 Task: Research Airbnb options in Bella Vista, United States from 2nd December, 2023 to 10th December, 2023 for 1 adult.1  bedroom having 1 bed and 1 bathroom. Property type can be hotel. Booking option can be shelf check-in. Look for 4 properties as per requirement.
Action: Mouse moved to (539, 74)
Screenshot: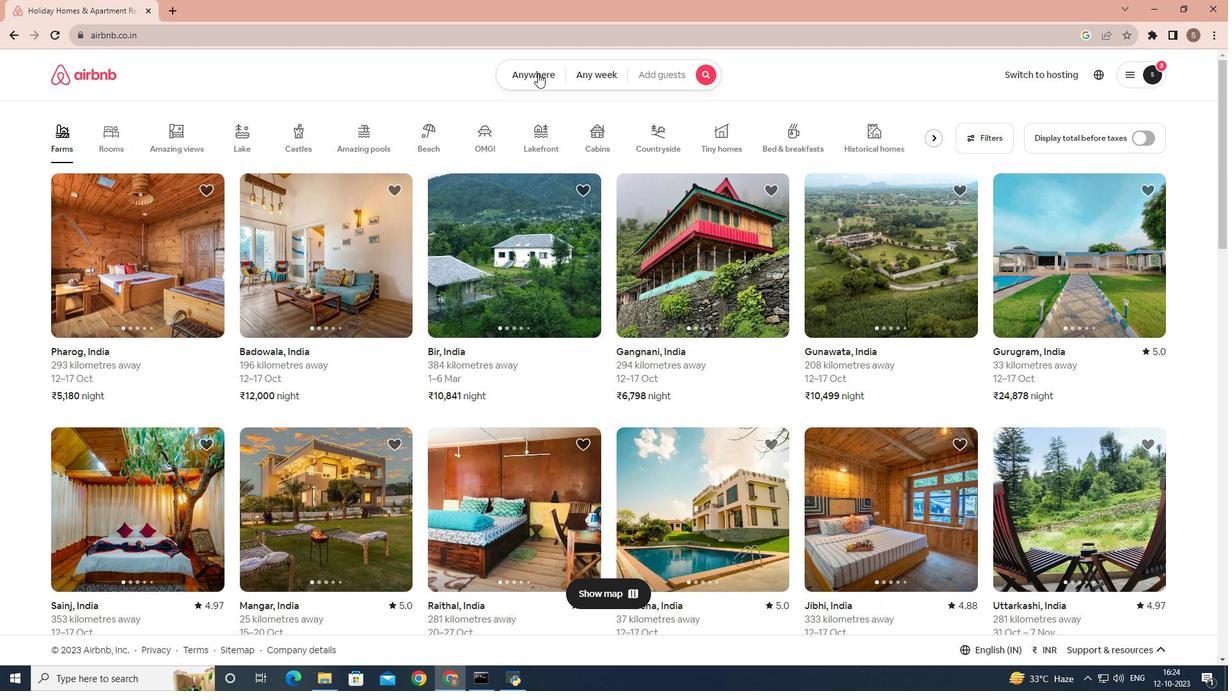 
Action: Mouse pressed left at (539, 74)
Screenshot: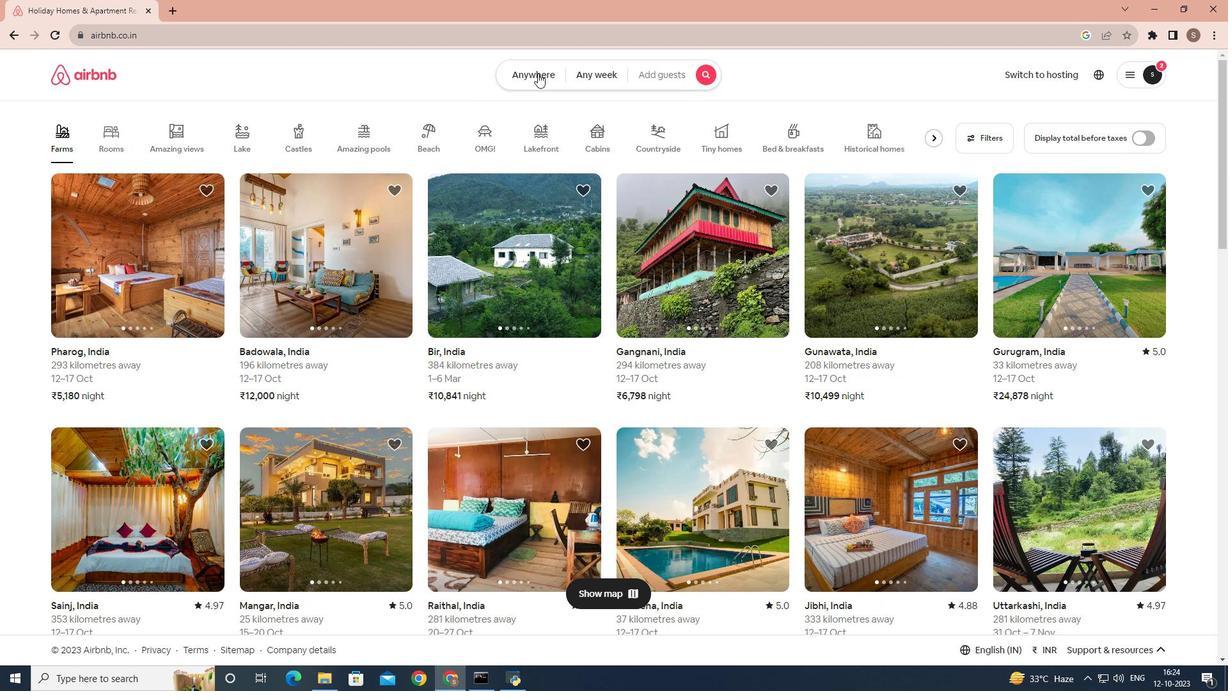 
Action: Mouse moved to (385, 128)
Screenshot: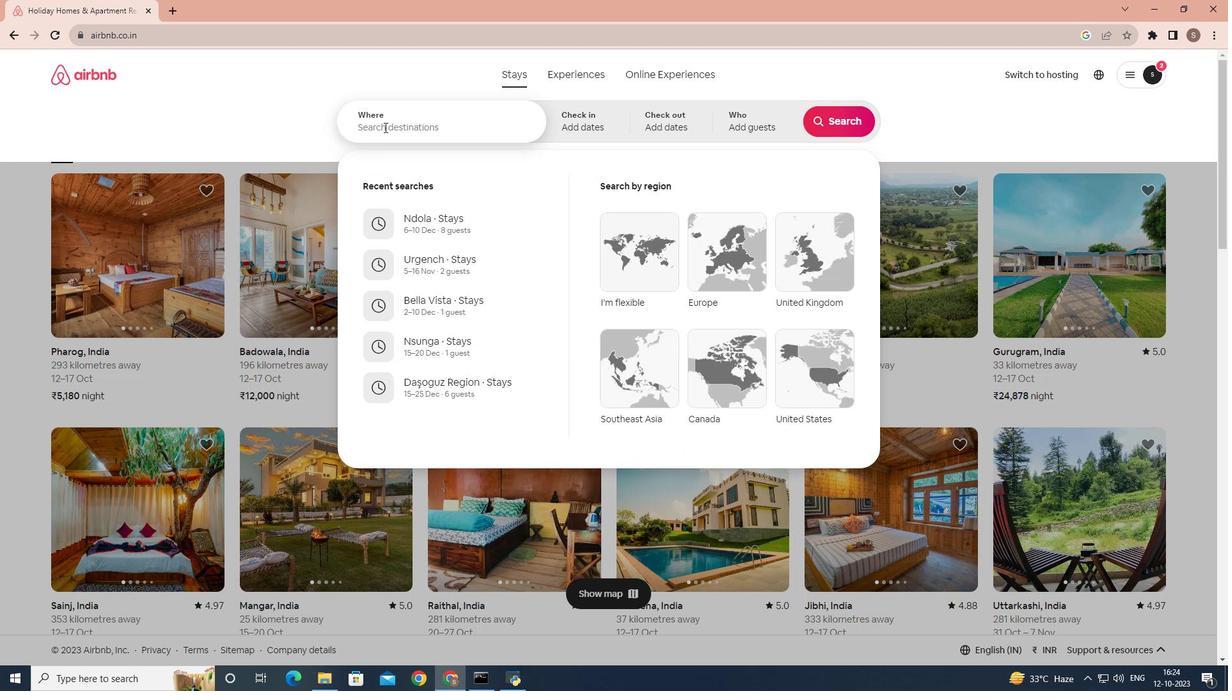 
Action: Mouse pressed left at (385, 128)
Screenshot: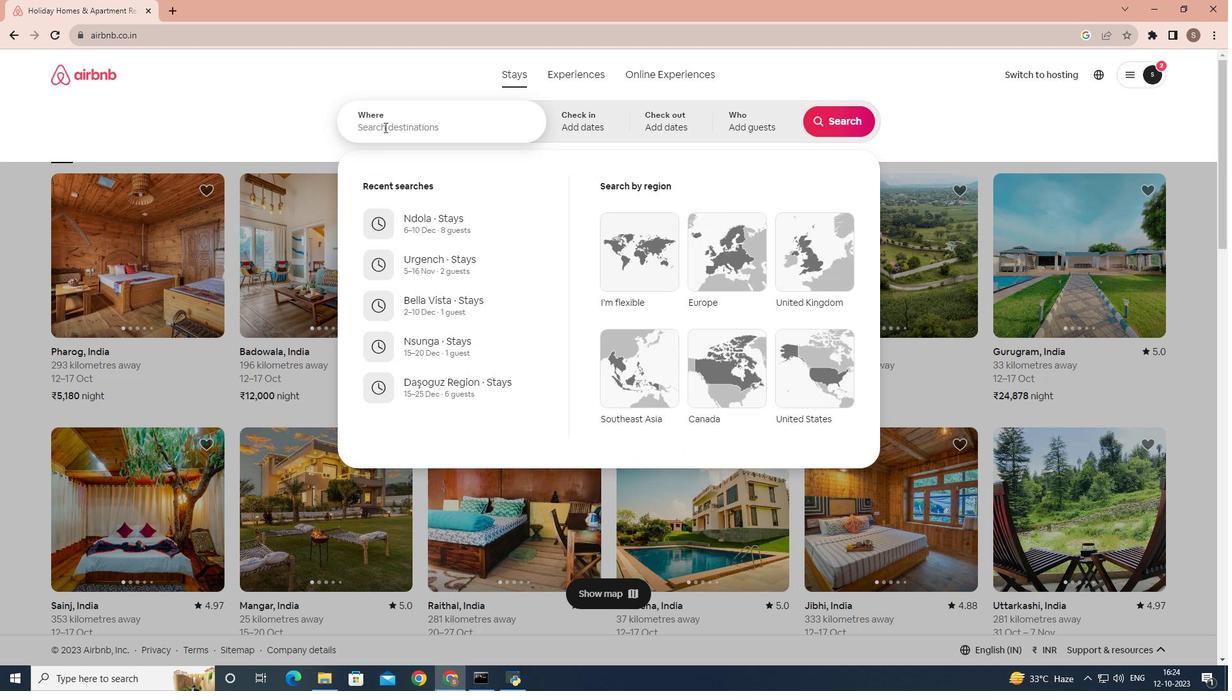 
Action: Key pressed bella<Key.space>vista
Screenshot: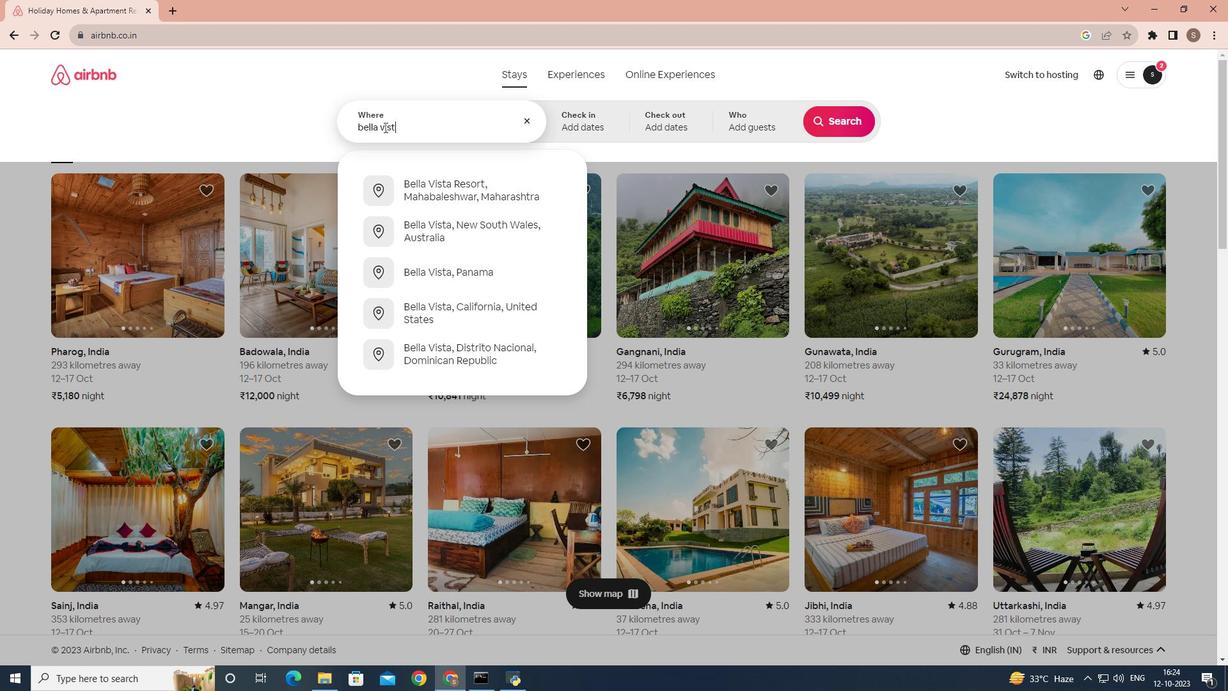 
Action: Mouse moved to (437, 277)
Screenshot: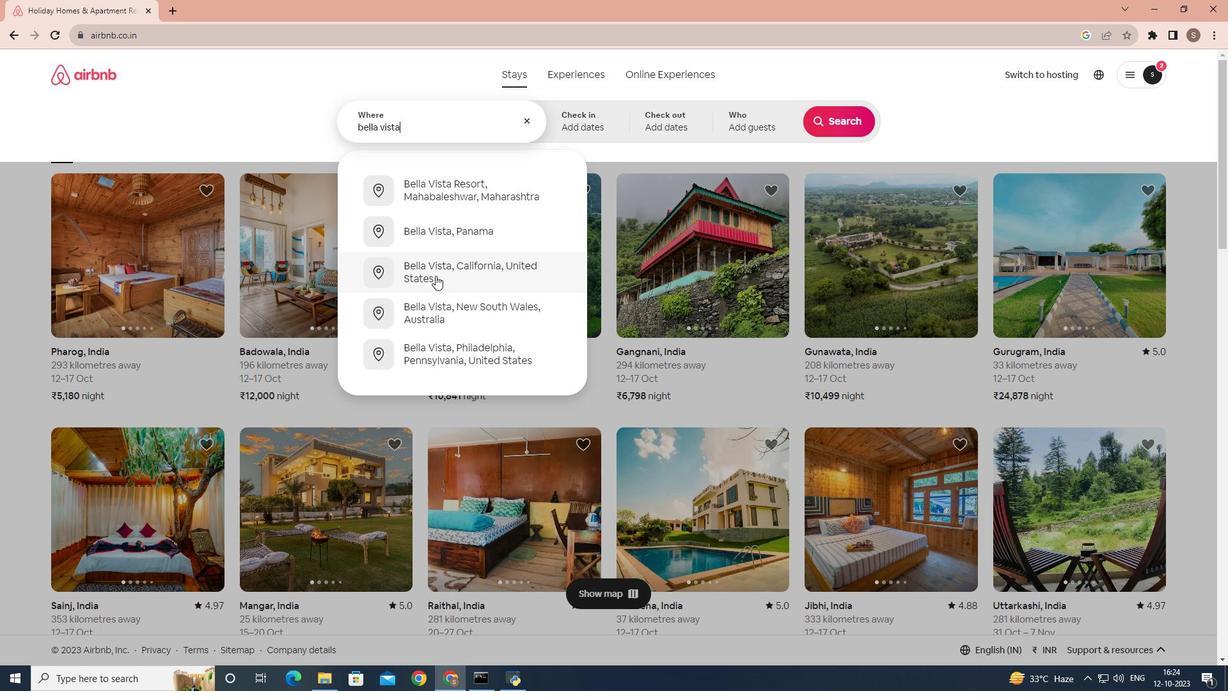 
Action: Mouse pressed left at (437, 277)
Screenshot: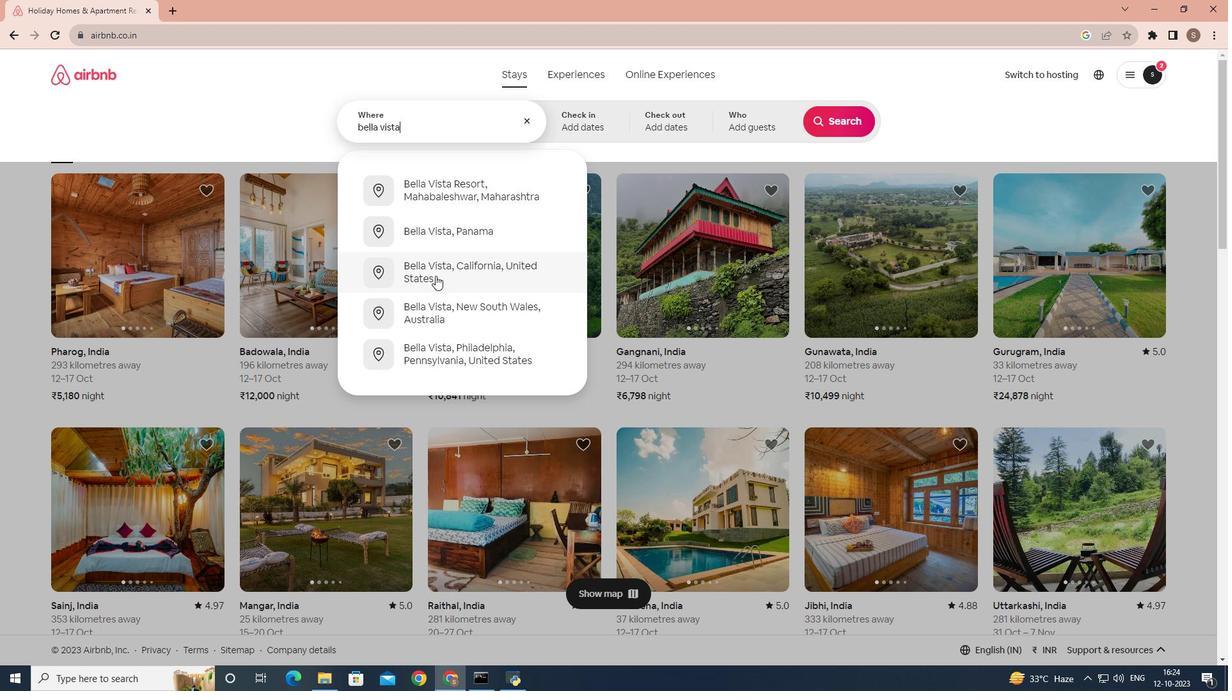 
Action: Mouse moved to (841, 228)
Screenshot: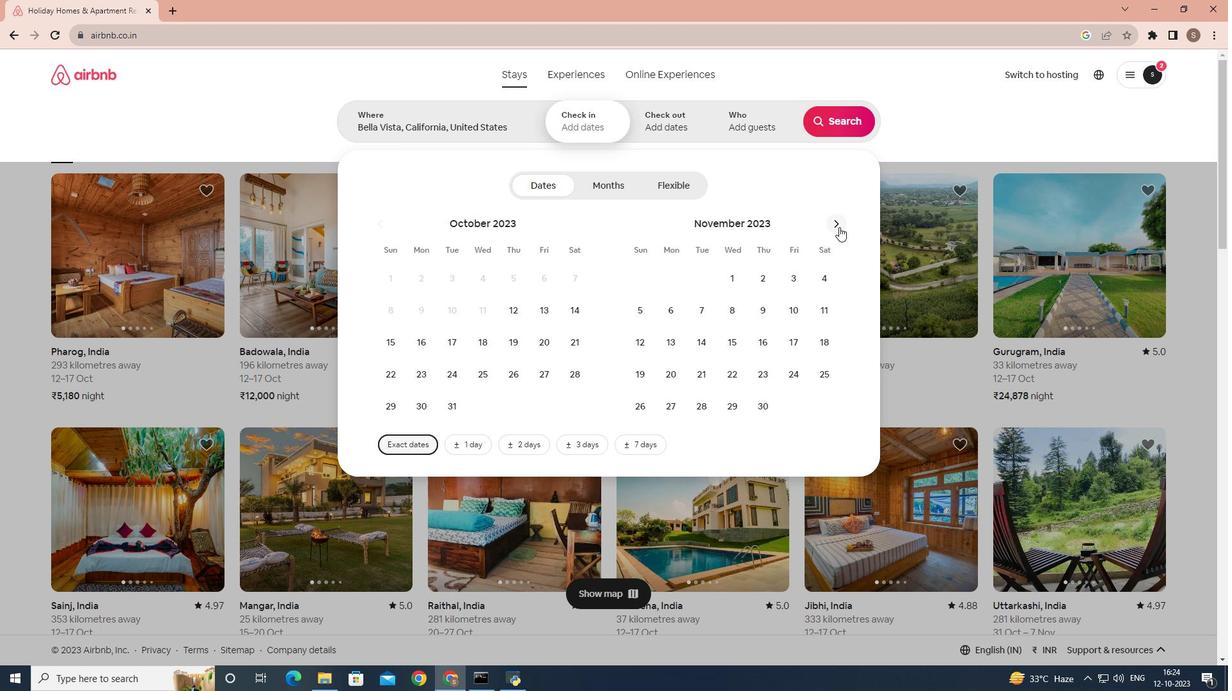 
Action: Mouse pressed left at (841, 228)
Screenshot: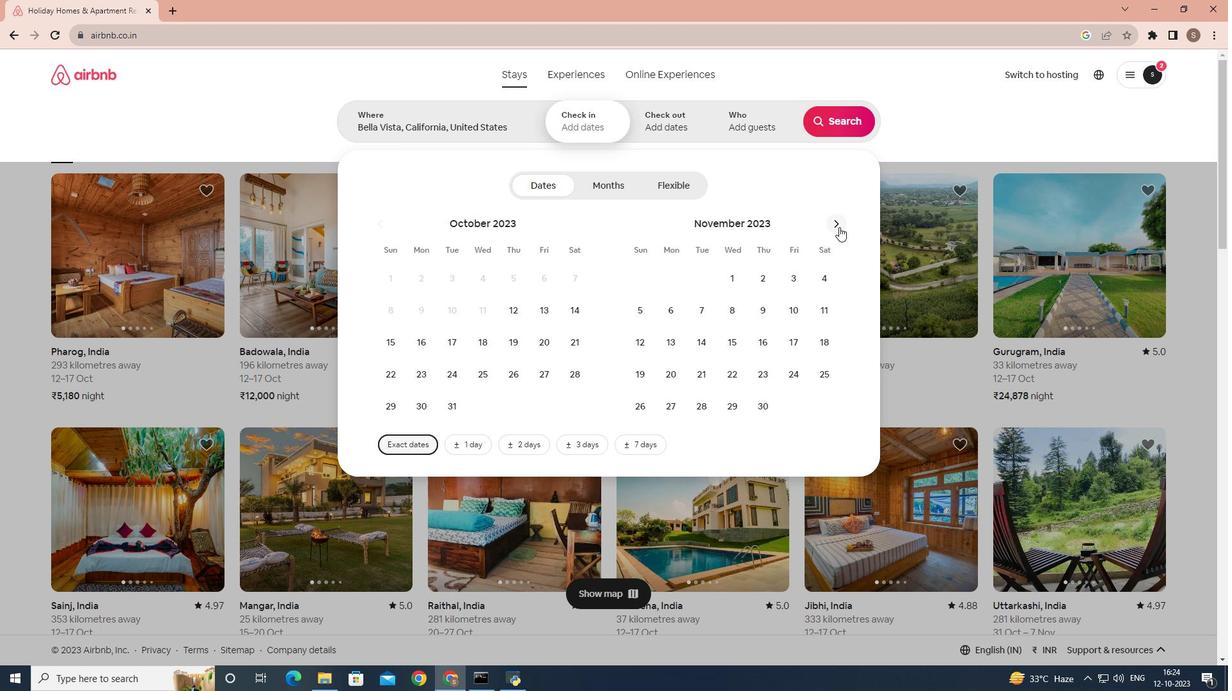 
Action: Mouse moved to (811, 286)
Screenshot: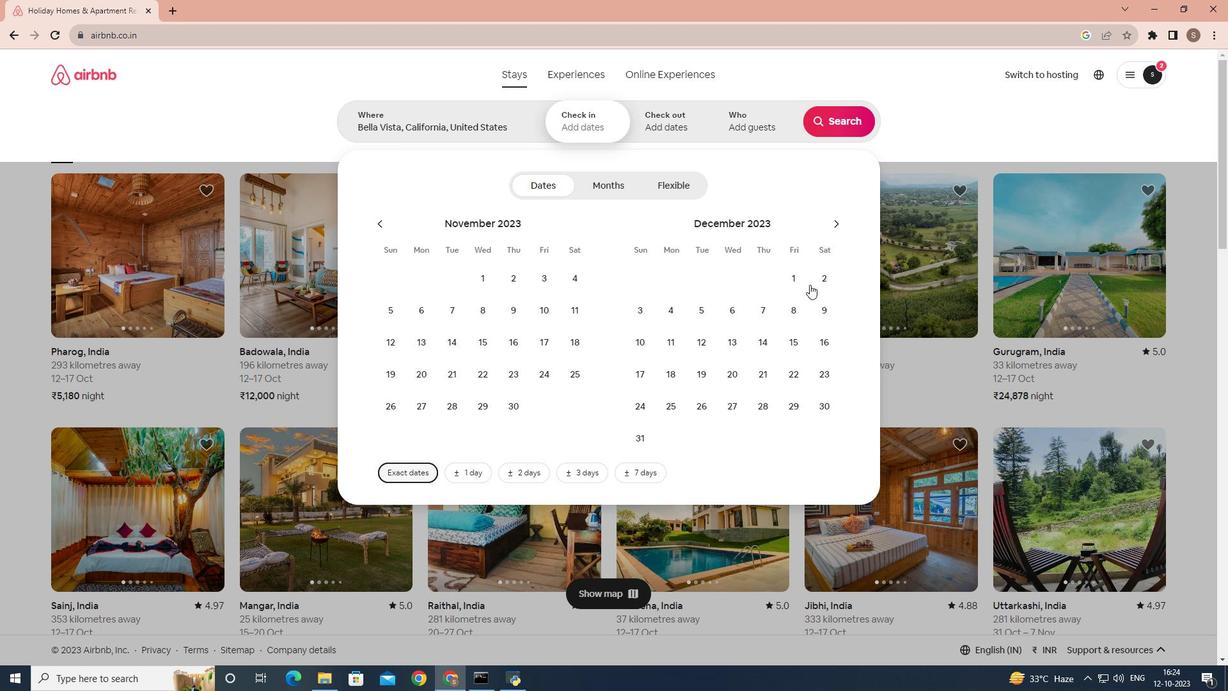 
Action: Mouse pressed left at (811, 286)
Screenshot: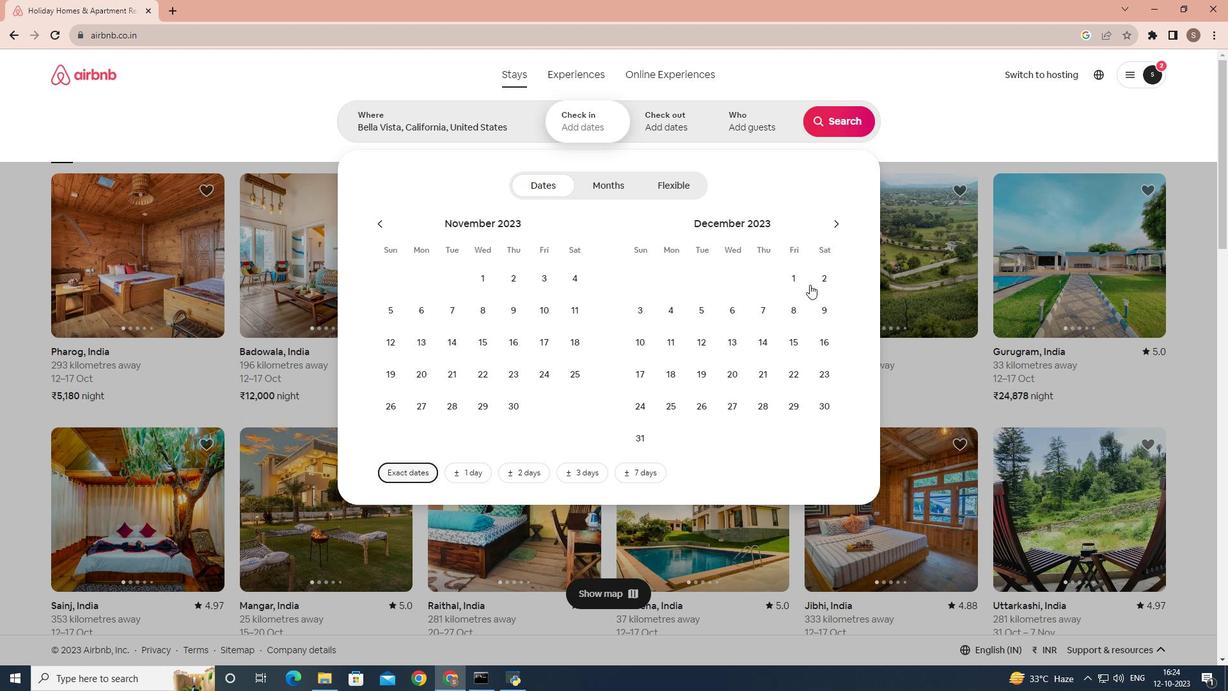 
Action: Mouse moved to (812, 286)
Screenshot: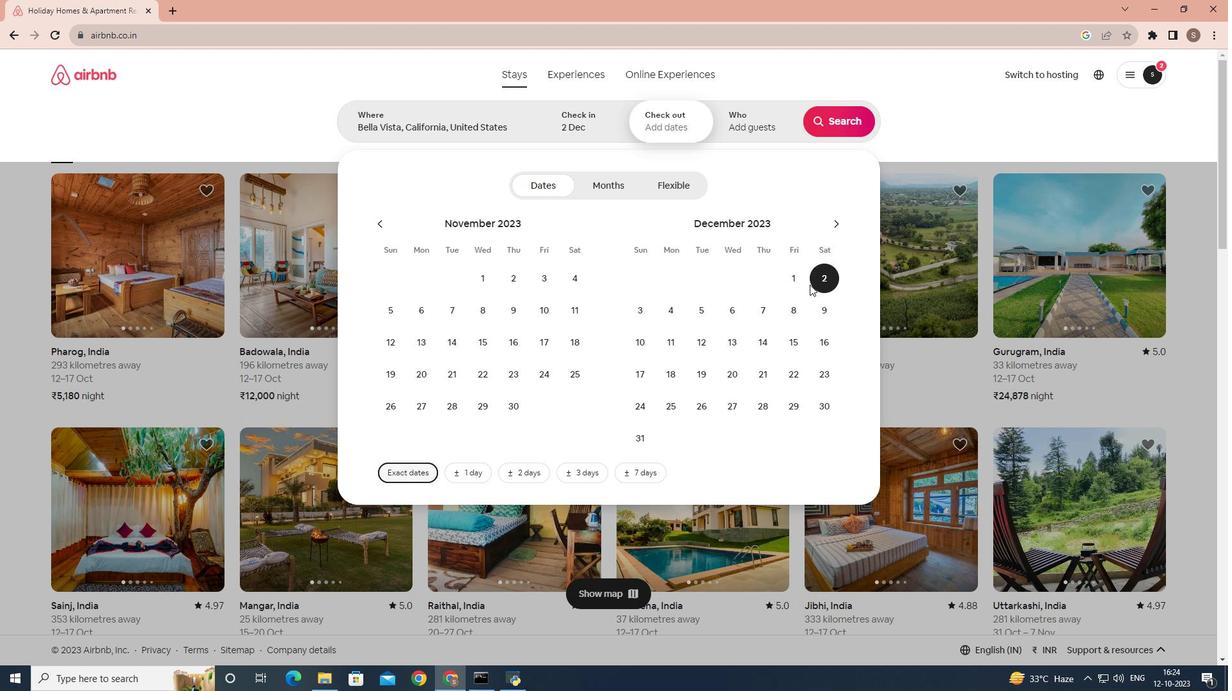 
Action: Mouse pressed left at (812, 286)
Screenshot: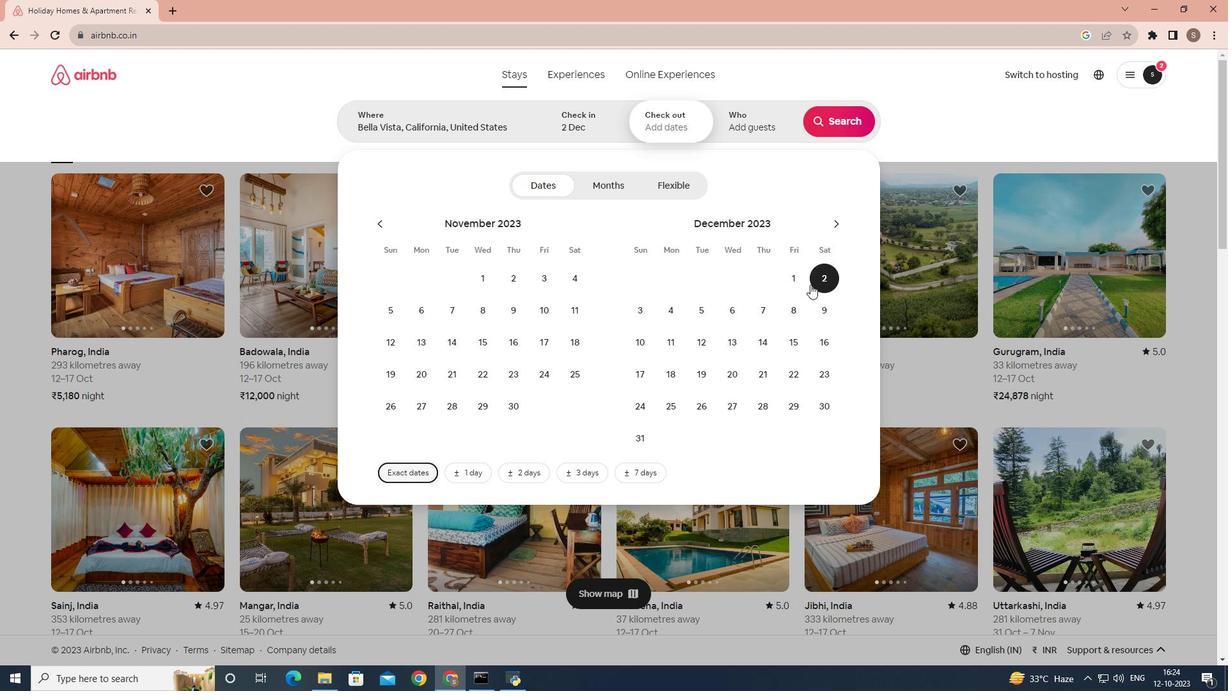 
Action: Mouse moved to (638, 345)
Screenshot: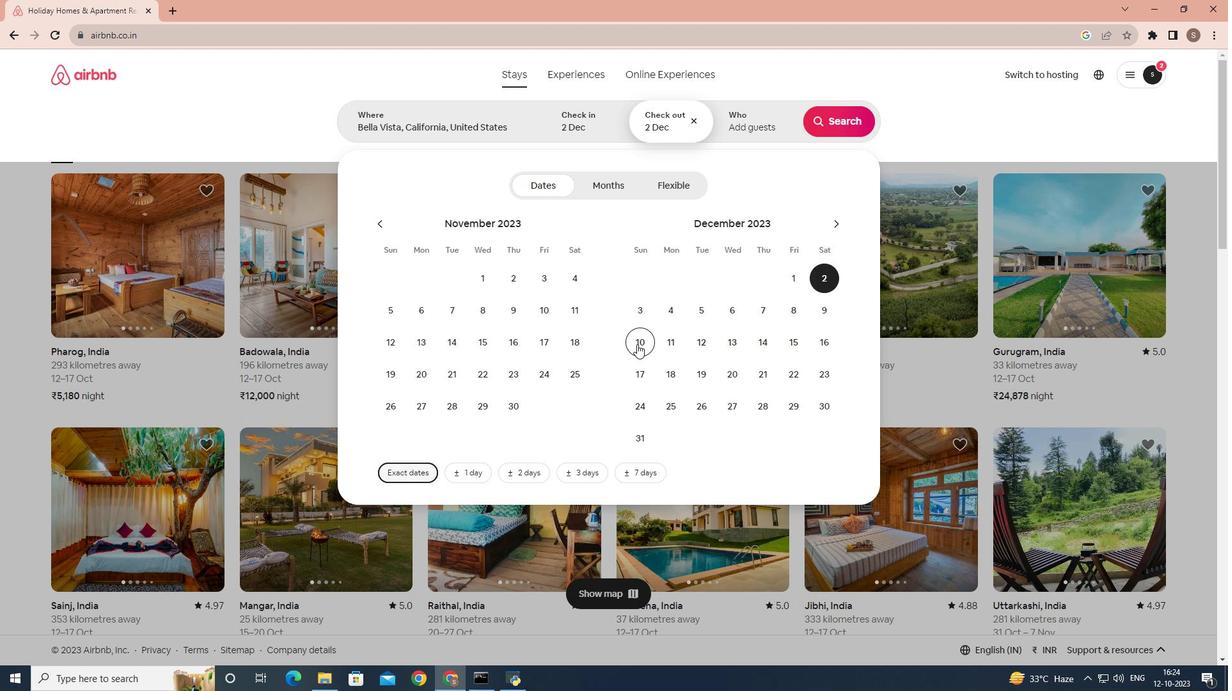 
Action: Mouse pressed left at (638, 345)
Screenshot: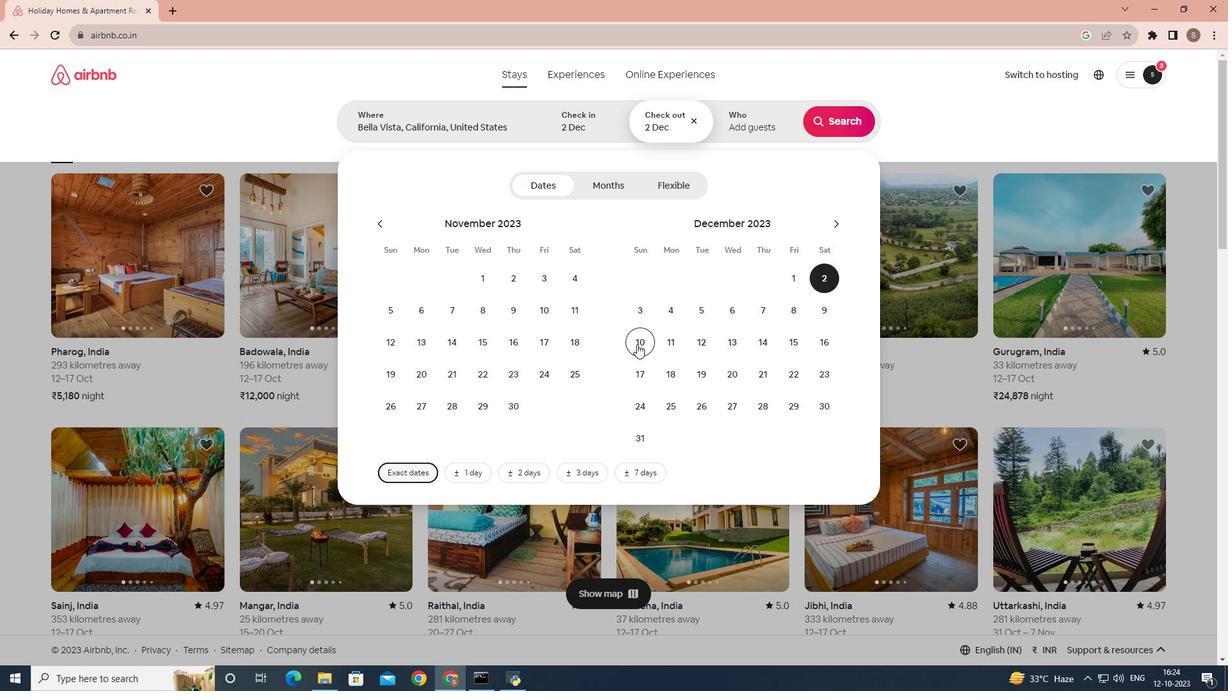 
Action: Mouse moved to (761, 139)
Screenshot: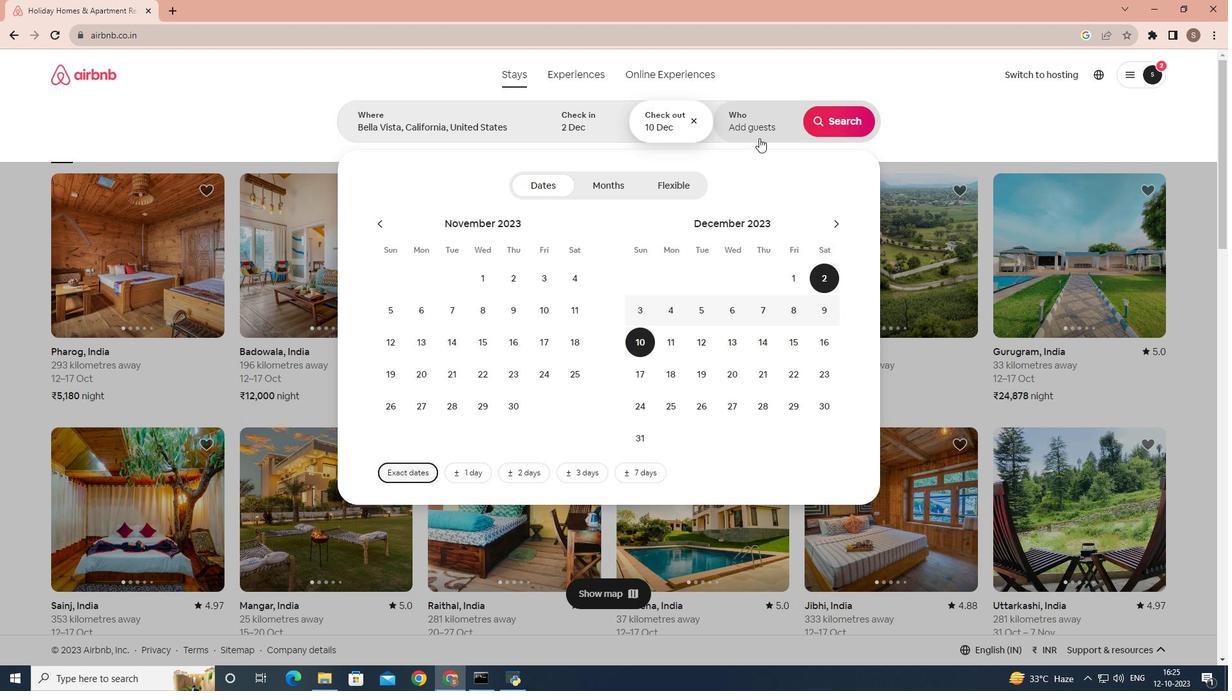 
Action: Mouse pressed left at (761, 139)
Screenshot: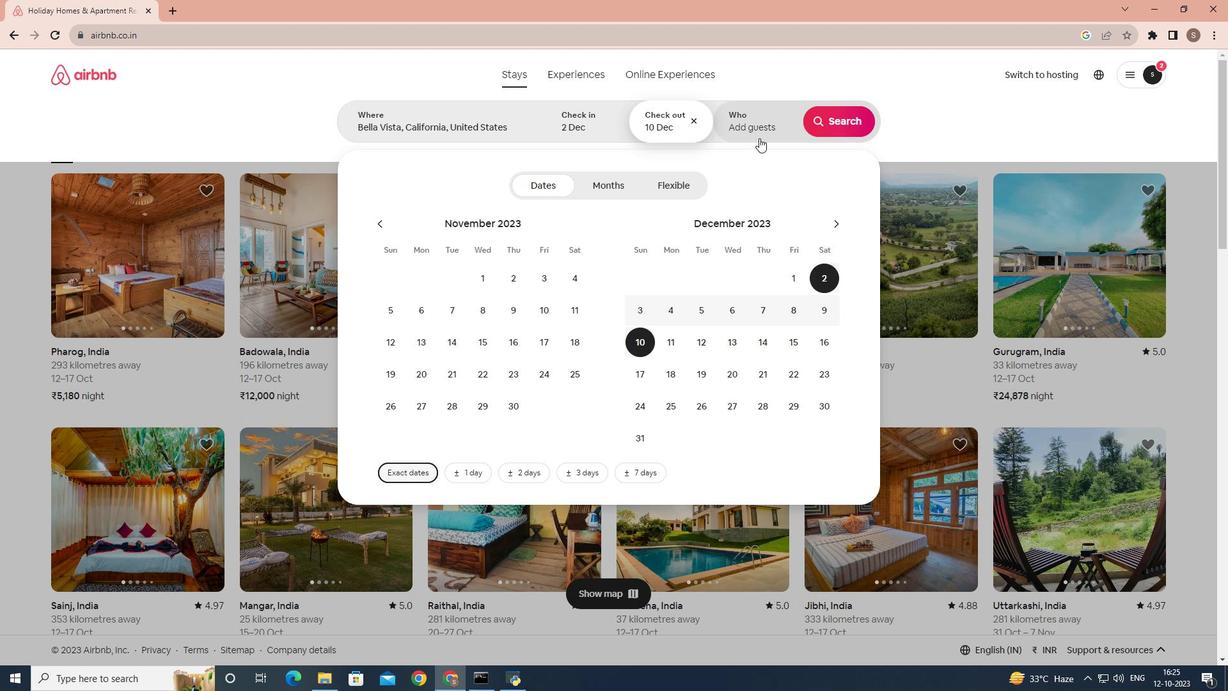 
Action: Mouse moved to (839, 193)
Screenshot: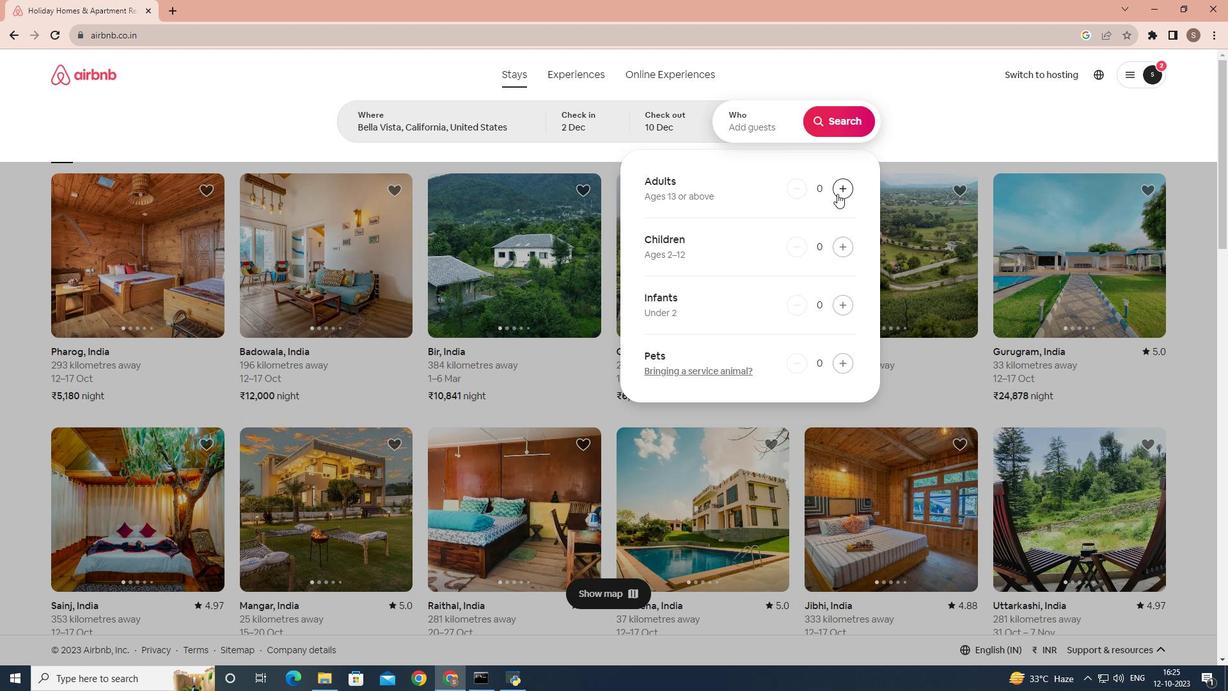 
Action: Mouse pressed left at (839, 193)
Screenshot: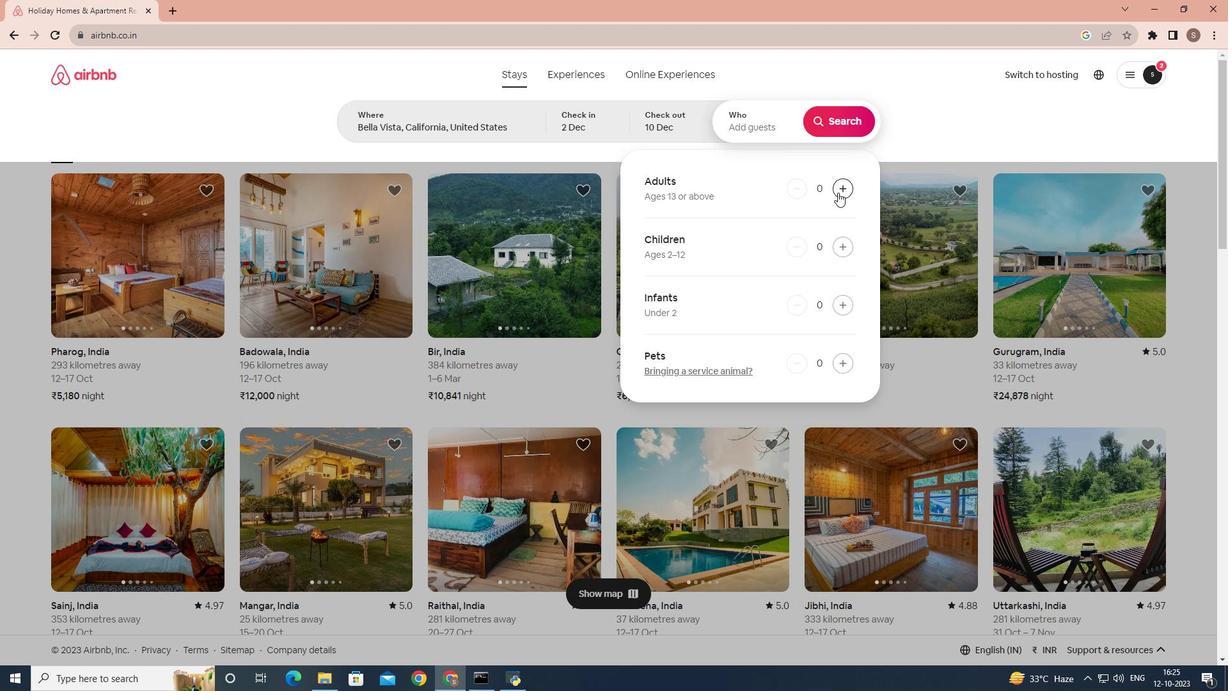 
Action: Mouse moved to (862, 125)
Screenshot: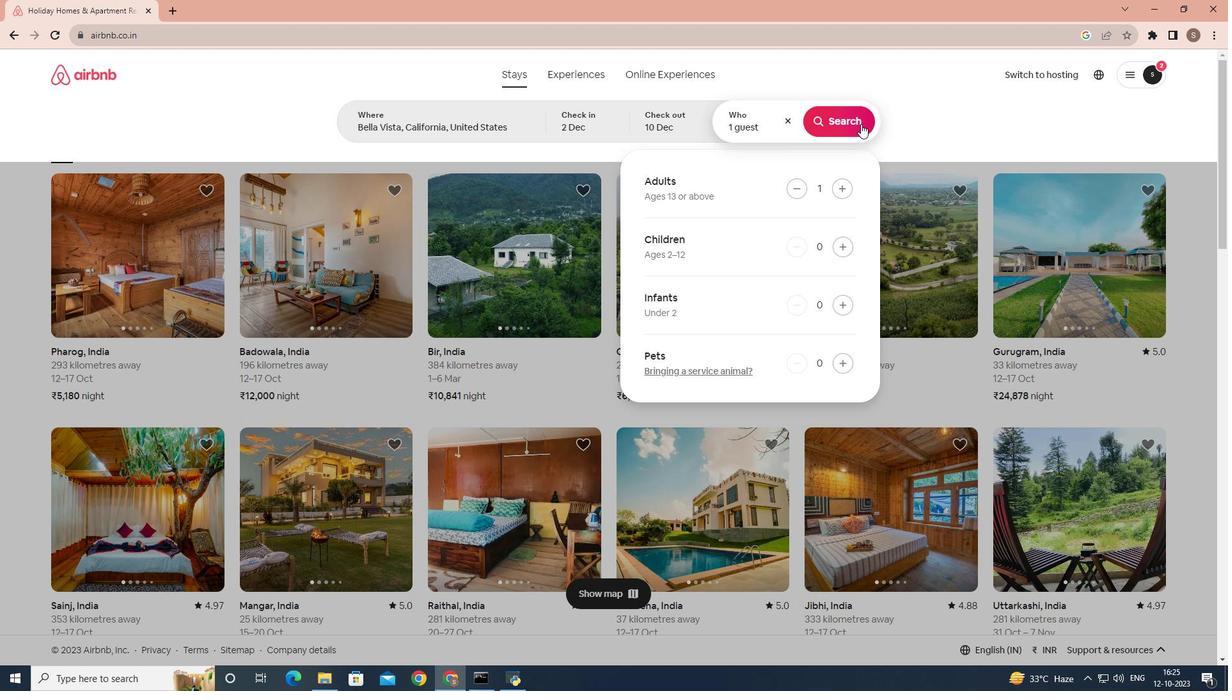 
Action: Mouse pressed left at (862, 125)
Screenshot: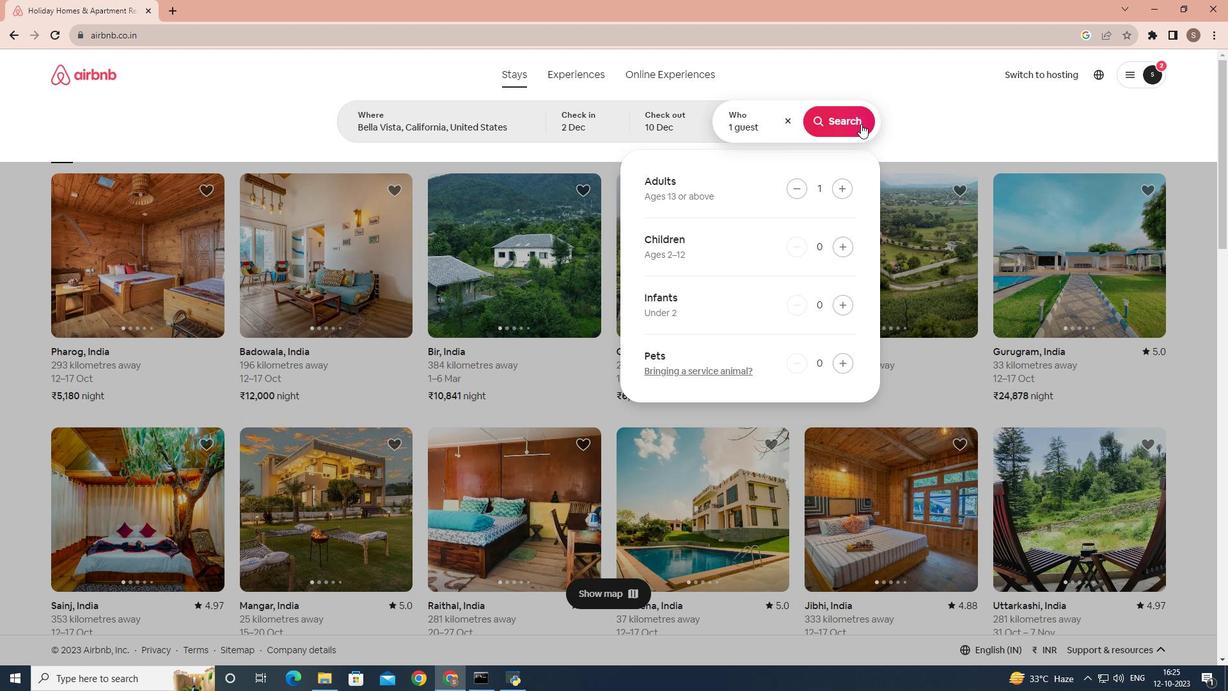 
Action: Mouse moved to (1026, 142)
Screenshot: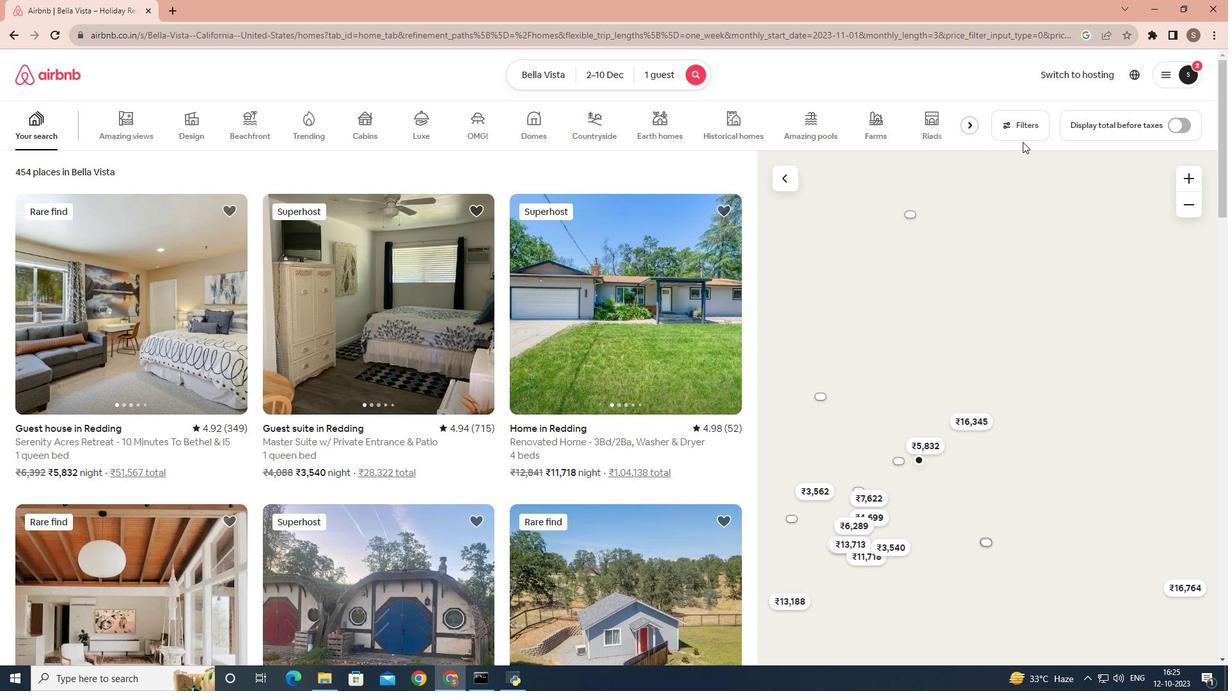 
Action: Mouse pressed left at (1026, 142)
Screenshot: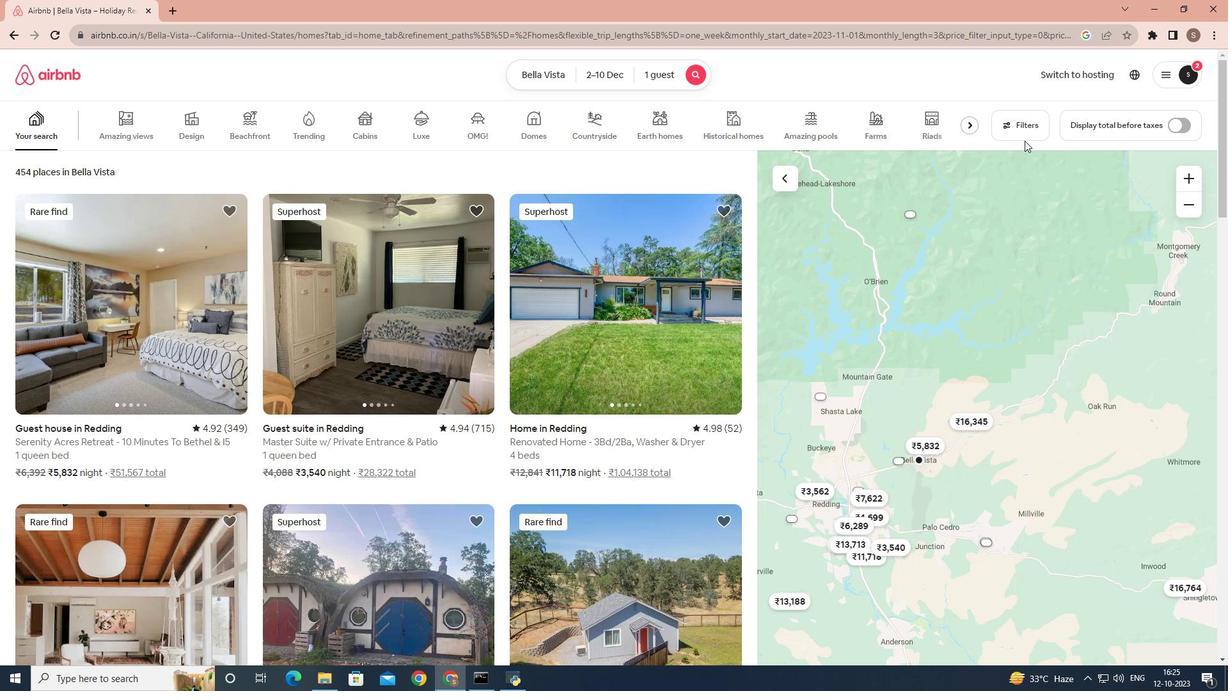 
Action: Mouse moved to (1030, 128)
Screenshot: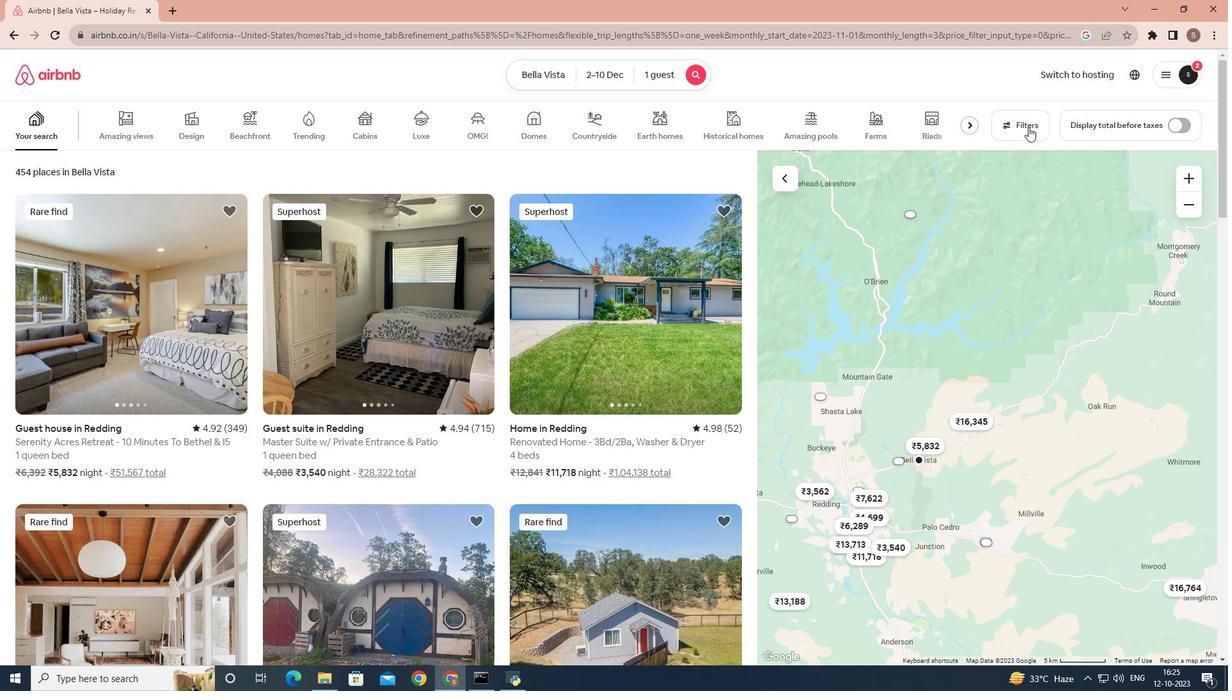
Action: Mouse pressed left at (1030, 128)
Screenshot: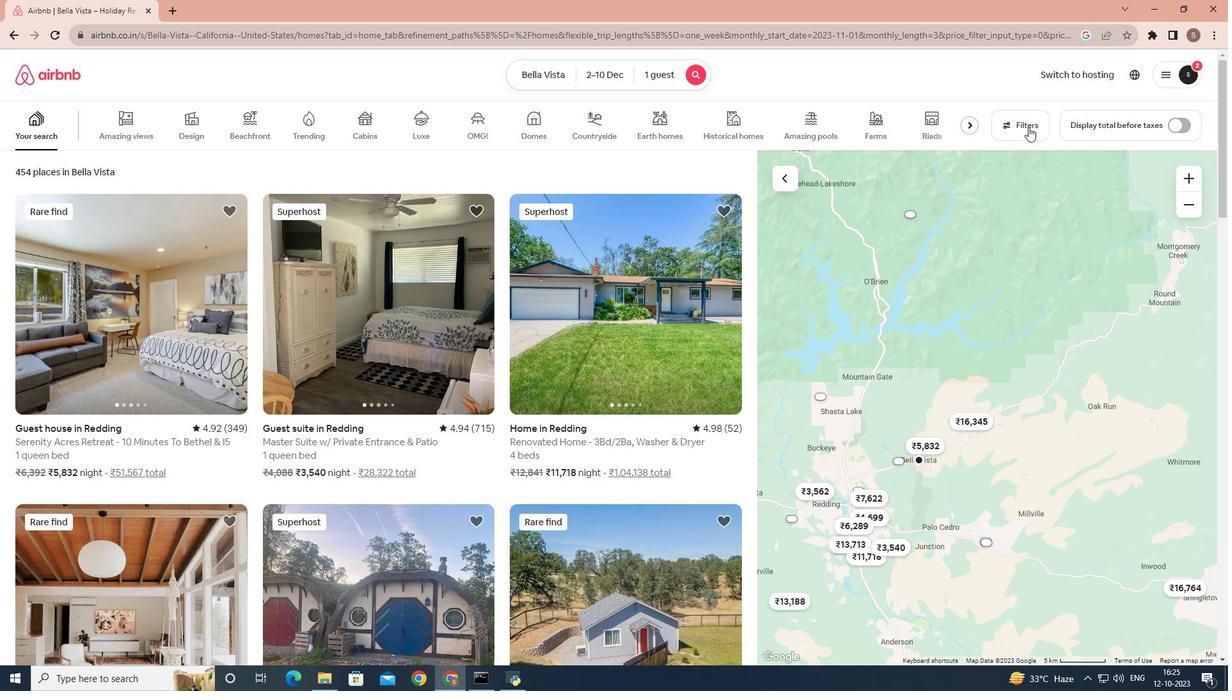 
Action: Mouse moved to (589, 314)
Screenshot: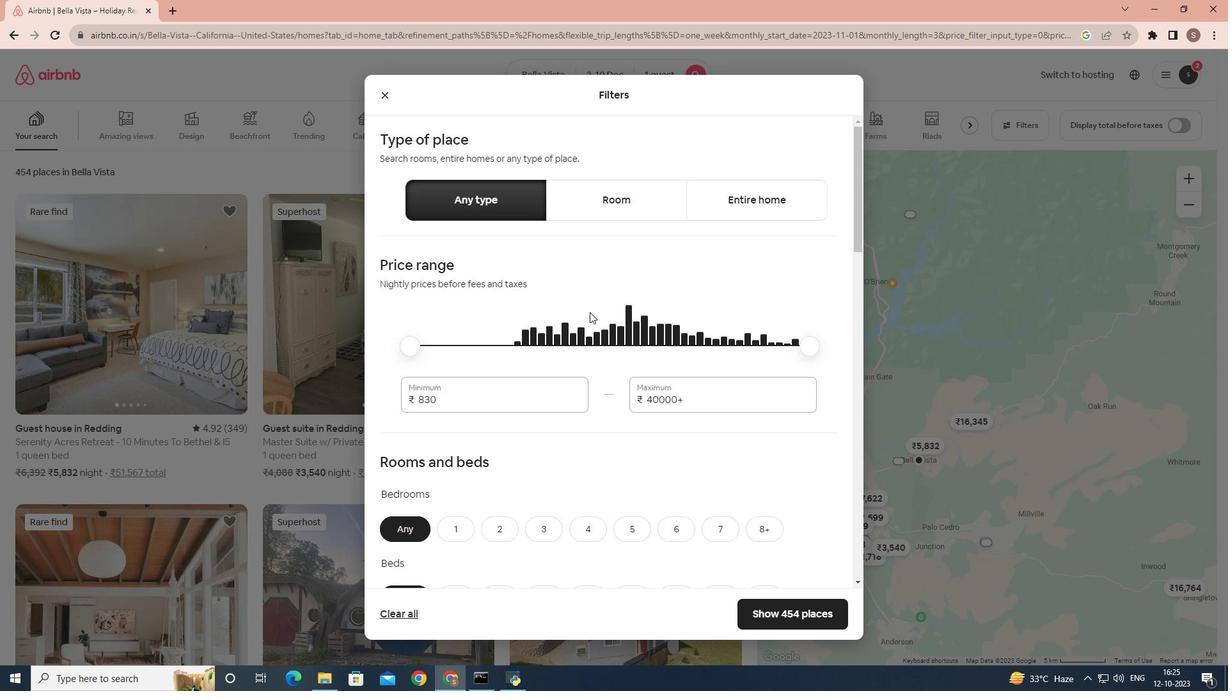
Action: Mouse scrolled (589, 314) with delta (0, 0)
Screenshot: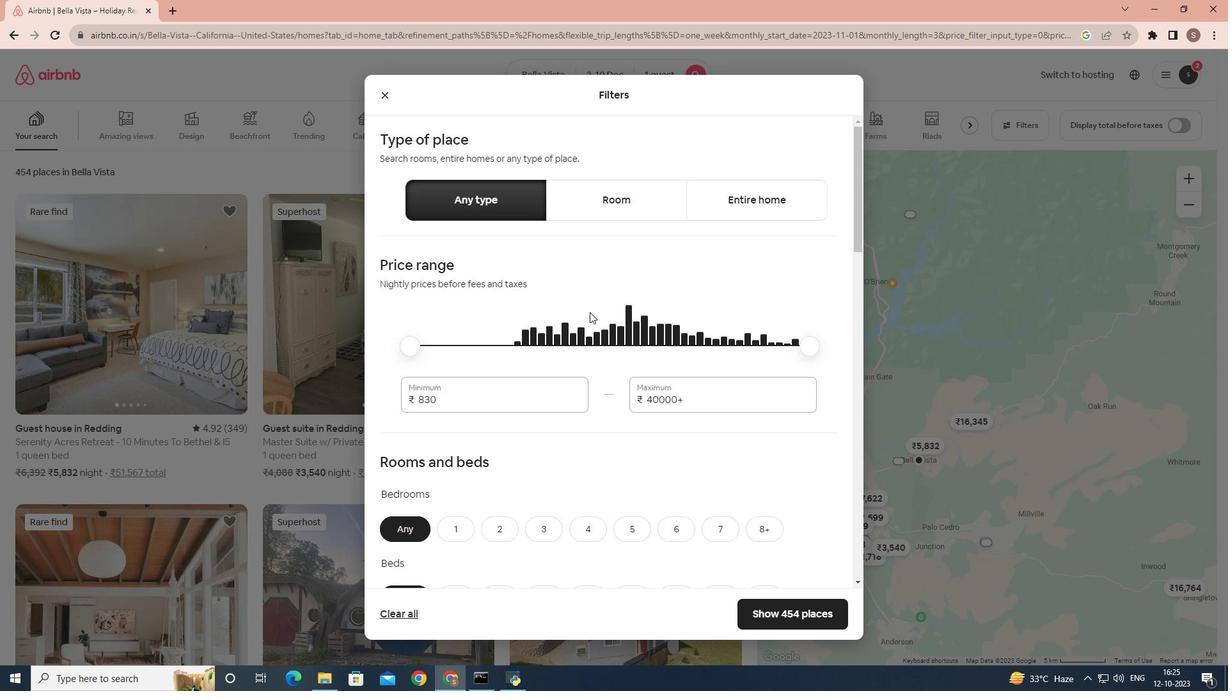 
Action: Mouse moved to (586, 315)
Screenshot: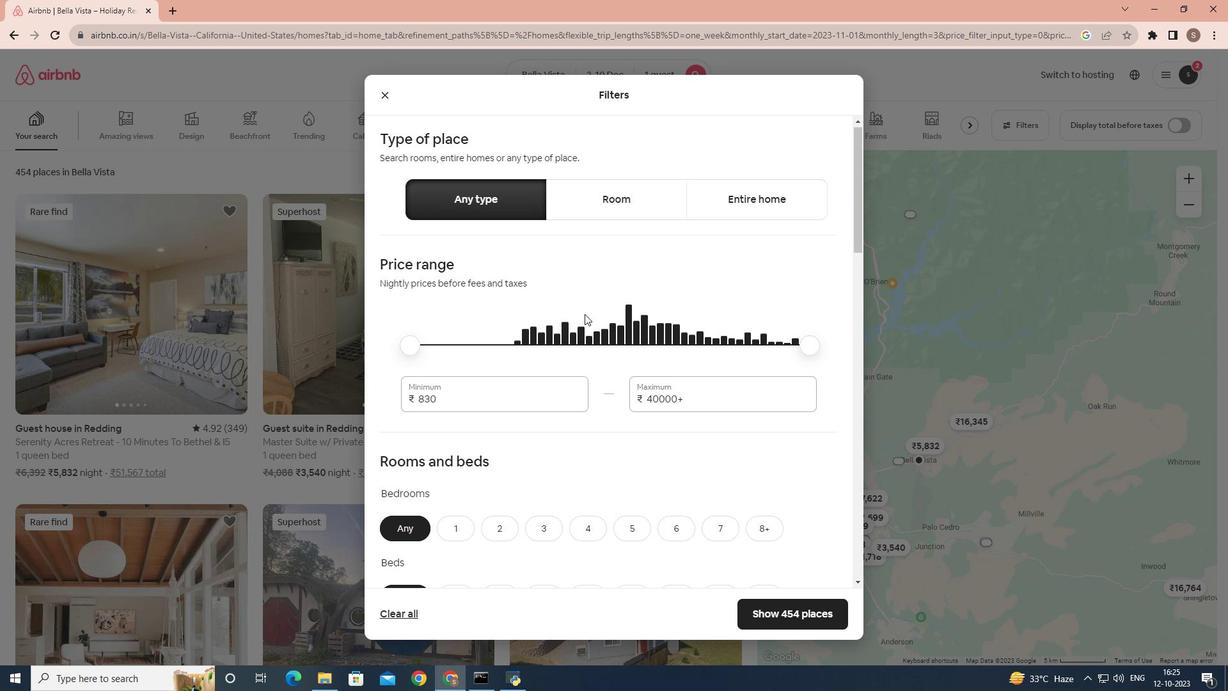 
Action: Mouse scrolled (586, 314) with delta (0, 0)
Screenshot: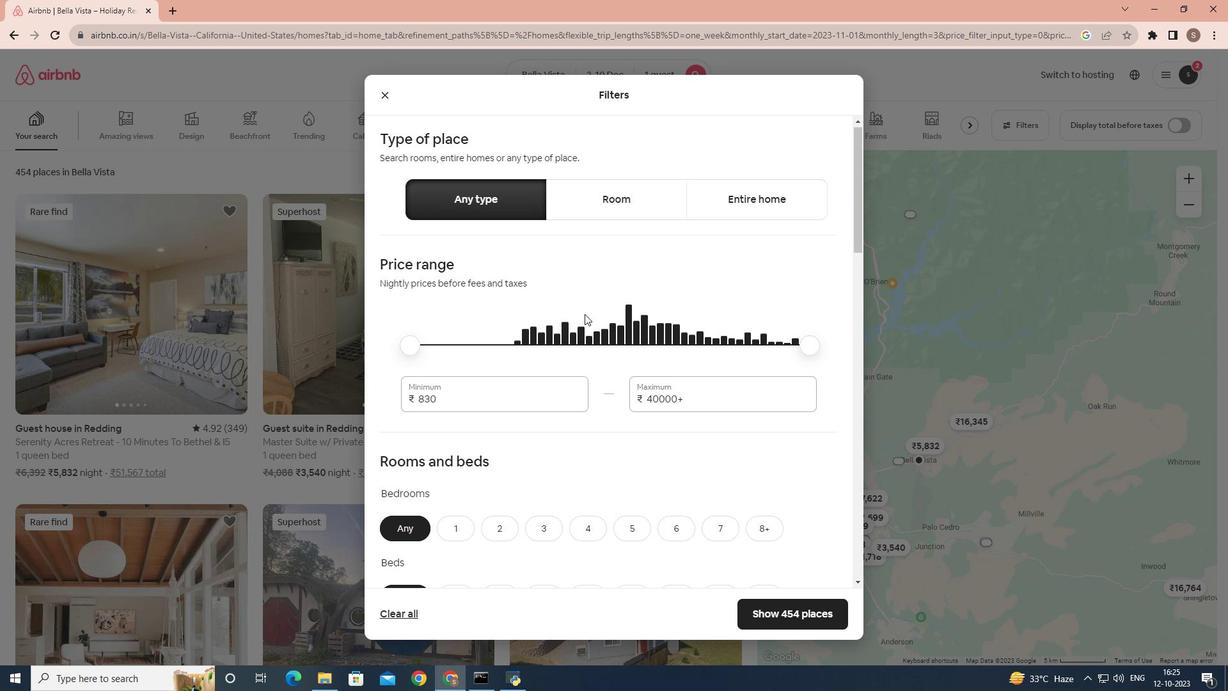 
Action: Mouse scrolled (586, 314) with delta (0, 0)
Screenshot: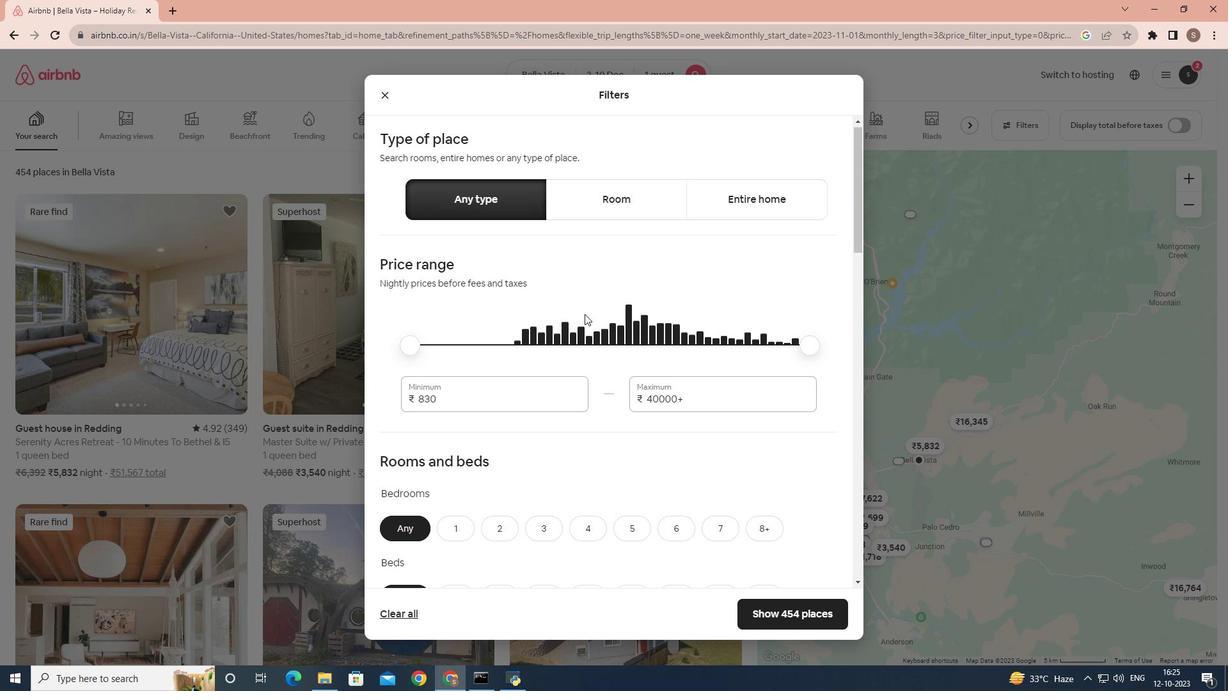 
Action: Mouse scrolled (586, 314) with delta (0, 0)
Screenshot: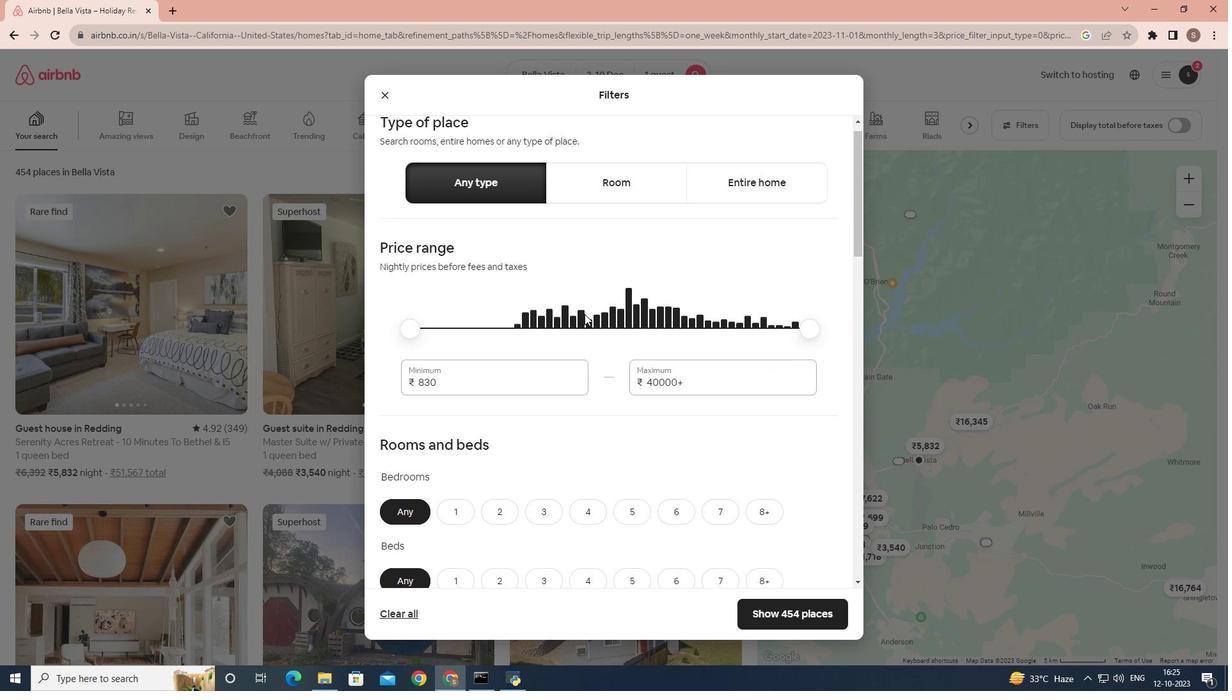 
Action: Mouse moved to (465, 279)
Screenshot: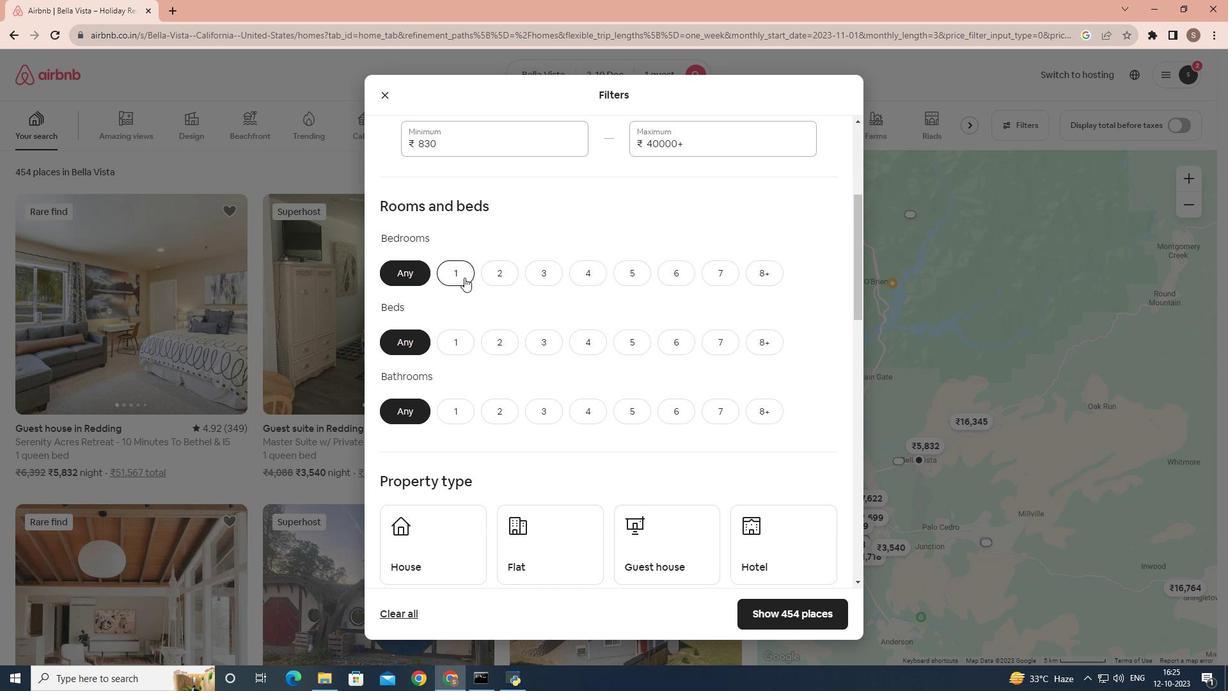 
Action: Mouse pressed left at (465, 279)
Screenshot: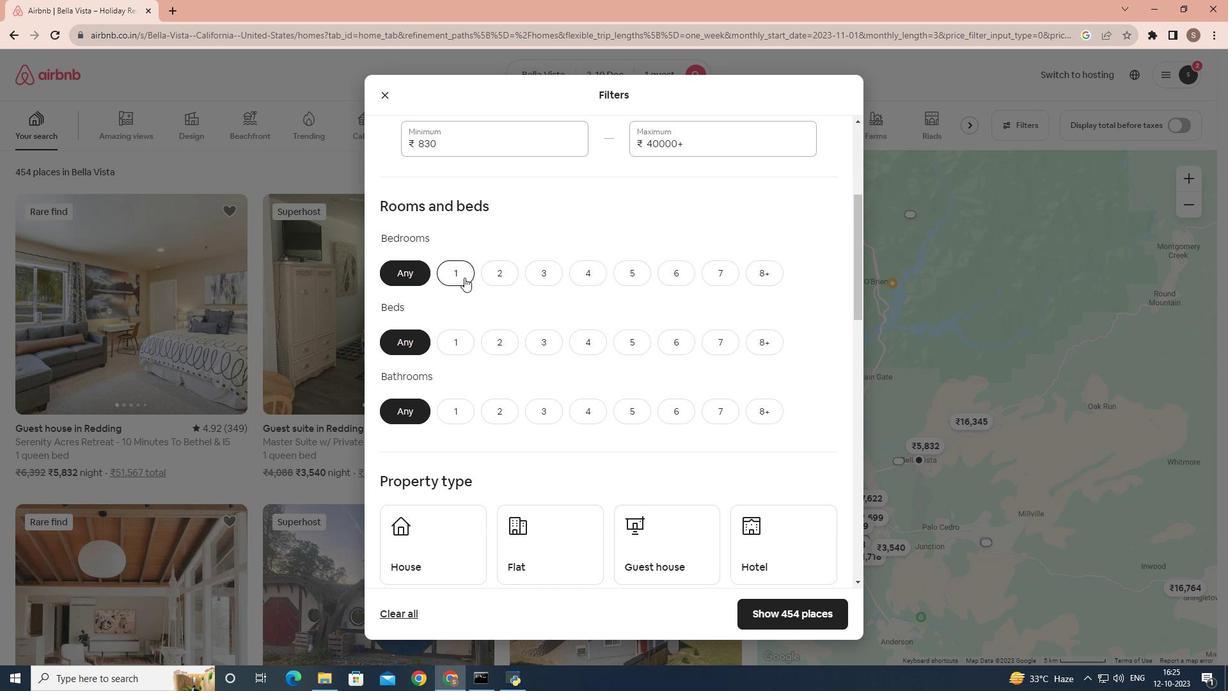 
Action: Mouse moved to (463, 350)
Screenshot: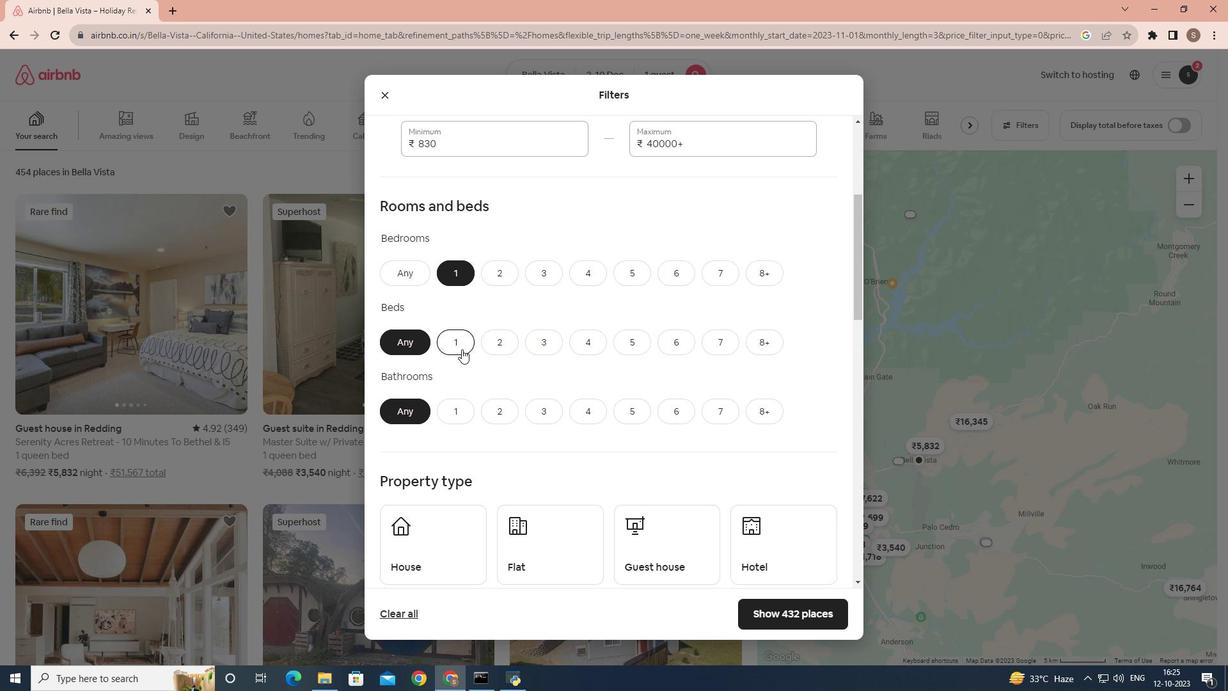 
Action: Mouse pressed left at (463, 350)
Screenshot: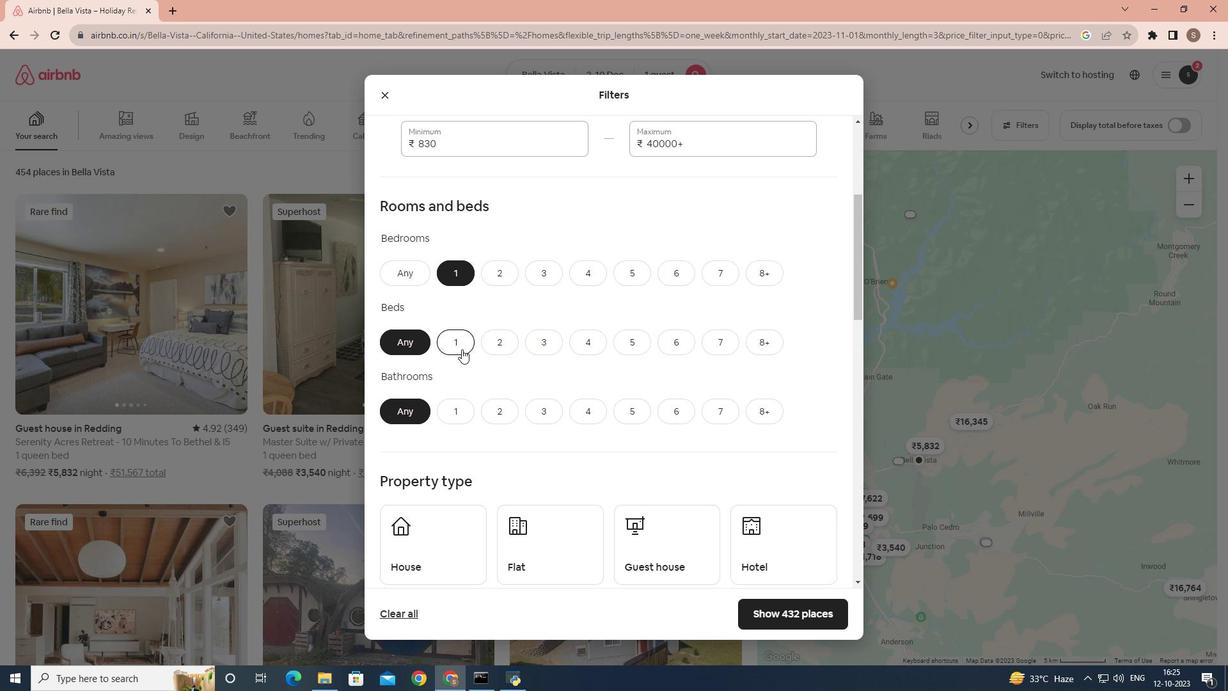 
Action: Mouse moved to (452, 403)
Screenshot: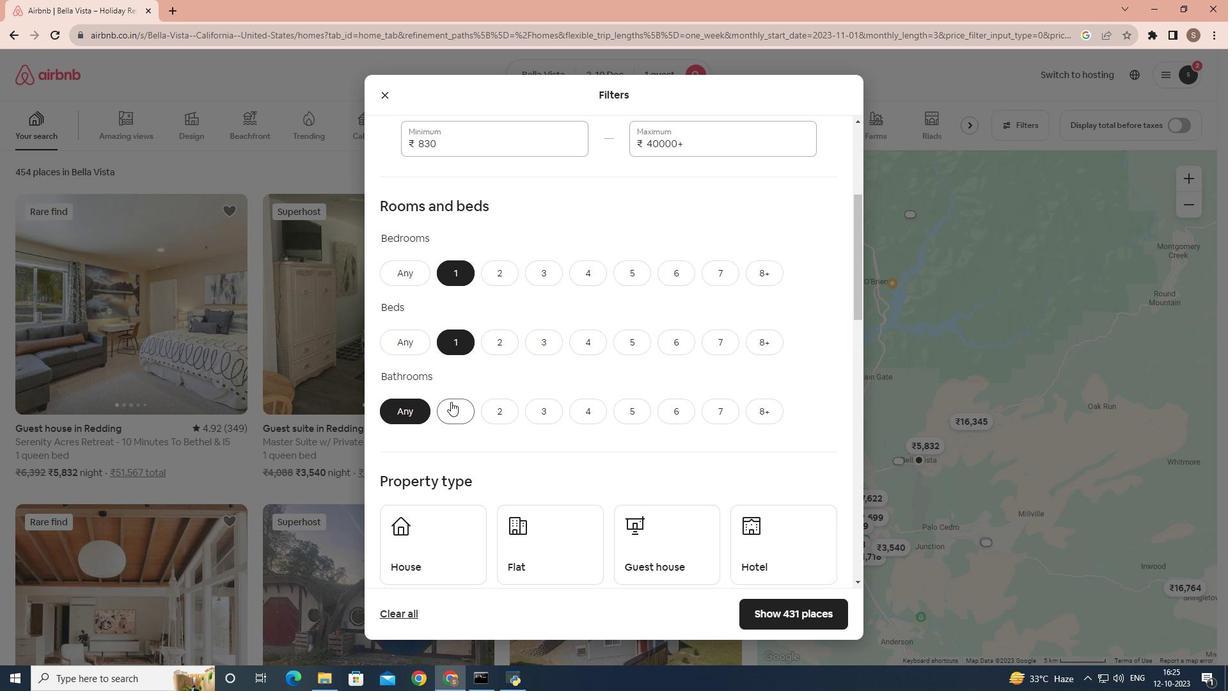
Action: Mouse pressed left at (452, 403)
Screenshot: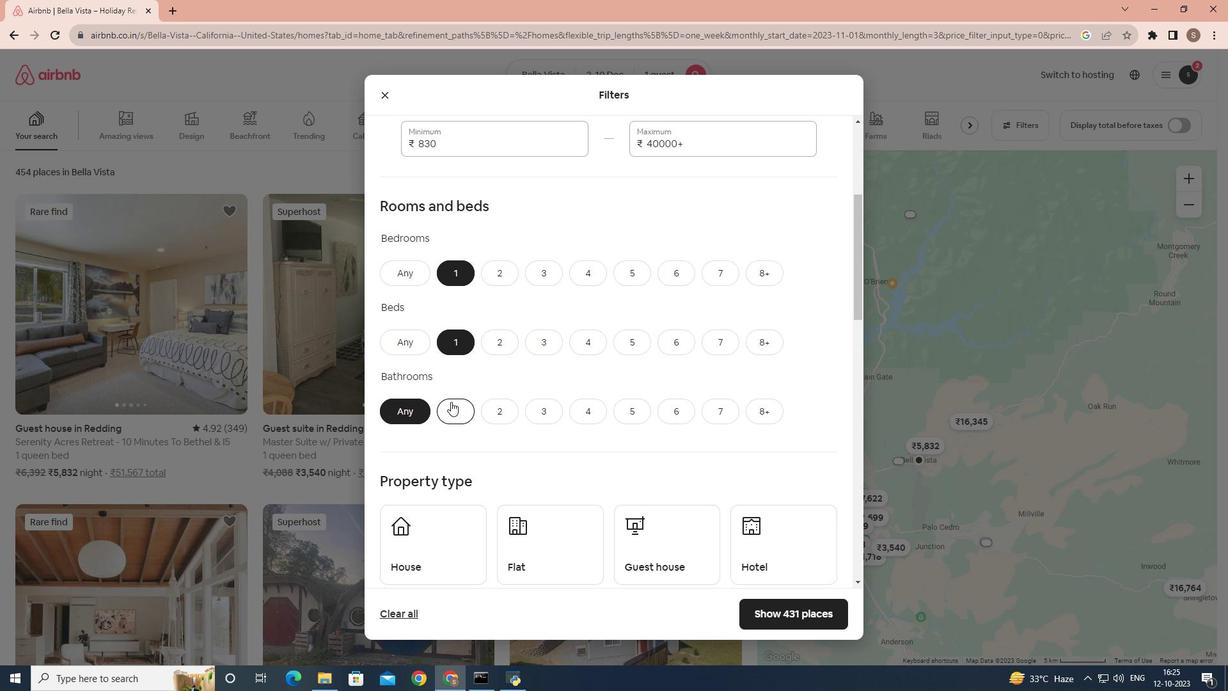 
Action: Mouse moved to (472, 382)
Screenshot: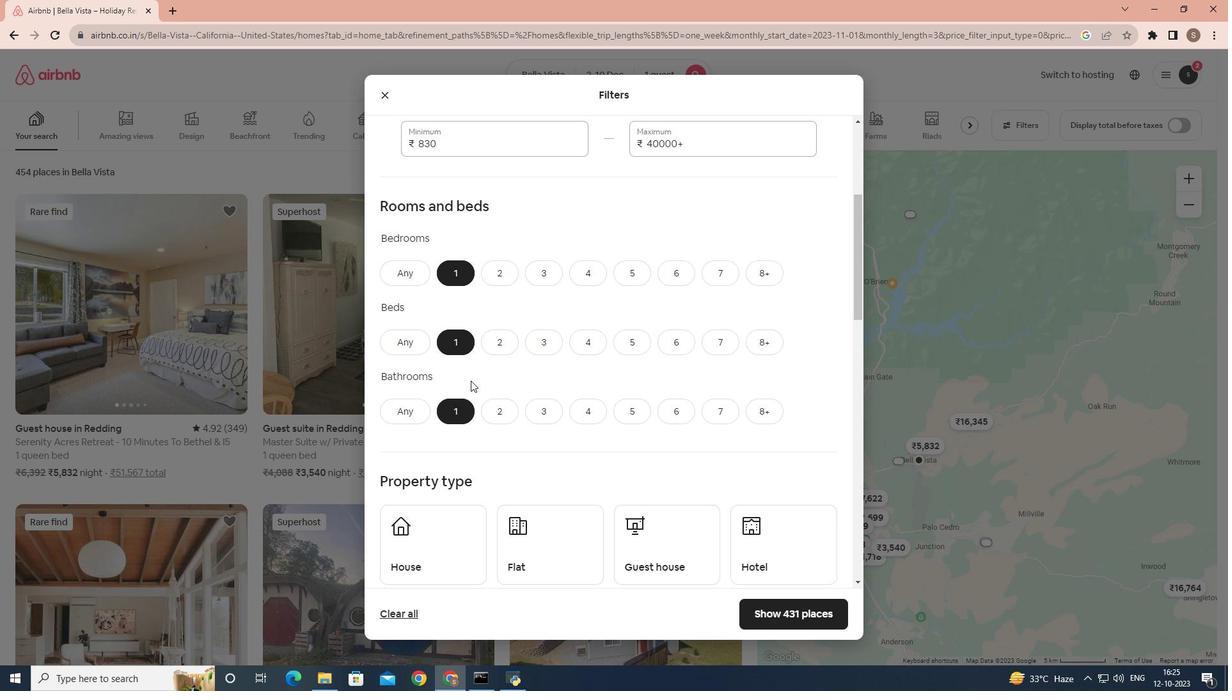 
Action: Mouse scrolled (472, 381) with delta (0, 0)
Screenshot: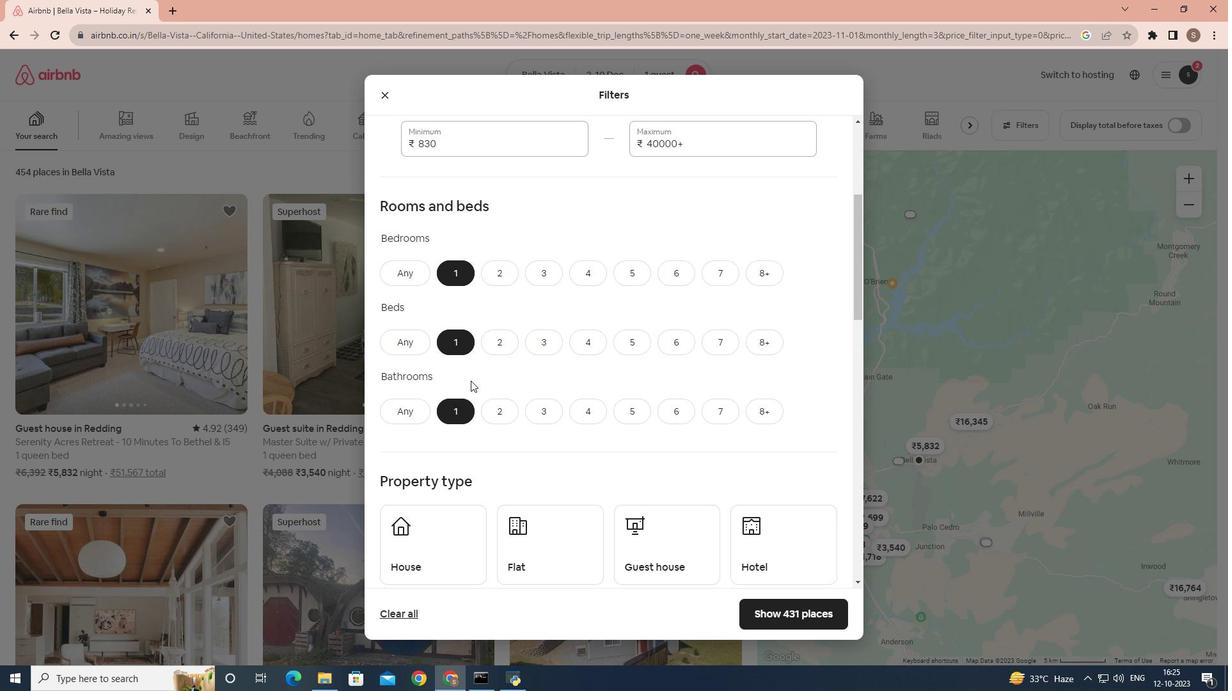 
Action: Mouse scrolled (472, 381) with delta (0, 0)
Screenshot: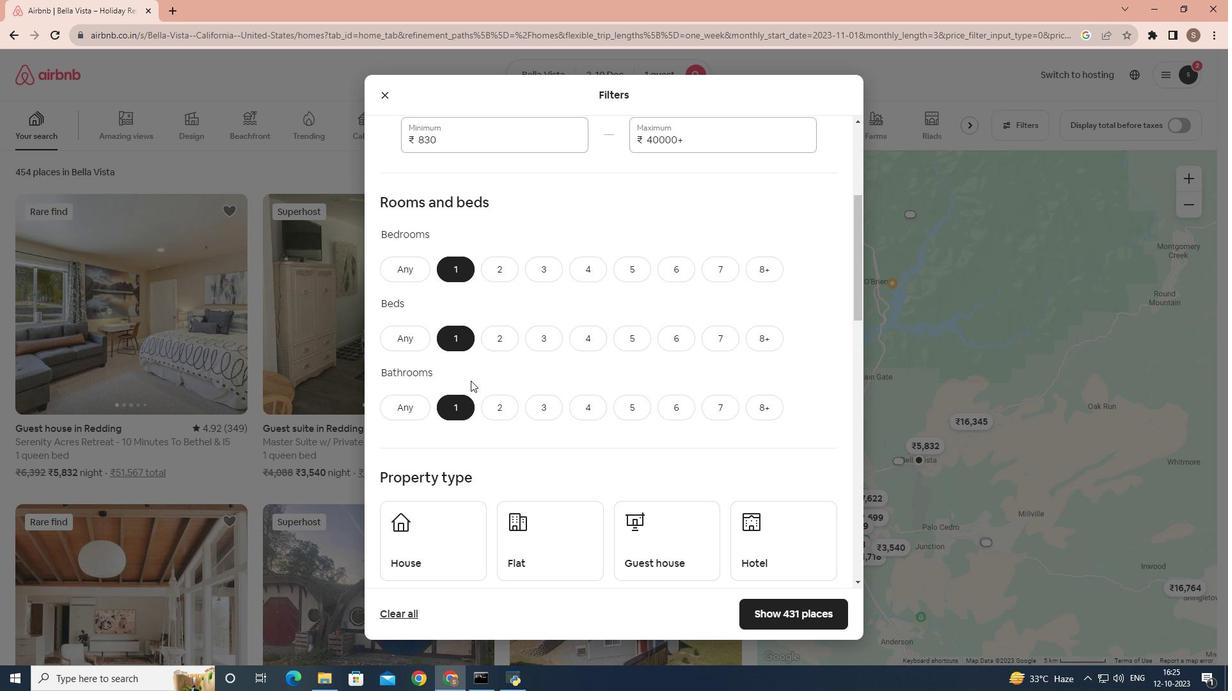
Action: Mouse scrolled (472, 381) with delta (0, 0)
Screenshot: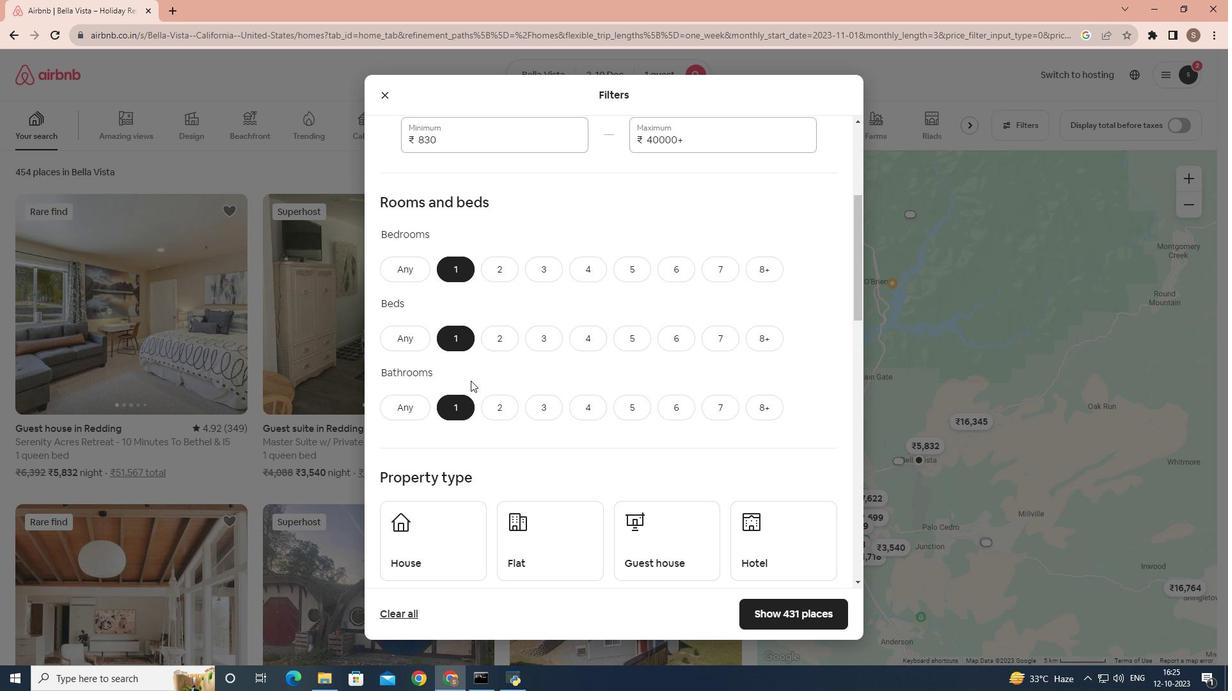 
Action: Mouse scrolled (472, 381) with delta (0, 0)
Screenshot: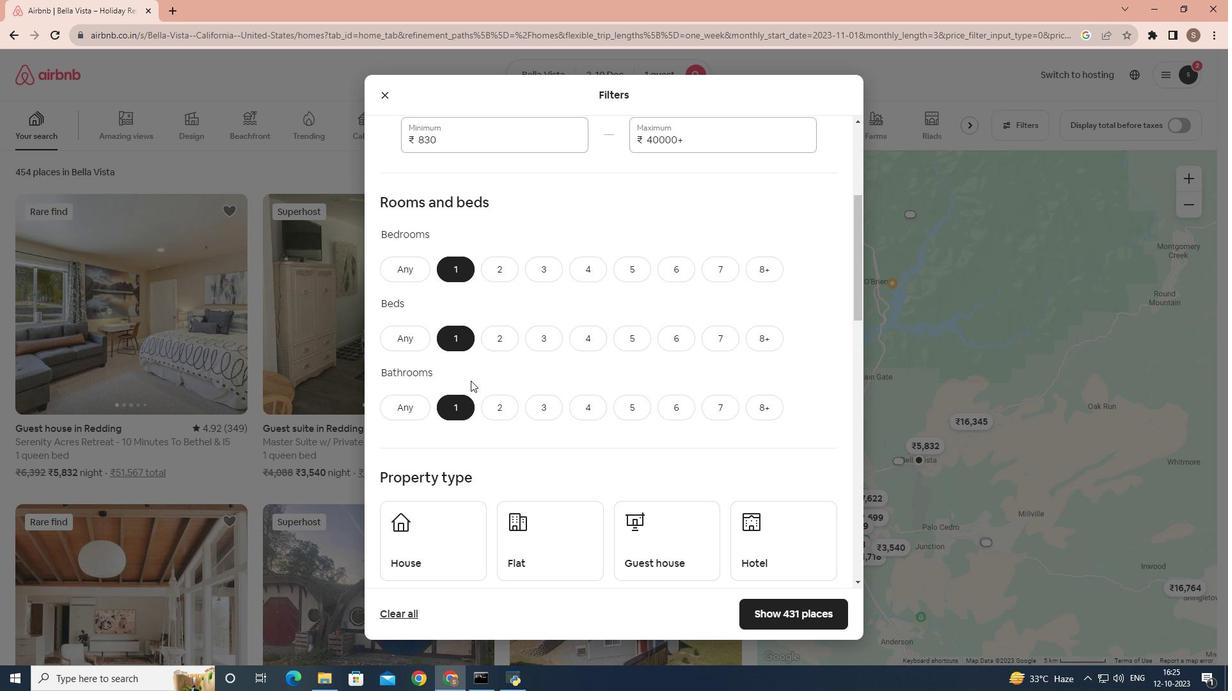 
Action: Mouse scrolled (472, 381) with delta (0, 0)
Screenshot: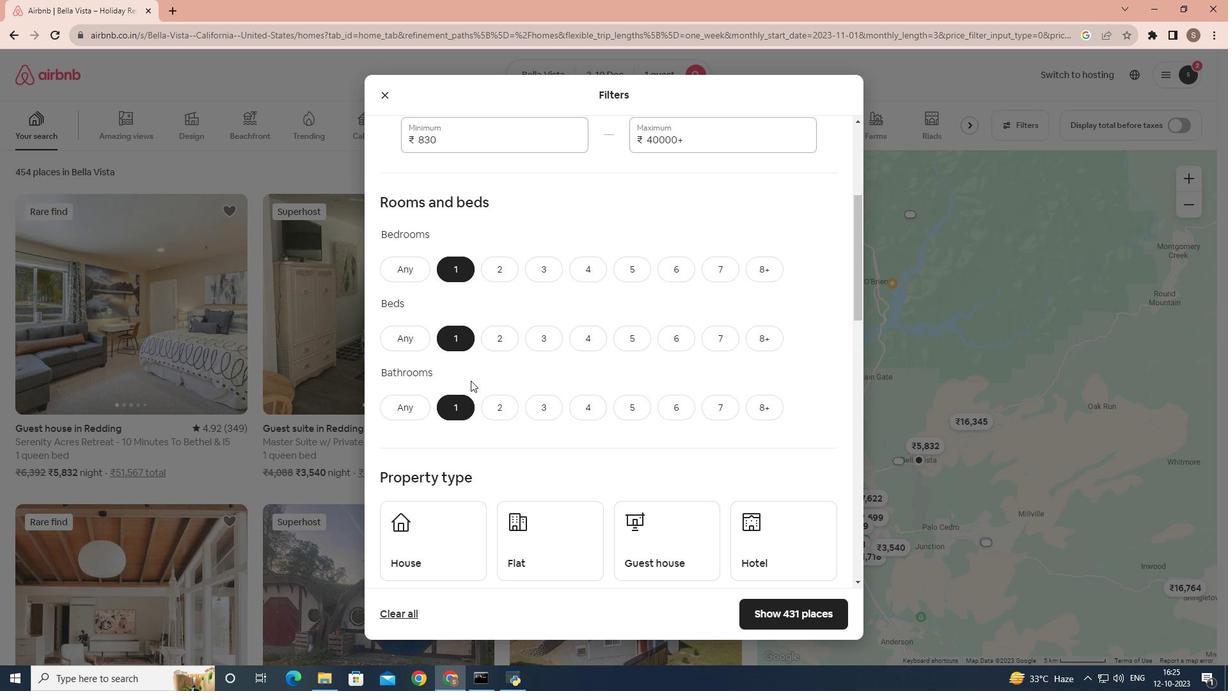 
Action: Mouse scrolled (472, 381) with delta (0, 0)
Screenshot: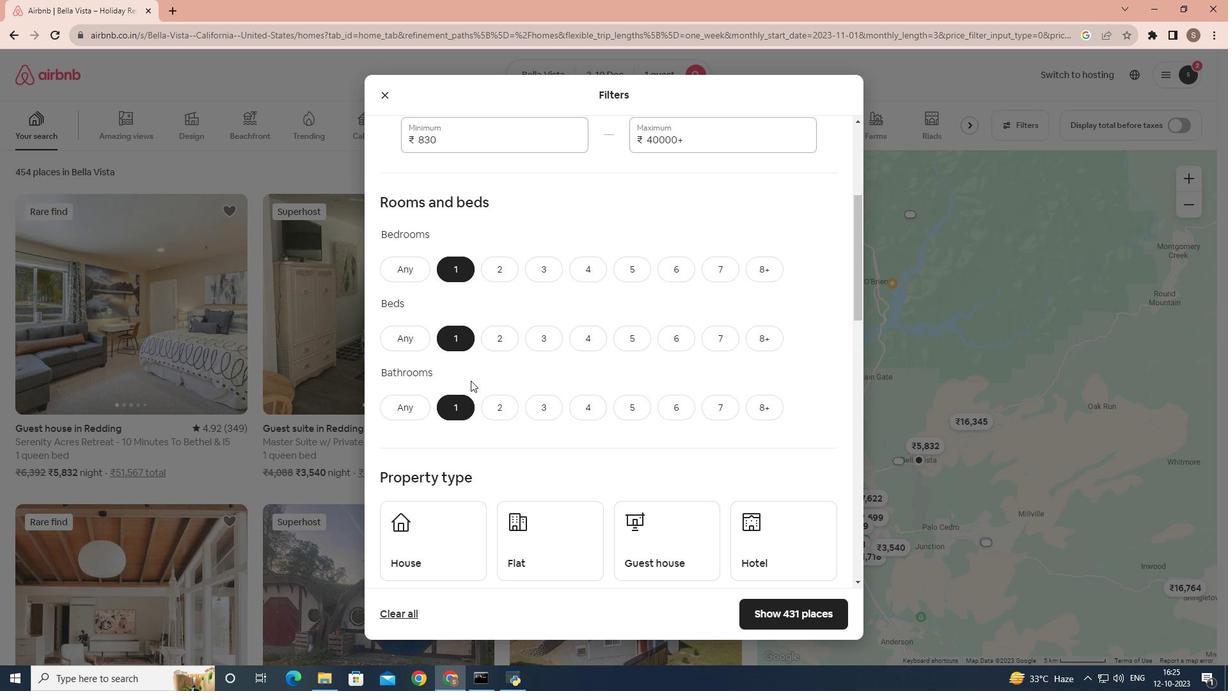 
Action: Mouse moved to (474, 366)
Screenshot: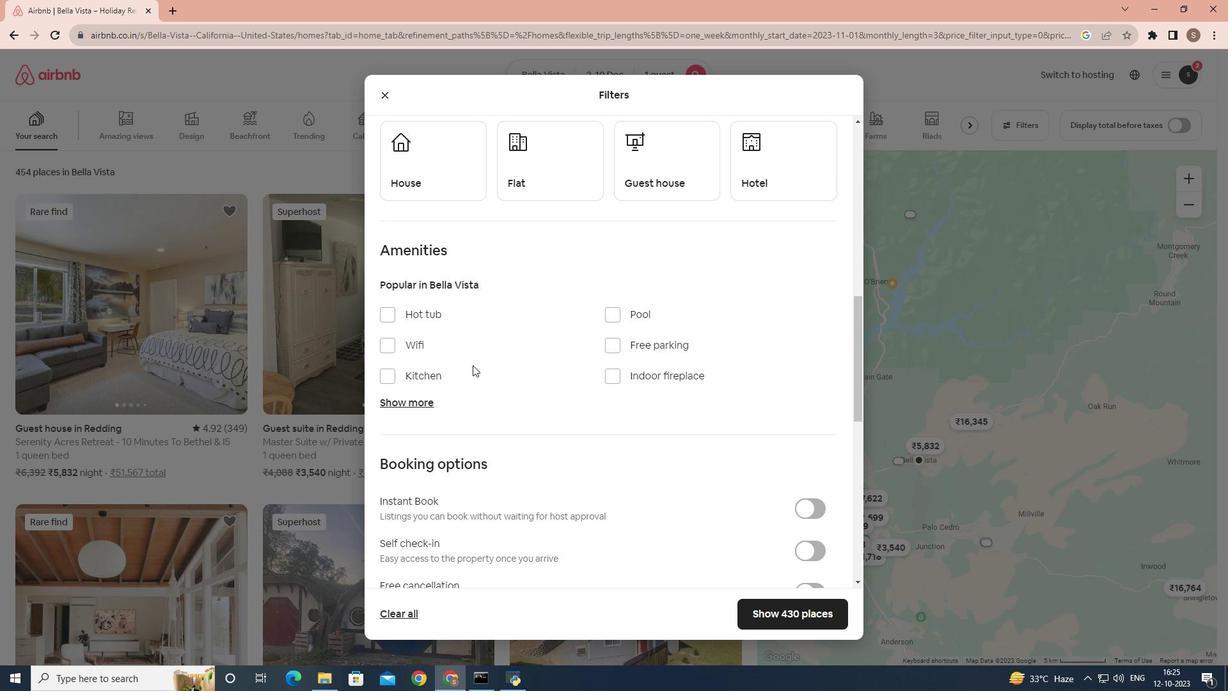 
Action: Mouse scrolled (474, 367) with delta (0, 0)
Screenshot: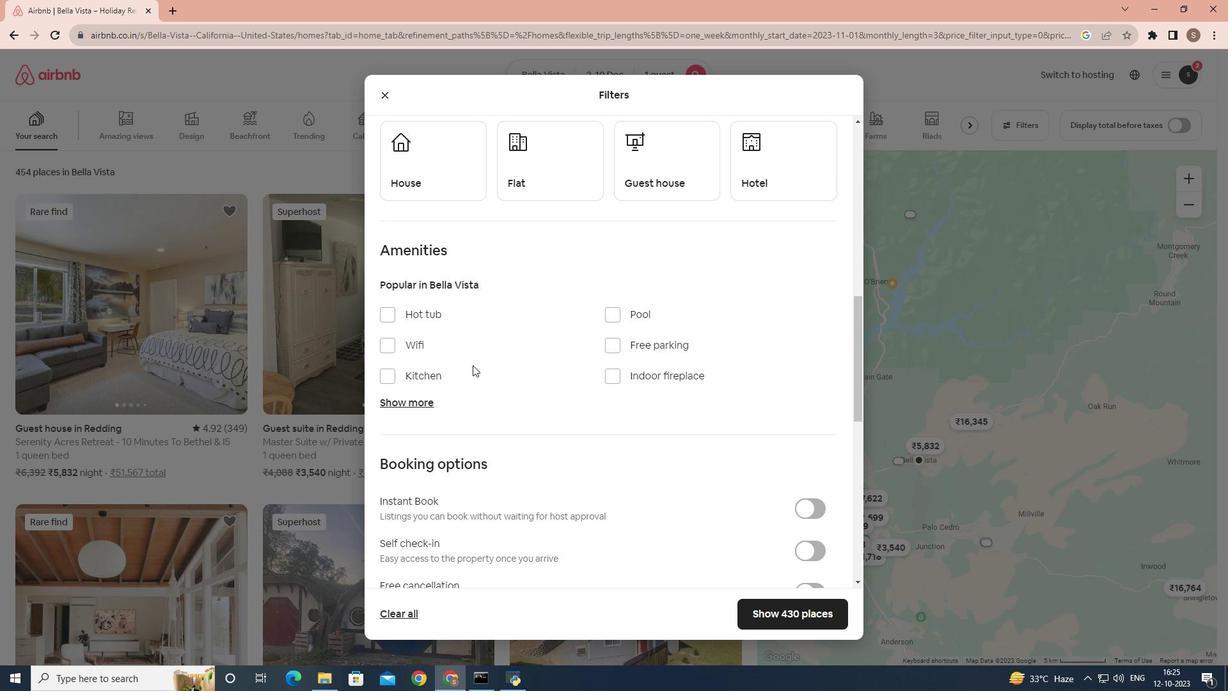 
Action: Mouse scrolled (474, 367) with delta (0, 0)
Screenshot: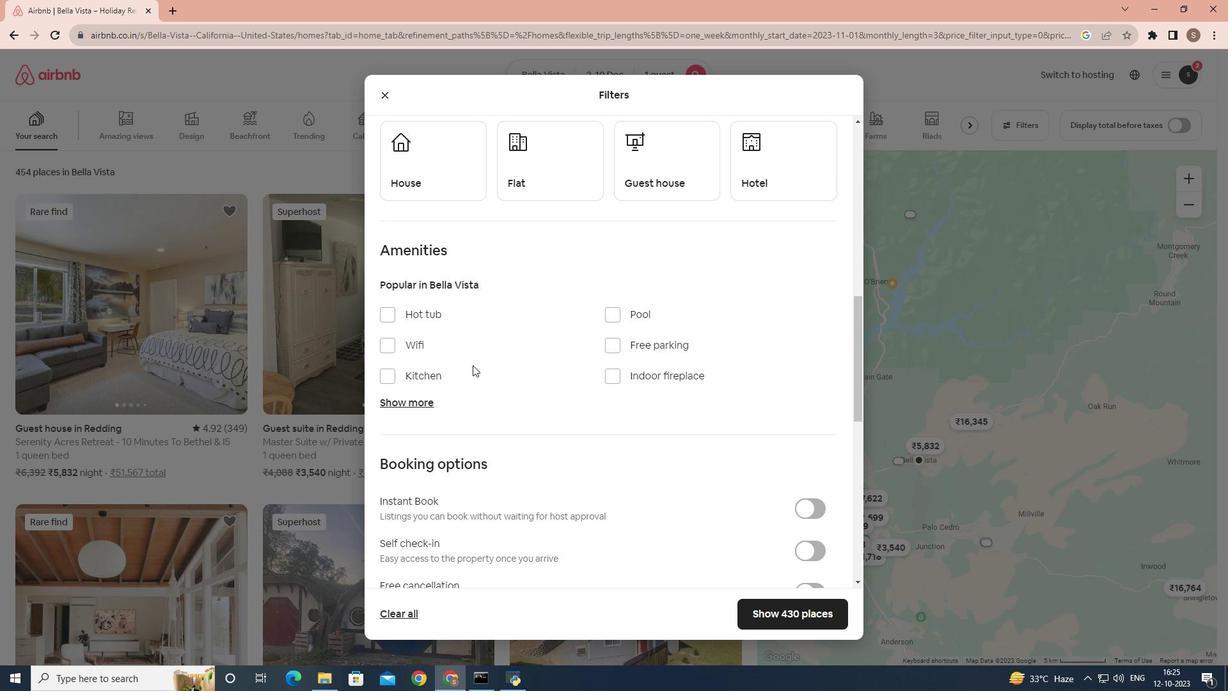 
Action: Mouse scrolled (474, 366) with delta (0, 0)
Screenshot: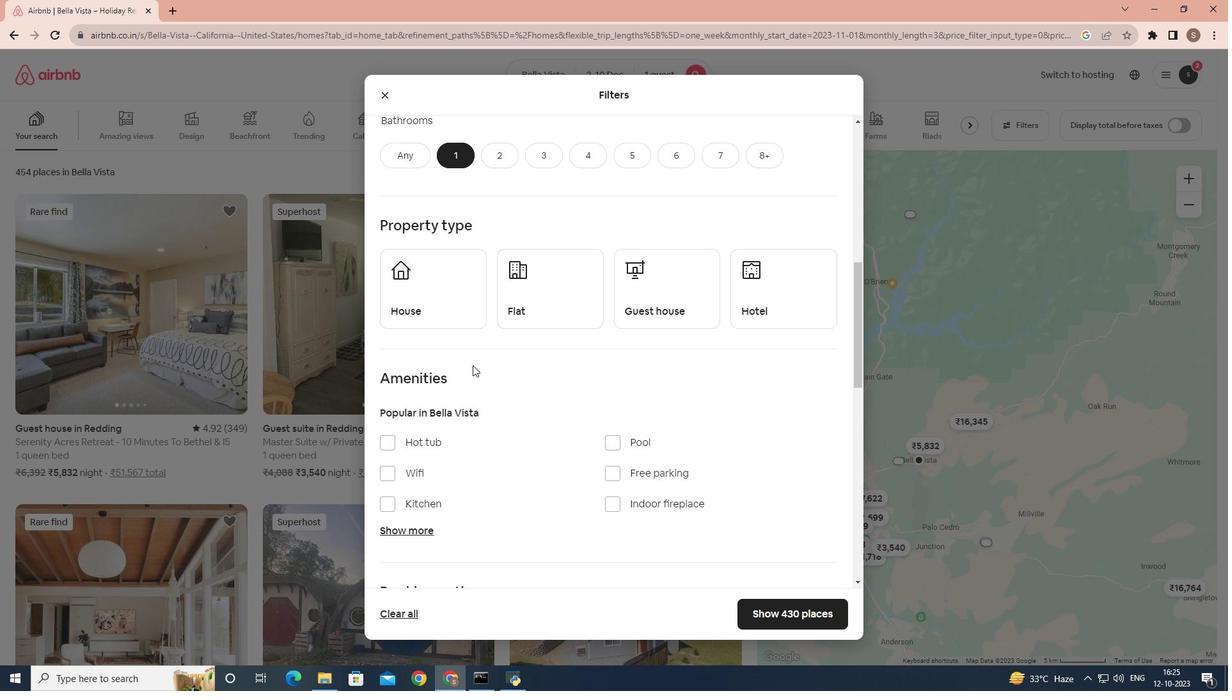 
Action: Mouse scrolled (474, 366) with delta (0, 0)
Screenshot: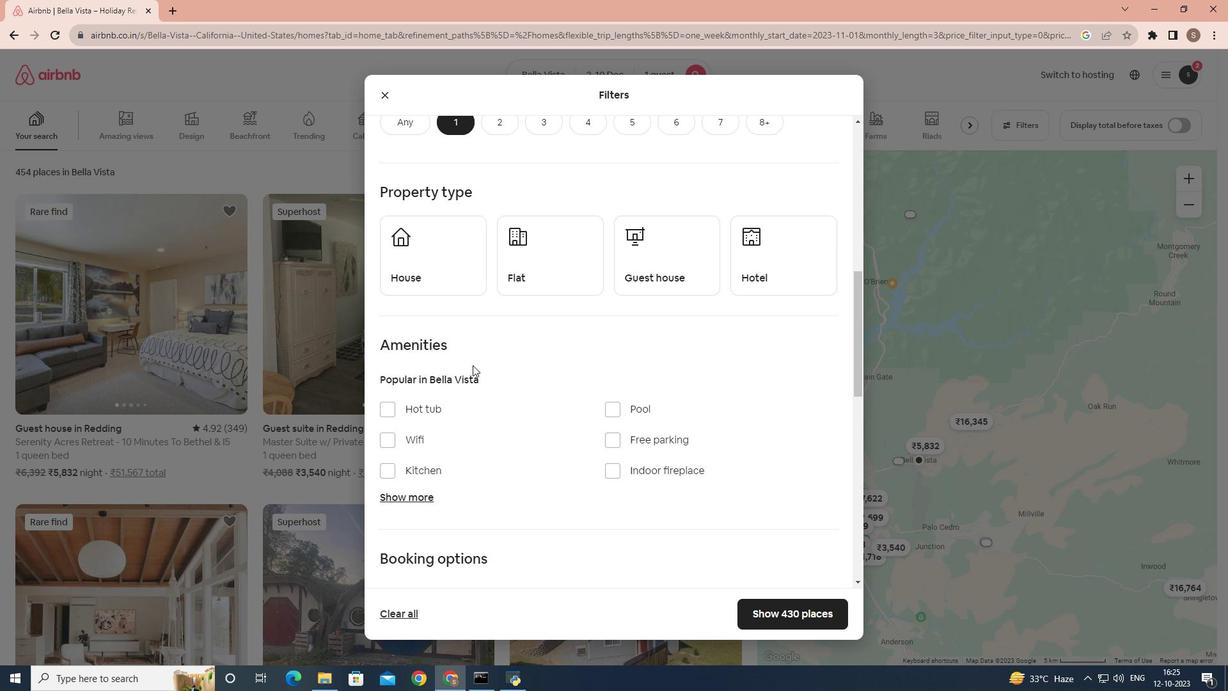 
Action: Mouse scrolled (474, 366) with delta (0, 0)
Screenshot: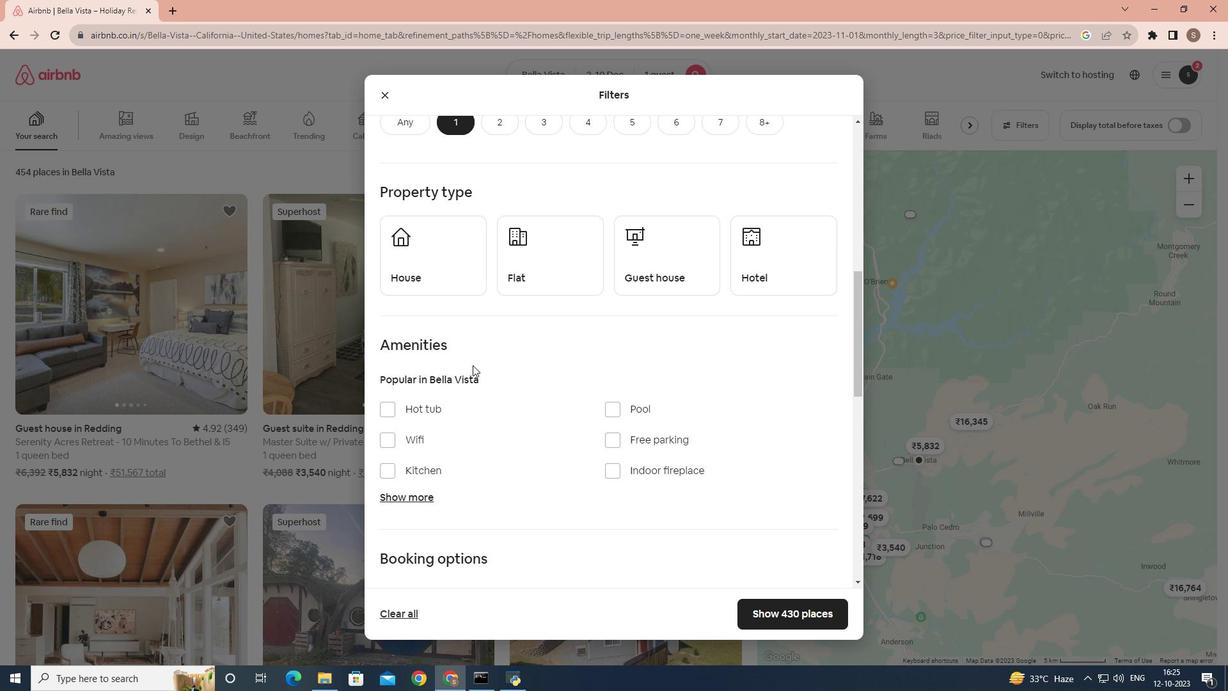 
Action: Mouse moved to (532, 194)
Screenshot: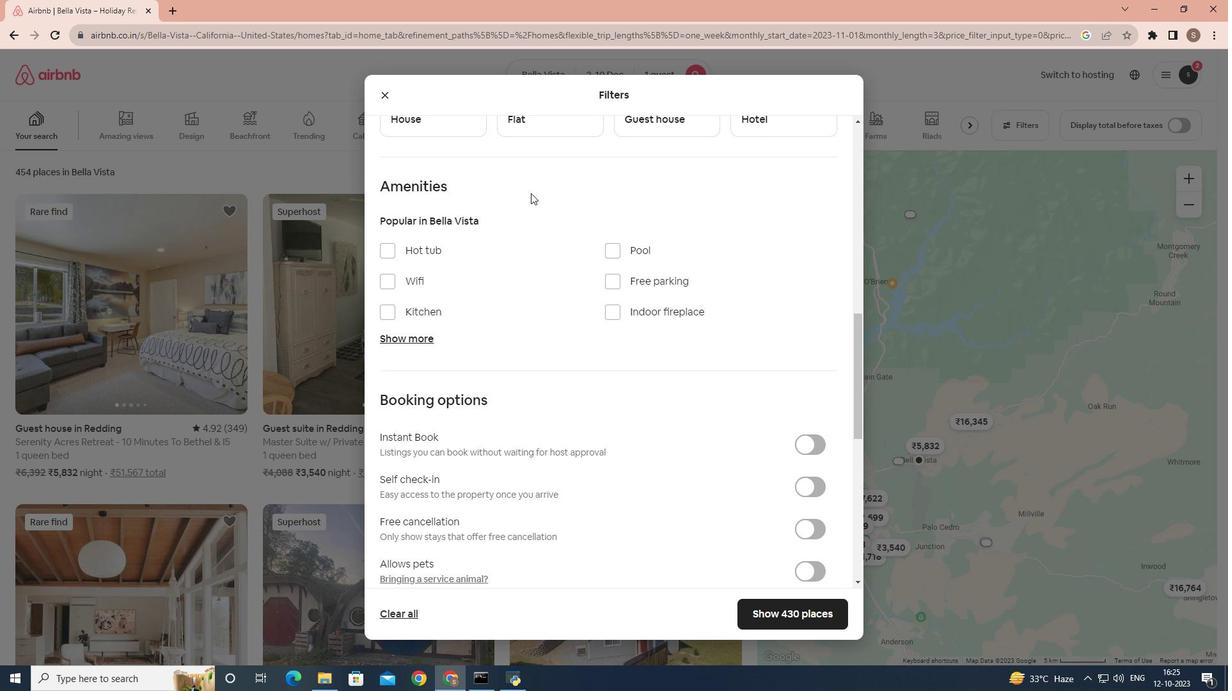 
Action: Mouse scrolled (532, 195) with delta (0, 0)
Screenshot: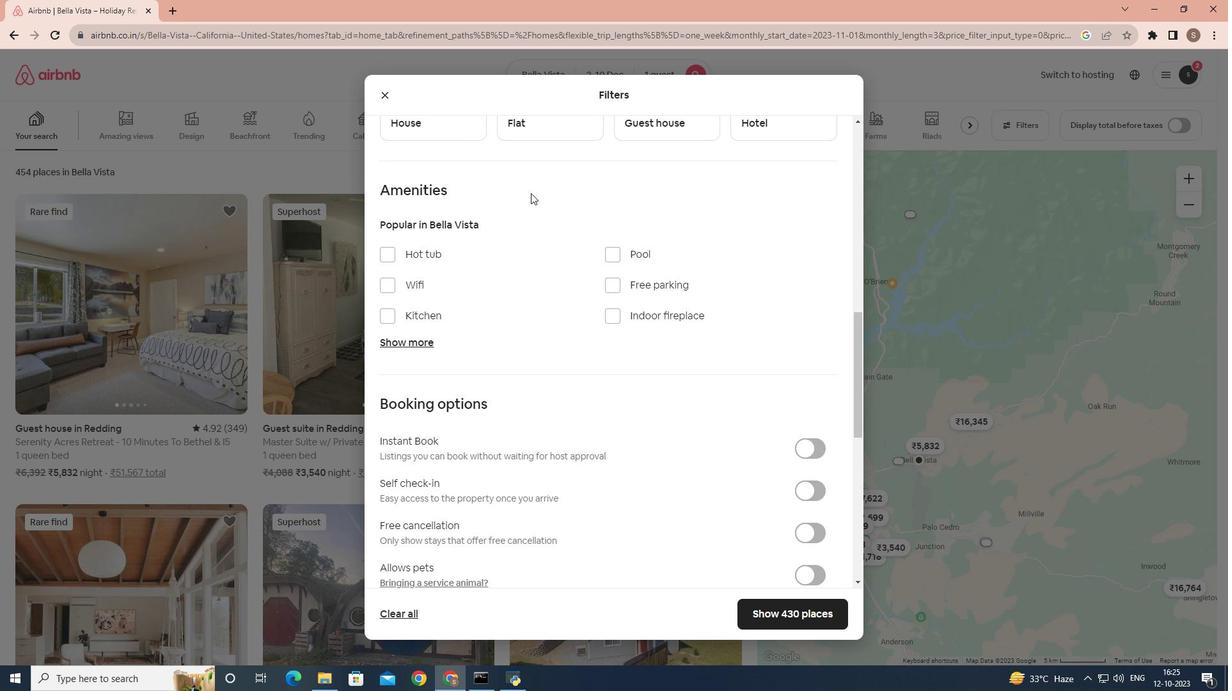 
Action: Mouse scrolled (532, 195) with delta (0, 0)
Screenshot: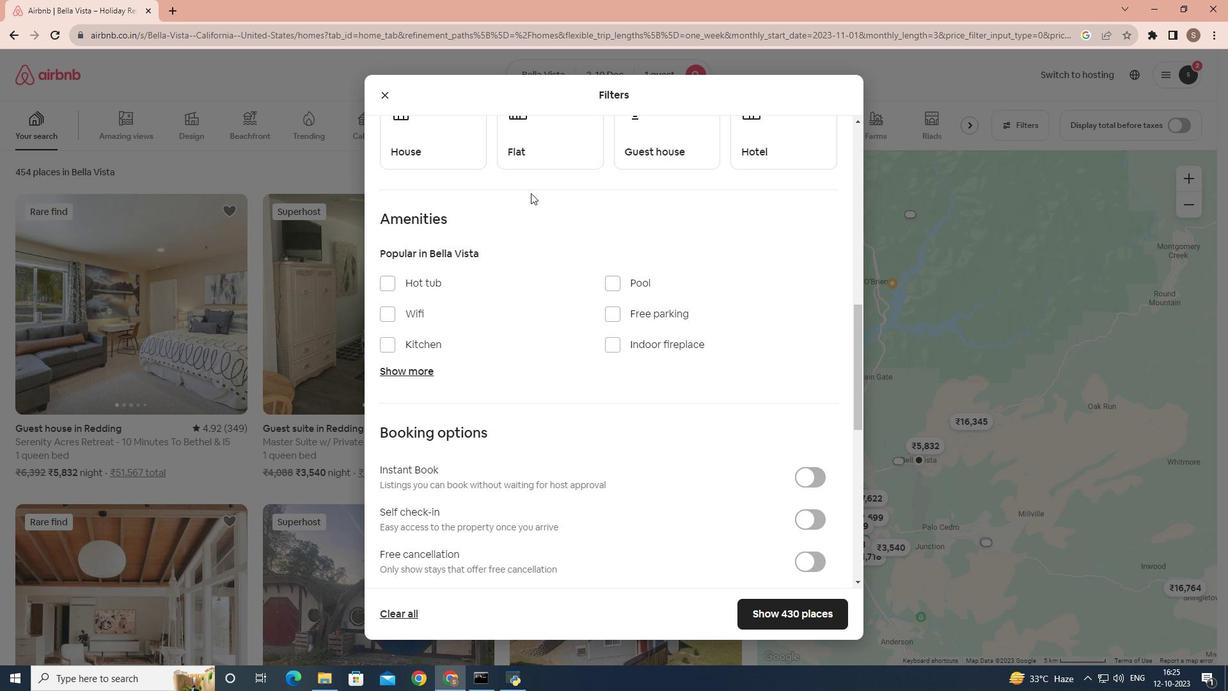 
Action: Mouse moved to (800, 230)
Screenshot: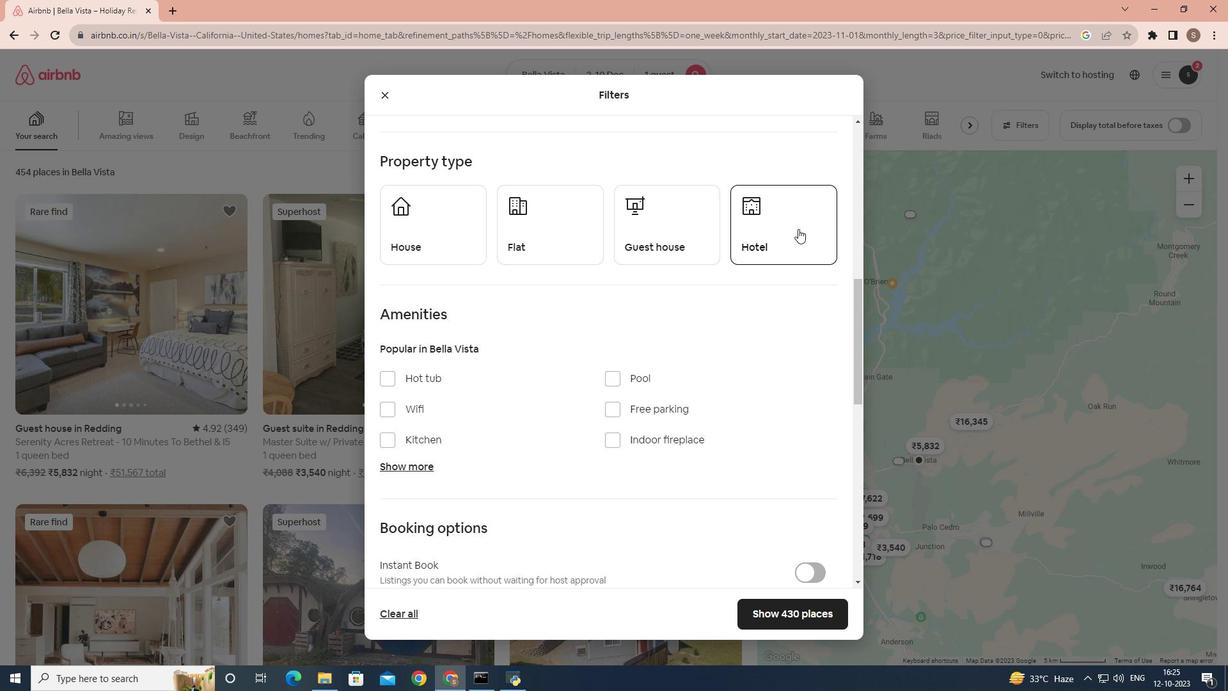 
Action: Mouse pressed left at (800, 230)
Screenshot: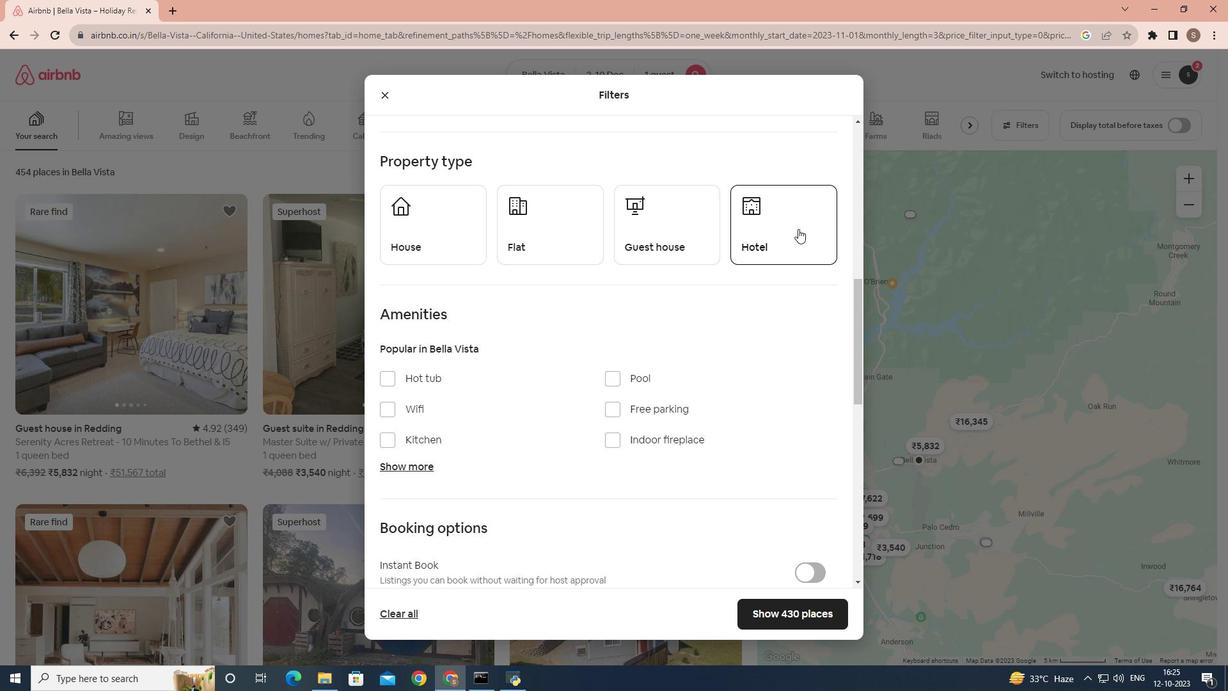 
Action: Mouse moved to (576, 362)
Screenshot: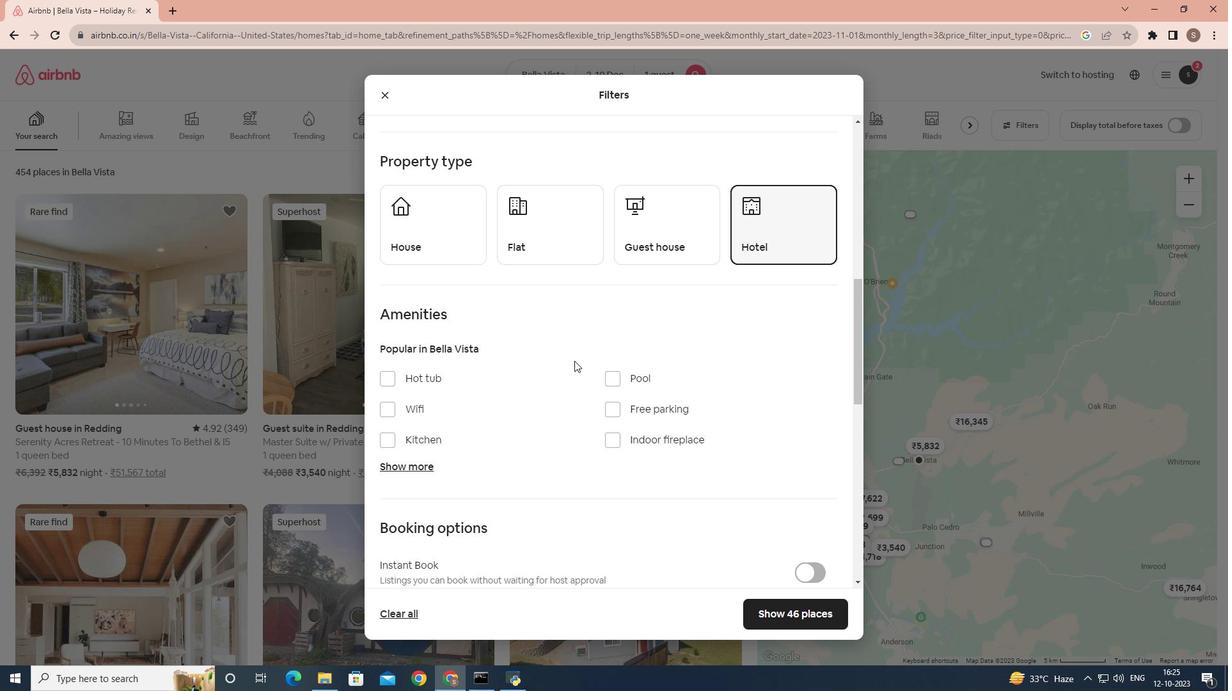 
Action: Mouse scrolled (576, 361) with delta (0, 0)
Screenshot: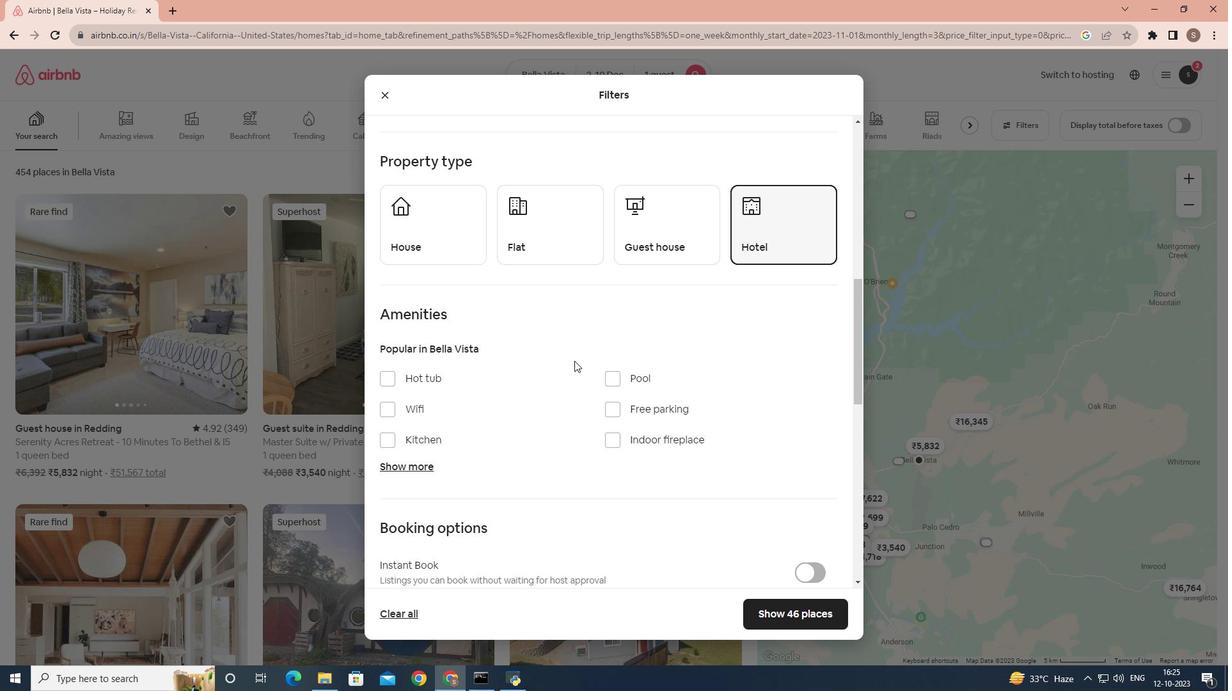 
Action: Mouse scrolled (576, 361) with delta (0, 0)
Screenshot: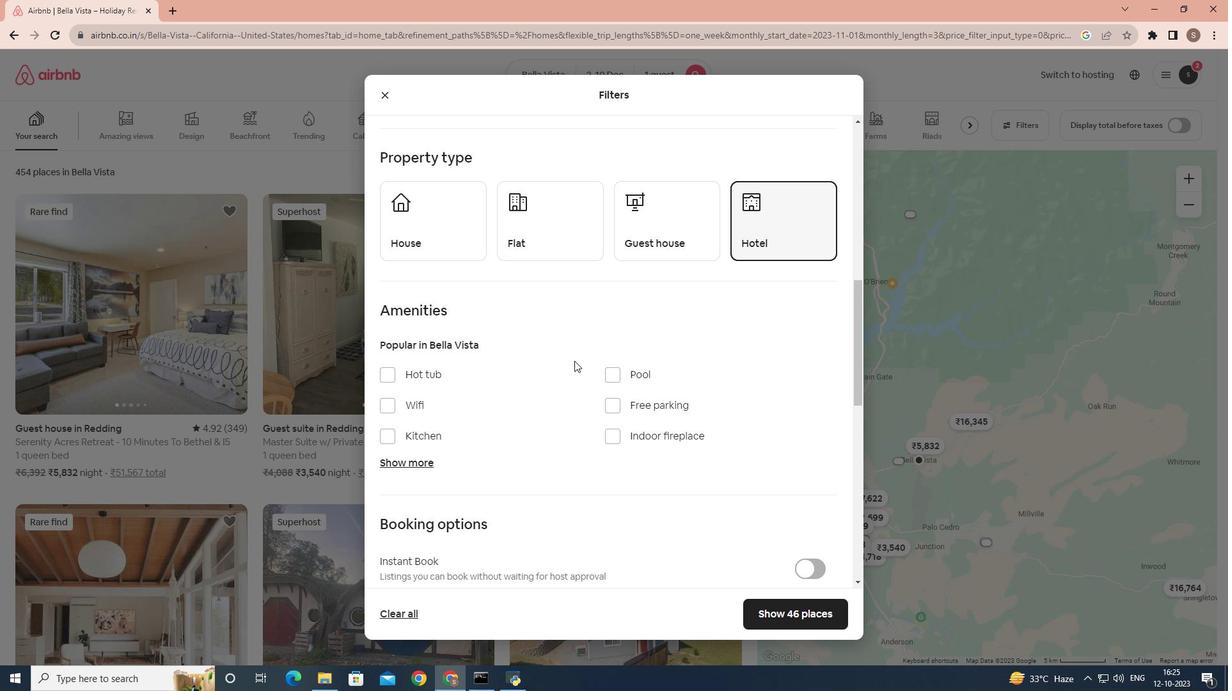 
Action: Mouse scrolled (576, 361) with delta (0, 0)
Screenshot: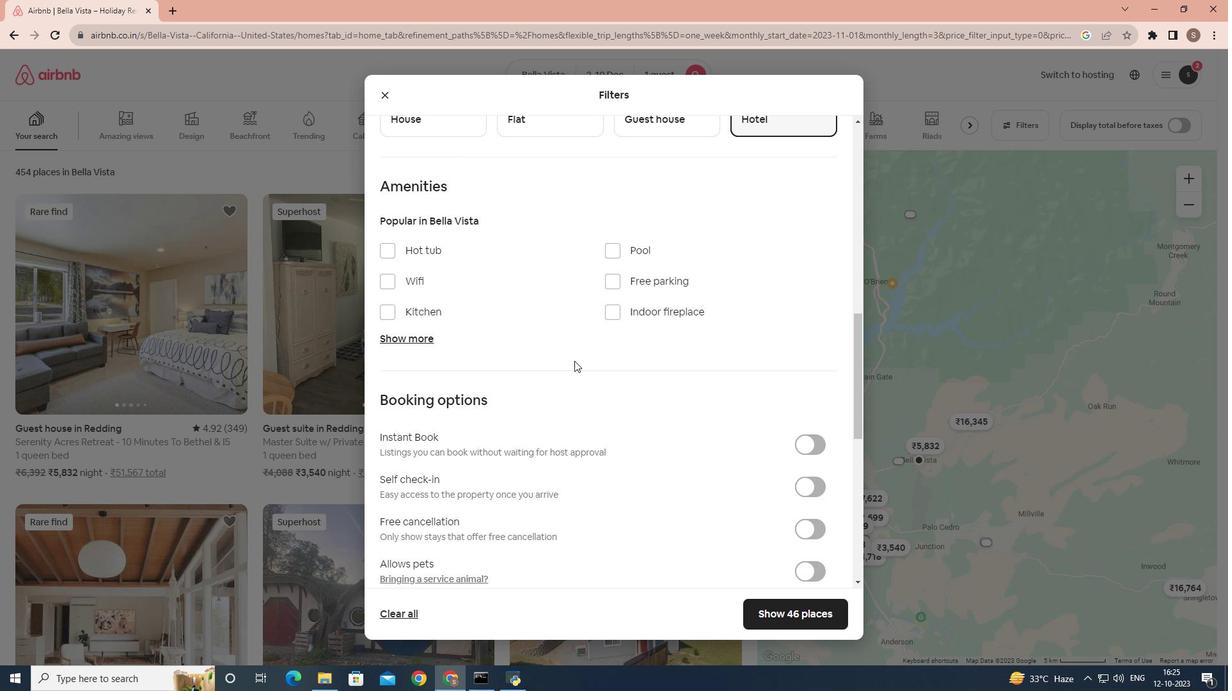 
Action: Mouse scrolled (576, 361) with delta (0, 0)
Screenshot: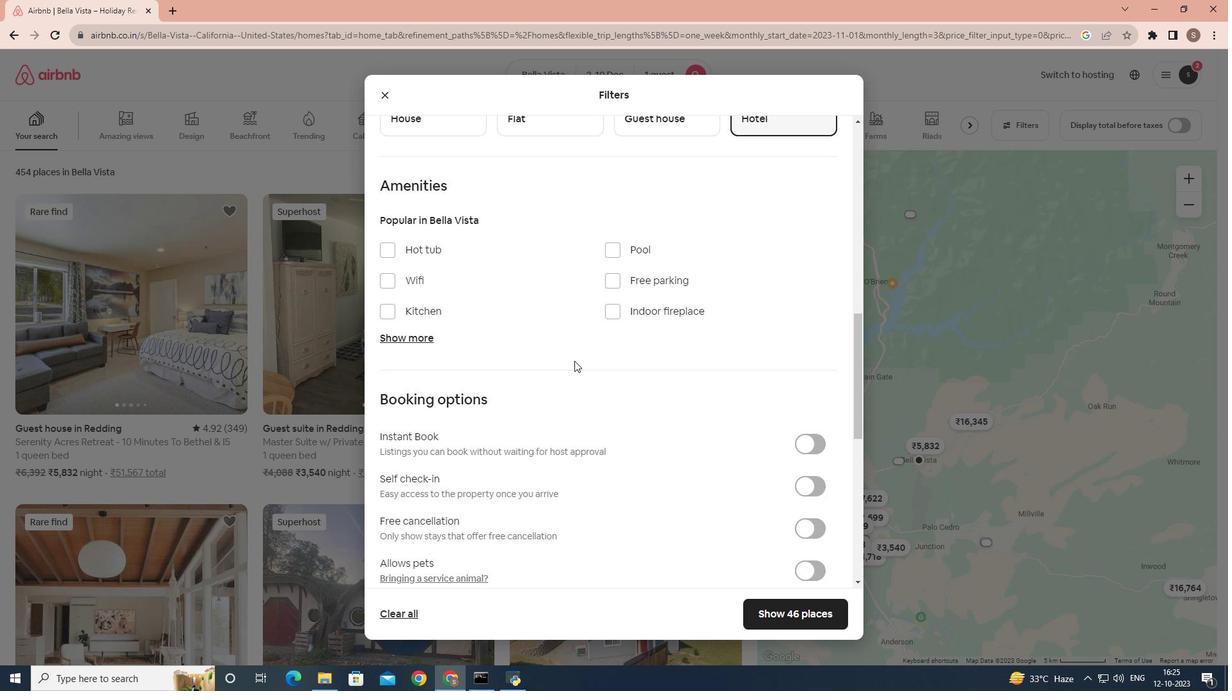 
Action: Mouse scrolled (576, 361) with delta (0, 0)
Screenshot: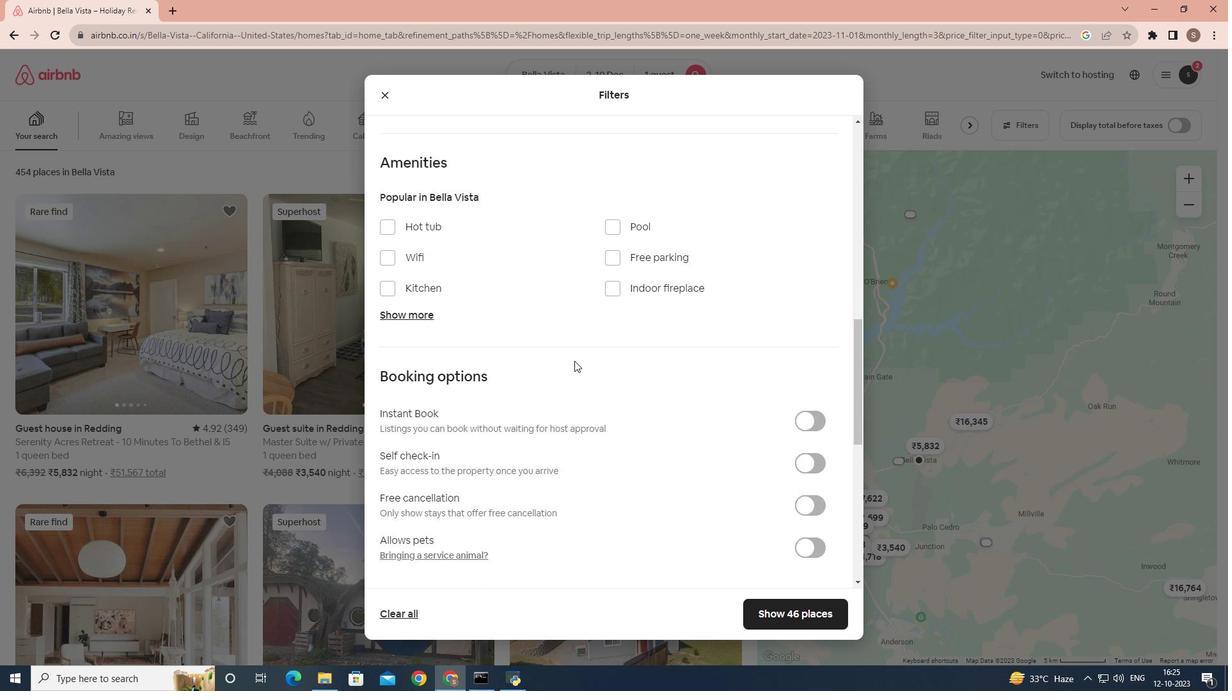 
Action: Mouse scrolled (576, 361) with delta (0, 0)
Screenshot: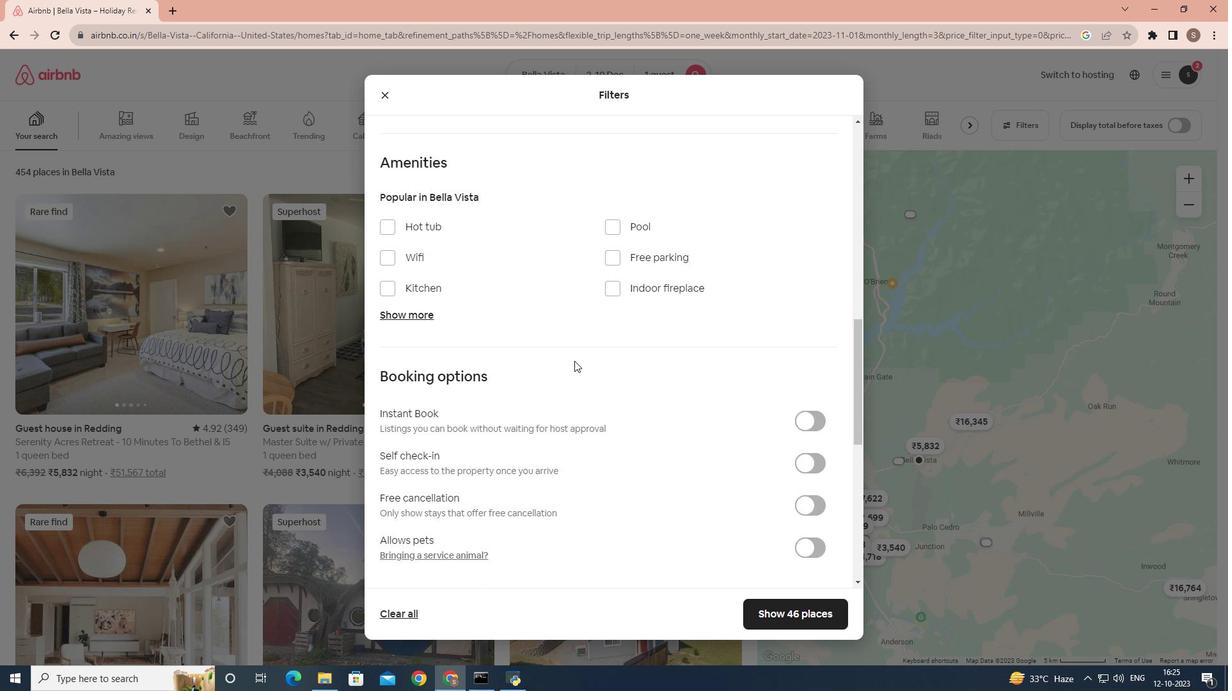 
Action: Mouse scrolled (576, 361) with delta (0, 0)
Screenshot: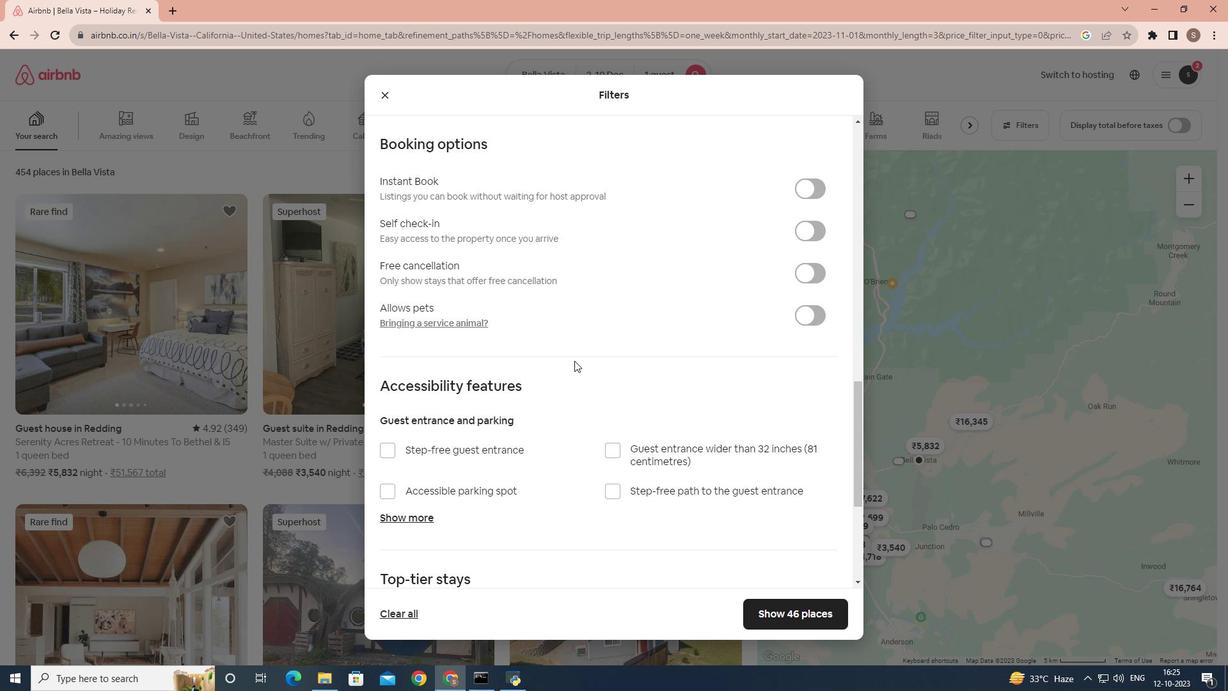 
Action: Mouse scrolled (576, 361) with delta (0, 0)
Screenshot: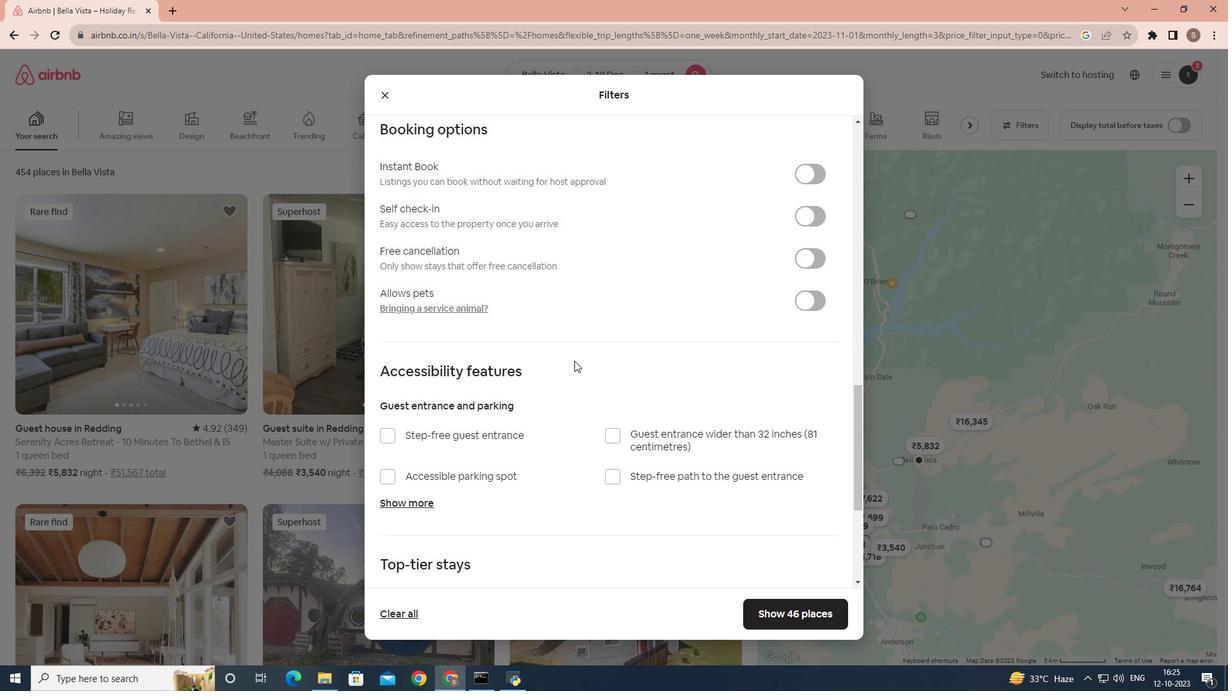 
Action: Mouse scrolled (576, 361) with delta (0, 0)
Screenshot: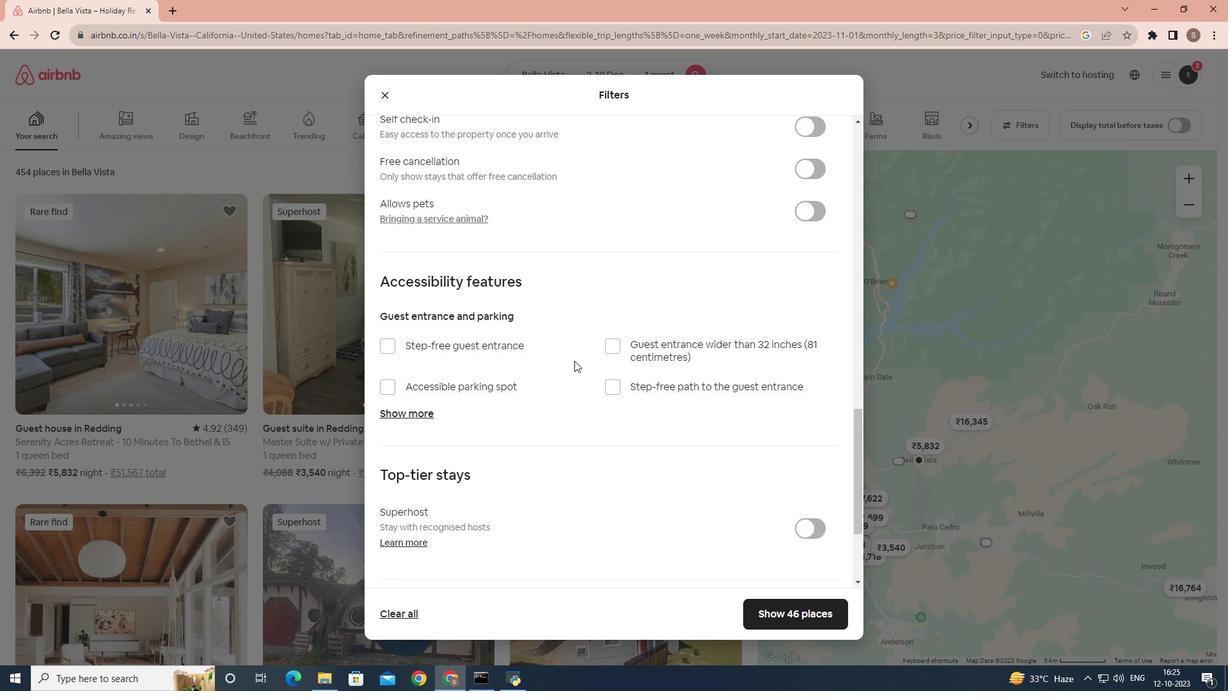 
Action: Mouse moved to (574, 360)
Screenshot: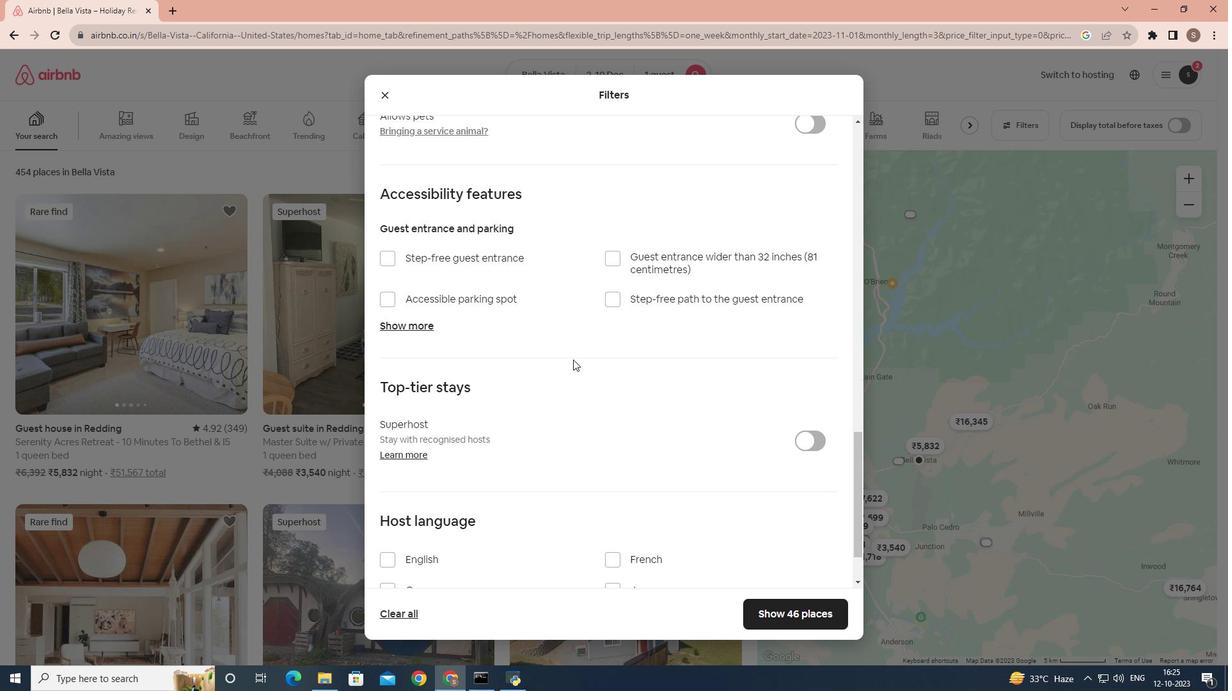 
Action: Mouse scrolled (574, 360) with delta (0, 0)
Screenshot: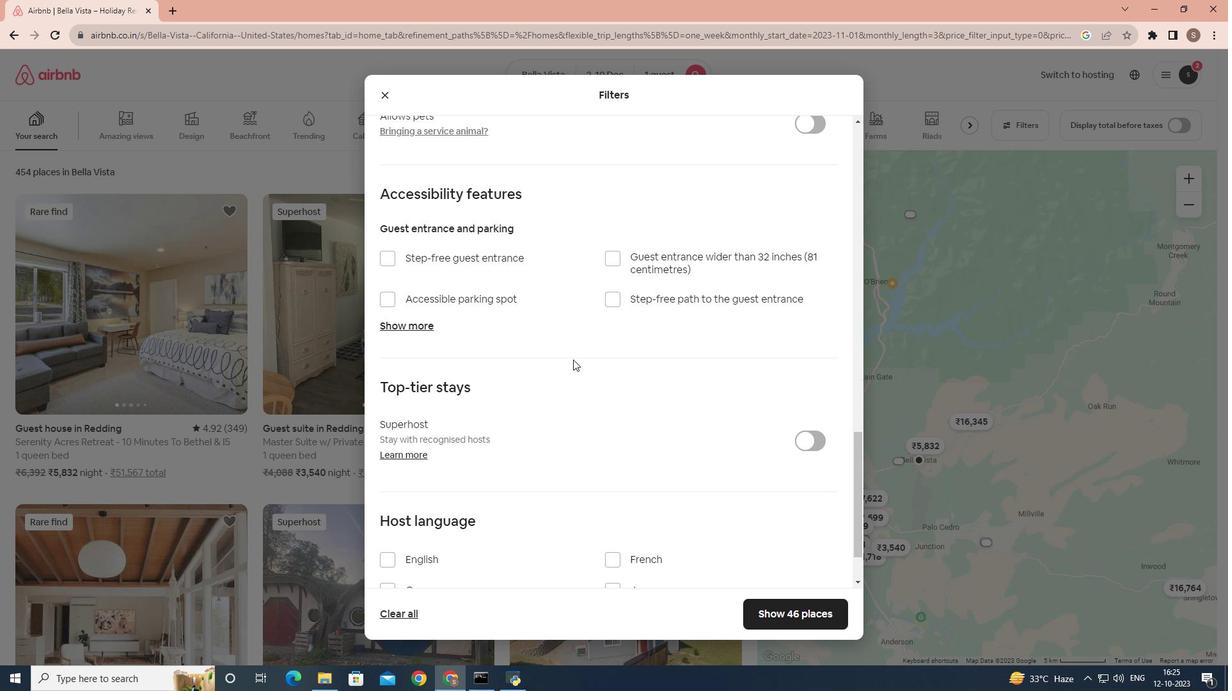 
Action: Mouse scrolled (574, 360) with delta (0, 0)
Screenshot: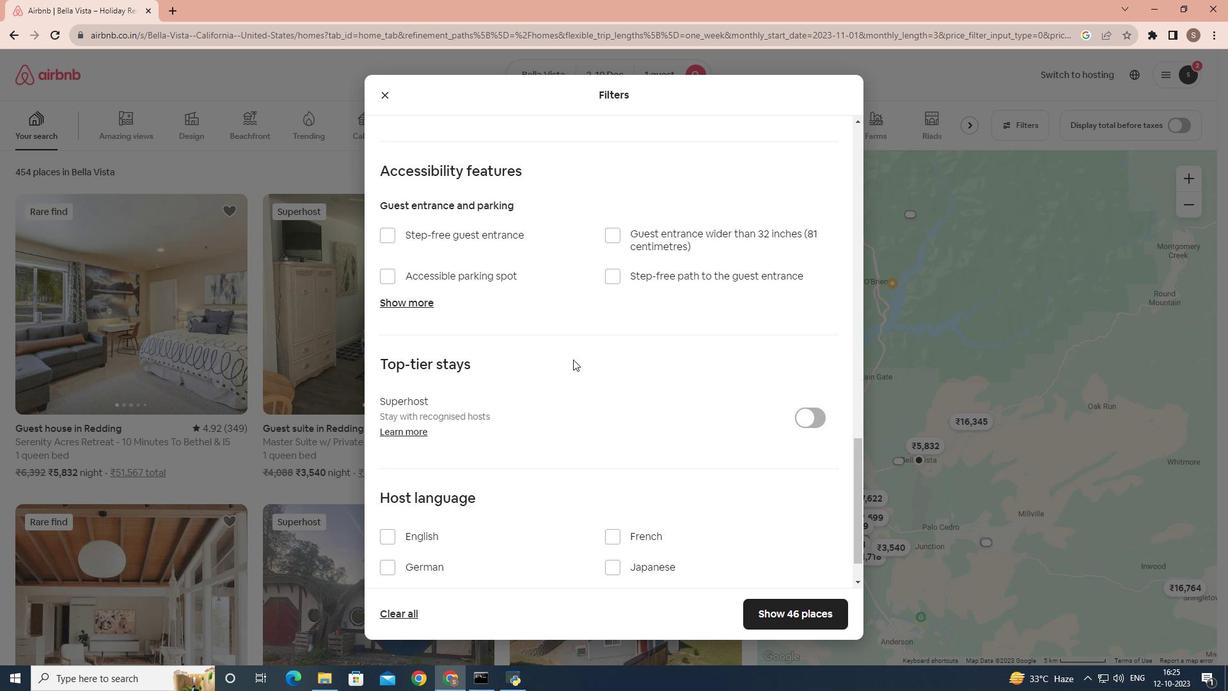 
Action: Mouse scrolled (574, 360) with delta (0, 0)
Screenshot: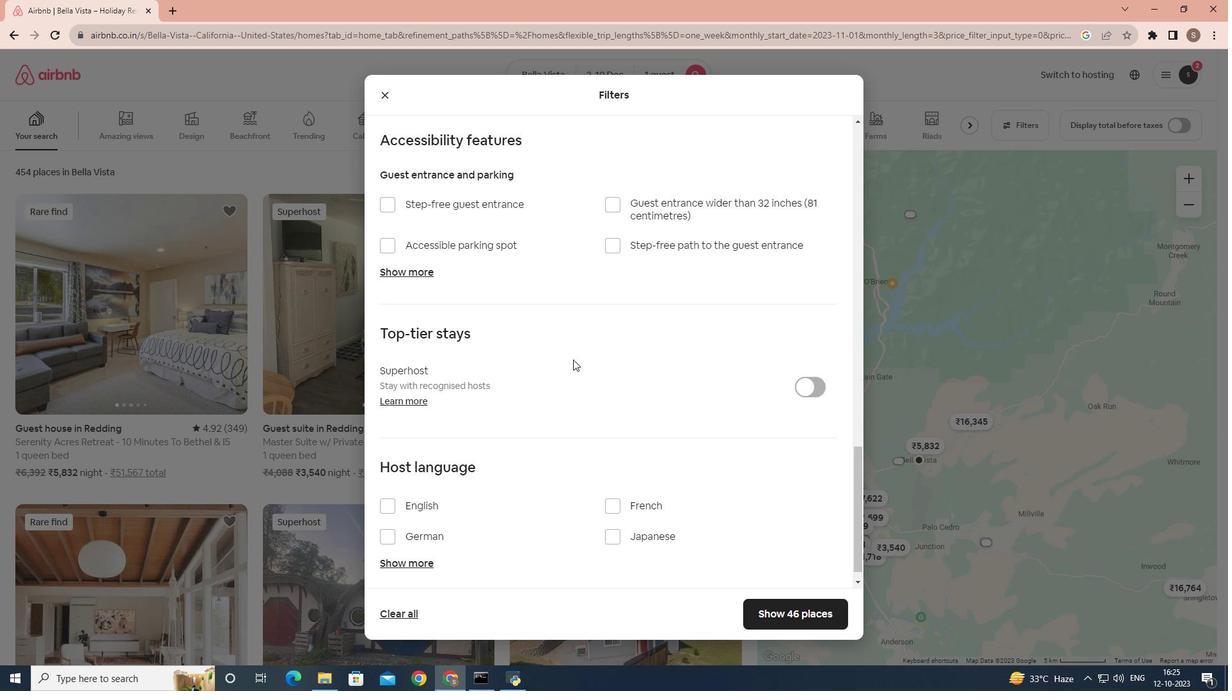 
Action: Mouse moved to (574, 360)
Screenshot: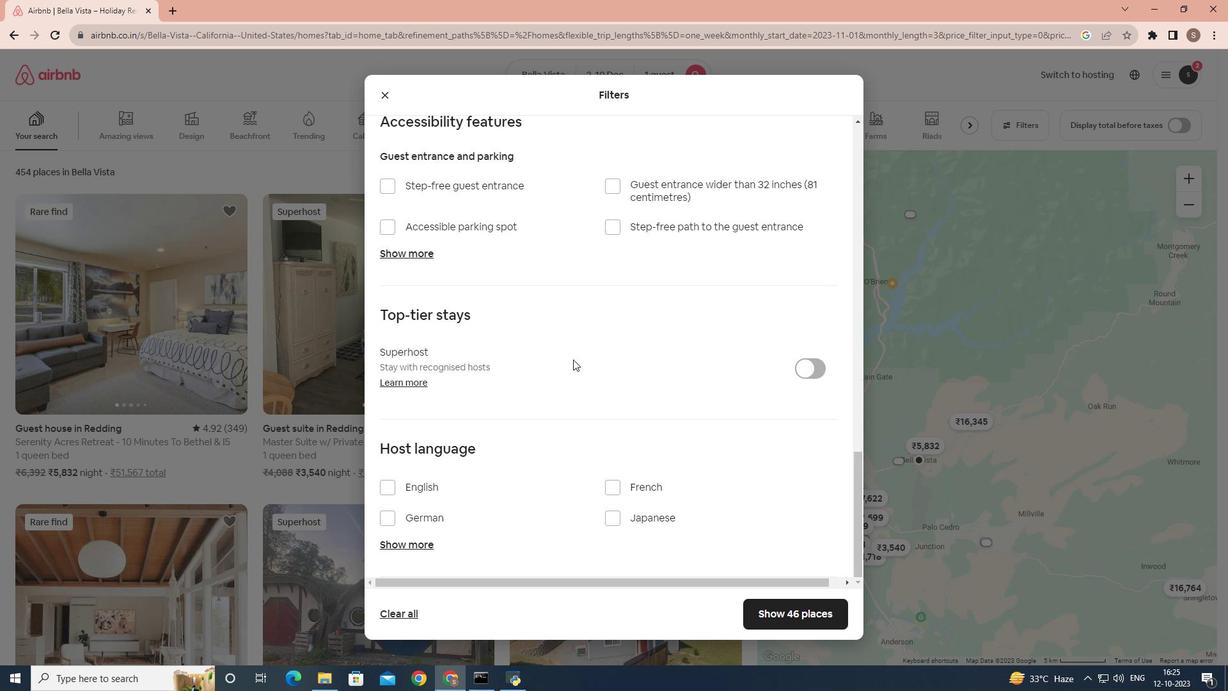 
Action: Mouse scrolled (574, 360) with delta (0, 0)
Screenshot: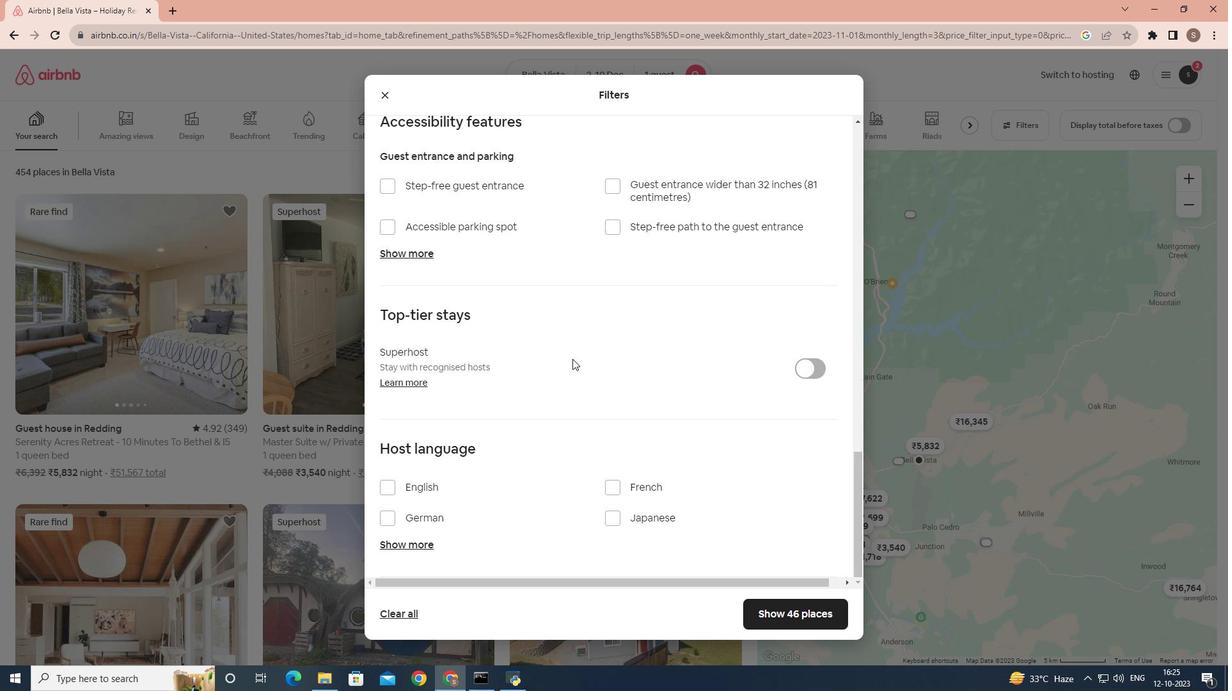 
Action: Mouse scrolled (574, 360) with delta (0, 0)
Screenshot: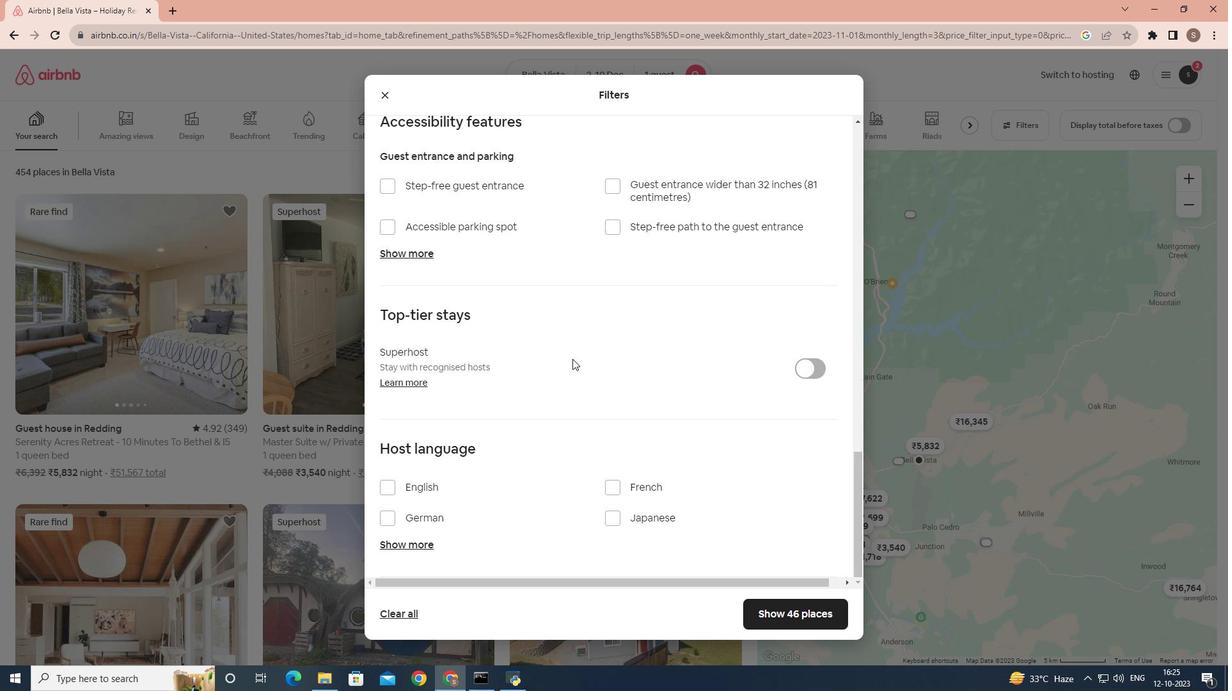 
Action: Mouse scrolled (574, 360) with delta (0, 0)
Screenshot: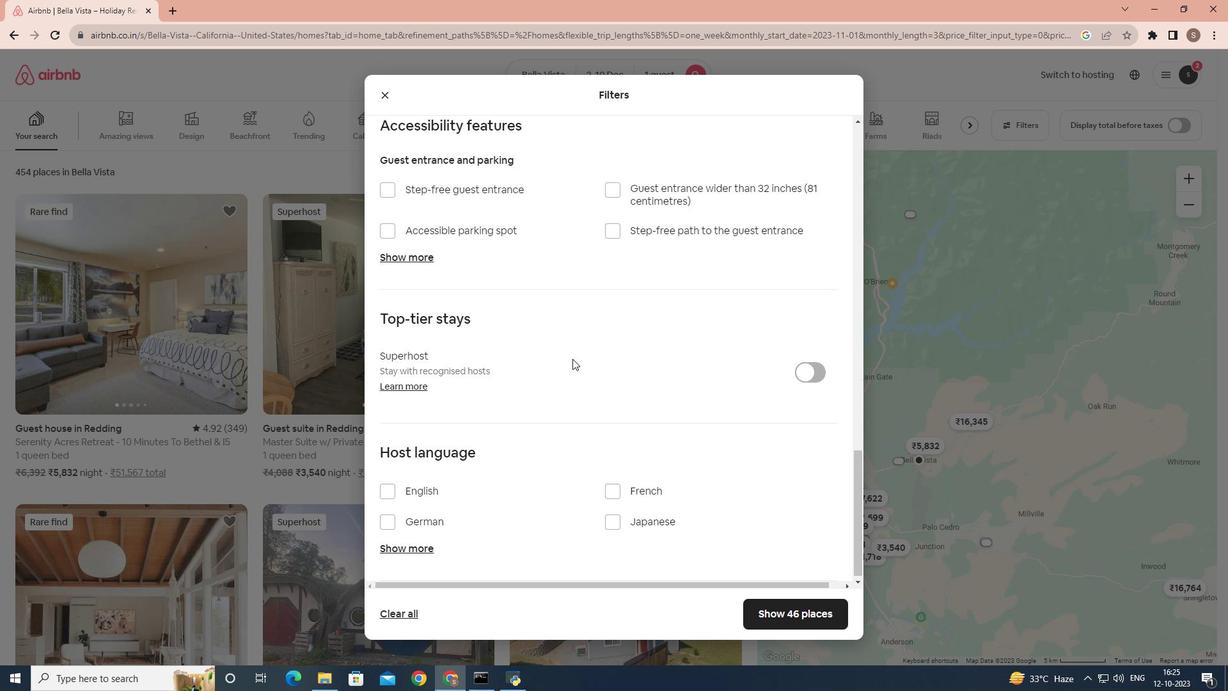 
Action: Mouse scrolled (574, 360) with delta (0, 0)
Screenshot: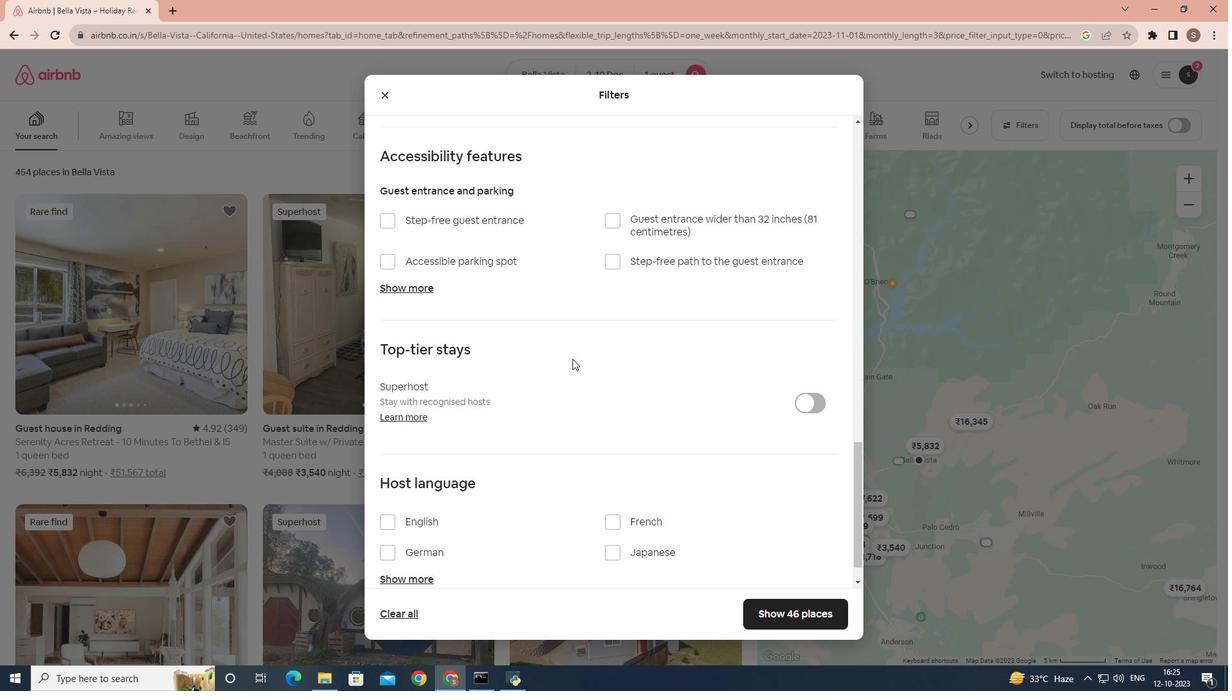 
Action: Mouse moved to (815, 234)
Screenshot: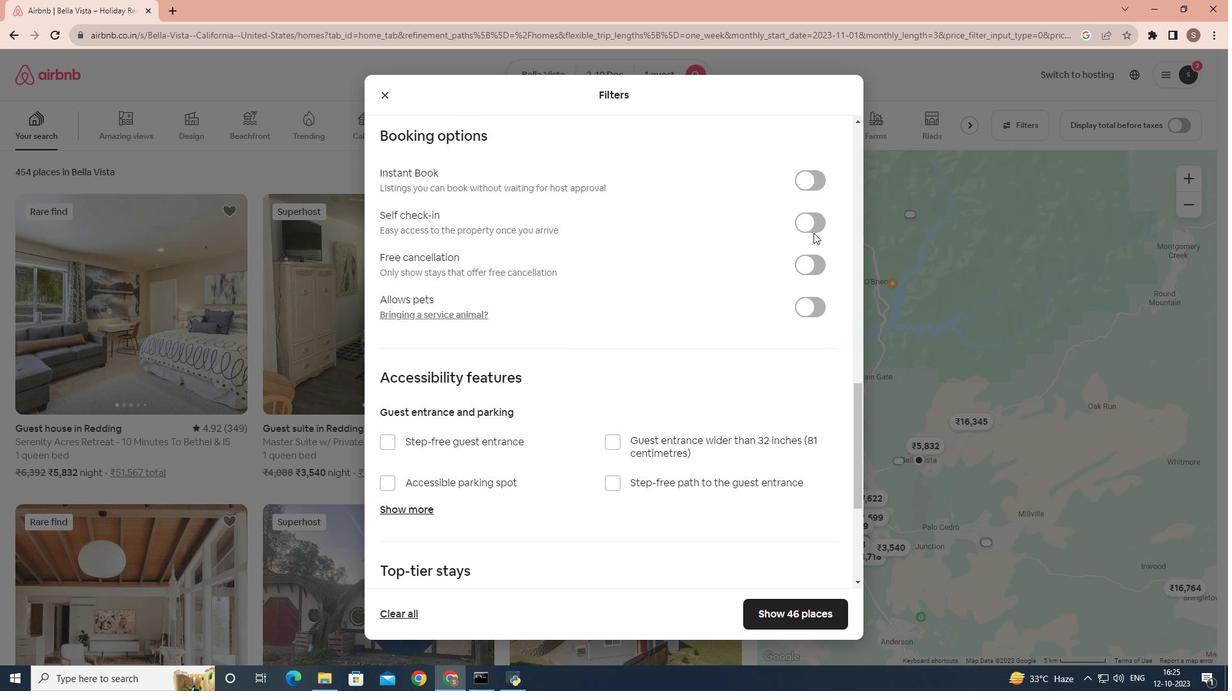 
Action: Mouse pressed left at (815, 234)
Screenshot: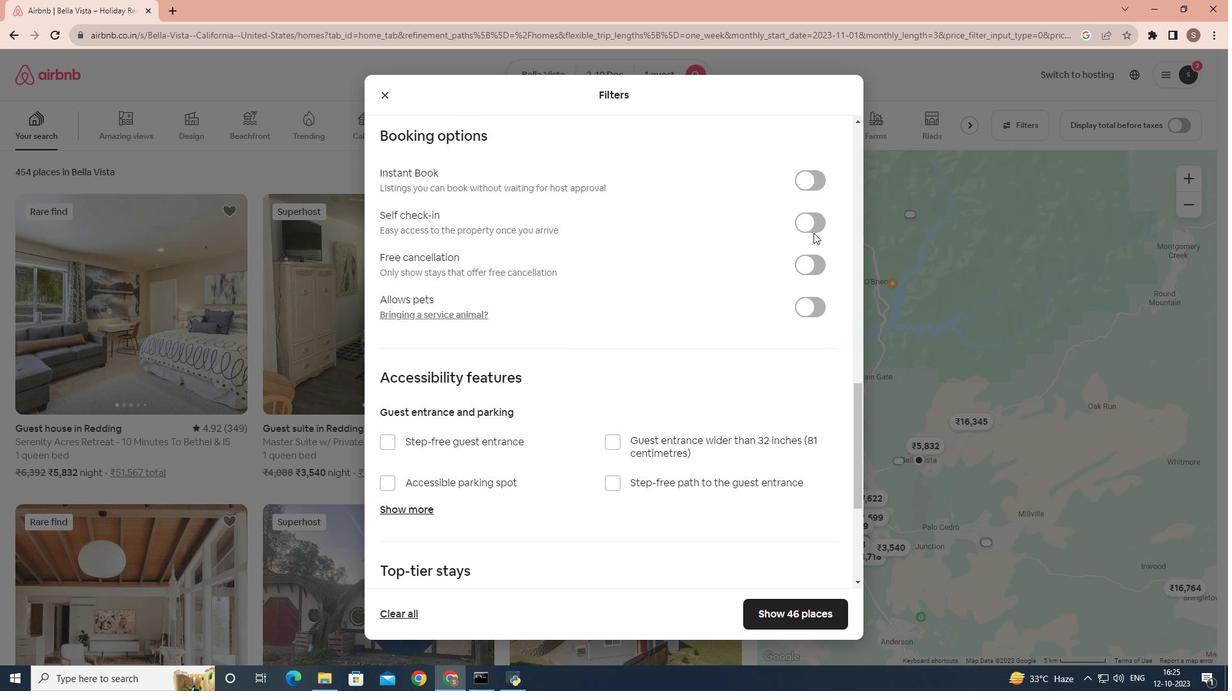 
Action: Mouse moved to (821, 229)
Screenshot: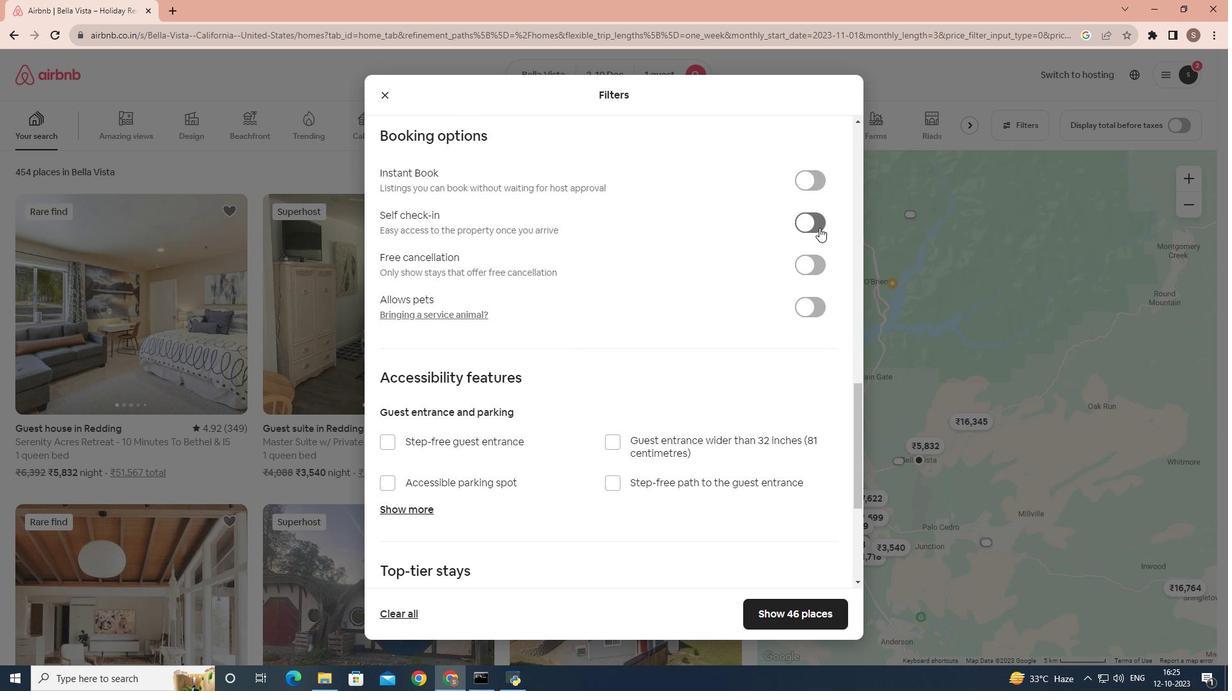 
Action: Mouse pressed left at (821, 229)
Screenshot: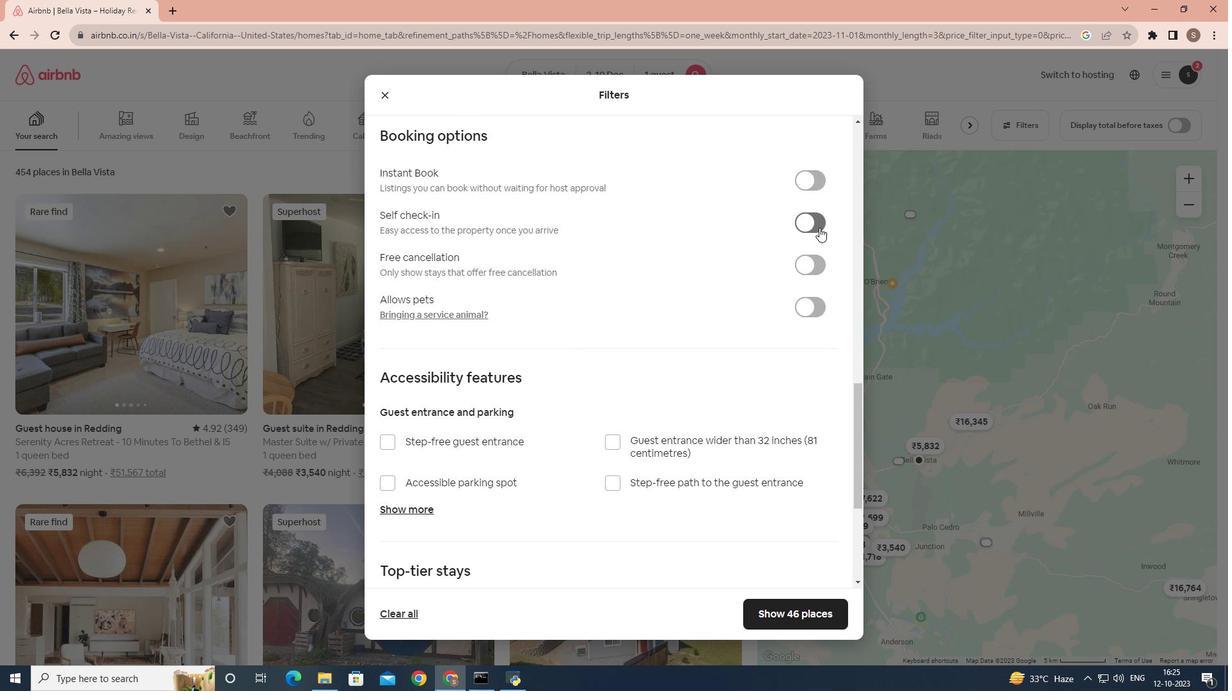 
Action: Mouse moved to (781, 619)
Screenshot: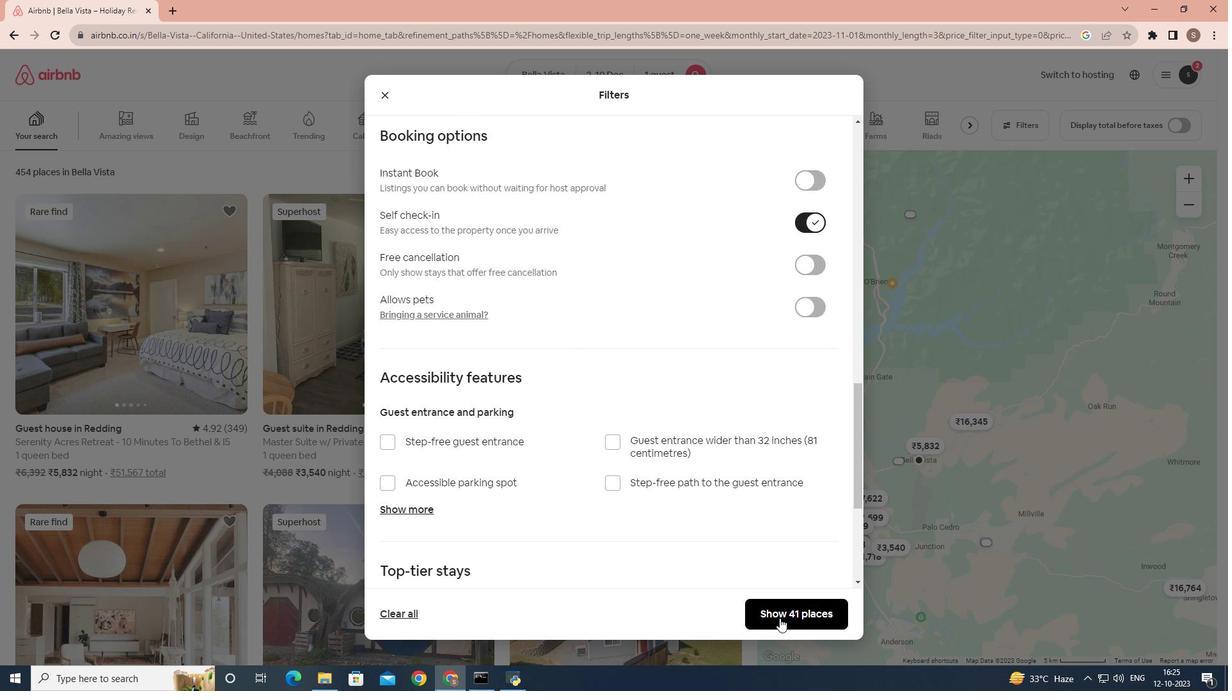 
Action: Mouse pressed left at (781, 619)
Screenshot: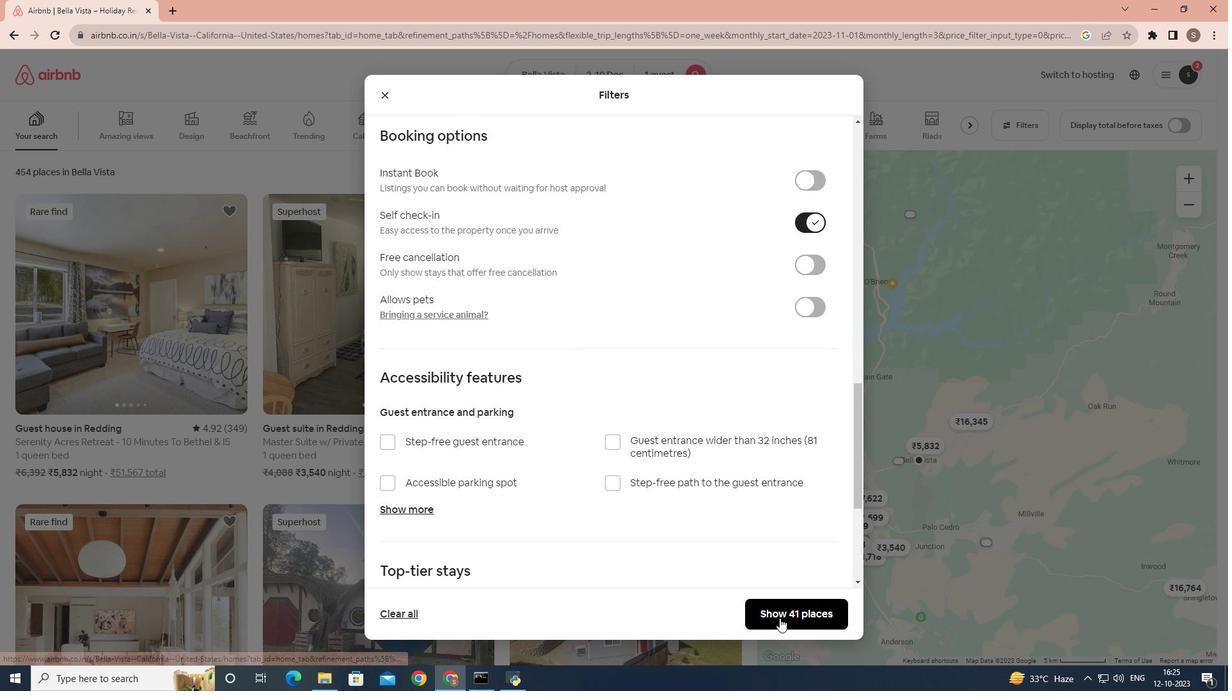 
Action: Mouse moved to (323, 391)
Screenshot: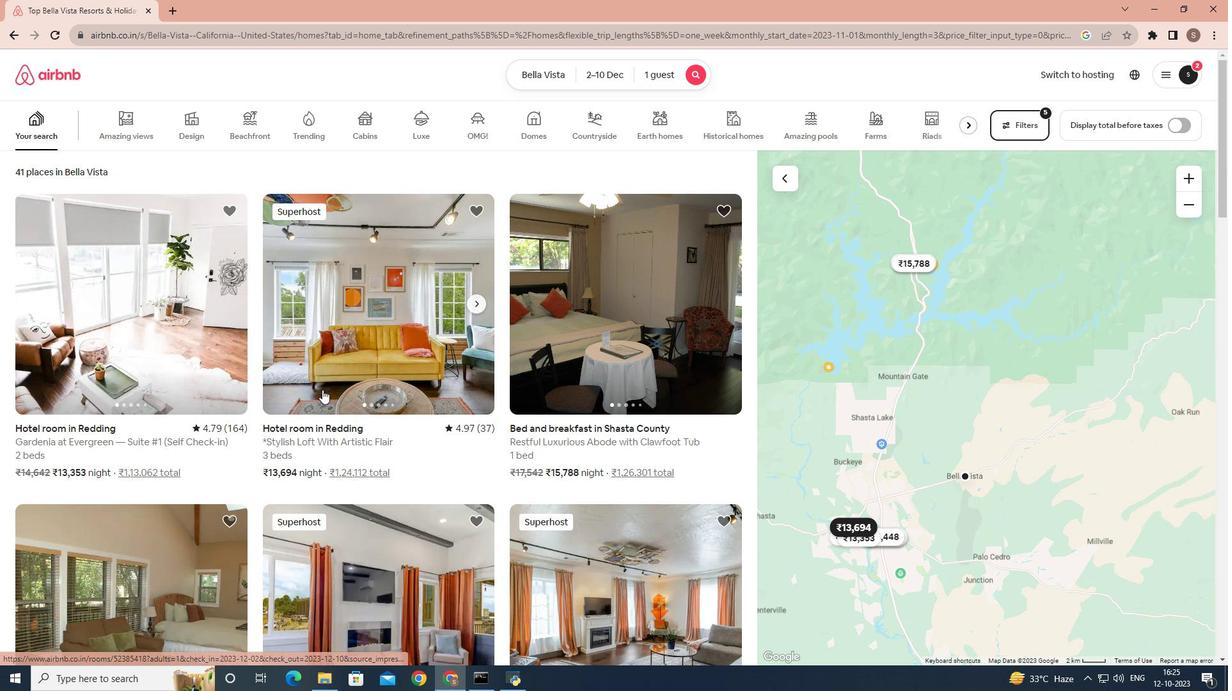 
Action: Mouse pressed left at (323, 391)
Screenshot: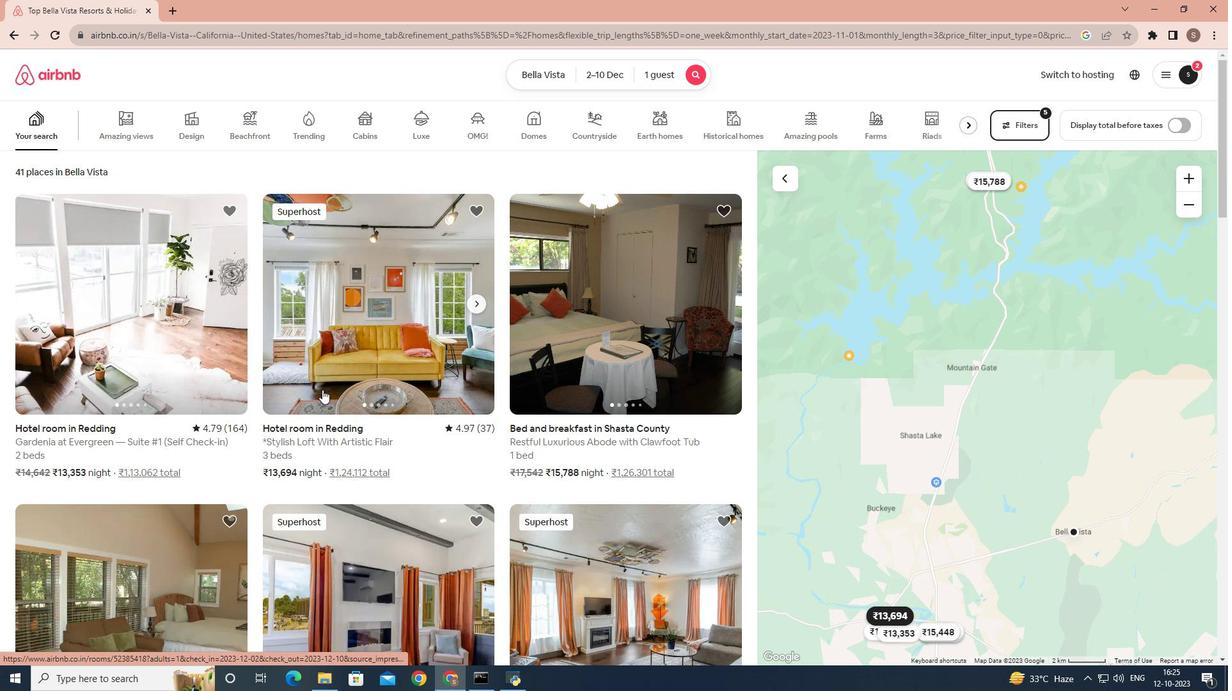 
Action: Mouse moved to (368, 371)
Screenshot: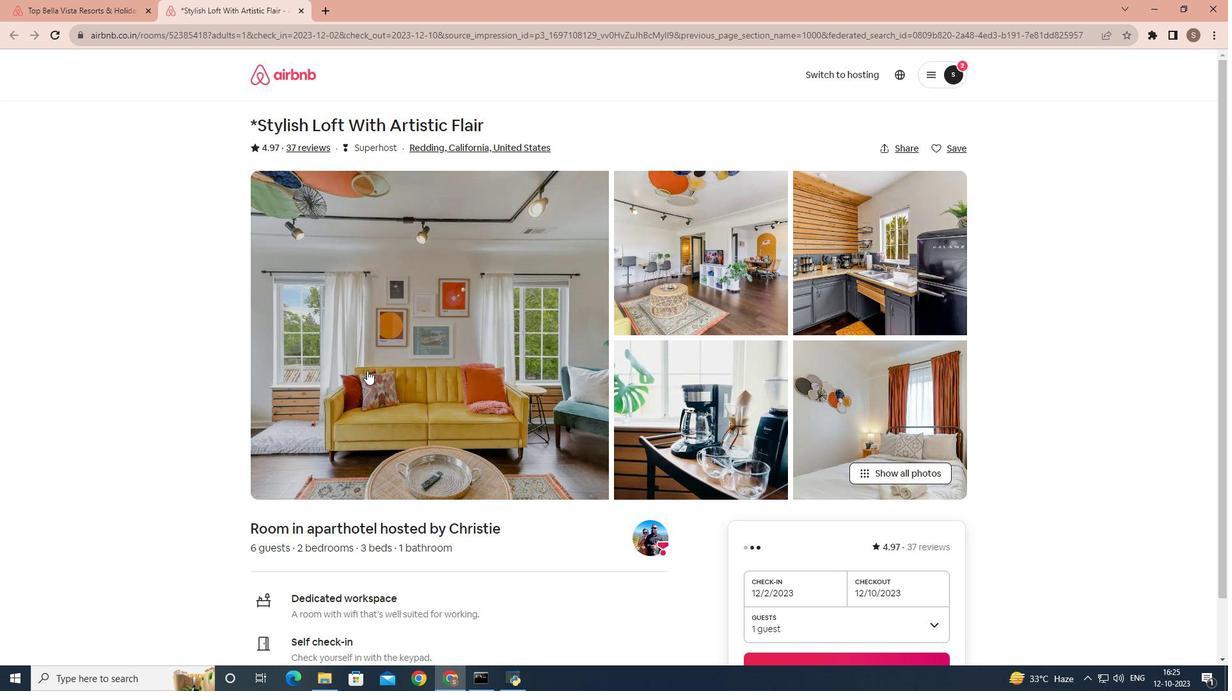 
Action: Mouse scrolled (368, 370) with delta (0, 0)
Screenshot: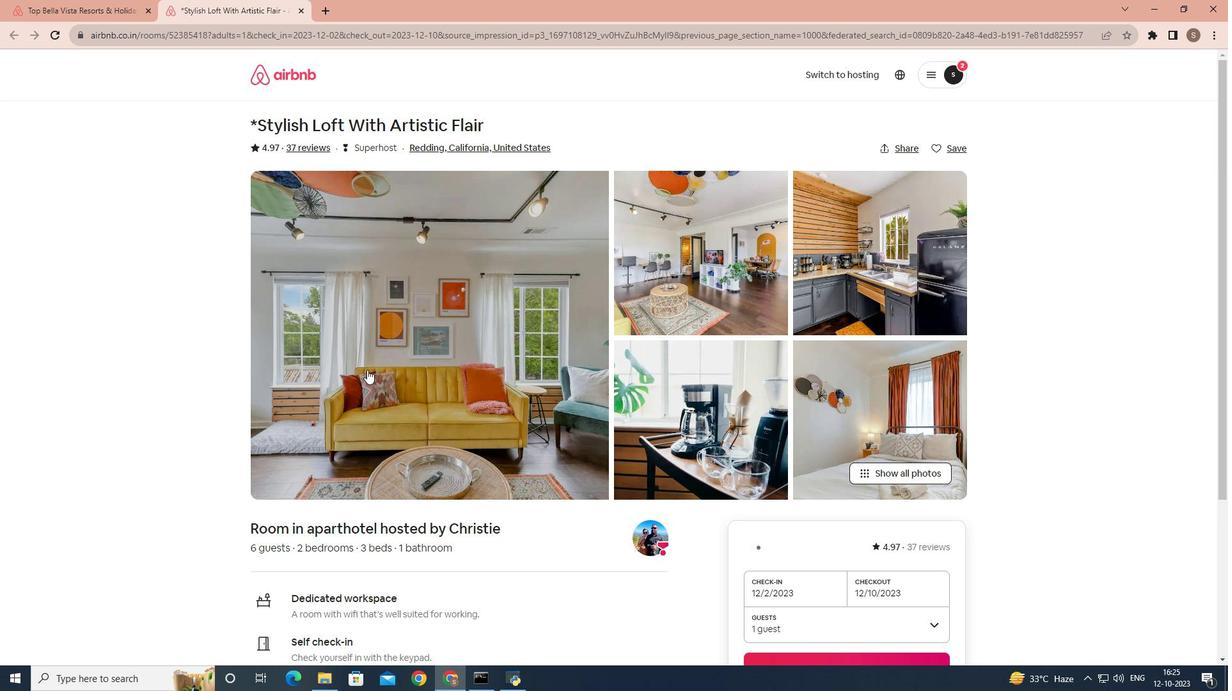 
Action: Mouse scrolled (368, 370) with delta (0, 0)
Screenshot: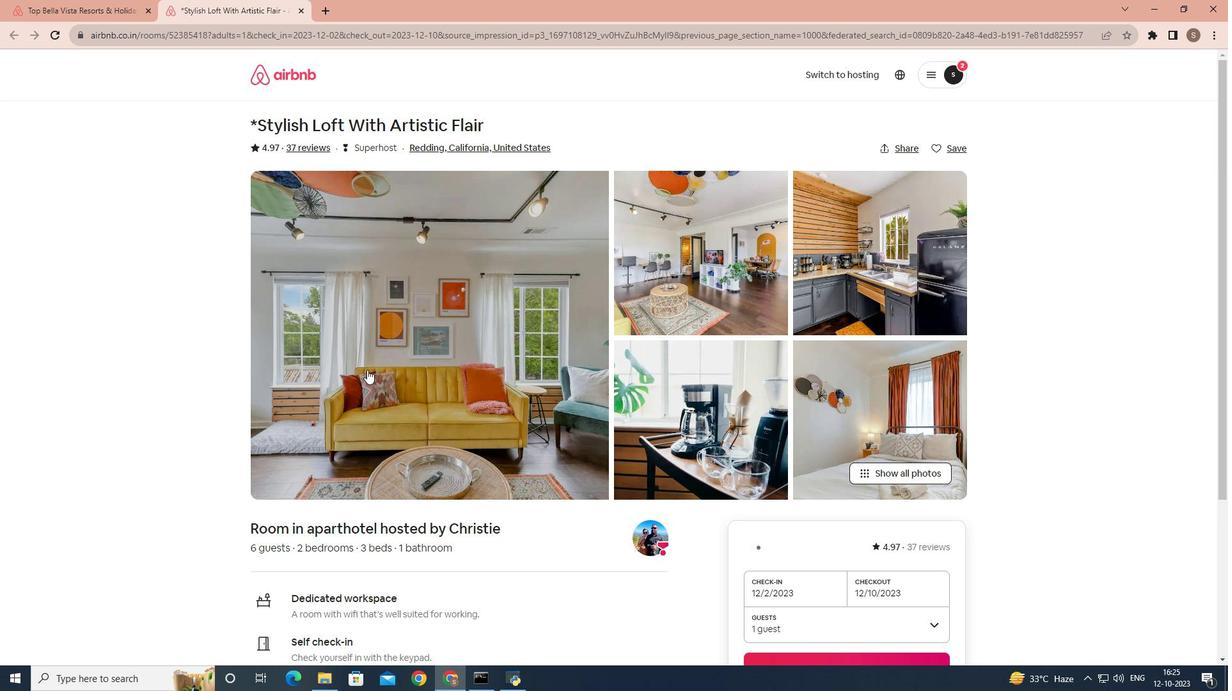 
Action: Mouse scrolled (368, 370) with delta (0, 0)
Screenshot: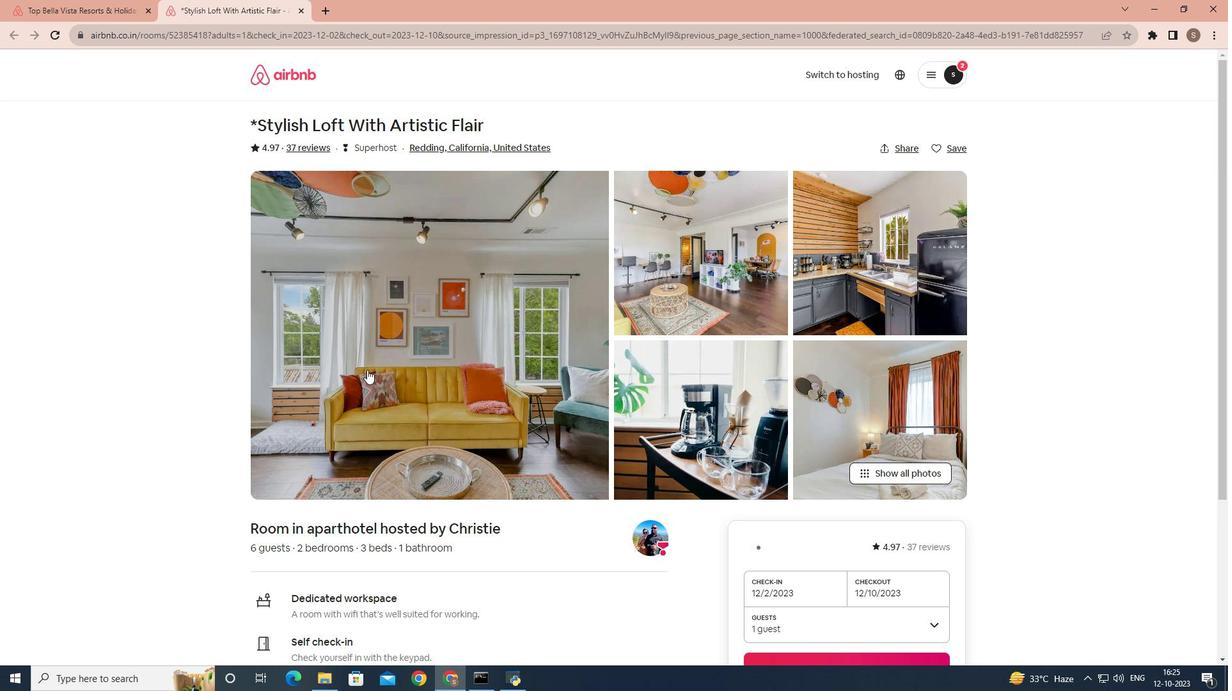 
Action: Mouse scrolled (368, 370) with delta (0, 0)
Screenshot: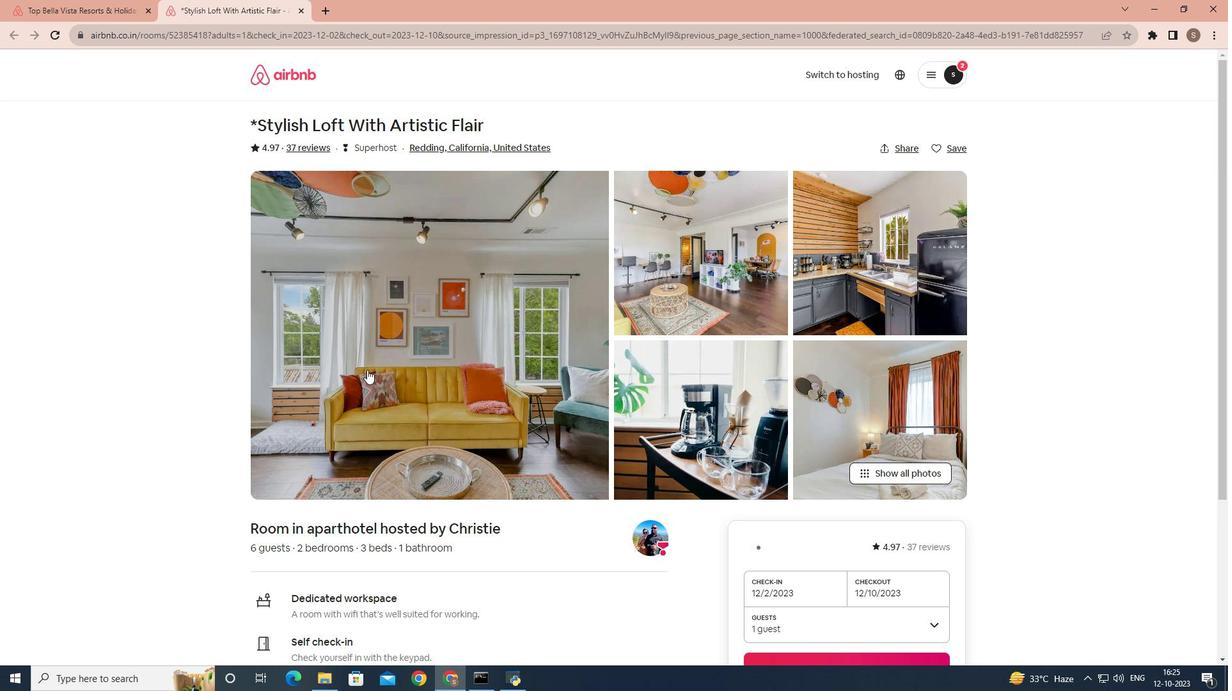 
Action: Mouse scrolled (368, 370) with delta (0, 0)
Screenshot: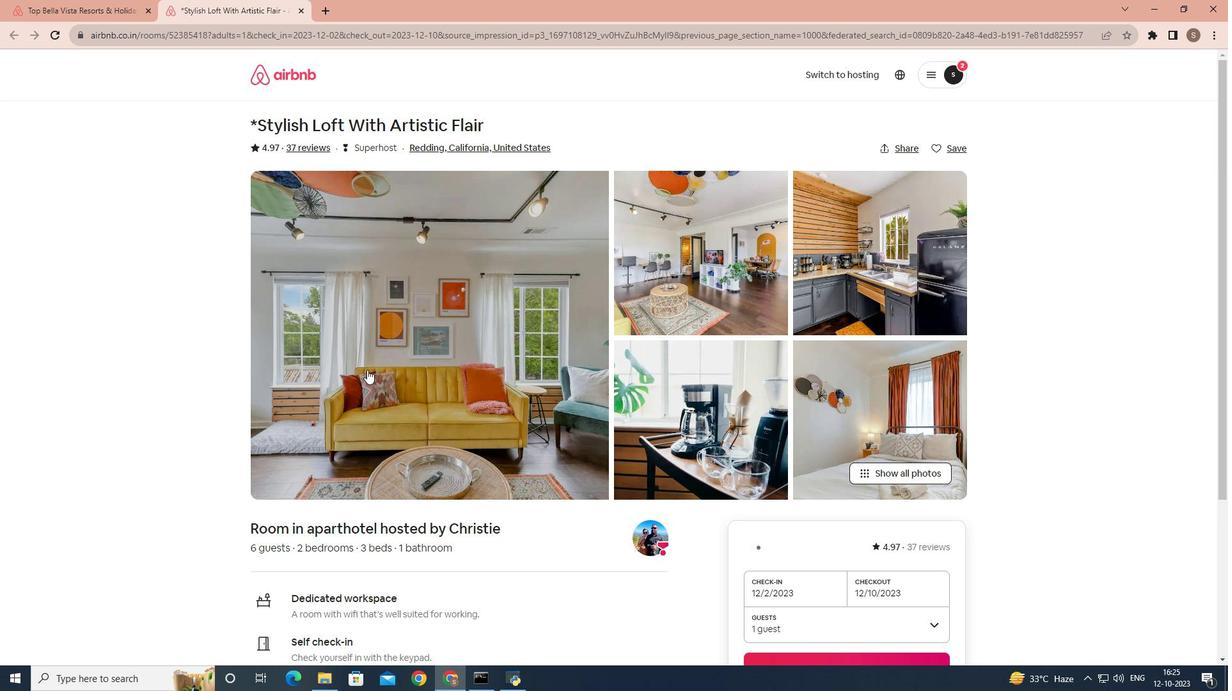
Action: Mouse scrolled (368, 370) with delta (0, 0)
Screenshot: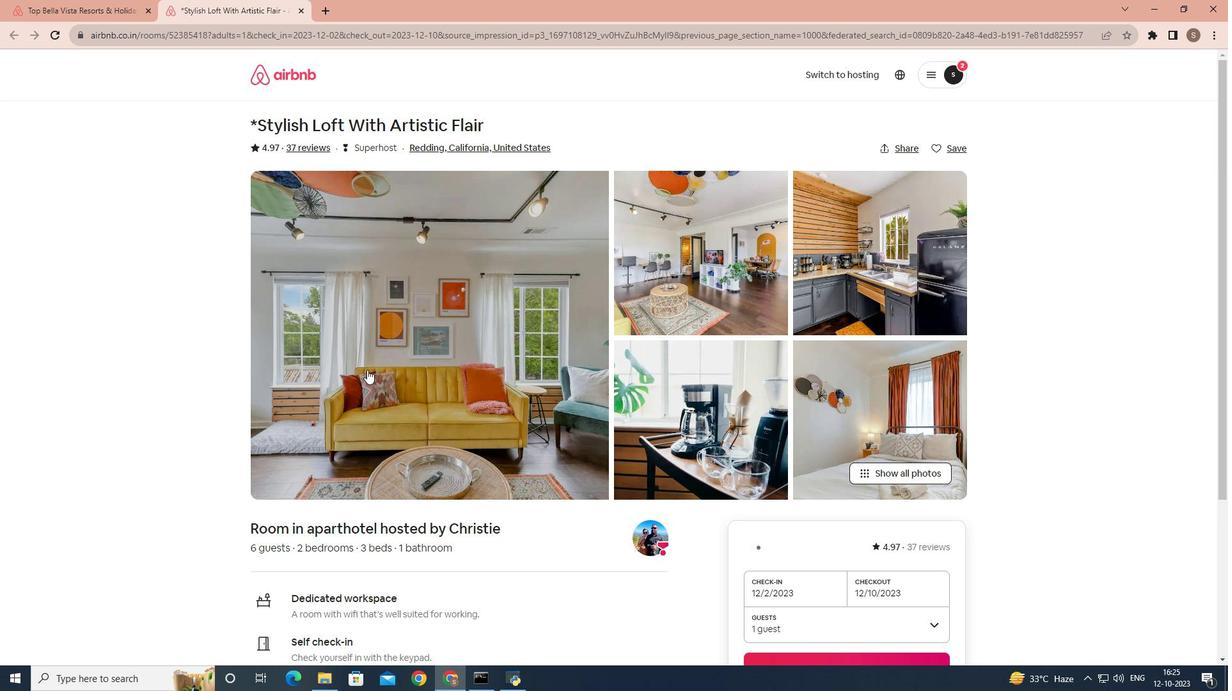 
Action: Mouse scrolled (368, 370) with delta (0, 0)
Screenshot: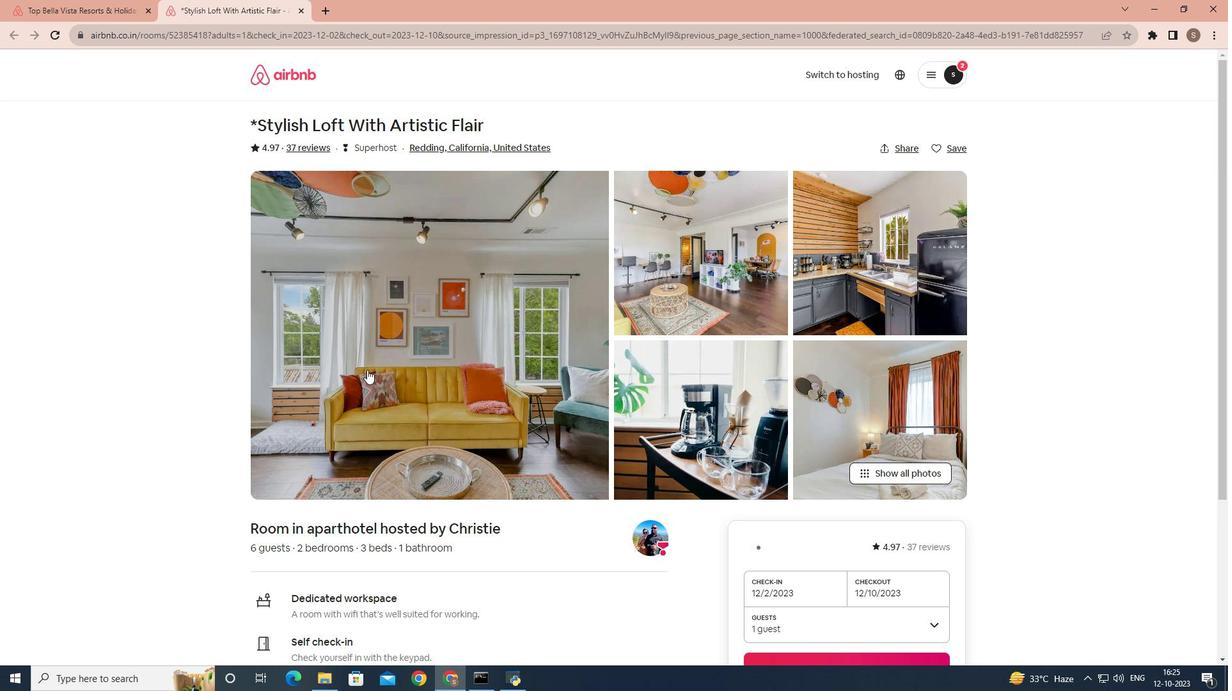
Action: Mouse scrolled (368, 370) with delta (0, 0)
Screenshot: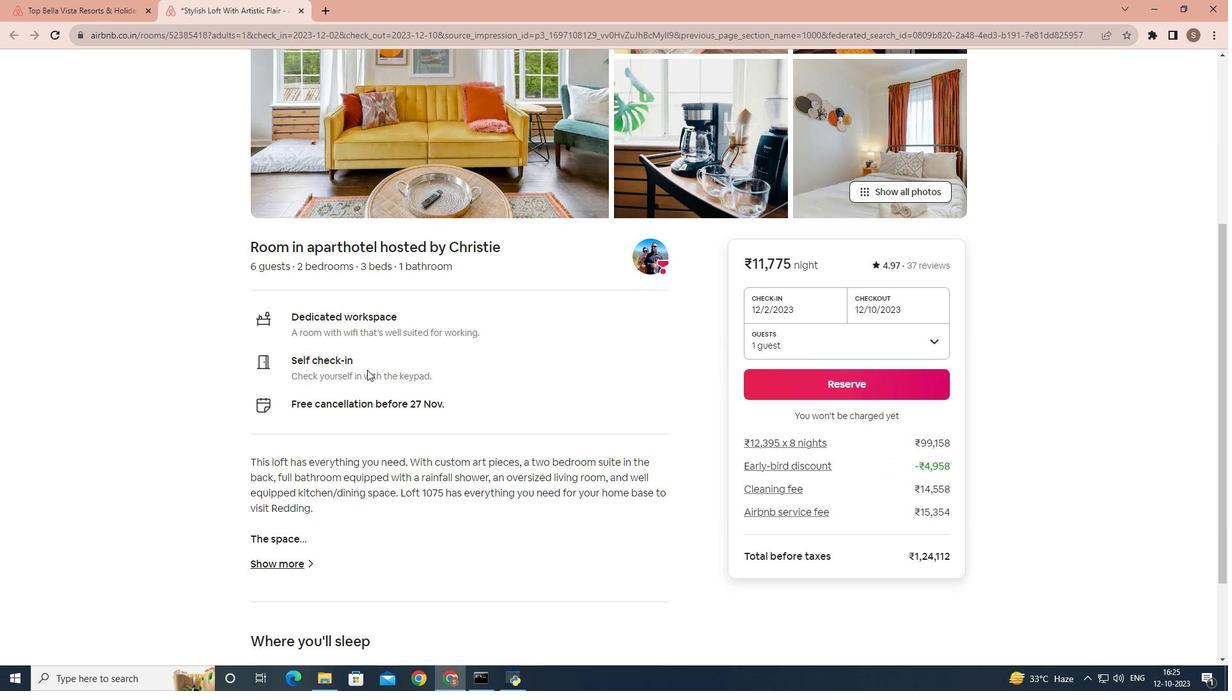 
Action: Mouse scrolled (368, 370) with delta (0, 0)
Screenshot: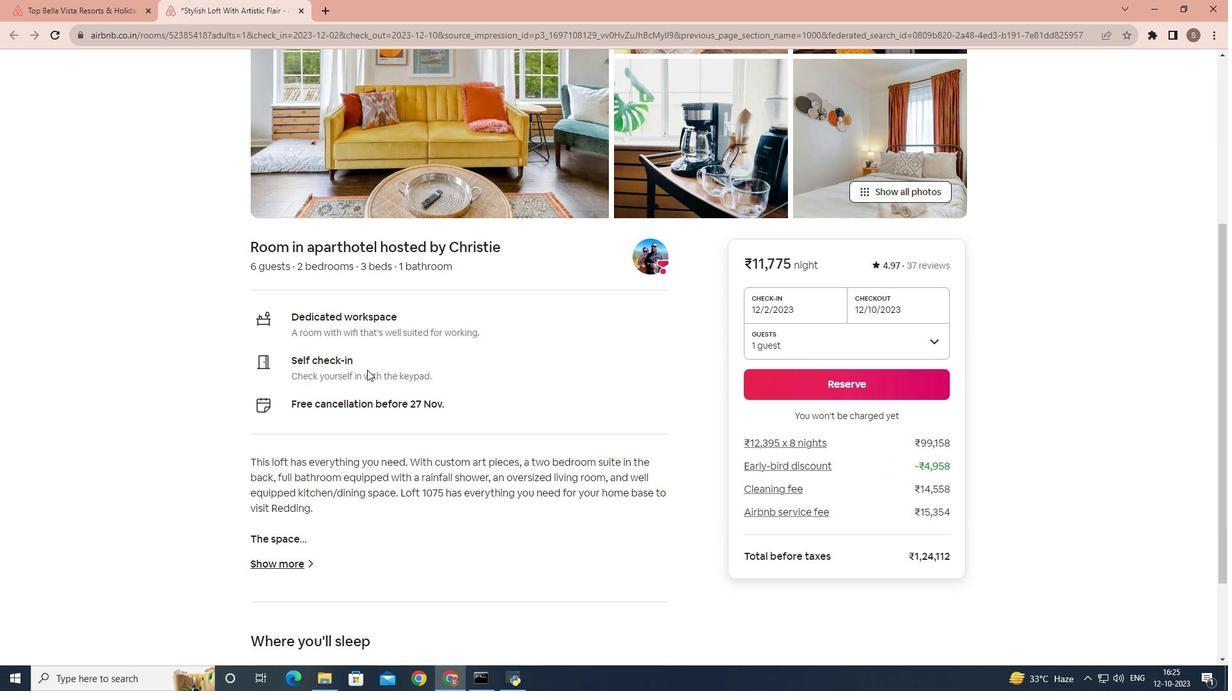 
Action: Mouse scrolled (368, 370) with delta (0, 0)
Screenshot: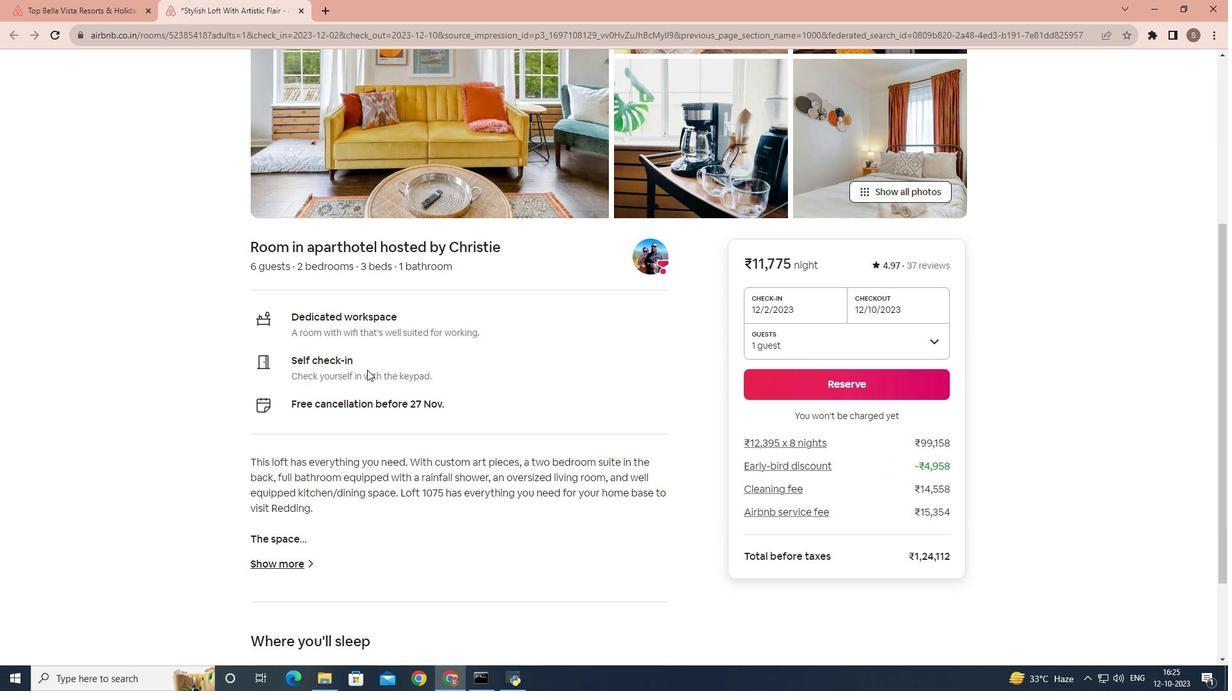 
Action: Mouse scrolled (368, 370) with delta (0, 0)
Screenshot: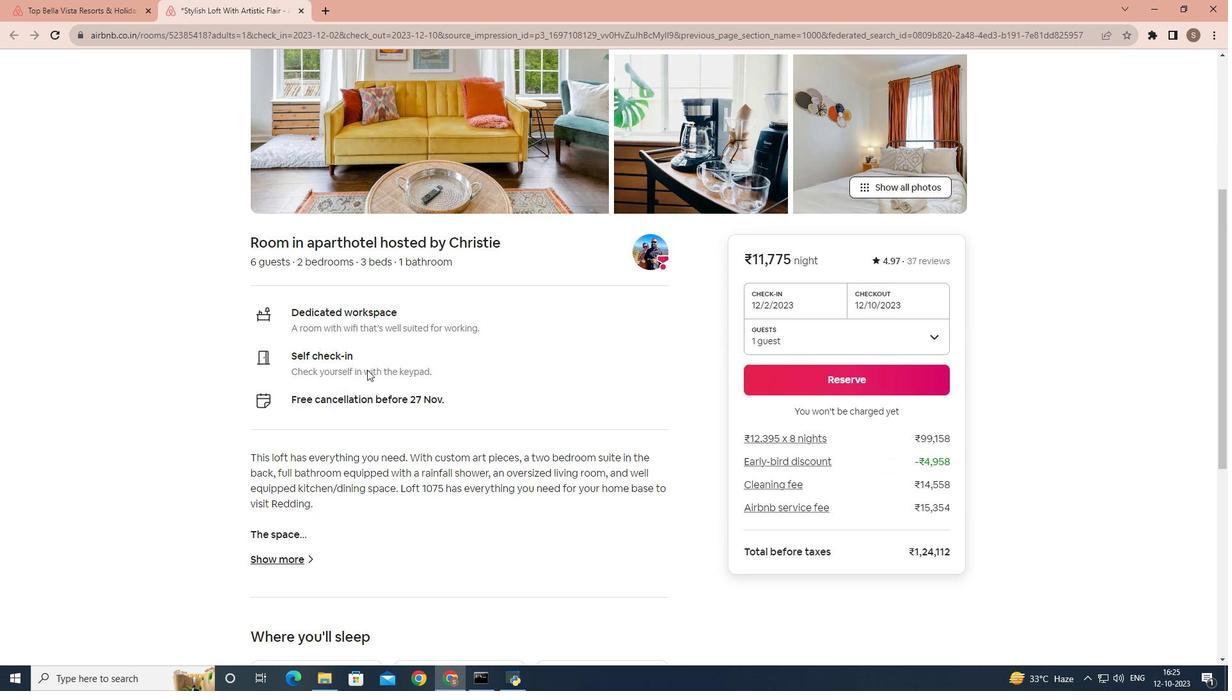 
Action: Mouse moved to (282, 305)
Screenshot: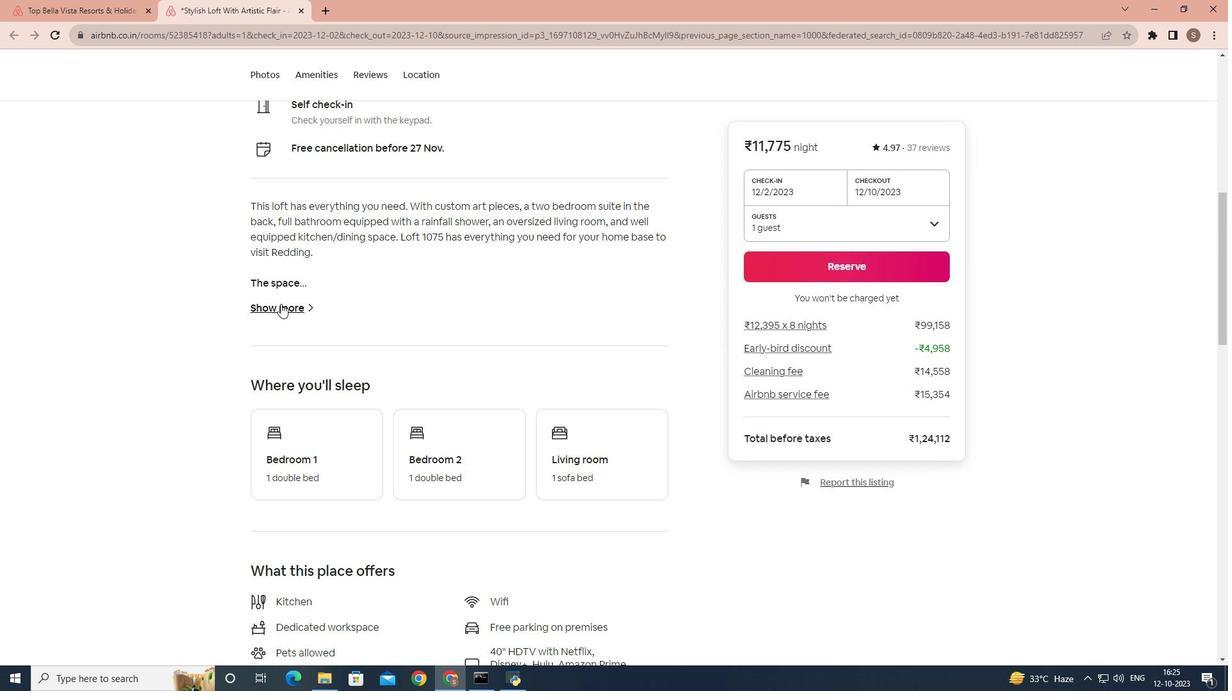 
Action: Mouse pressed left at (282, 305)
Screenshot: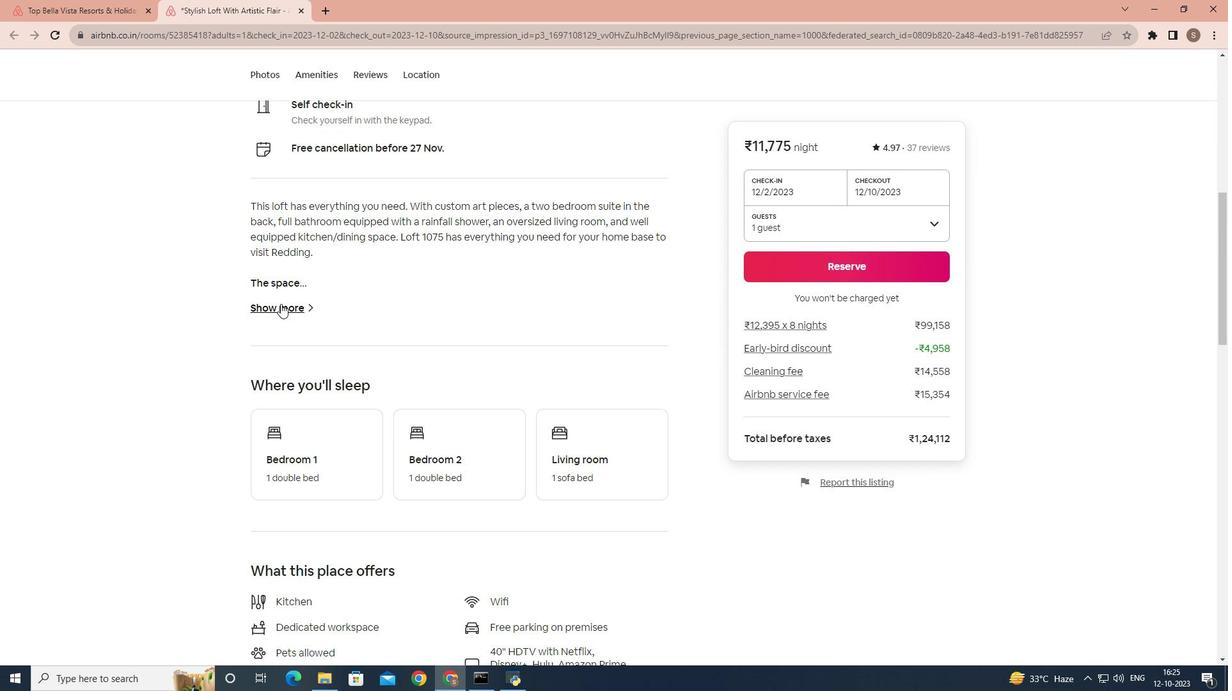 
Action: Mouse moved to (392, 330)
Screenshot: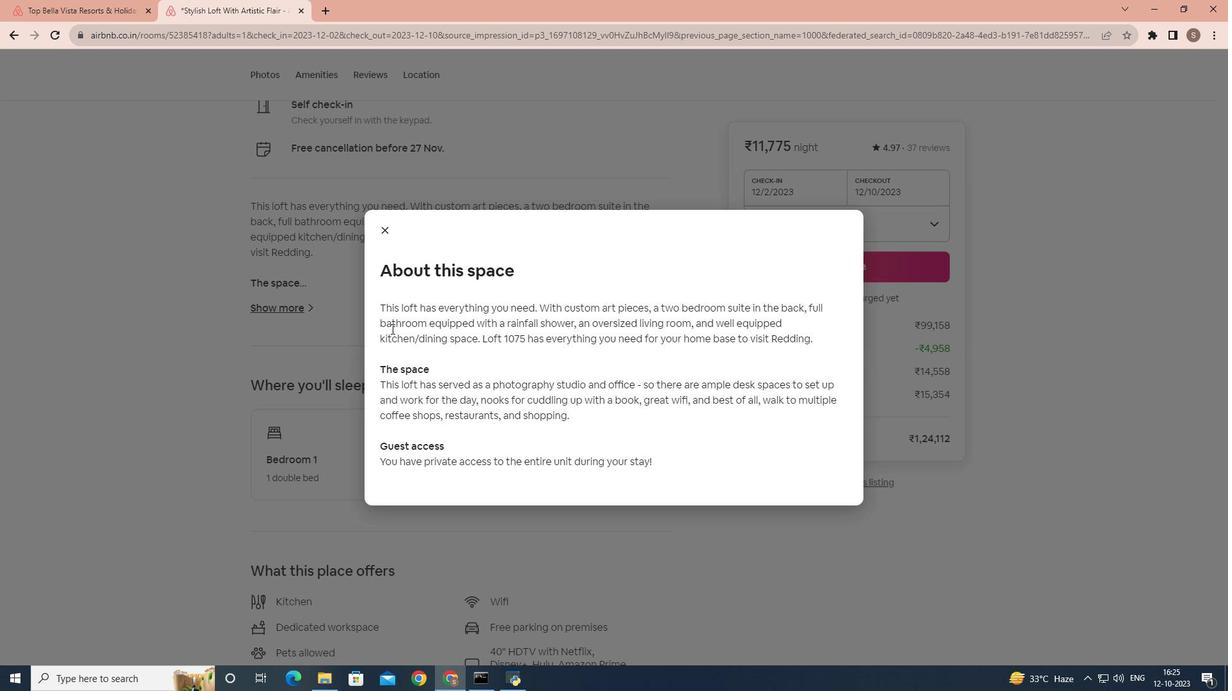 
Action: Mouse scrolled (392, 329) with delta (0, 0)
Screenshot: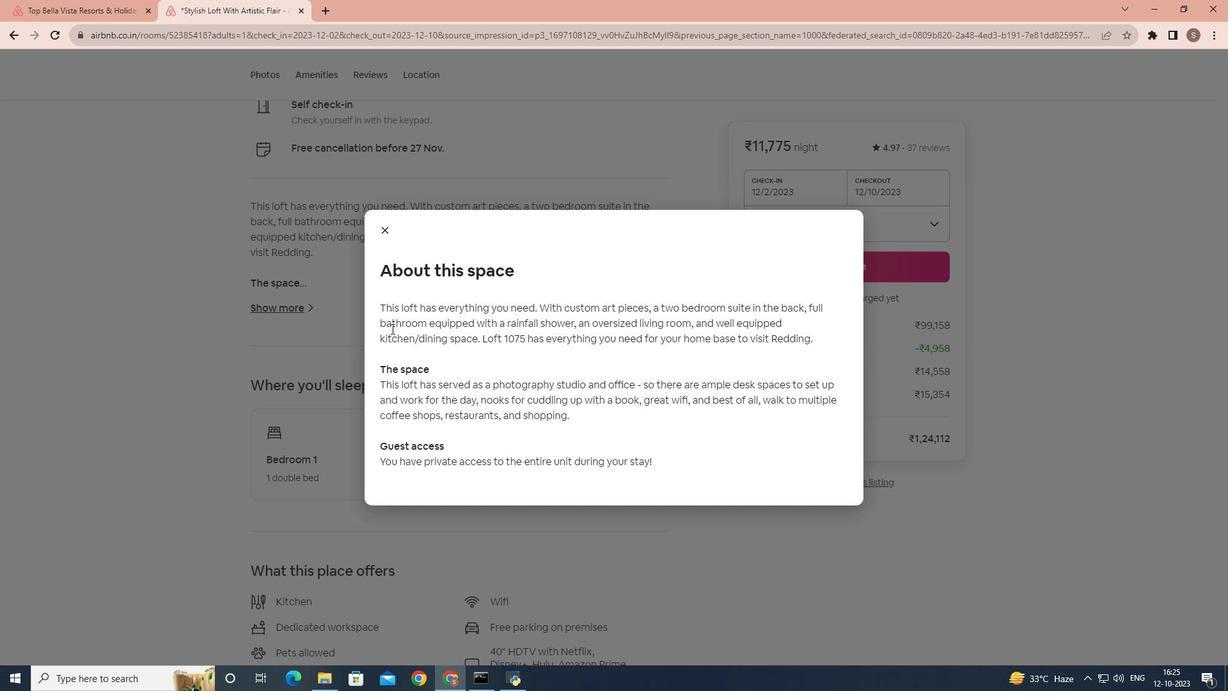 
Action: Mouse scrolled (392, 329) with delta (0, 0)
Screenshot: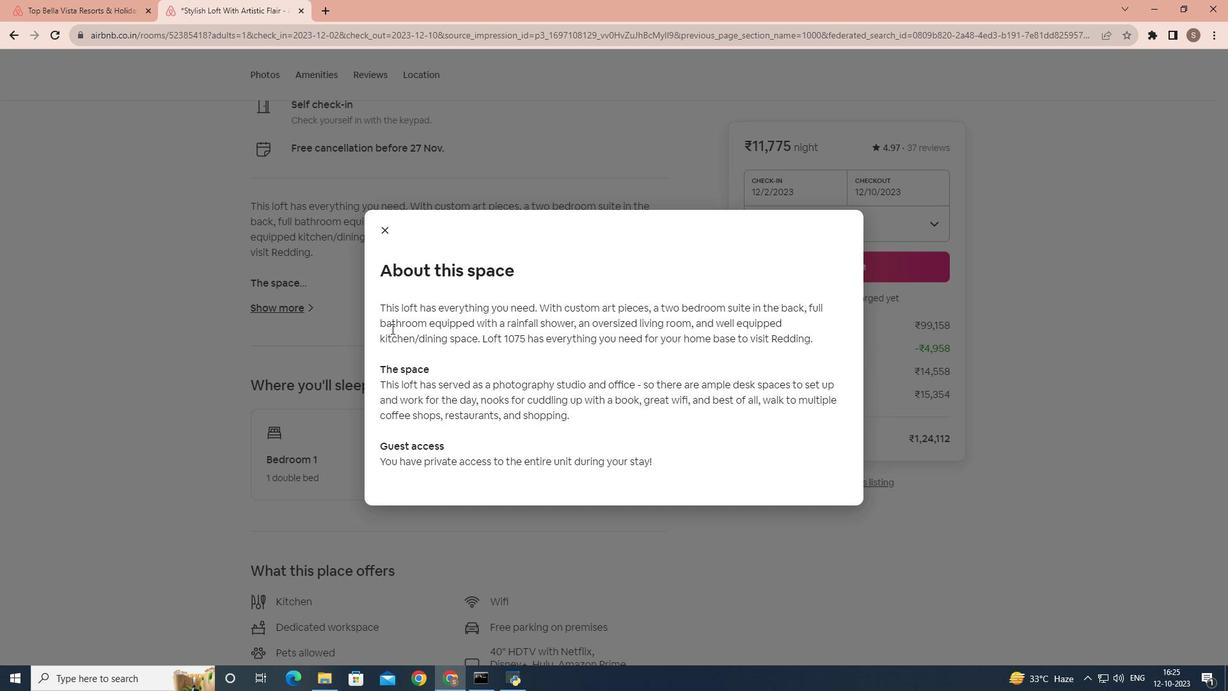 
Action: Mouse scrolled (392, 329) with delta (0, 0)
Screenshot: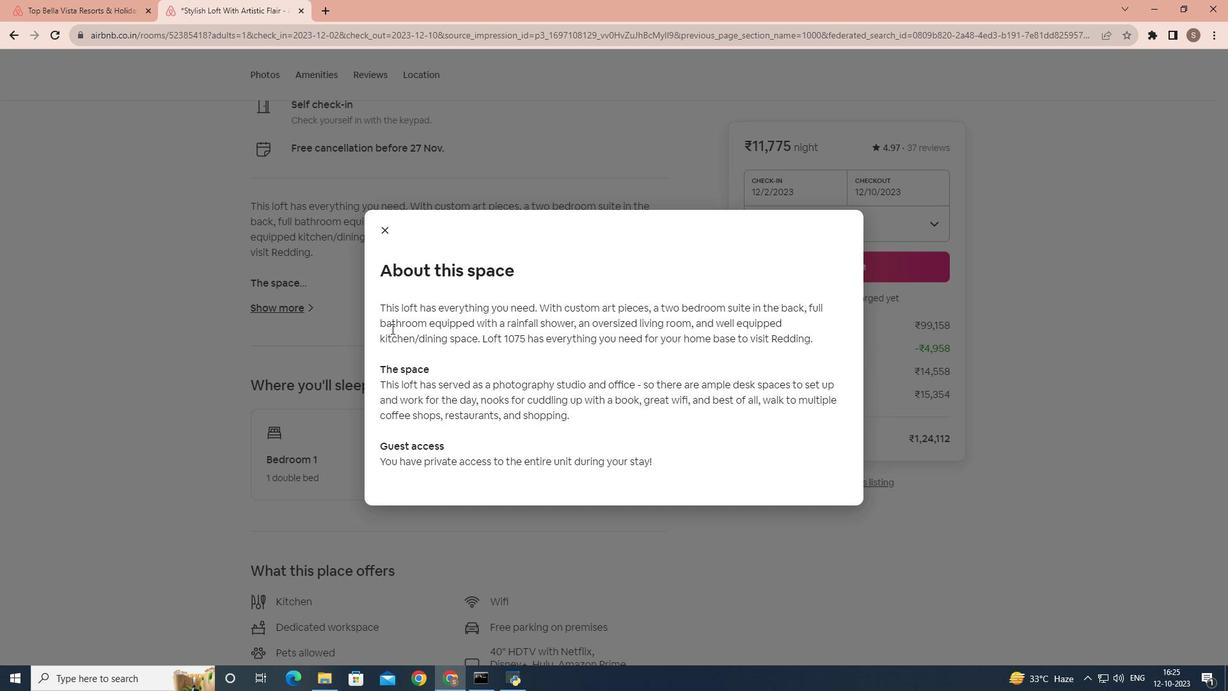 
Action: Mouse scrolled (392, 329) with delta (0, 0)
Screenshot: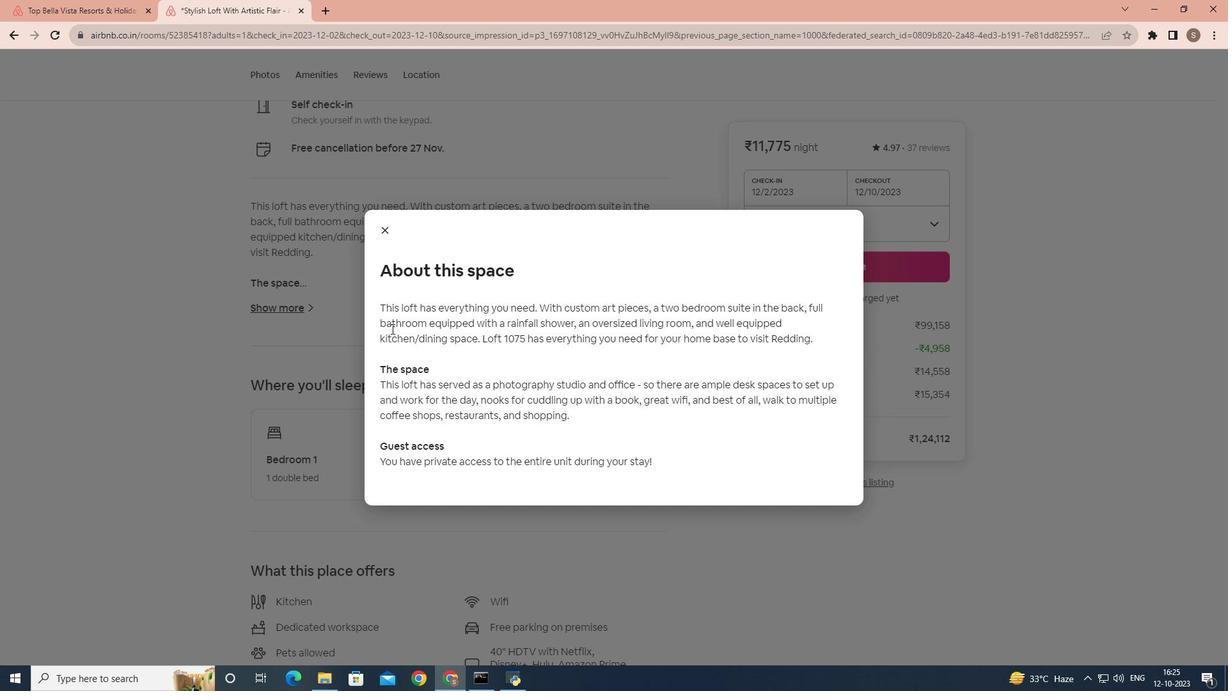 
Action: Mouse scrolled (392, 329) with delta (0, 0)
Screenshot: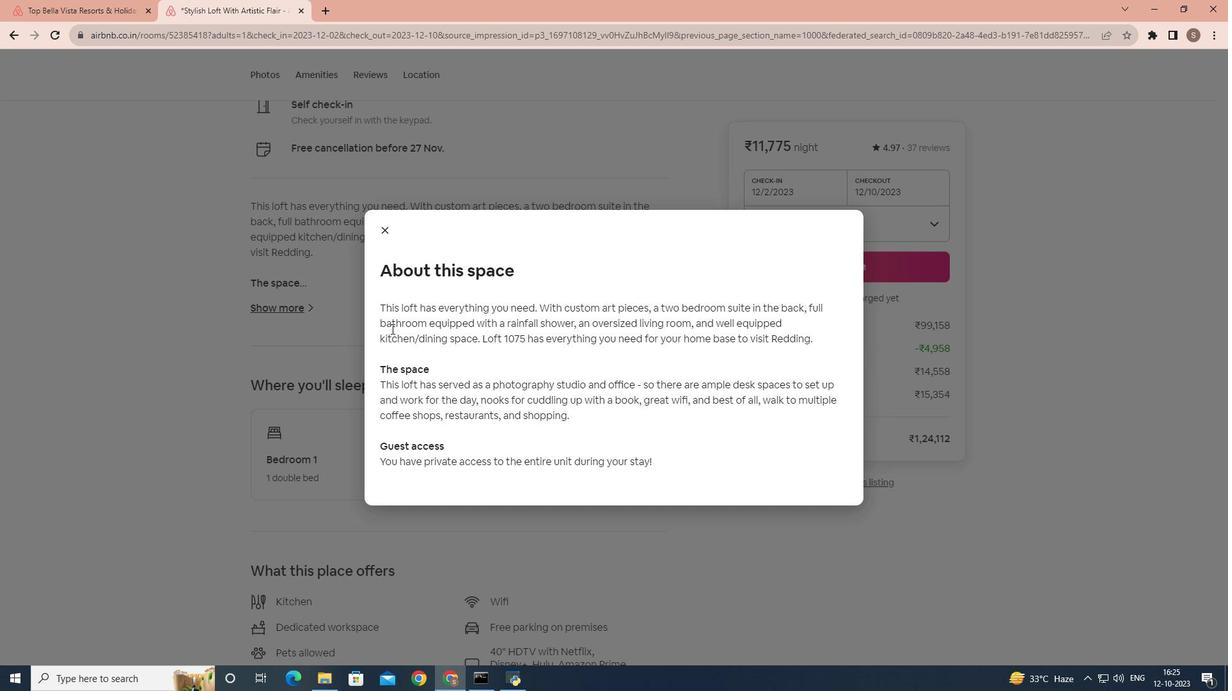 
Action: Mouse moved to (389, 226)
Screenshot: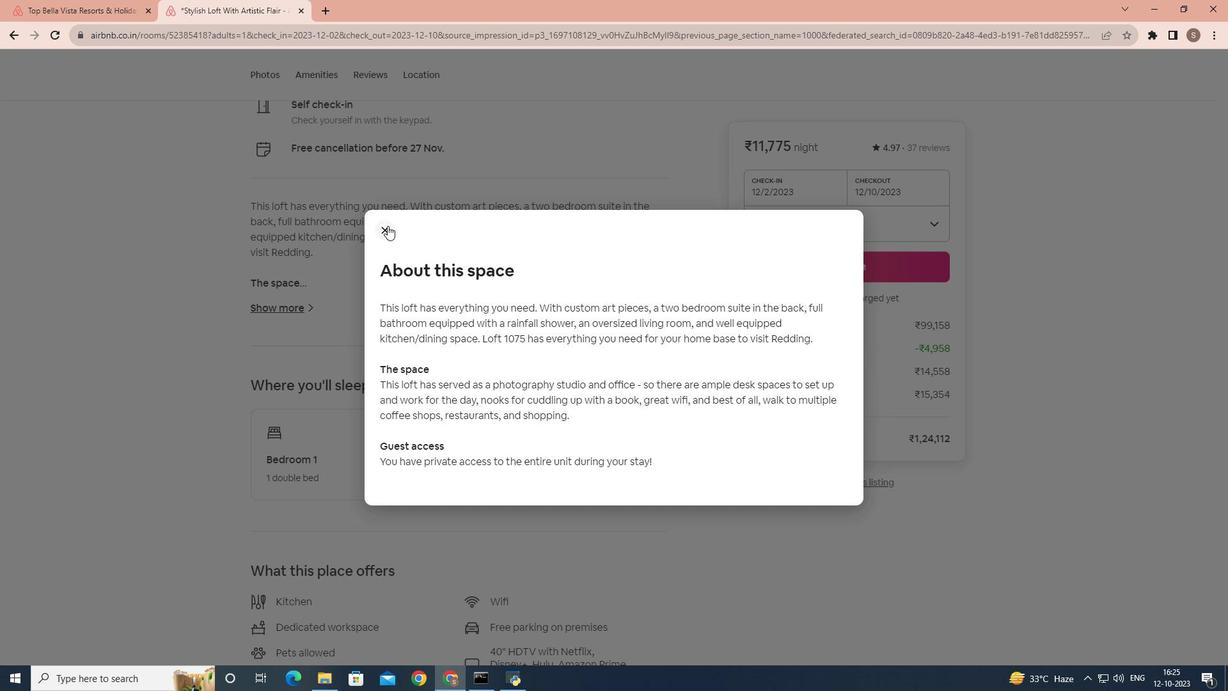 
Action: Mouse pressed left at (389, 226)
Screenshot: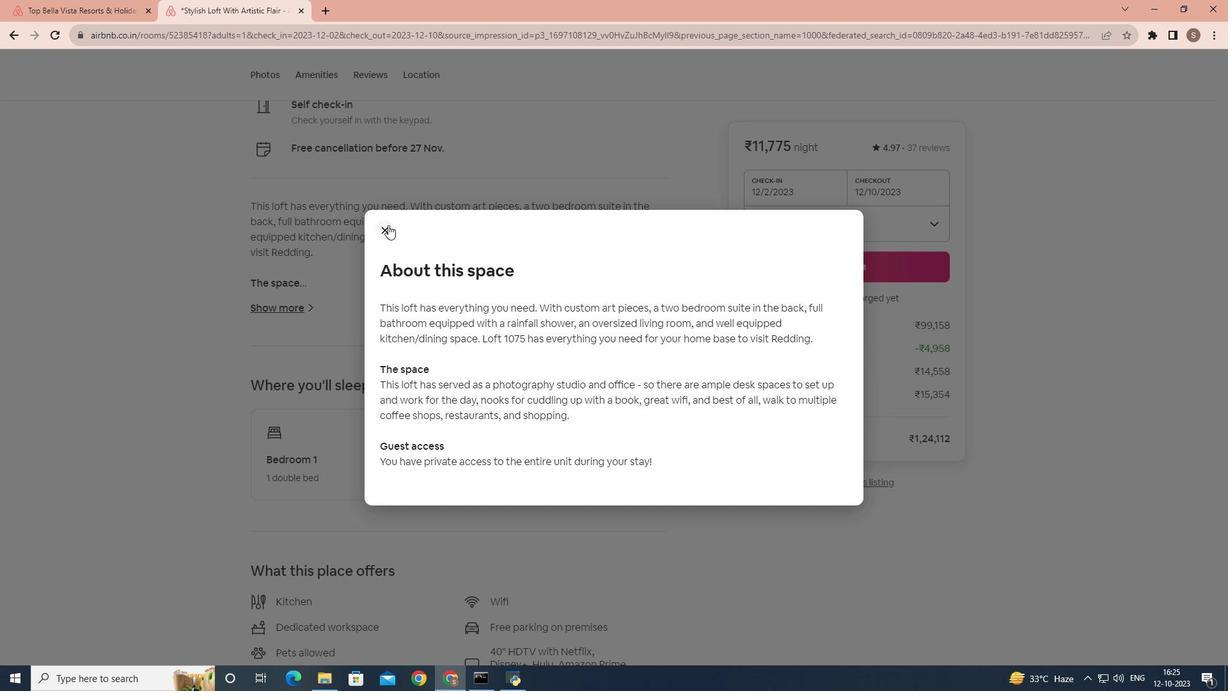 
Action: Mouse moved to (341, 323)
Screenshot: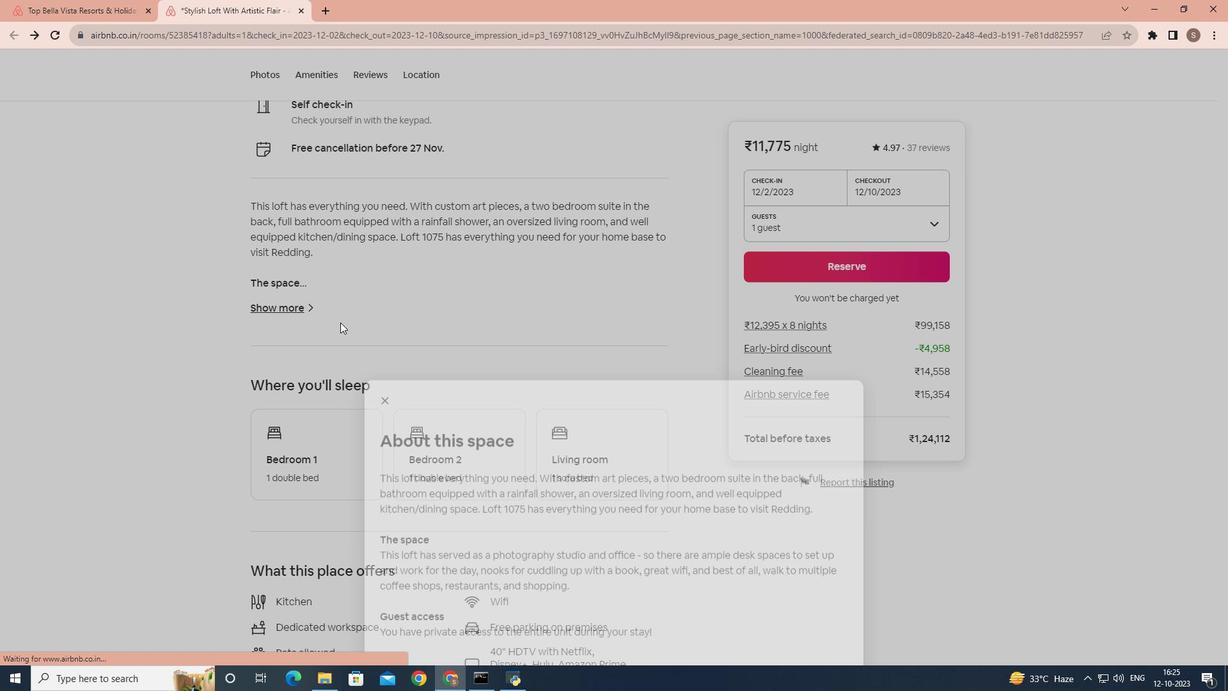 
Action: Mouse scrolled (341, 323) with delta (0, 0)
Screenshot: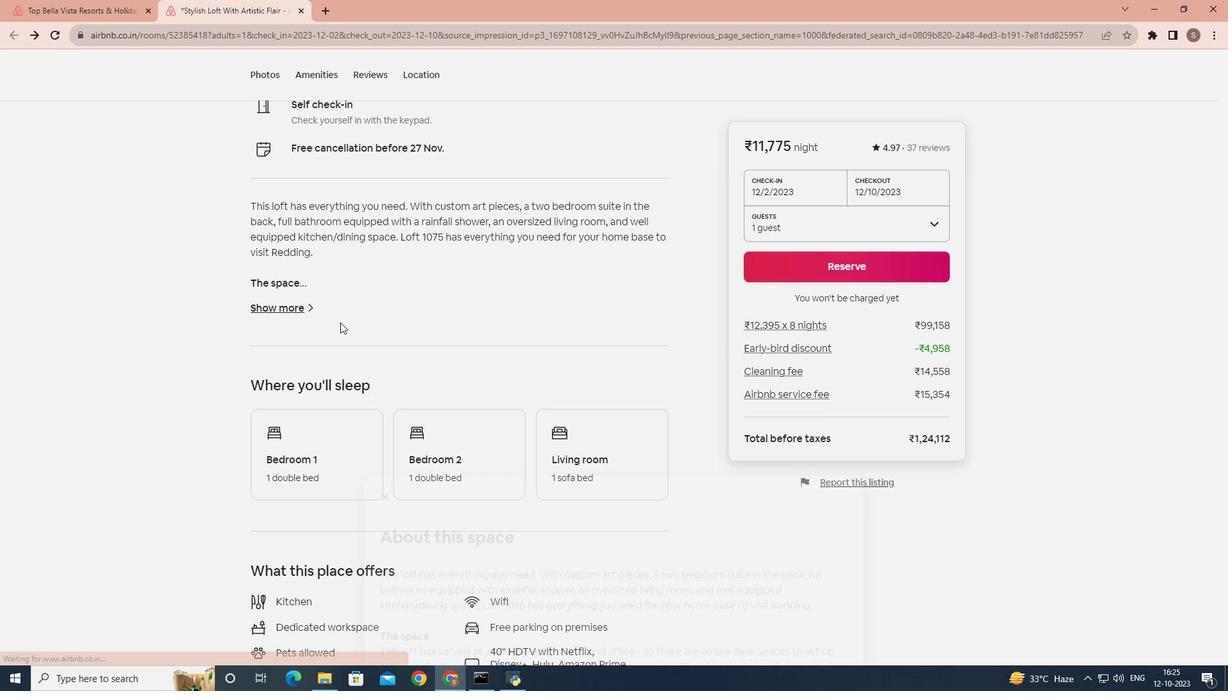 
Action: Mouse moved to (338, 326)
Screenshot: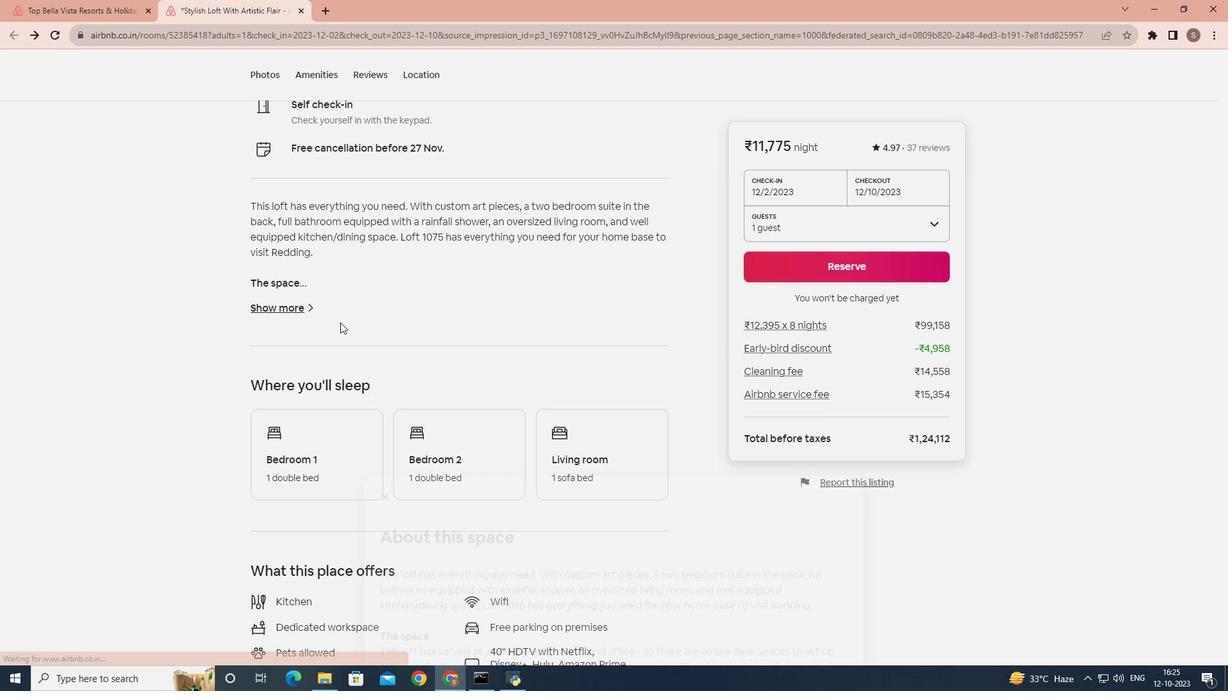 
Action: Mouse scrolled (338, 325) with delta (0, 0)
Screenshot: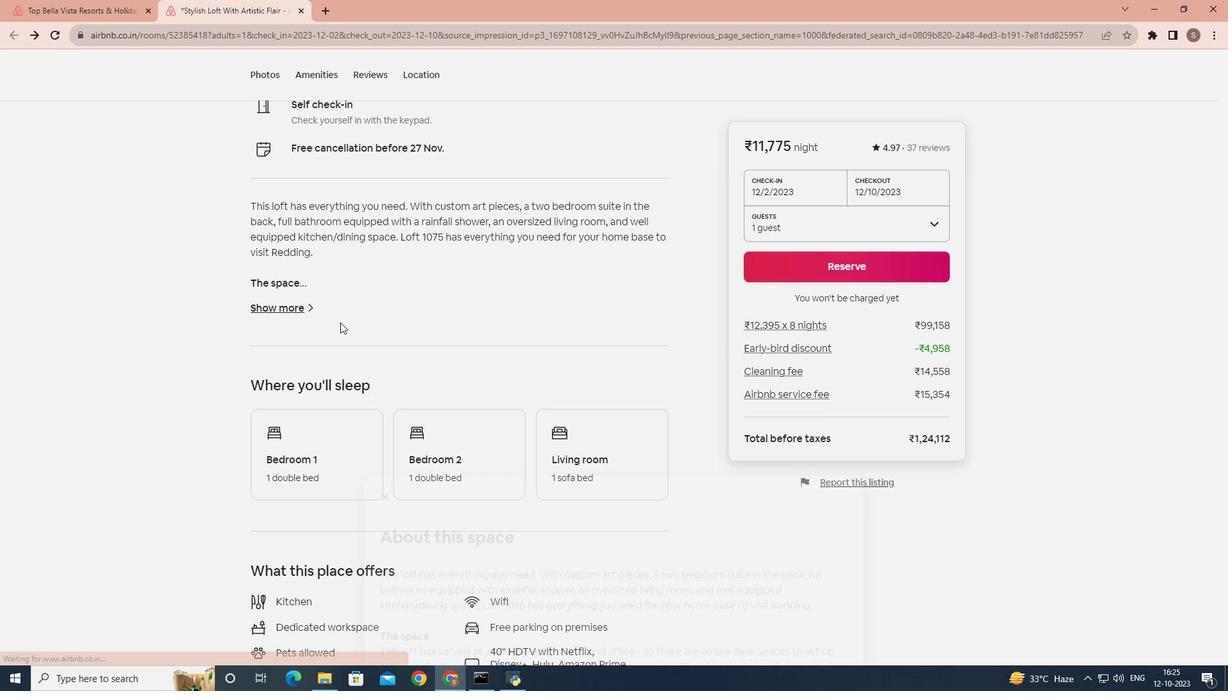 
Action: Mouse moved to (336, 327)
Screenshot: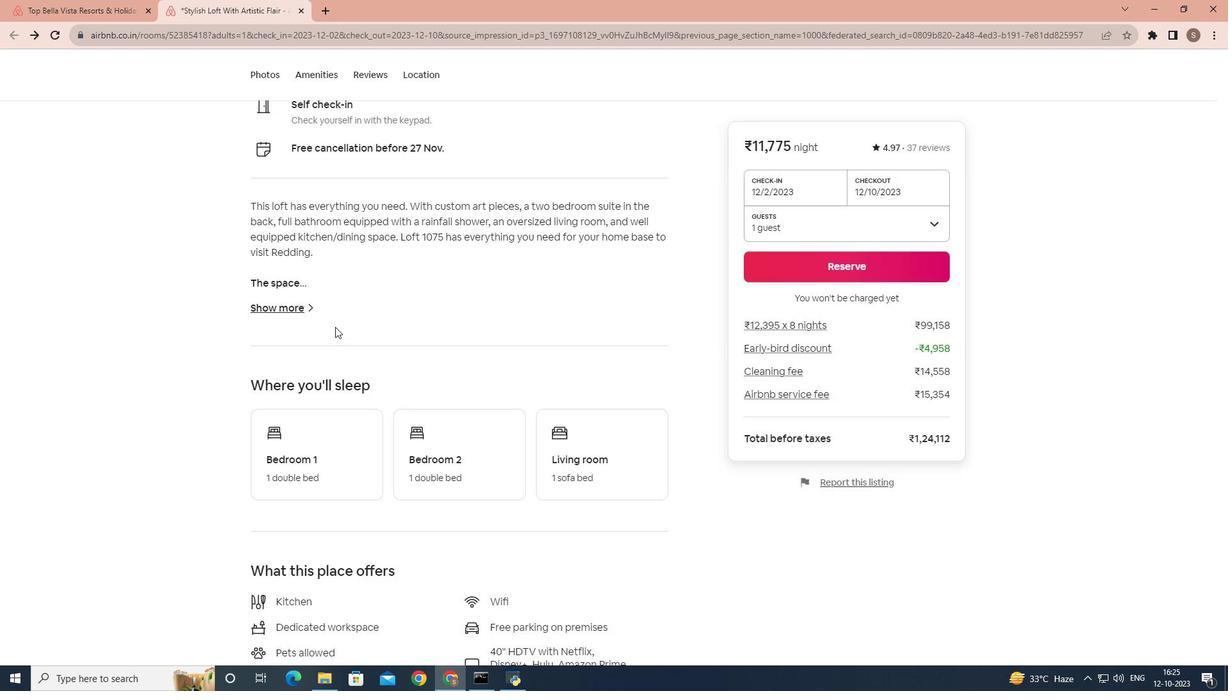 
Action: Mouse scrolled (336, 327) with delta (0, 0)
Screenshot: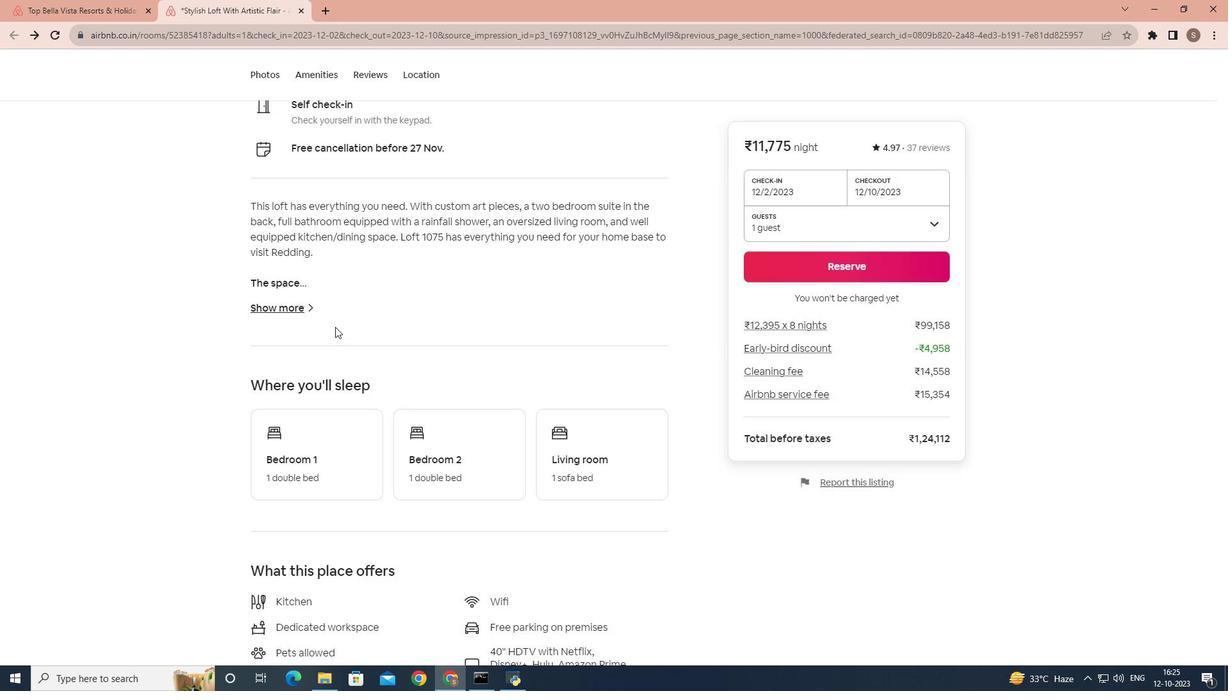 
Action: Mouse moved to (336, 328)
Screenshot: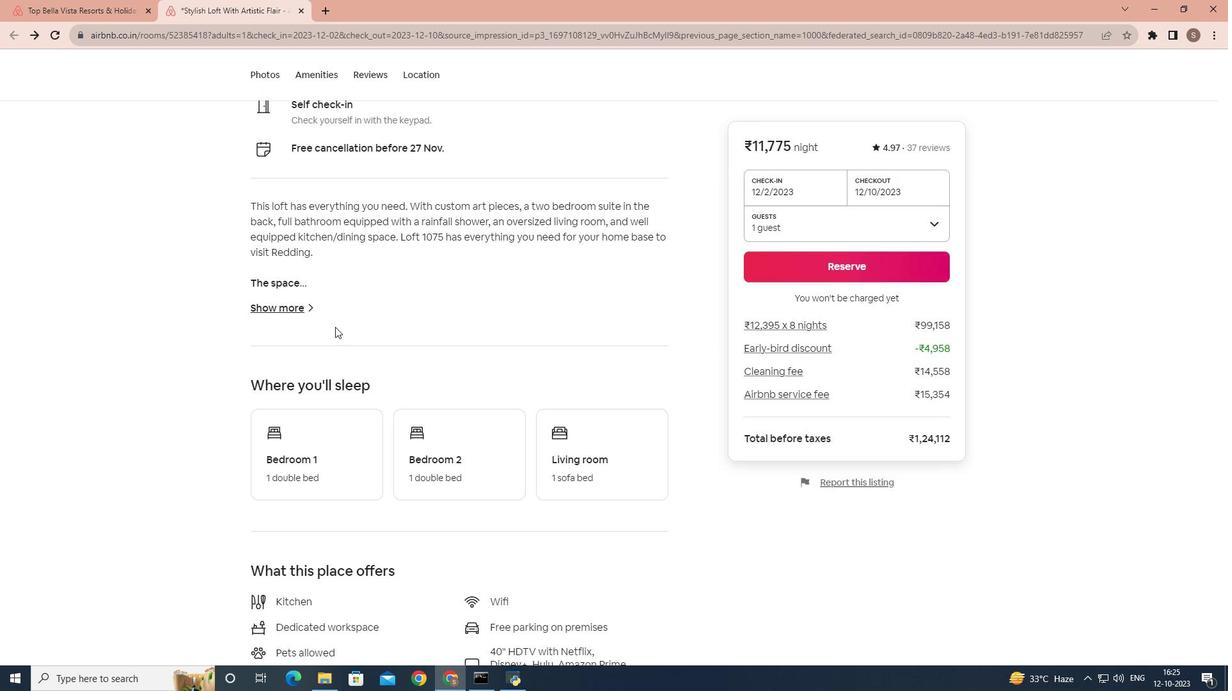 
Action: Mouse scrolled (336, 328) with delta (0, 0)
Screenshot: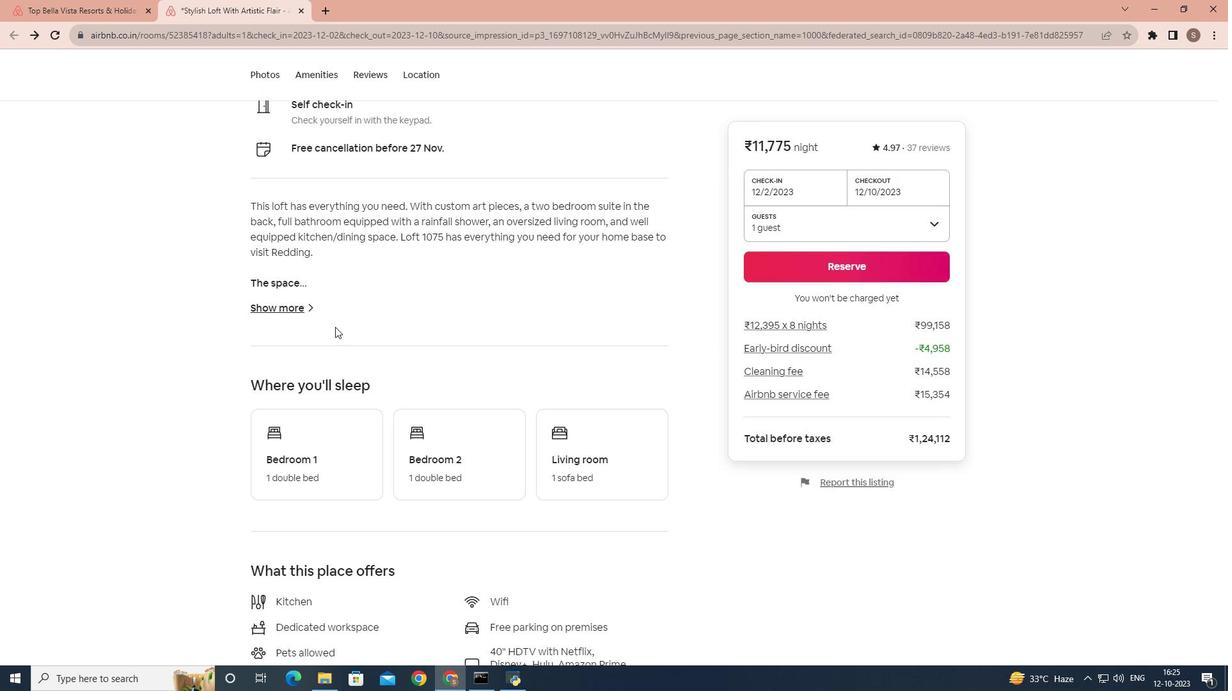 
Action: Mouse scrolled (336, 328) with delta (0, 0)
Screenshot: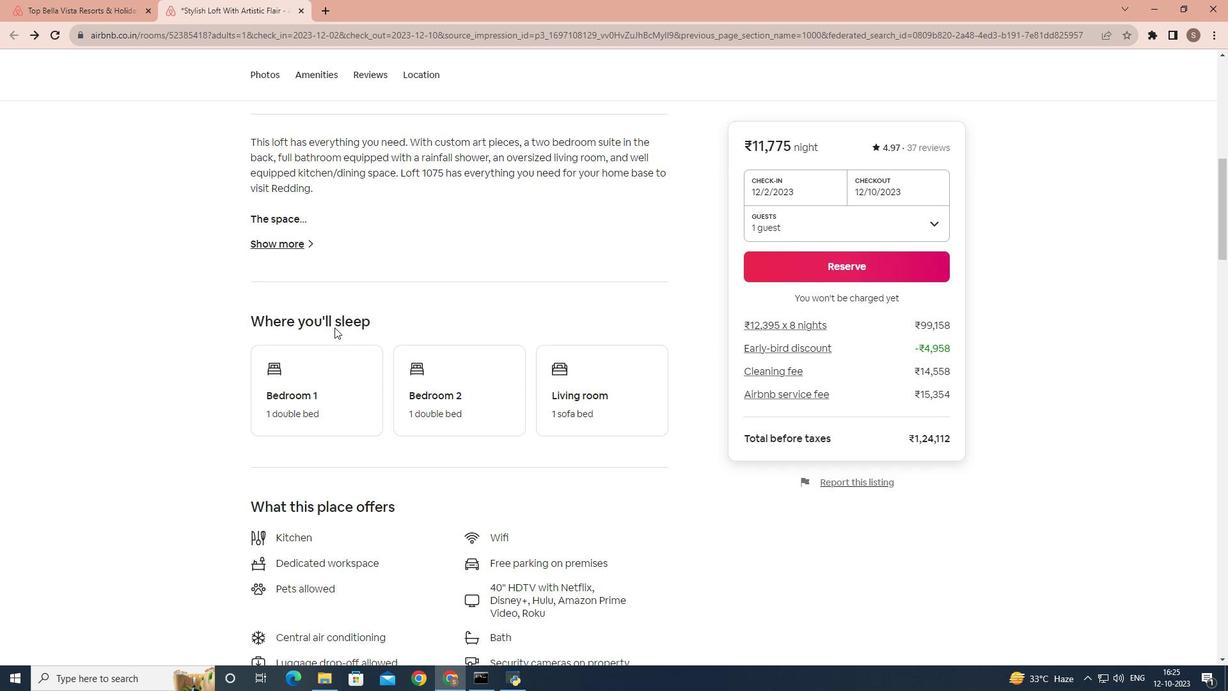 
Action: Mouse scrolled (336, 328) with delta (0, 0)
Screenshot: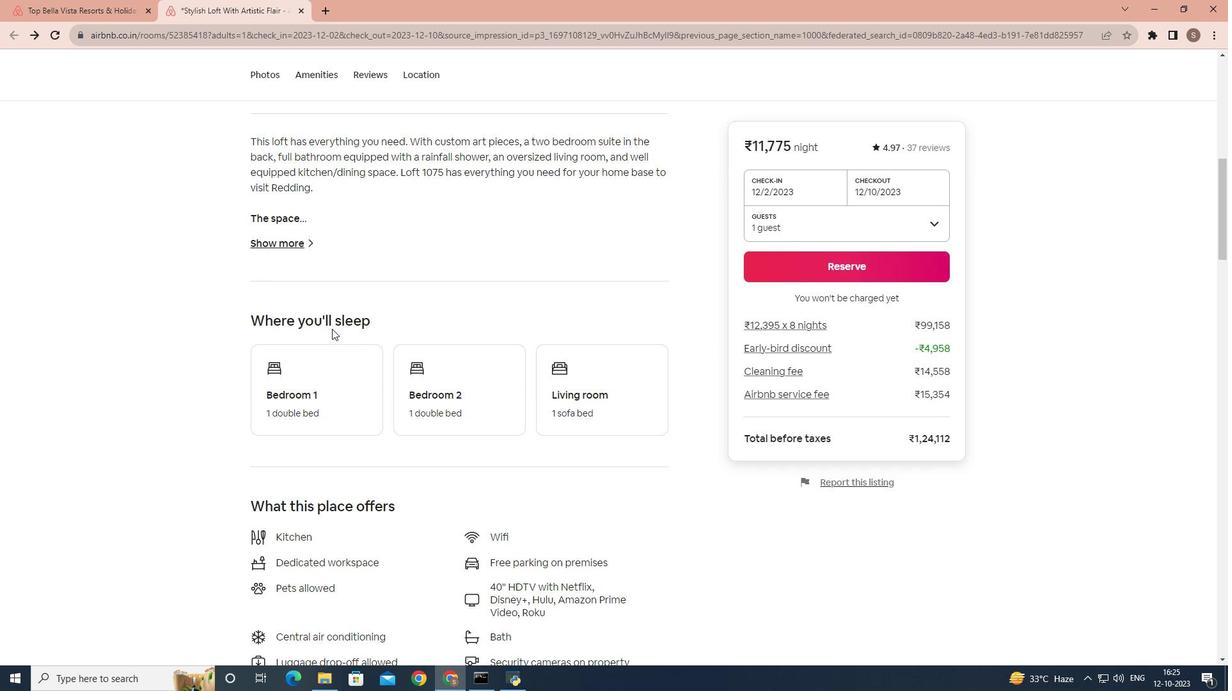 
Action: Mouse moved to (333, 330)
Screenshot: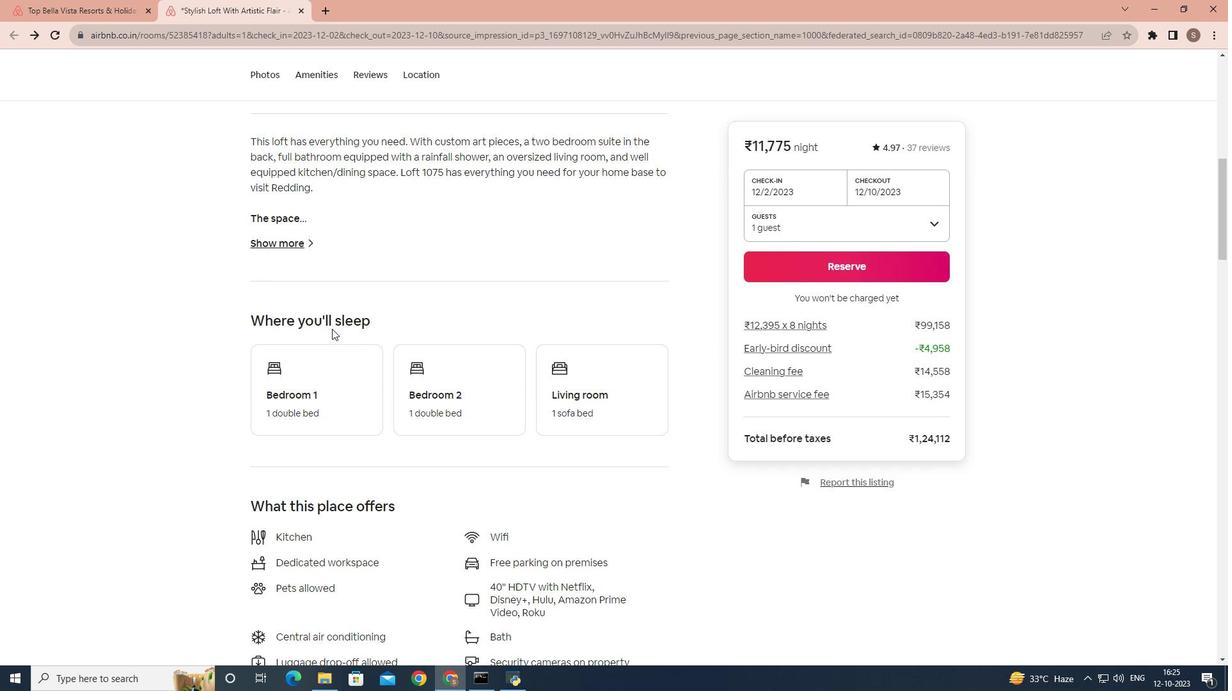 
Action: Mouse scrolled (333, 329) with delta (0, 0)
Screenshot: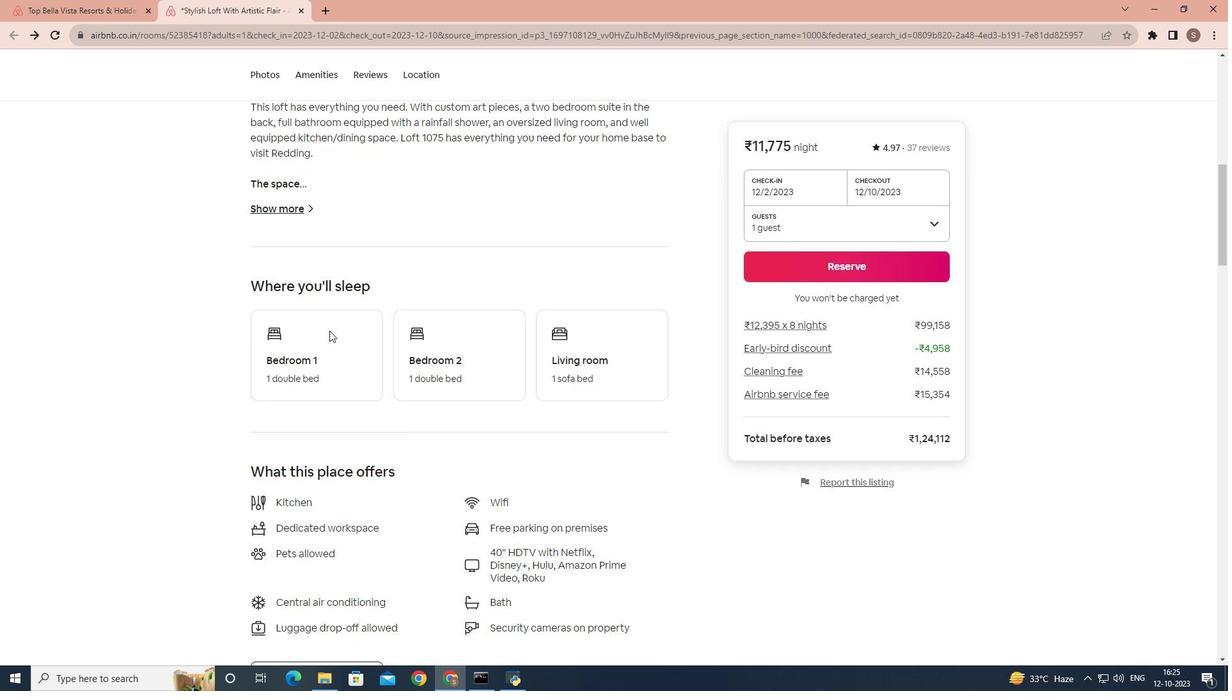 
Action: Mouse moved to (331, 332)
Screenshot: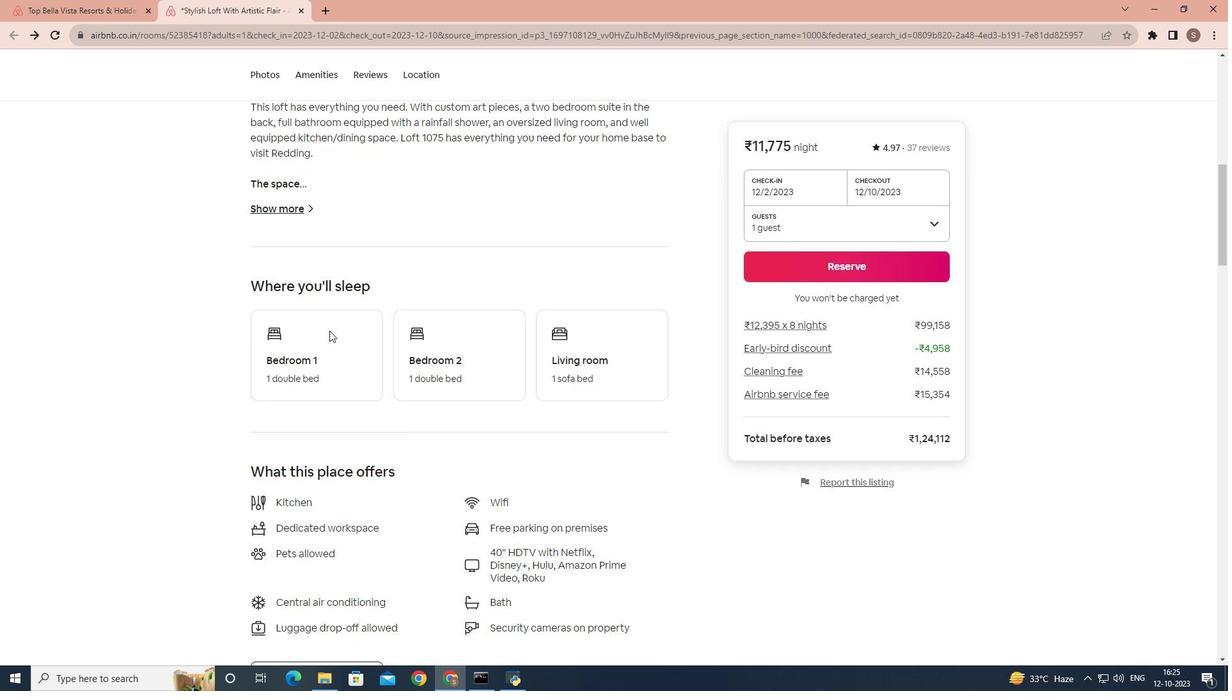 
Action: Mouse scrolled (331, 331) with delta (0, 0)
Screenshot: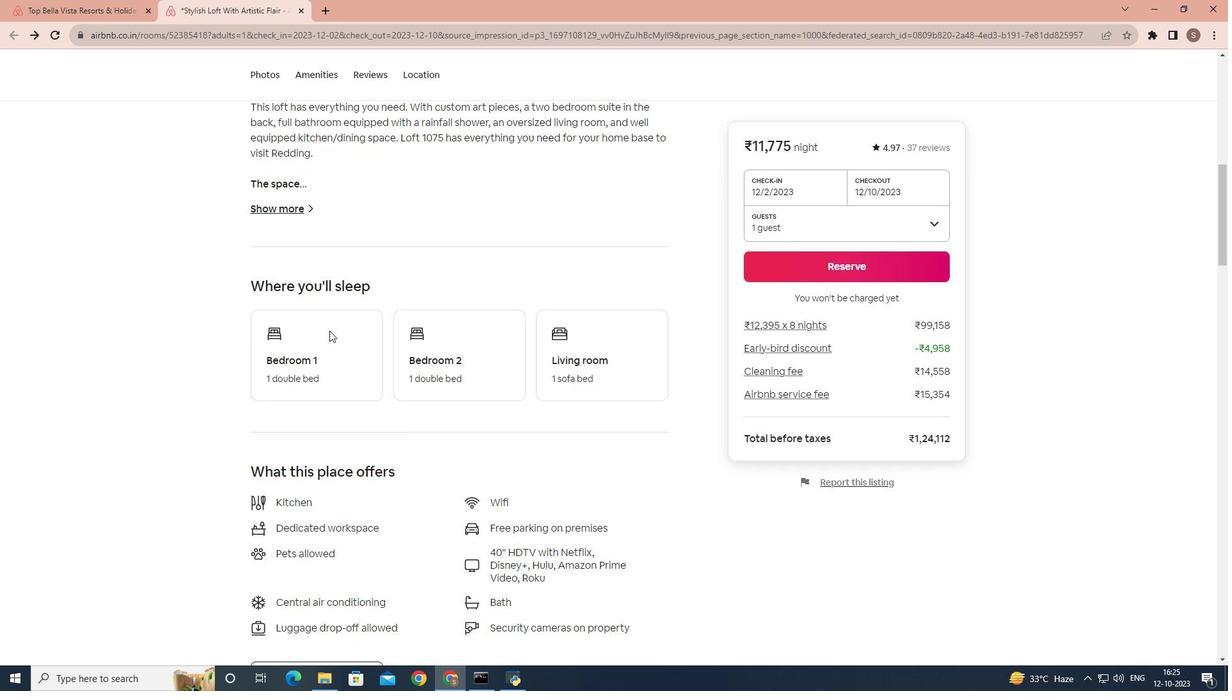
Action: Mouse moved to (329, 332)
Screenshot: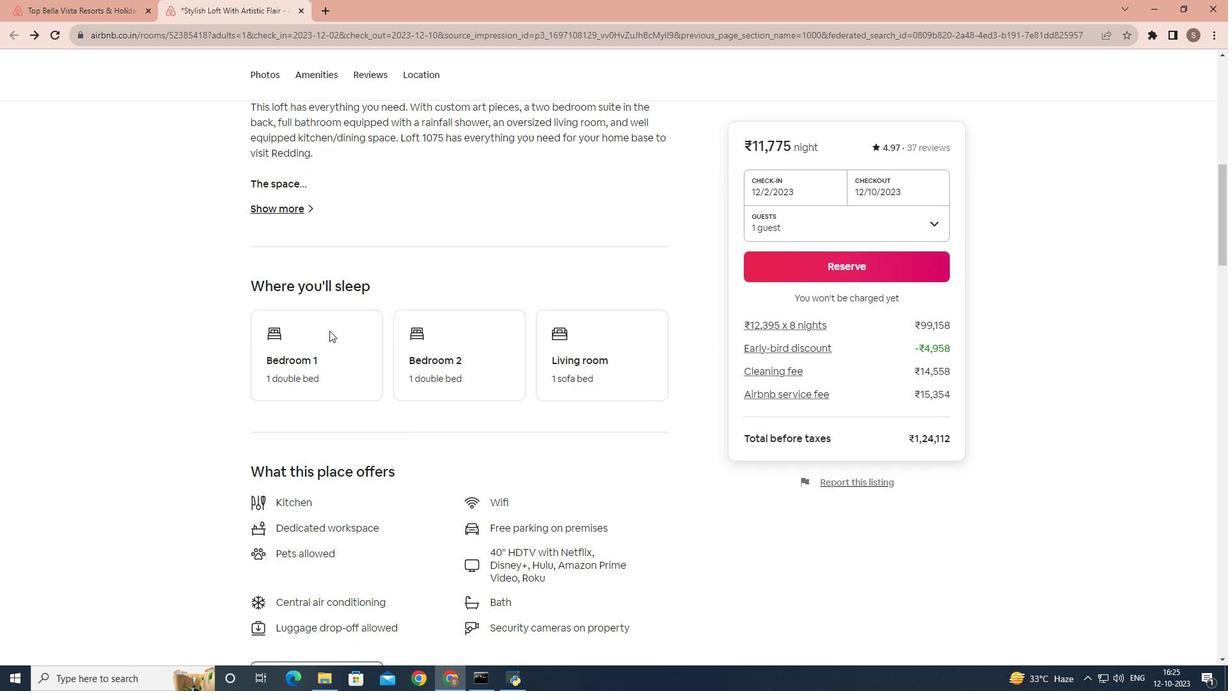 
Action: Mouse scrolled (329, 332) with delta (0, 0)
Screenshot: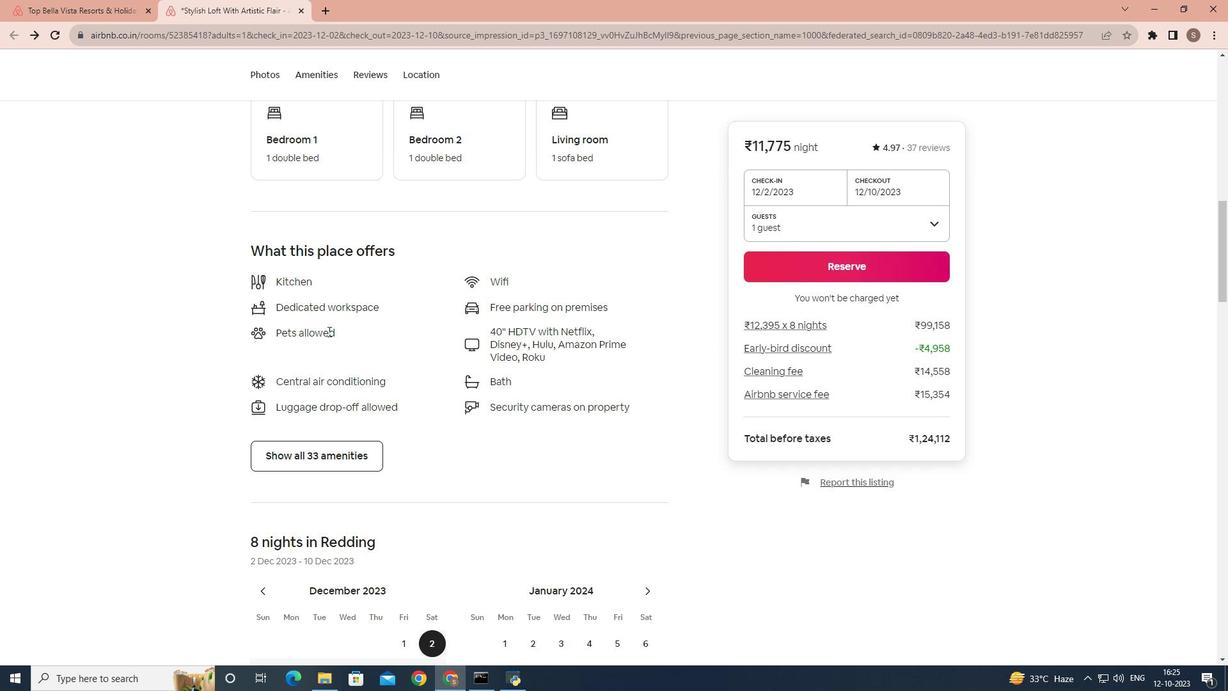 
Action: Mouse scrolled (329, 332) with delta (0, 0)
Screenshot: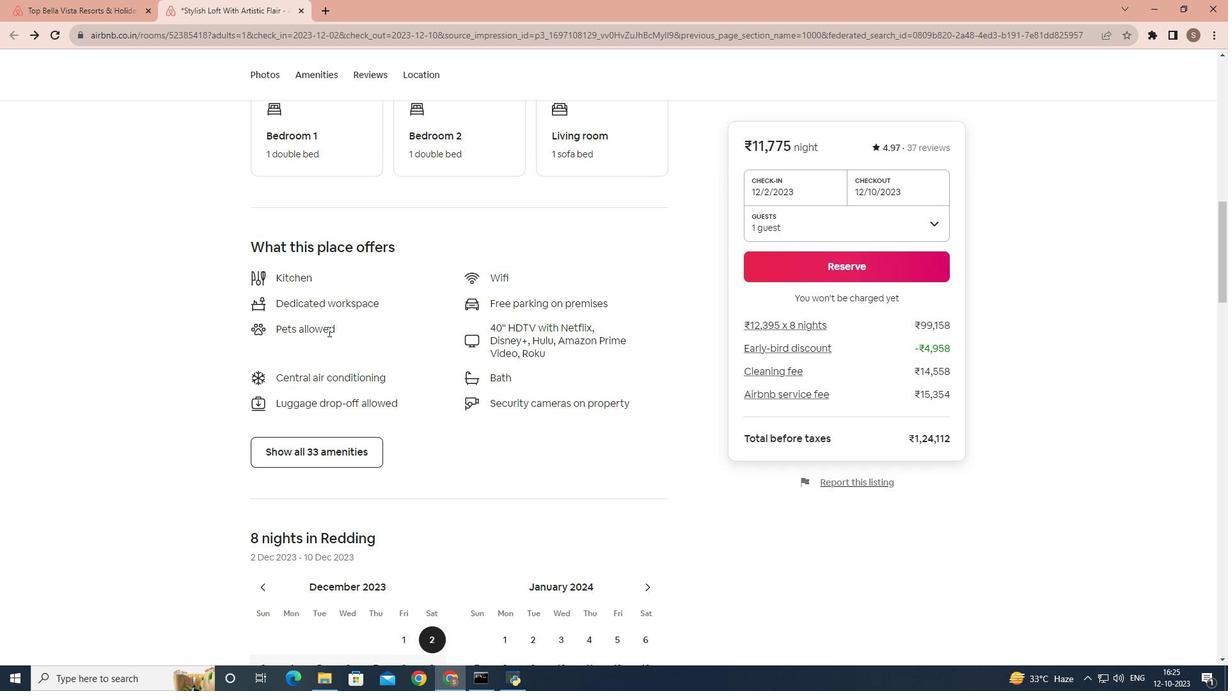 
Action: Mouse scrolled (329, 332) with delta (0, 0)
Screenshot: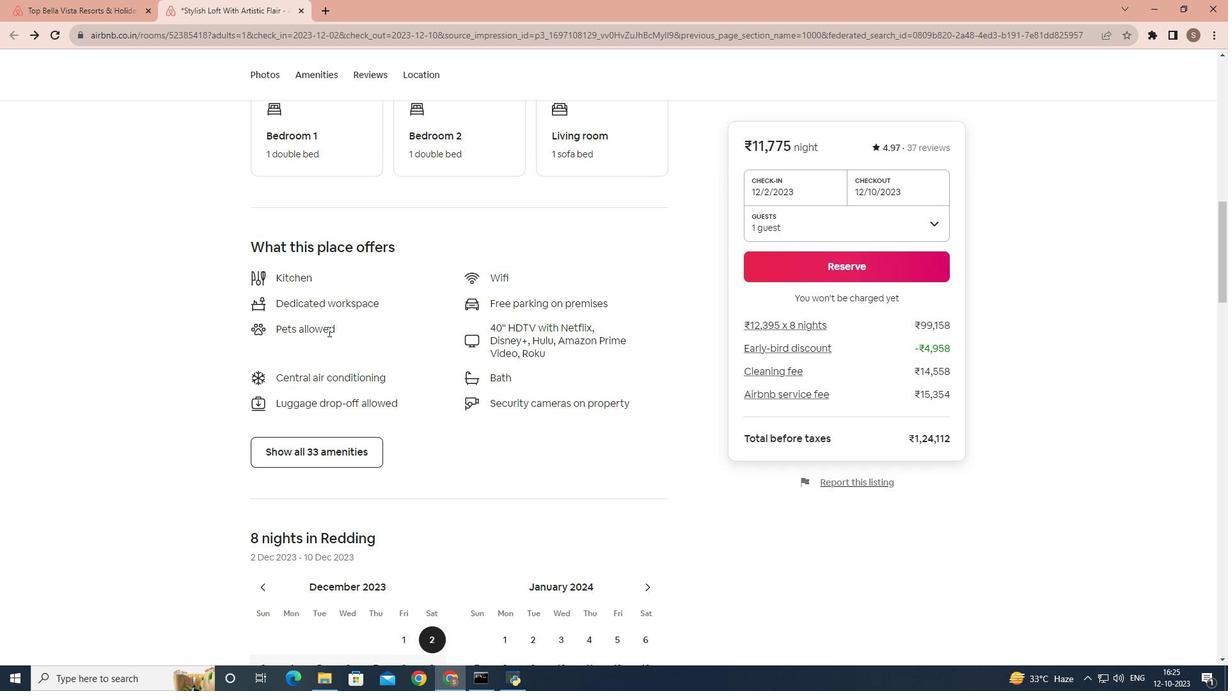 
Action: Mouse moved to (332, 266)
Screenshot: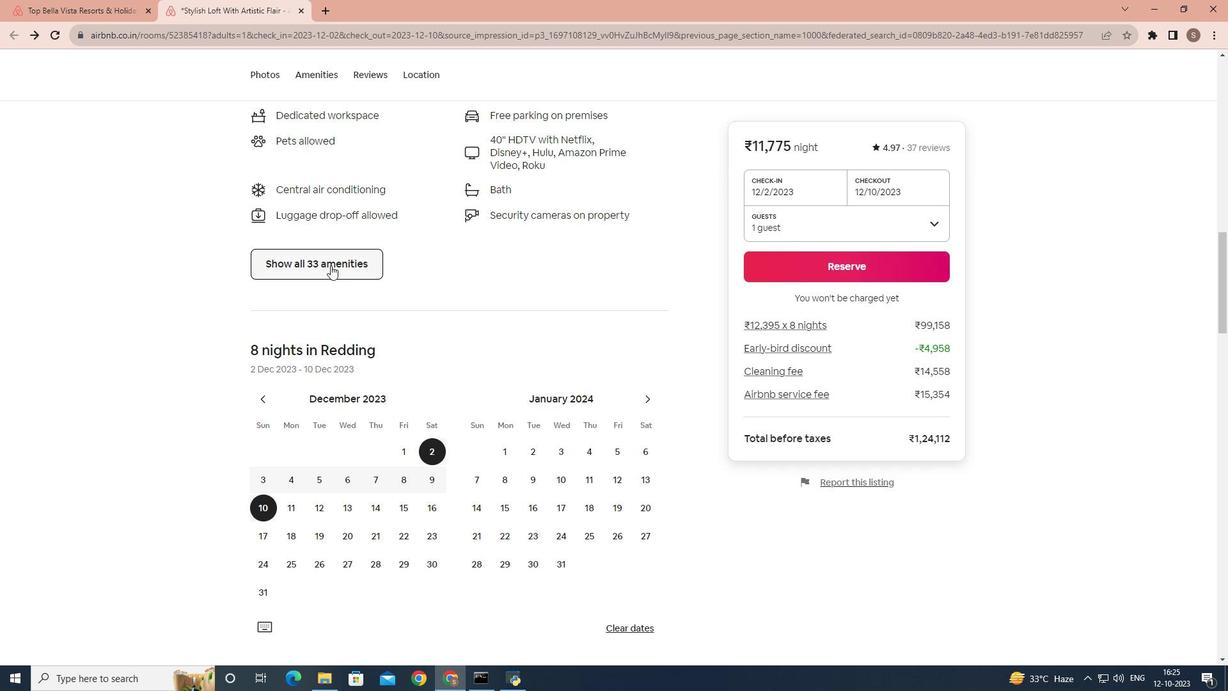 
Action: Mouse pressed left at (332, 266)
Screenshot: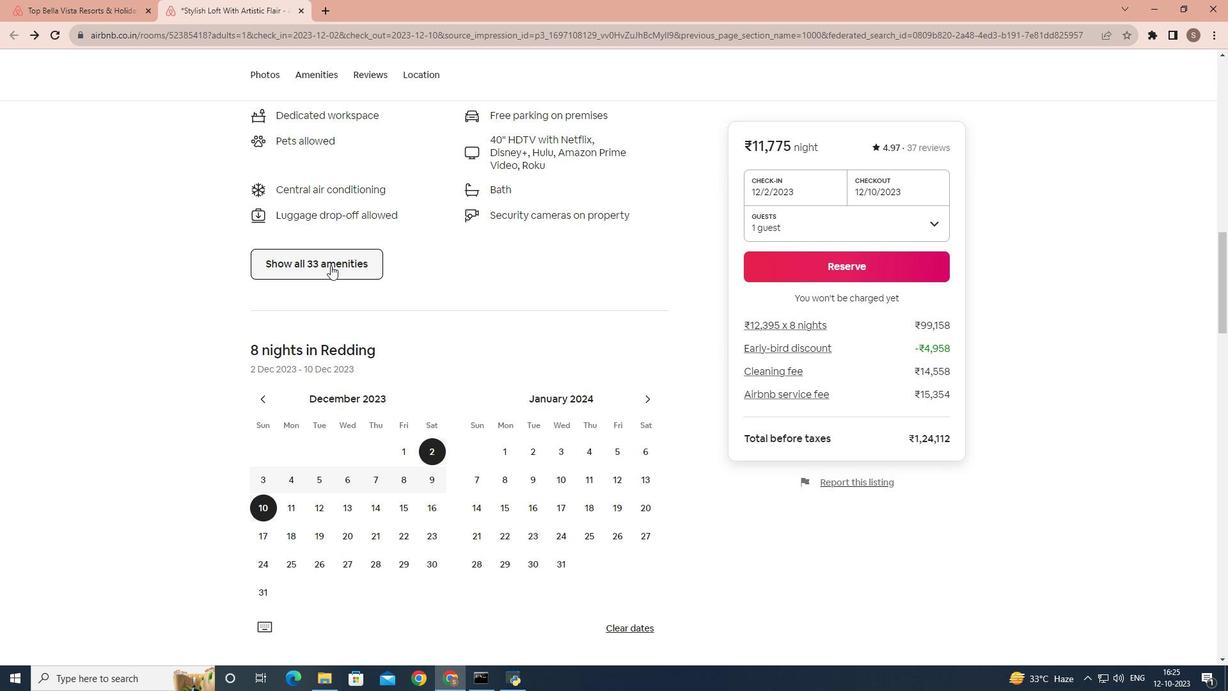 
Action: Mouse moved to (403, 310)
Screenshot: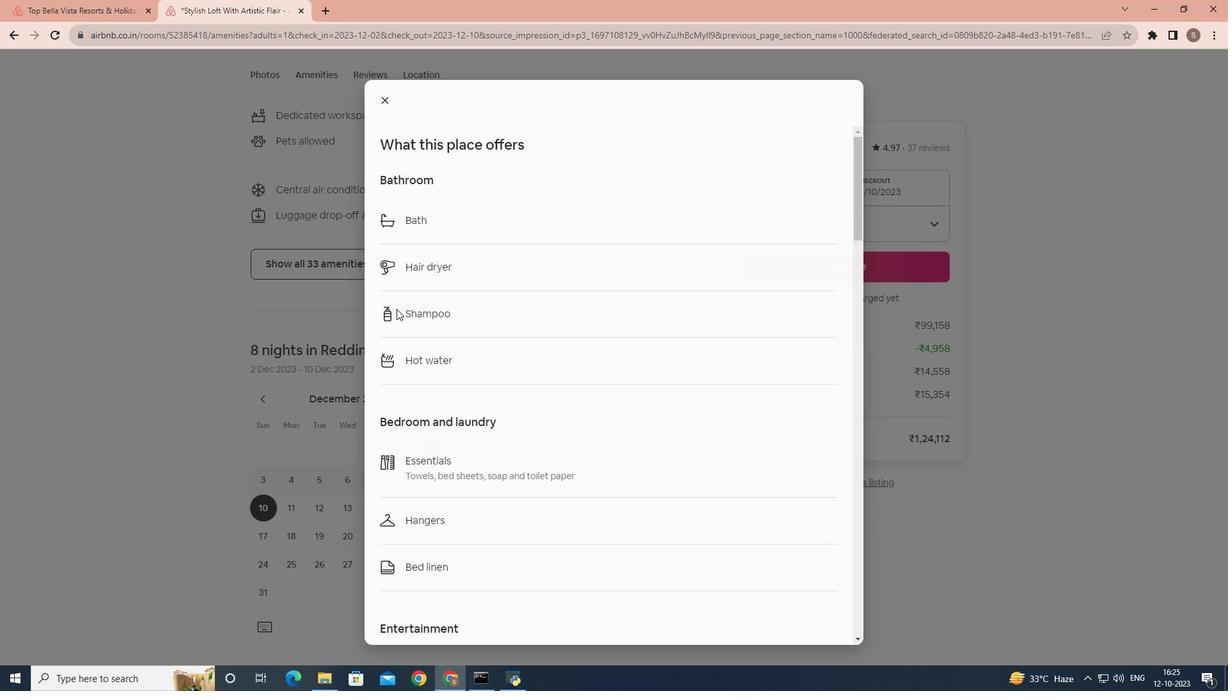 
Action: Mouse scrolled (403, 309) with delta (0, 0)
Screenshot: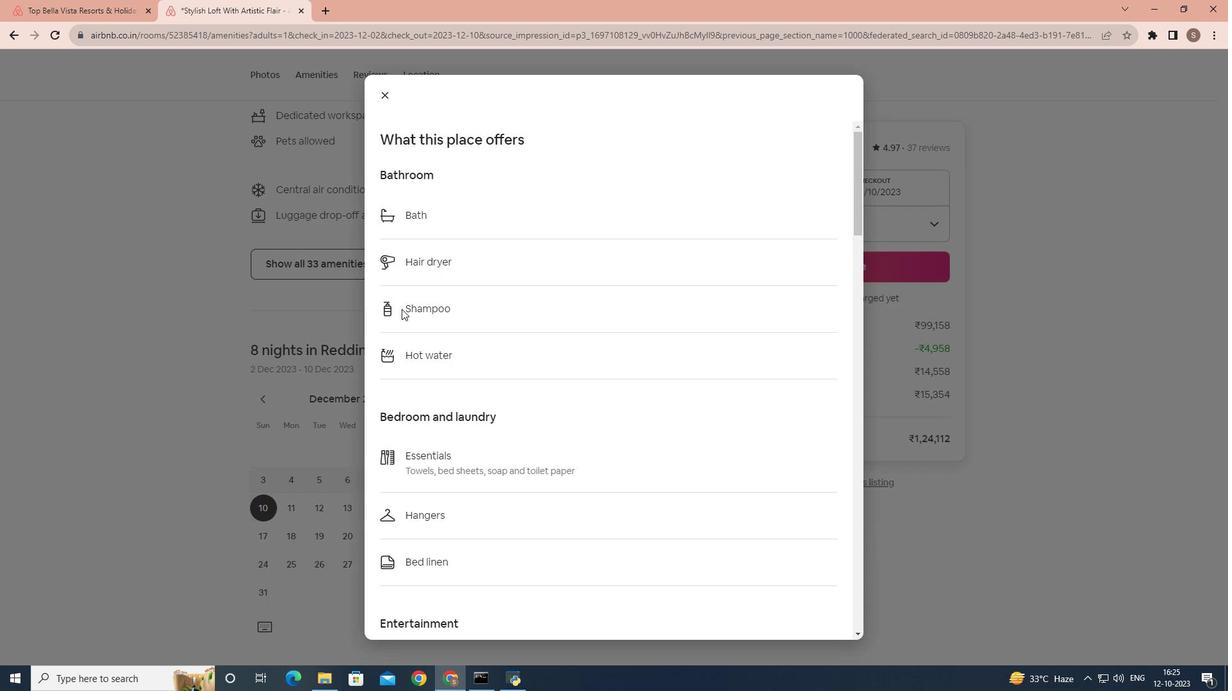 
Action: Mouse moved to (403, 311)
Screenshot: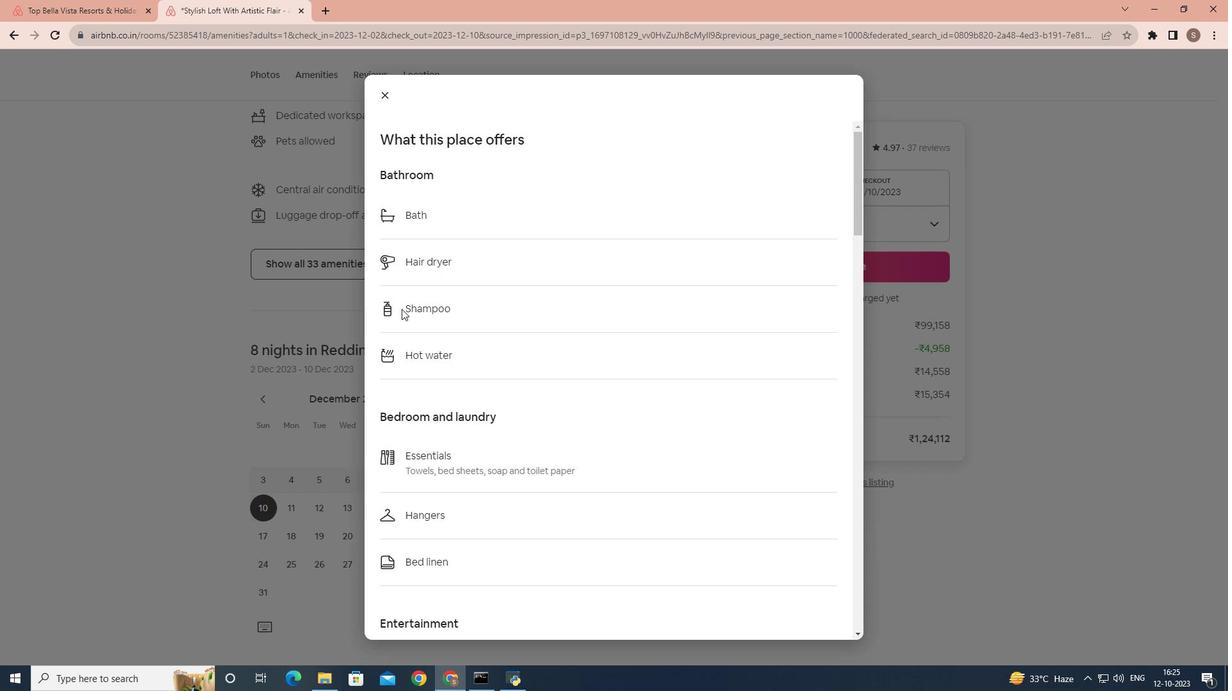 
Action: Mouse scrolled (403, 310) with delta (0, 0)
Screenshot: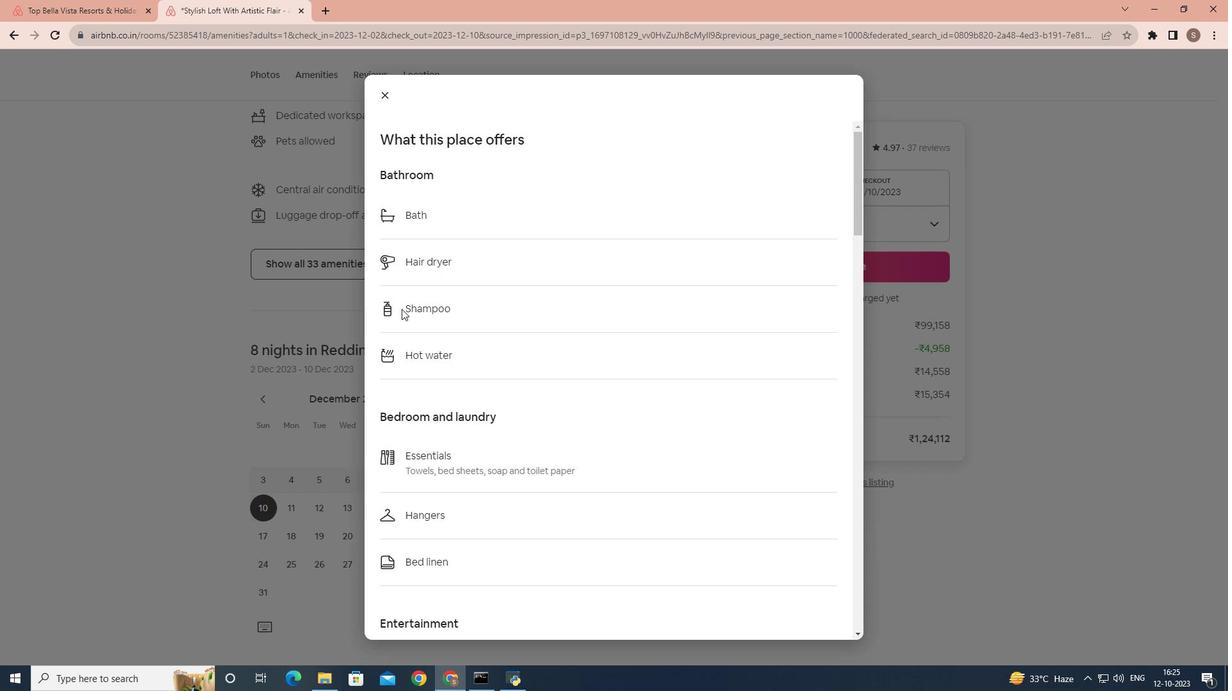 
Action: Mouse moved to (403, 311)
Screenshot: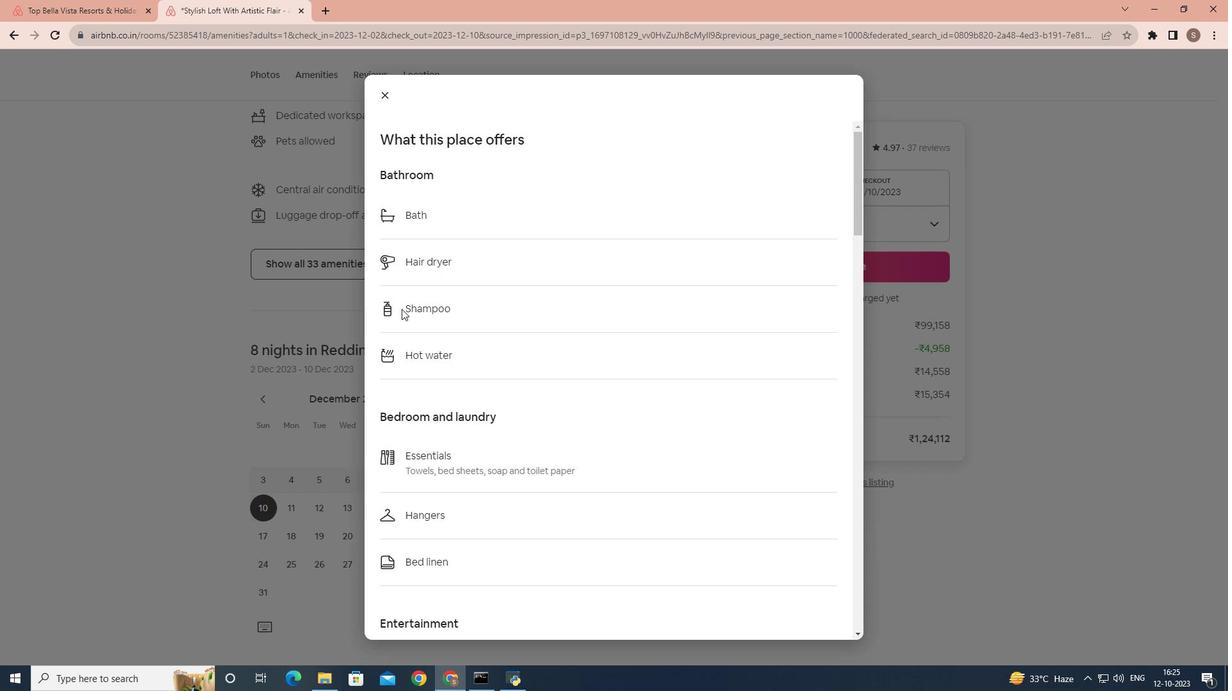 
Action: Mouse scrolled (403, 311) with delta (0, 0)
Screenshot: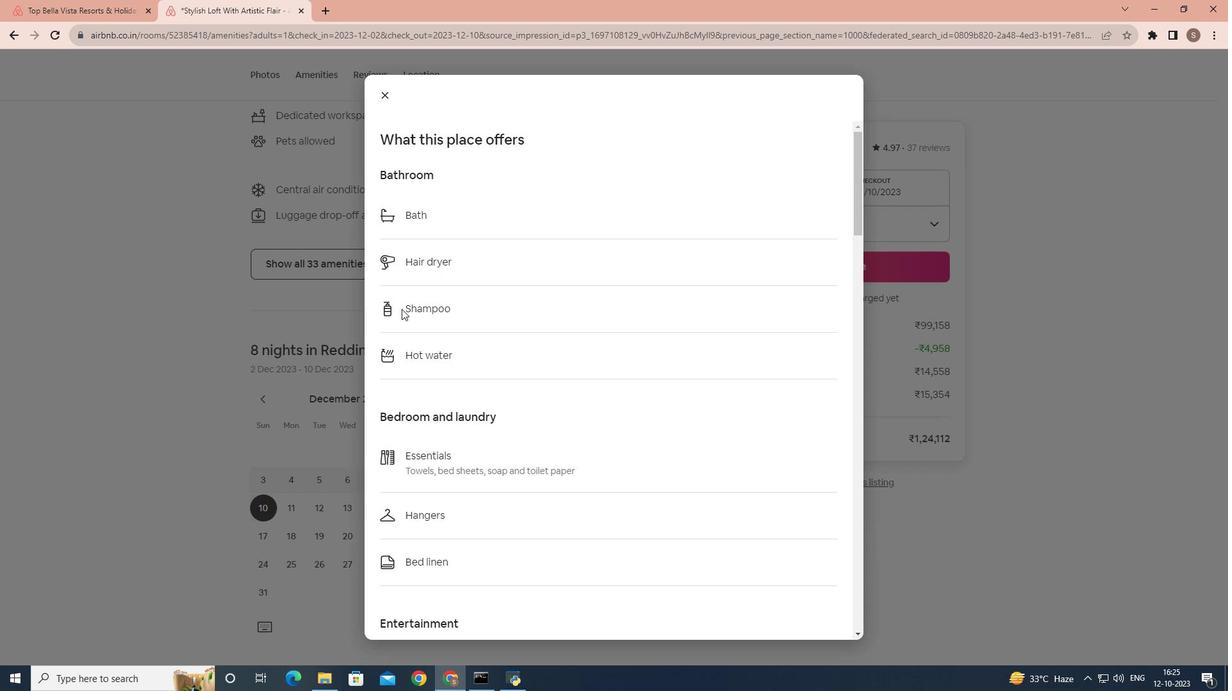 
Action: Mouse scrolled (403, 311) with delta (0, 0)
Screenshot: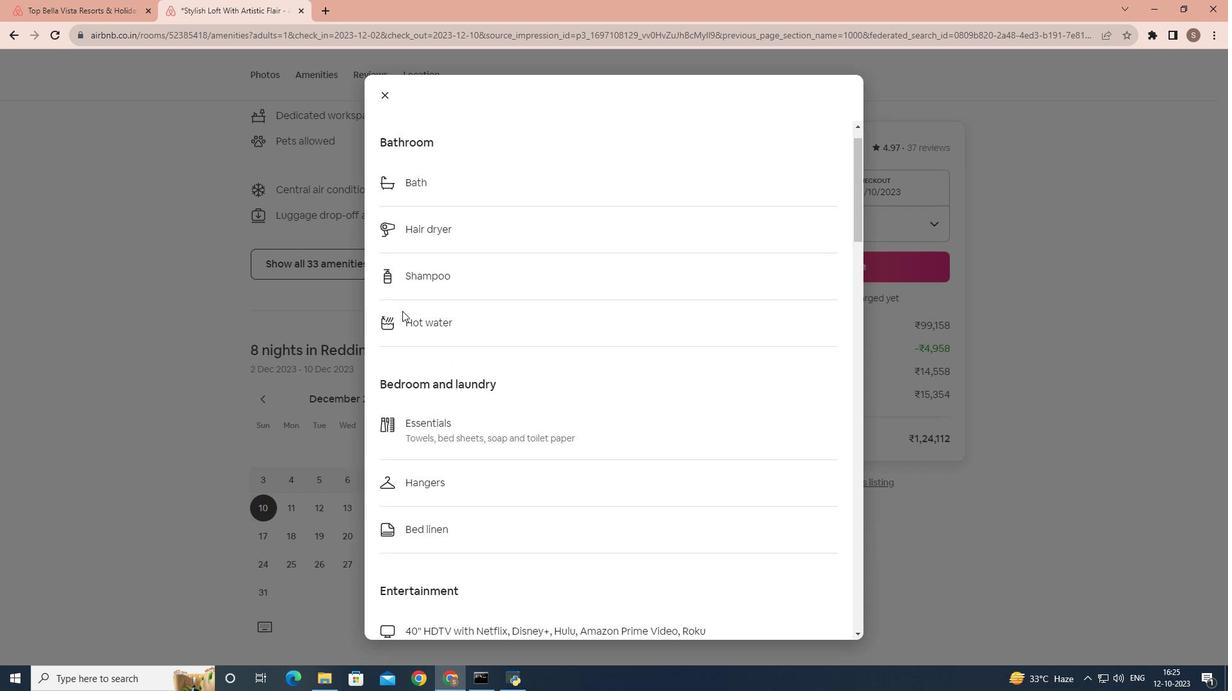 
Action: Mouse moved to (403, 312)
Screenshot: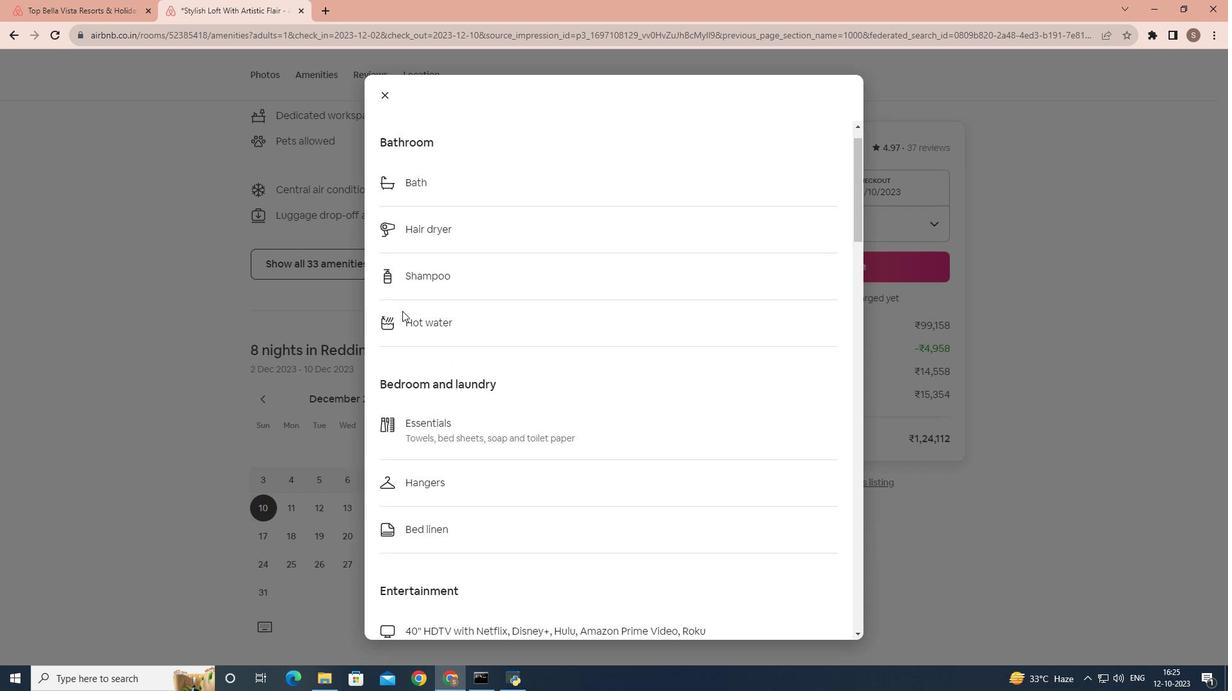 
Action: Mouse scrolled (403, 311) with delta (0, 0)
Screenshot: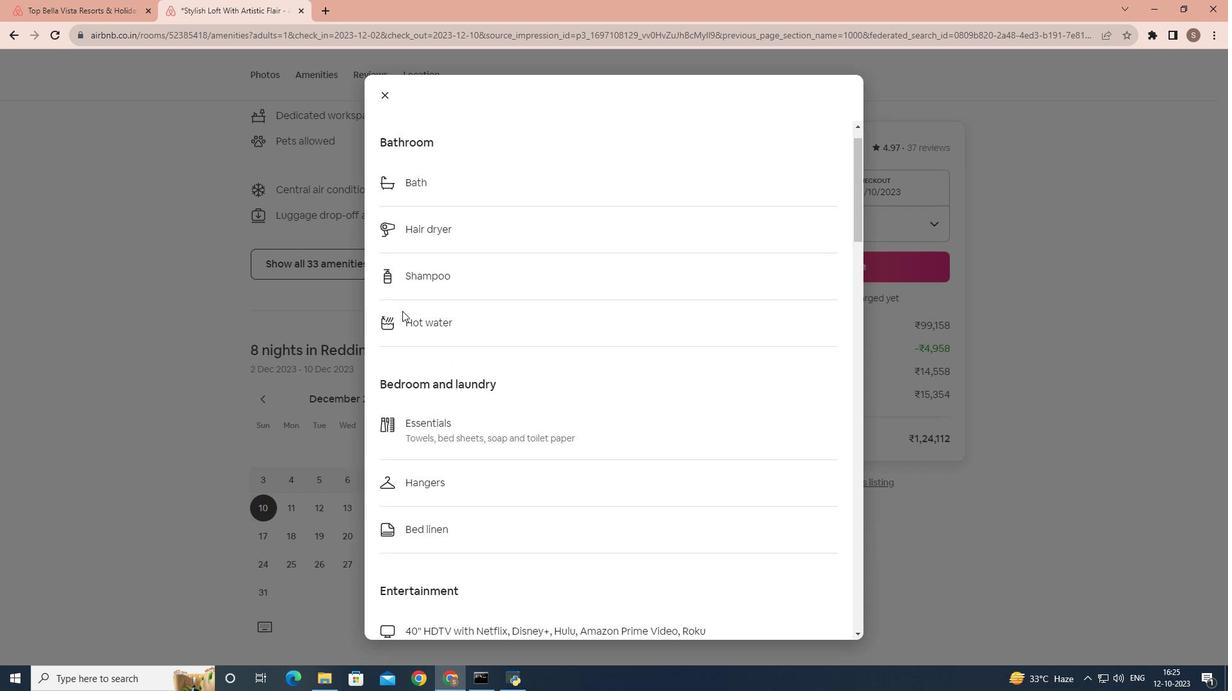 
Action: Mouse scrolled (403, 311) with delta (0, 0)
Screenshot: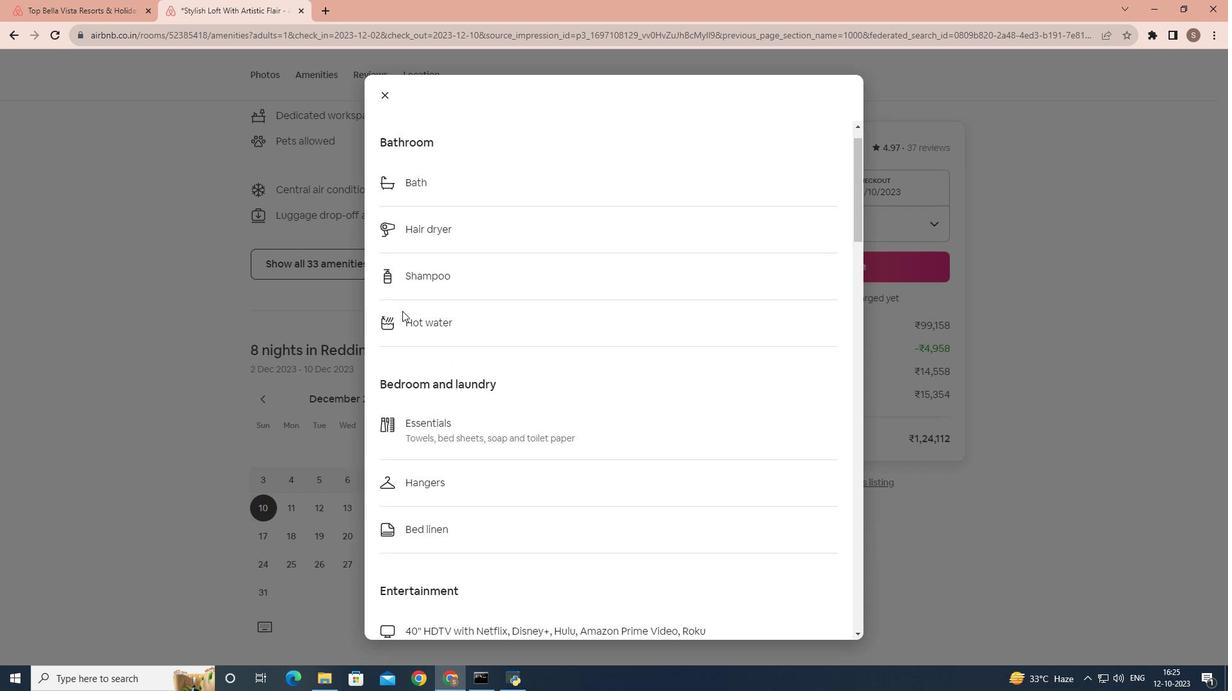 
Action: Mouse moved to (403, 312)
Screenshot: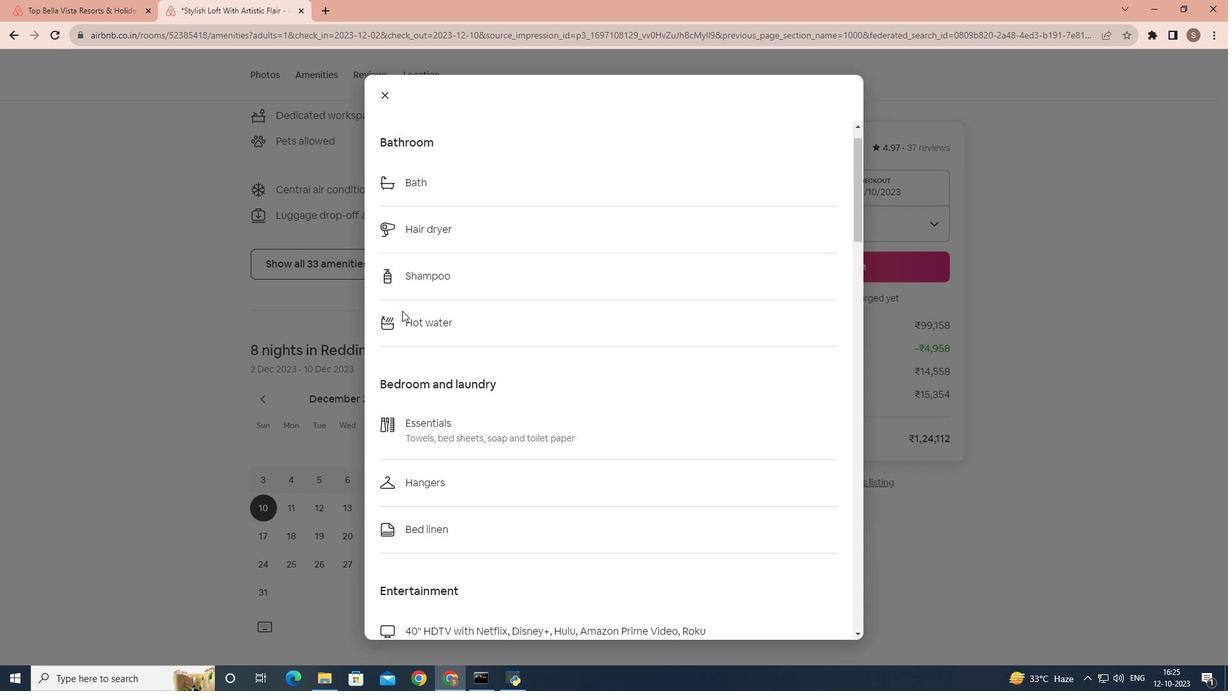 
Action: Mouse scrolled (403, 311) with delta (0, 0)
Screenshot: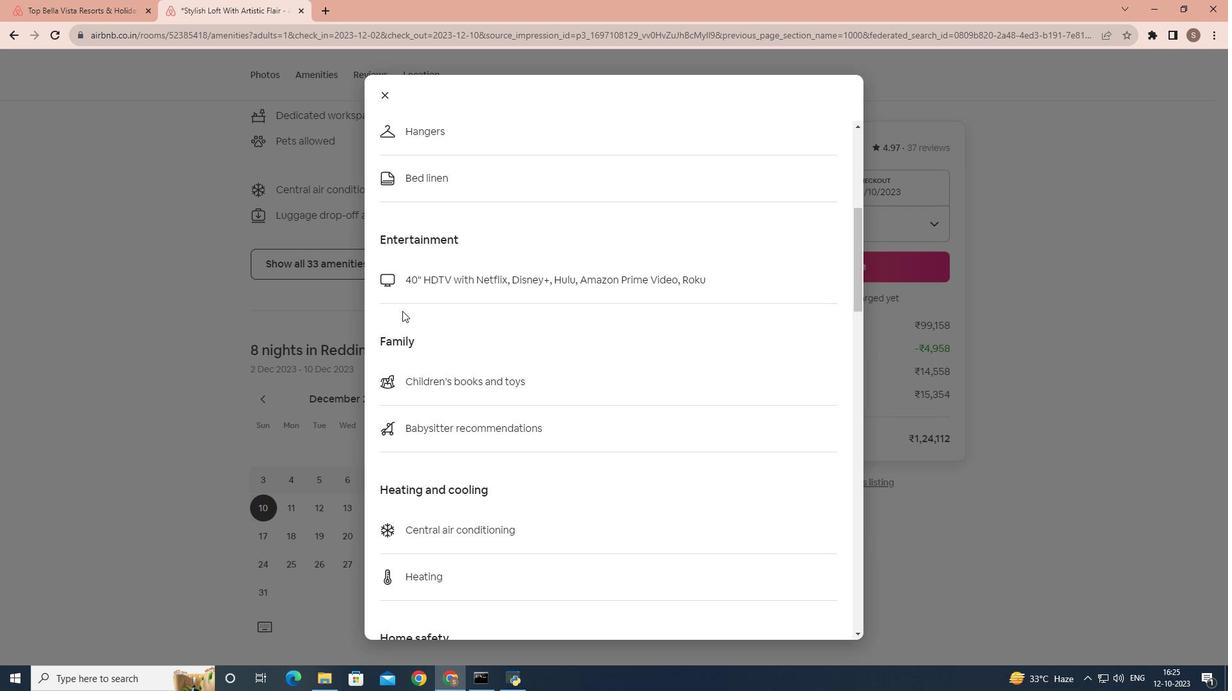 
Action: Mouse scrolled (403, 311) with delta (0, 0)
Screenshot: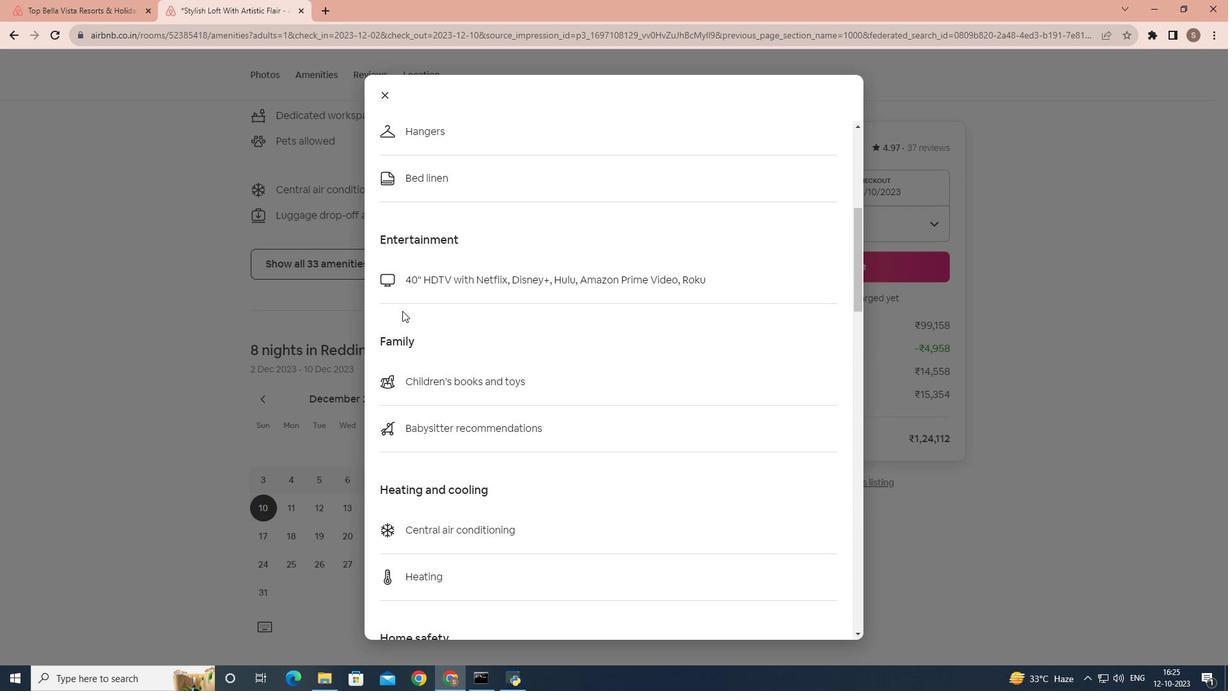 
Action: Mouse scrolled (403, 311) with delta (0, -1)
Screenshot: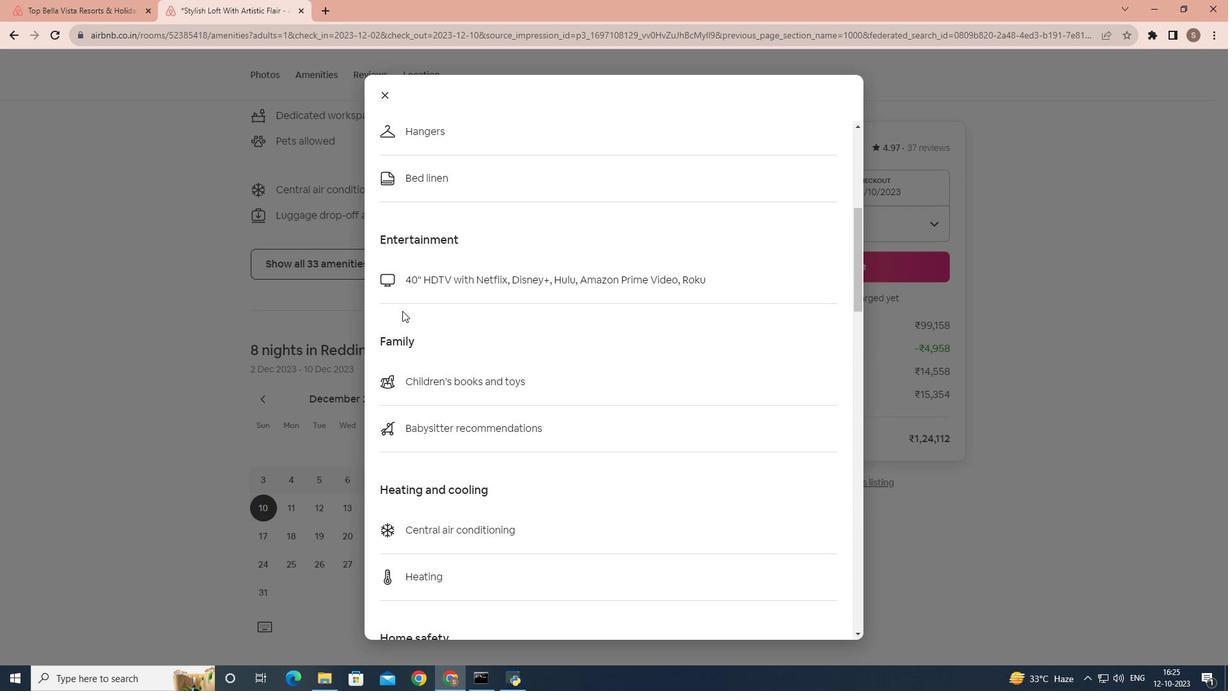 
Action: Mouse scrolled (403, 311) with delta (0, 0)
Screenshot: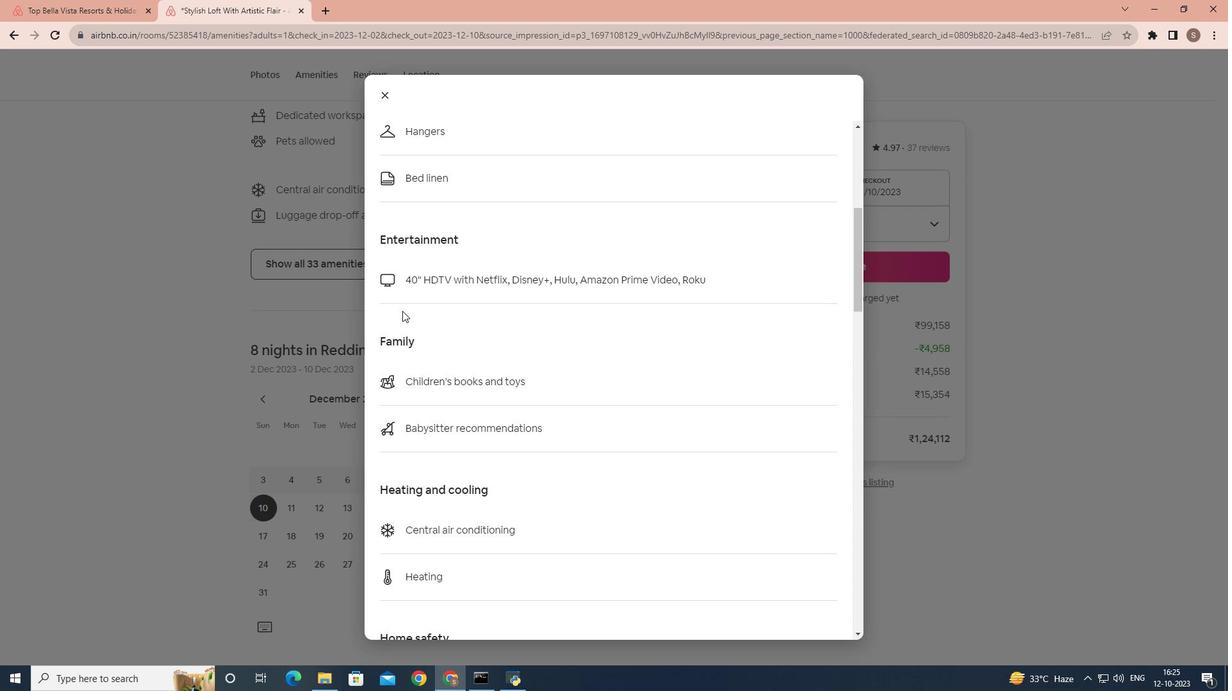
Action: Mouse scrolled (403, 311) with delta (0, 0)
Screenshot: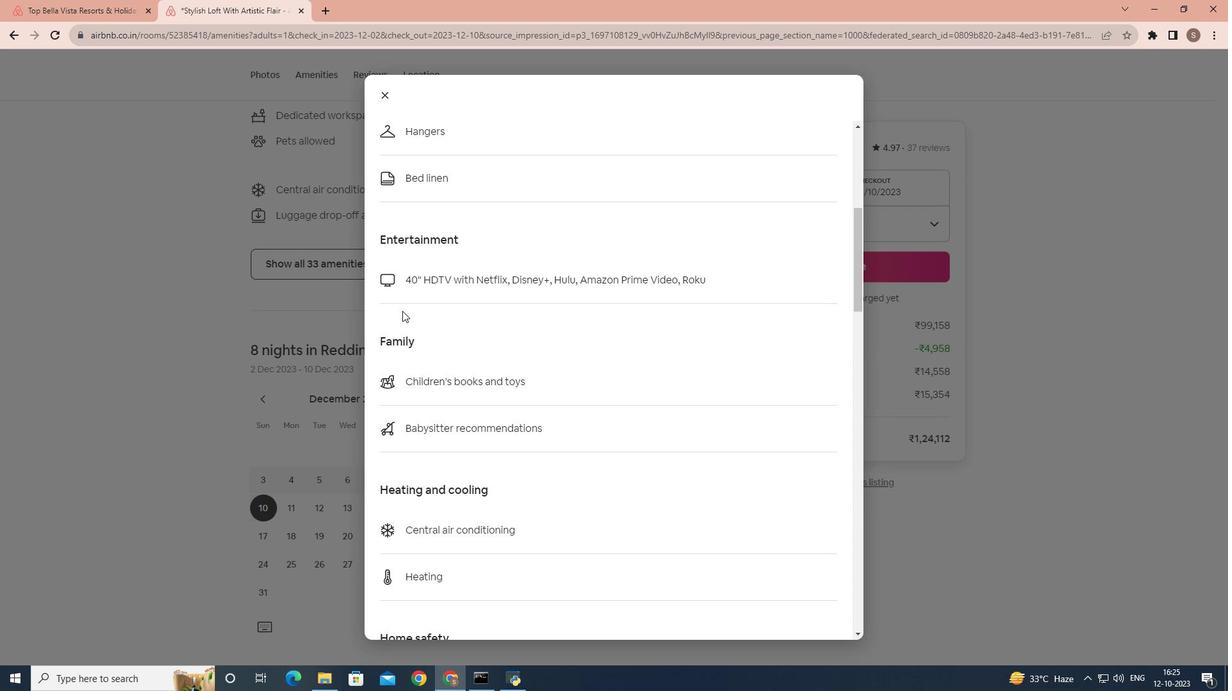 
Action: Mouse scrolled (403, 311) with delta (0, 0)
Screenshot: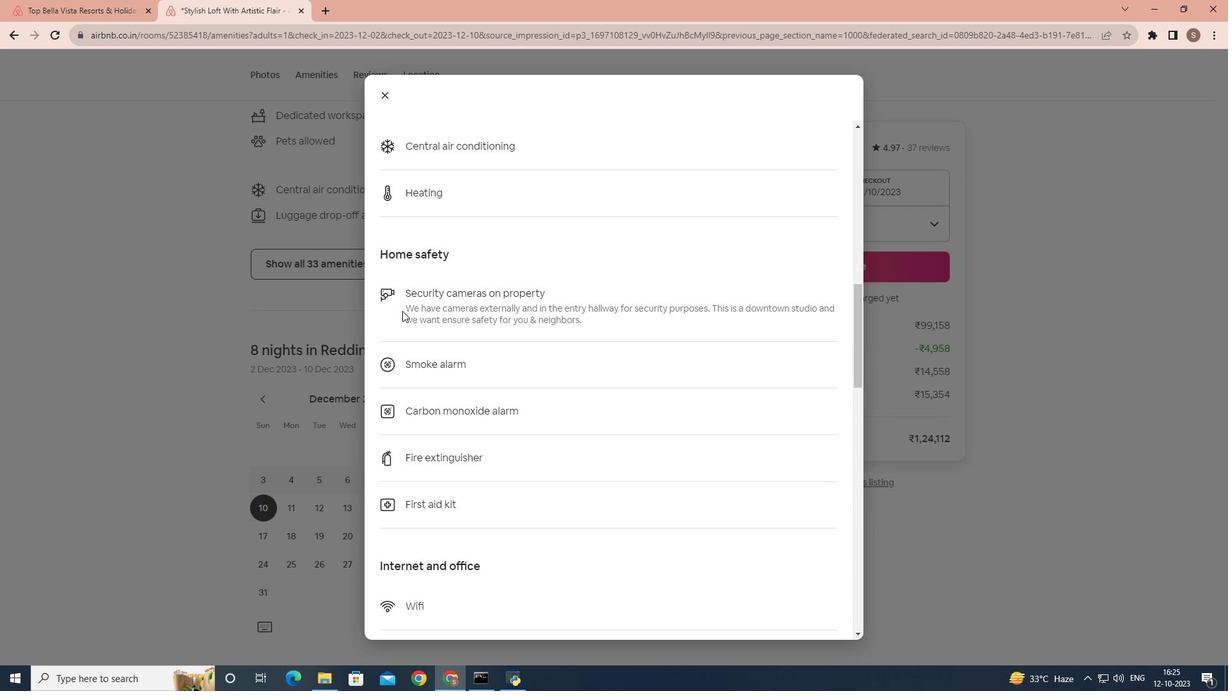
Action: Mouse scrolled (403, 311) with delta (0, 0)
Screenshot: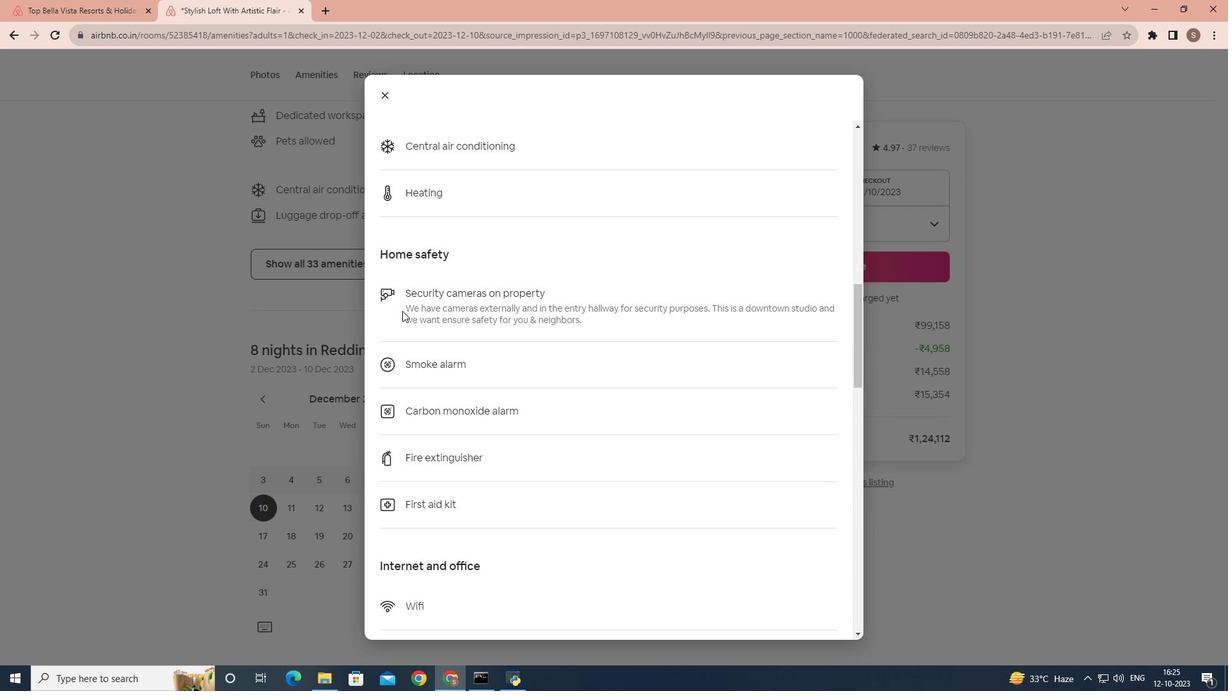 
Action: Mouse scrolled (403, 311) with delta (0, 0)
Screenshot: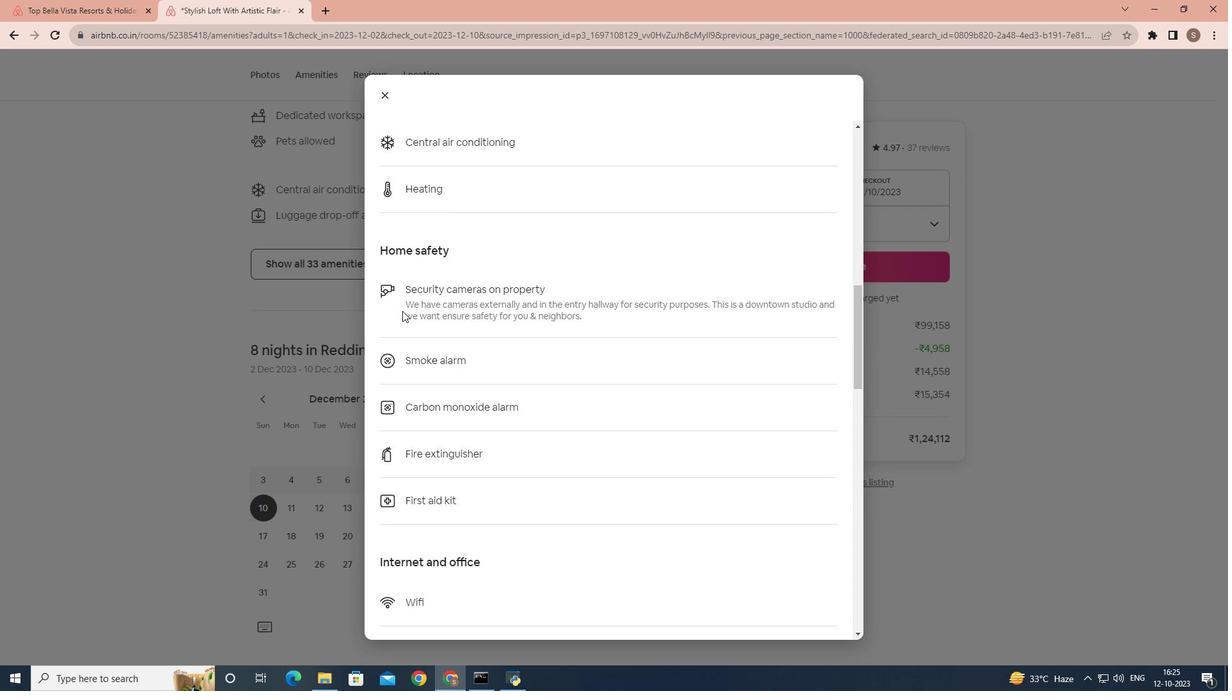 
Action: Mouse scrolled (403, 311) with delta (0, 0)
Screenshot: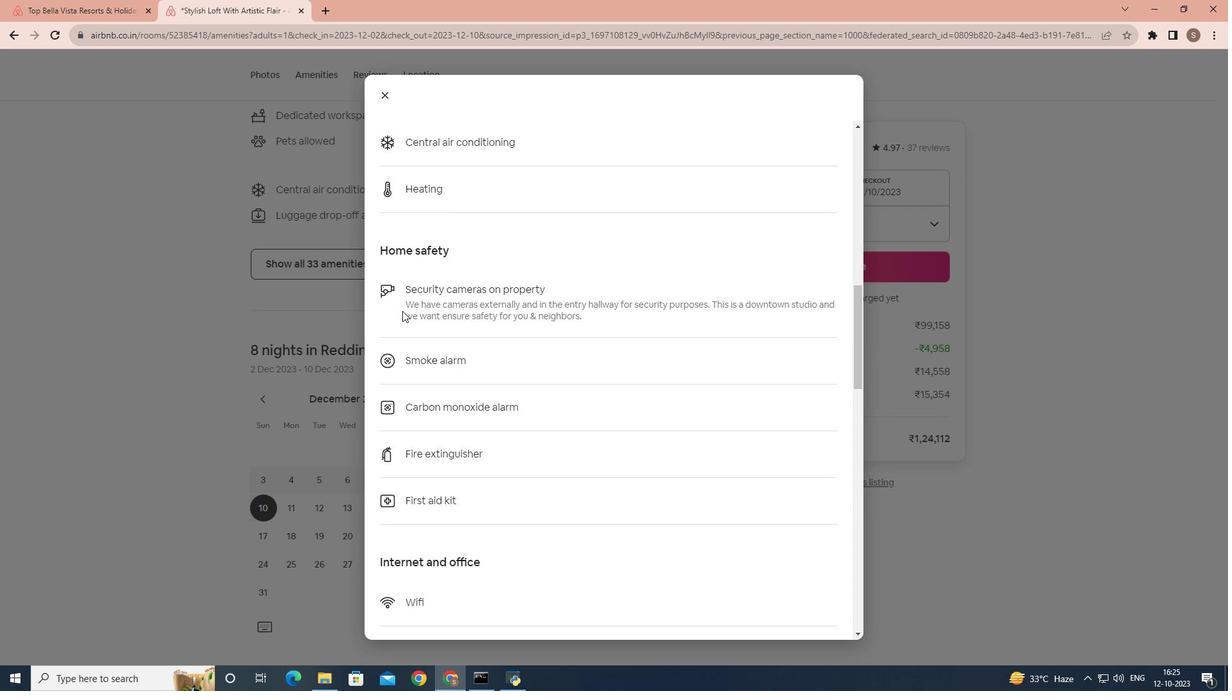 
Action: Mouse scrolled (403, 311) with delta (0, 0)
Screenshot: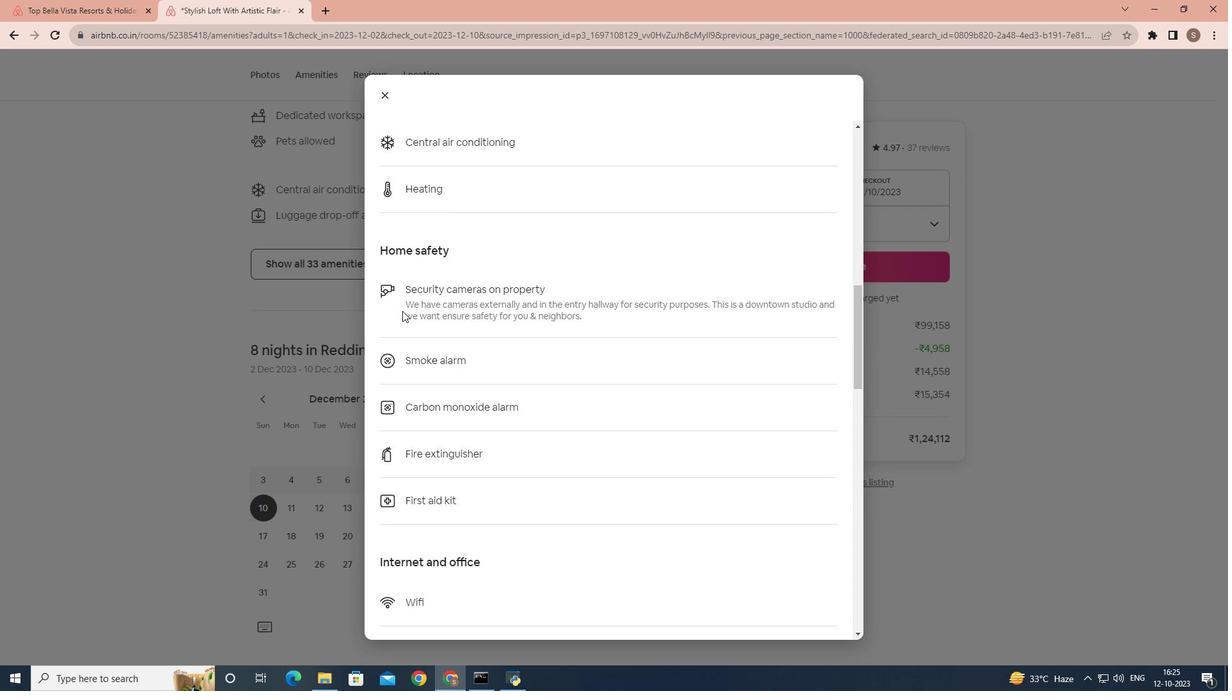 
Action: Mouse scrolled (403, 311) with delta (0, 0)
Screenshot: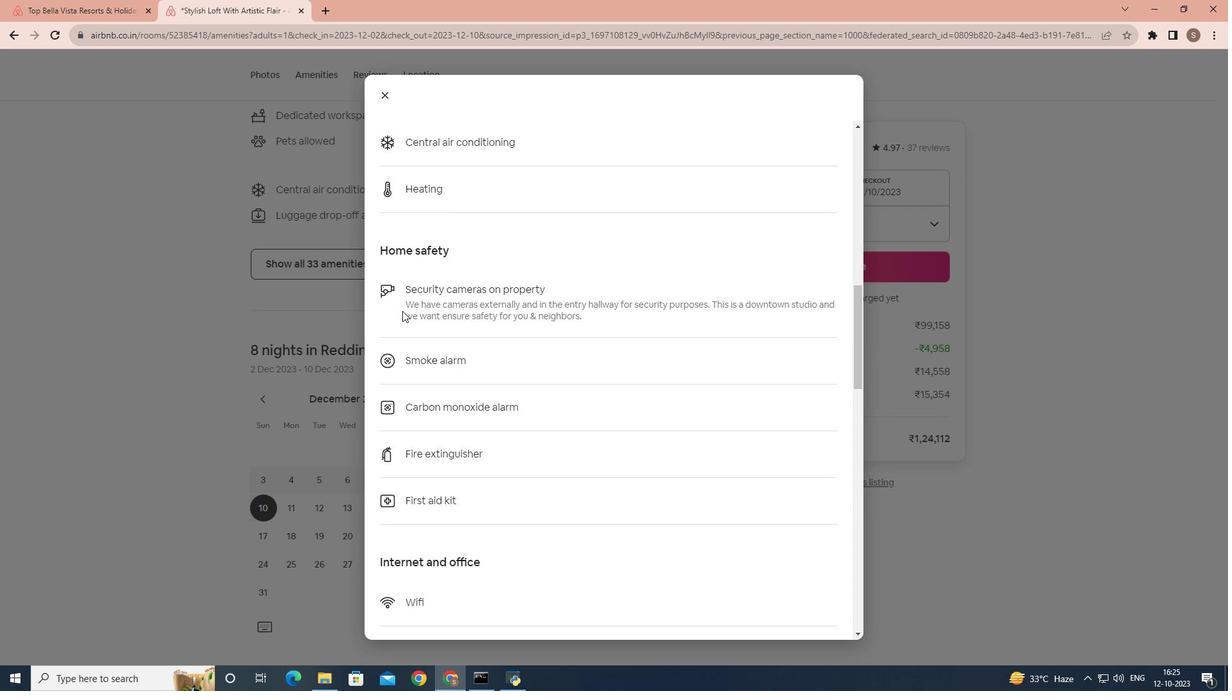 
Action: Mouse scrolled (403, 311) with delta (0, 0)
Screenshot: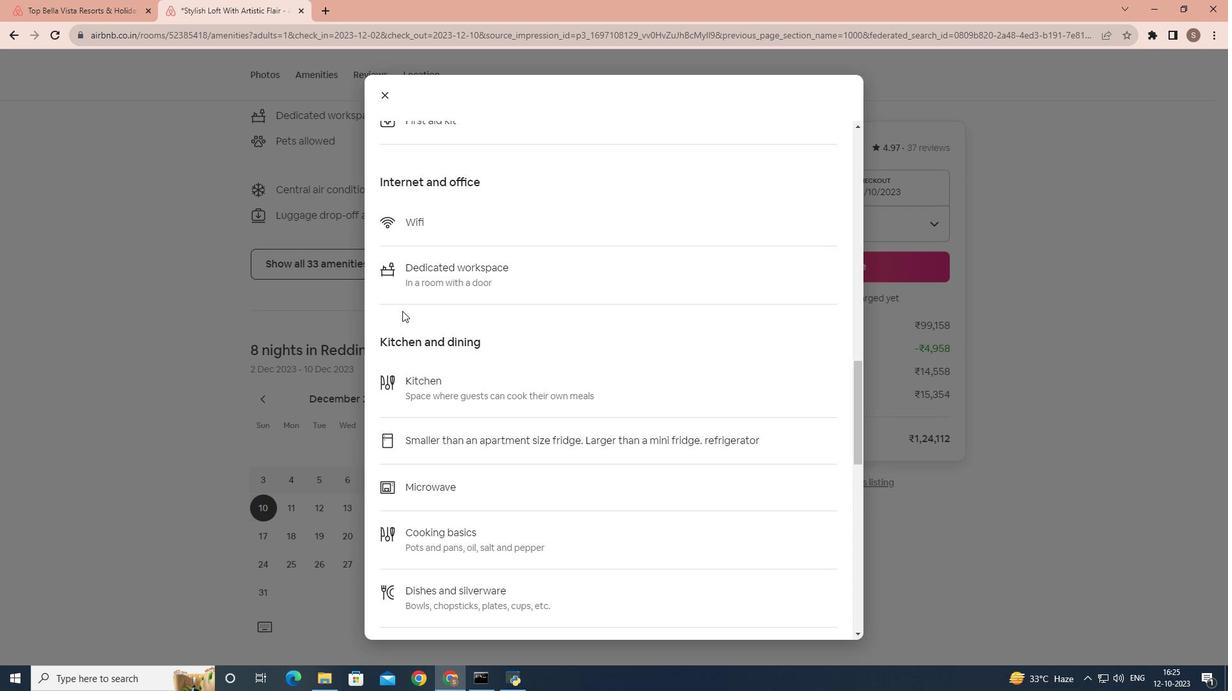 
Action: Mouse scrolled (403, 311) with delta (0, 0)
Screenshot: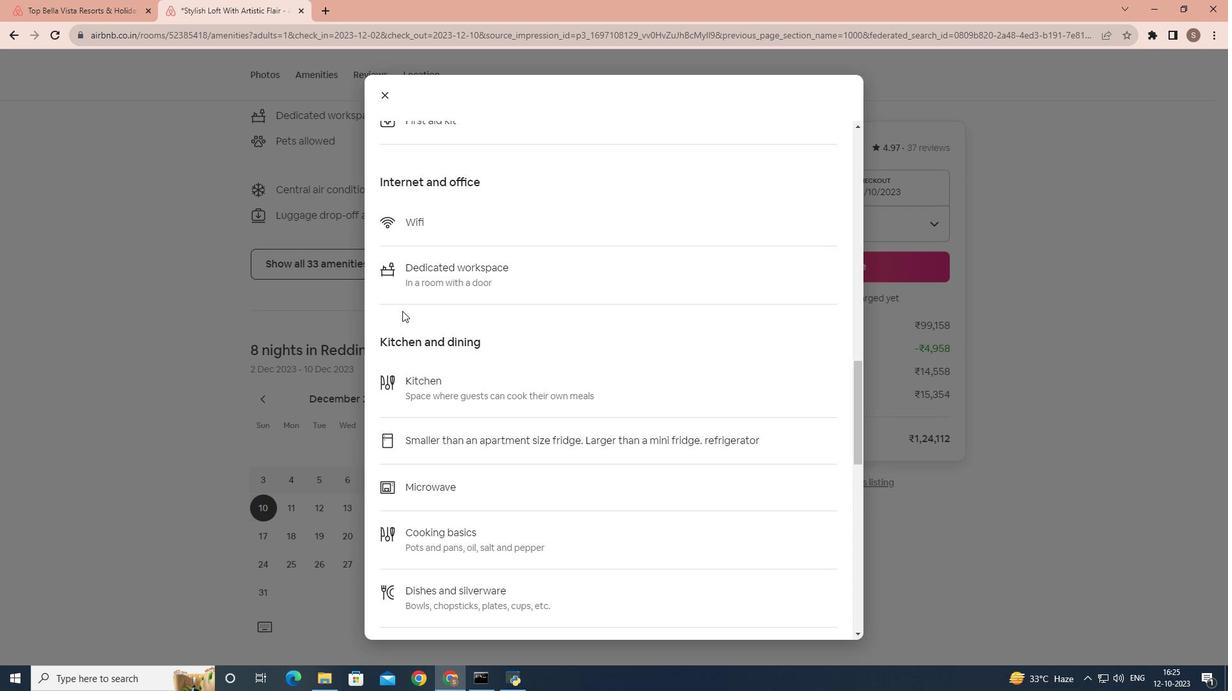 
Action: Mouse scrolled (403, 311) with delta (0, 0)
Screenshot: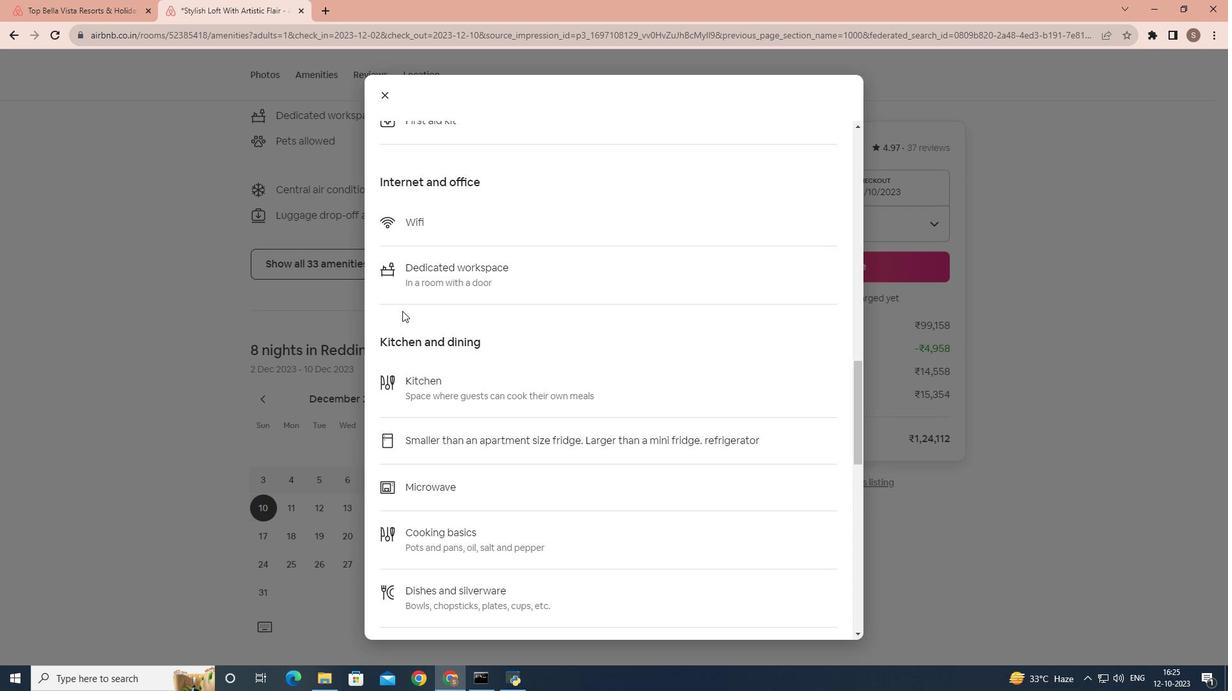 
Action: Mouse scrolled (403, 311) with delta (0, 0)
Screenshot: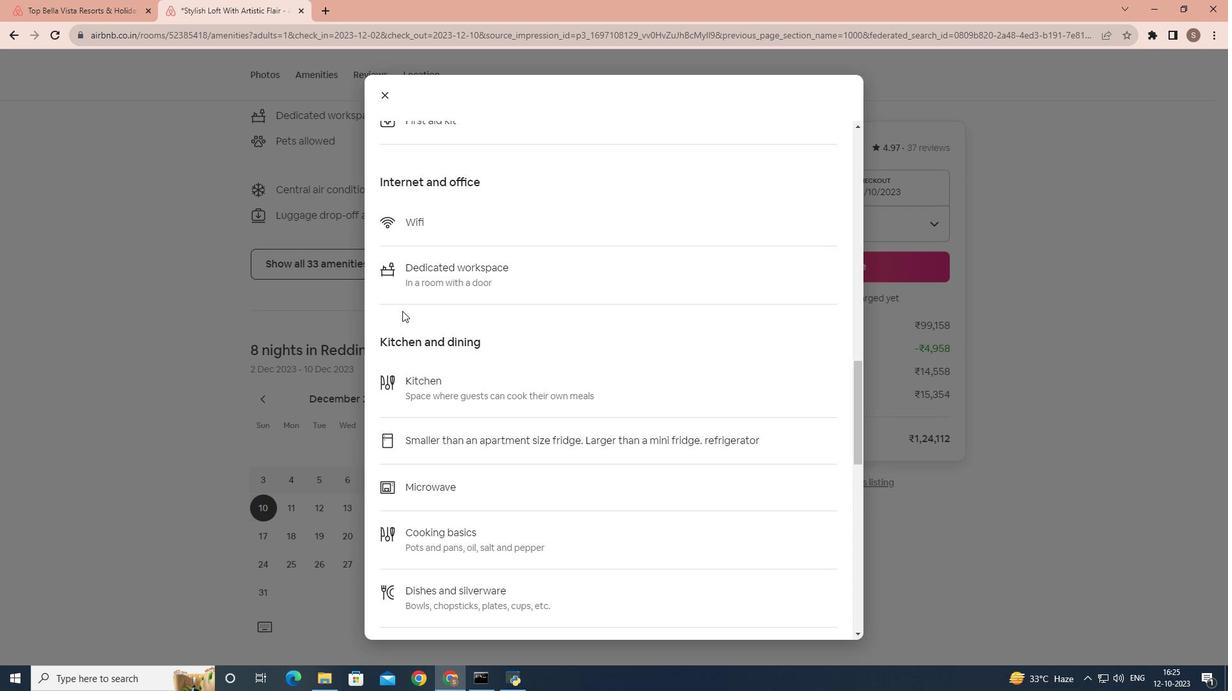 
Action: Mouse scrolled (403, 311) with delta (0, 0)
Screenshot: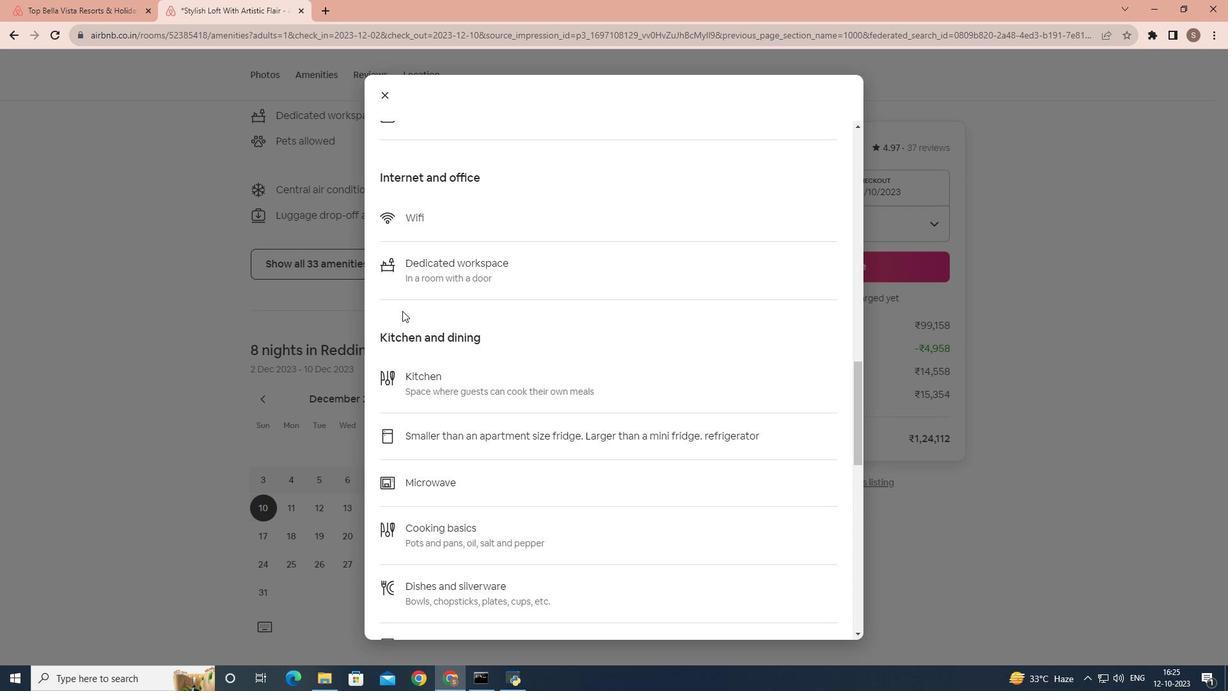 
Action: Mouse scrolled (403, 311) with delta (0, 0)
Screenshot: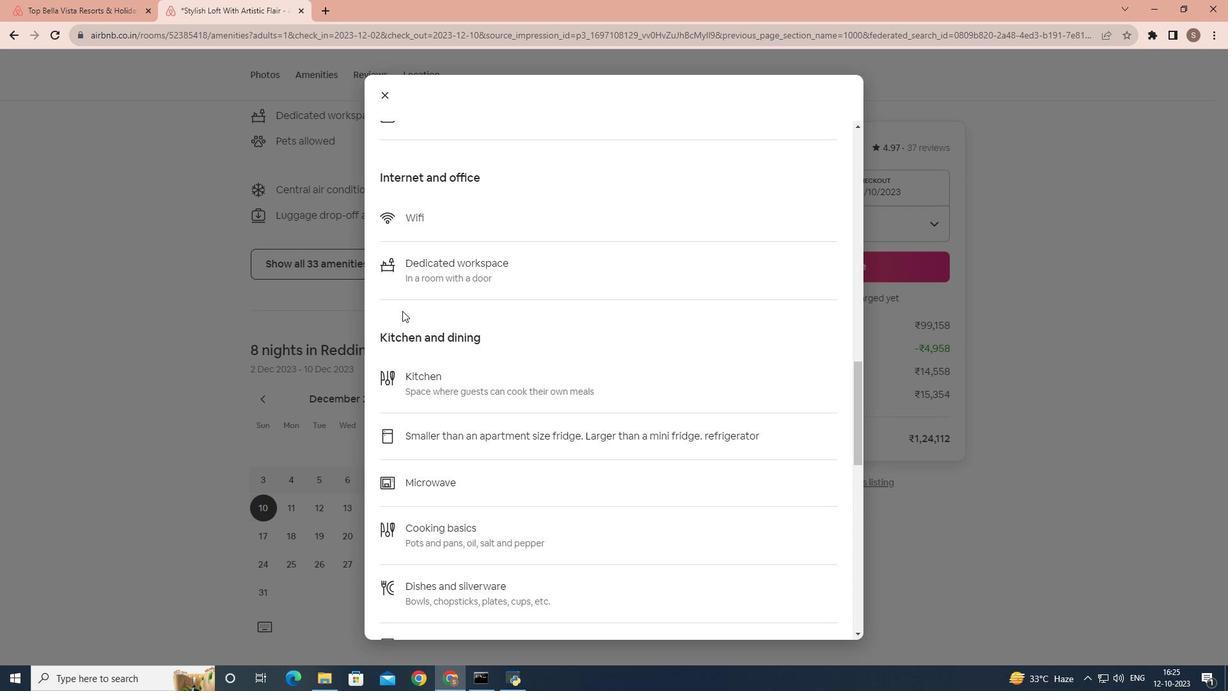 
Action: Mouse scrolled (403, 311) with delta (0, 0)
Screenshot: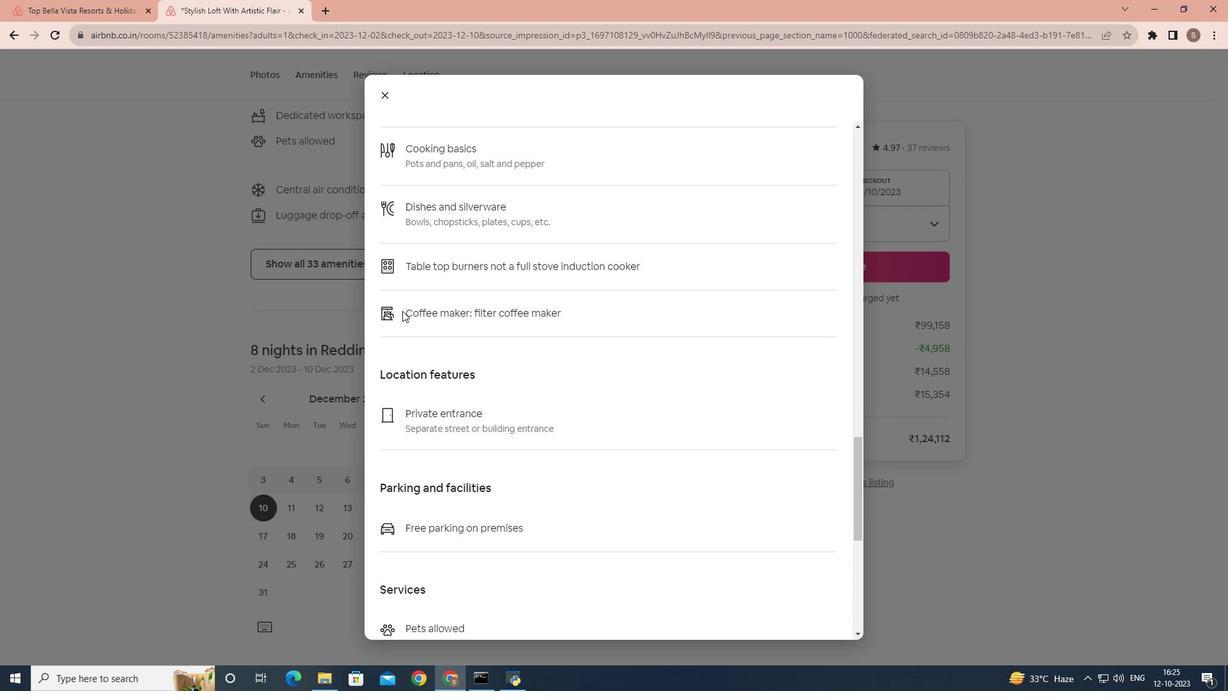
Action: Mouse scrolled (403, 311) with delta (0, 0)
Screenshot: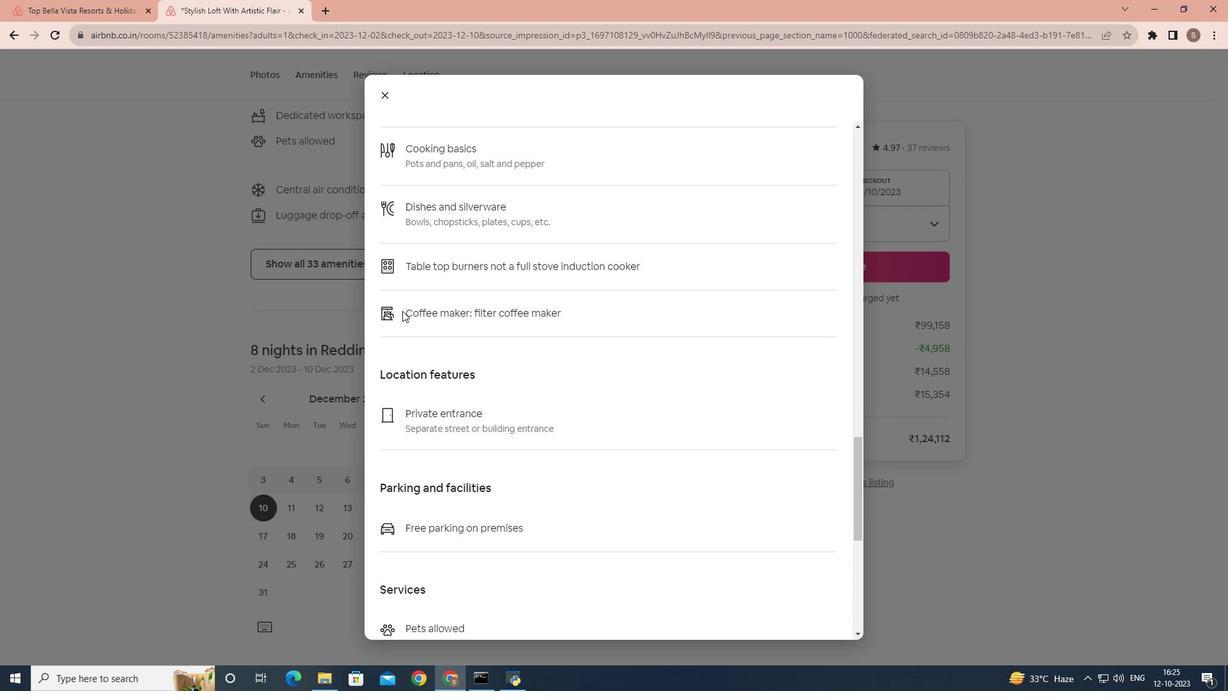 
Action: Mouse scrolled (403, 311) with delta (0, 0)
Screenshot: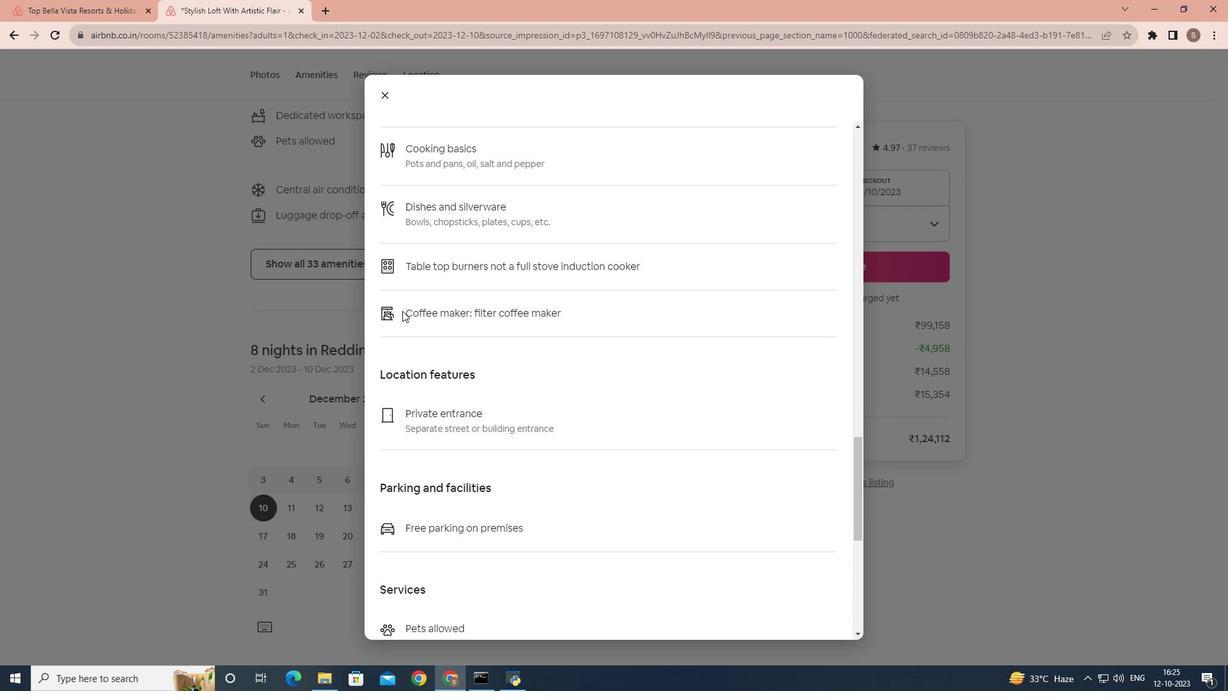 
Action: Mouse scrolled (403, 311) with delta (0, 0)
Screenshot: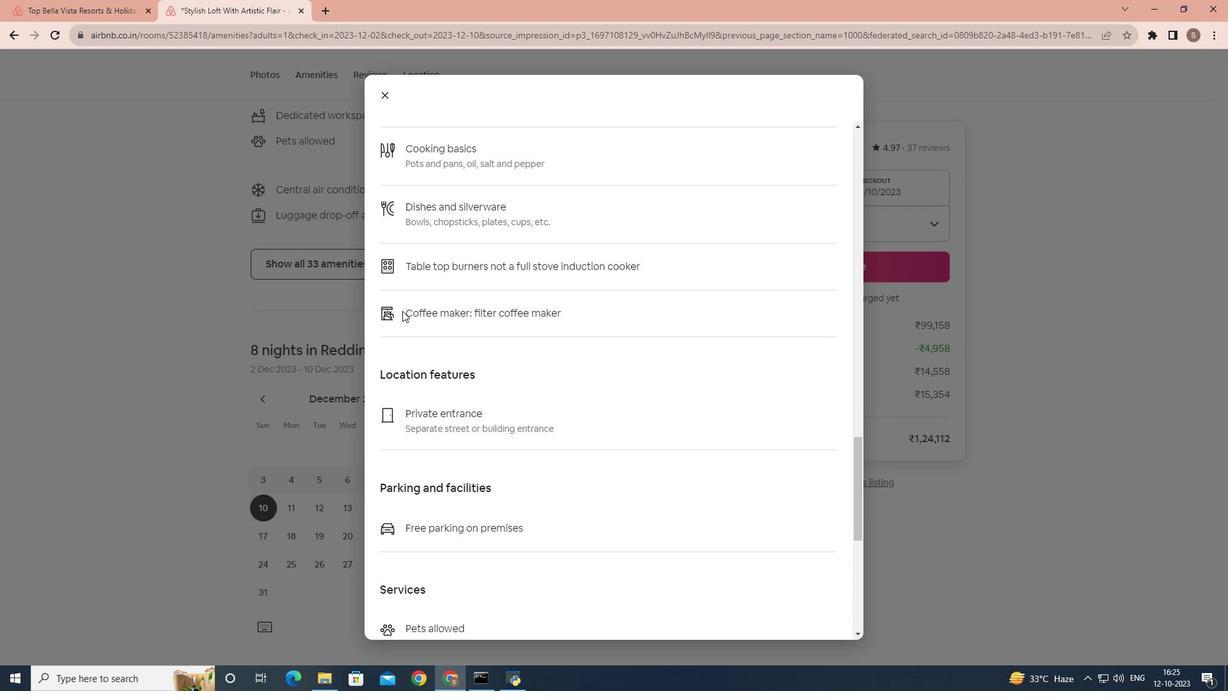 
Action: Mouse scrolled (403, 311) with delta (0, 0)
Screenshot: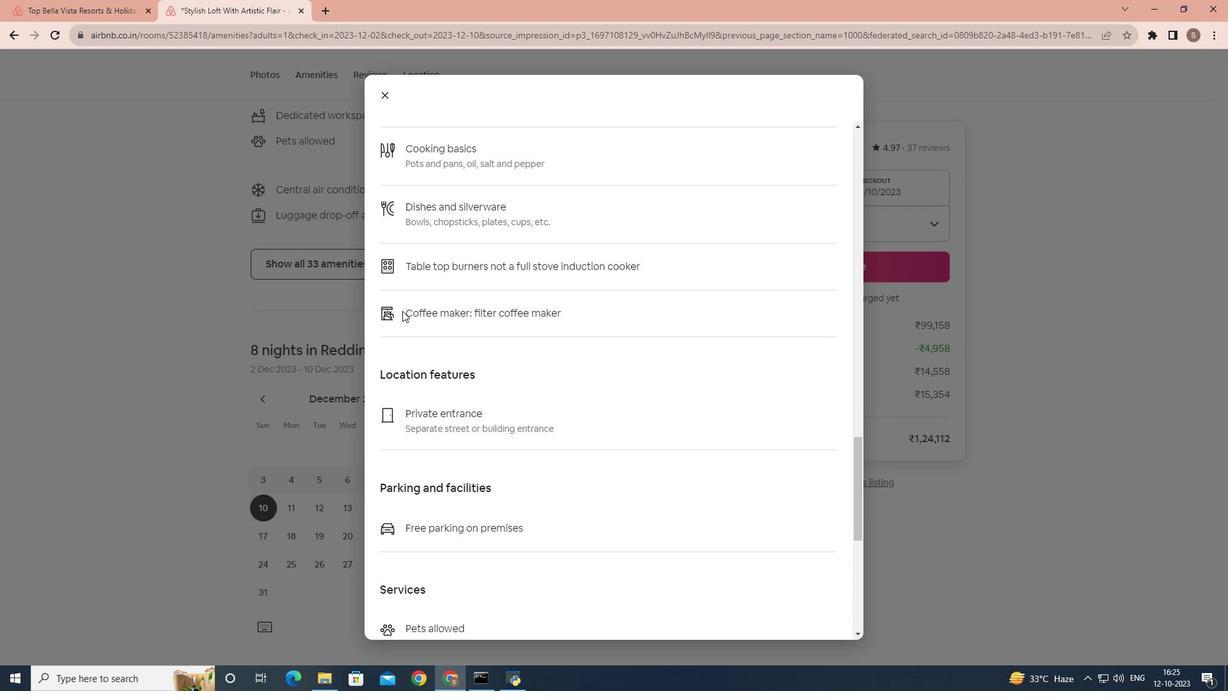 
Action: Mouse scrolled (403, 311) with delta (0, 0)
Screenshot: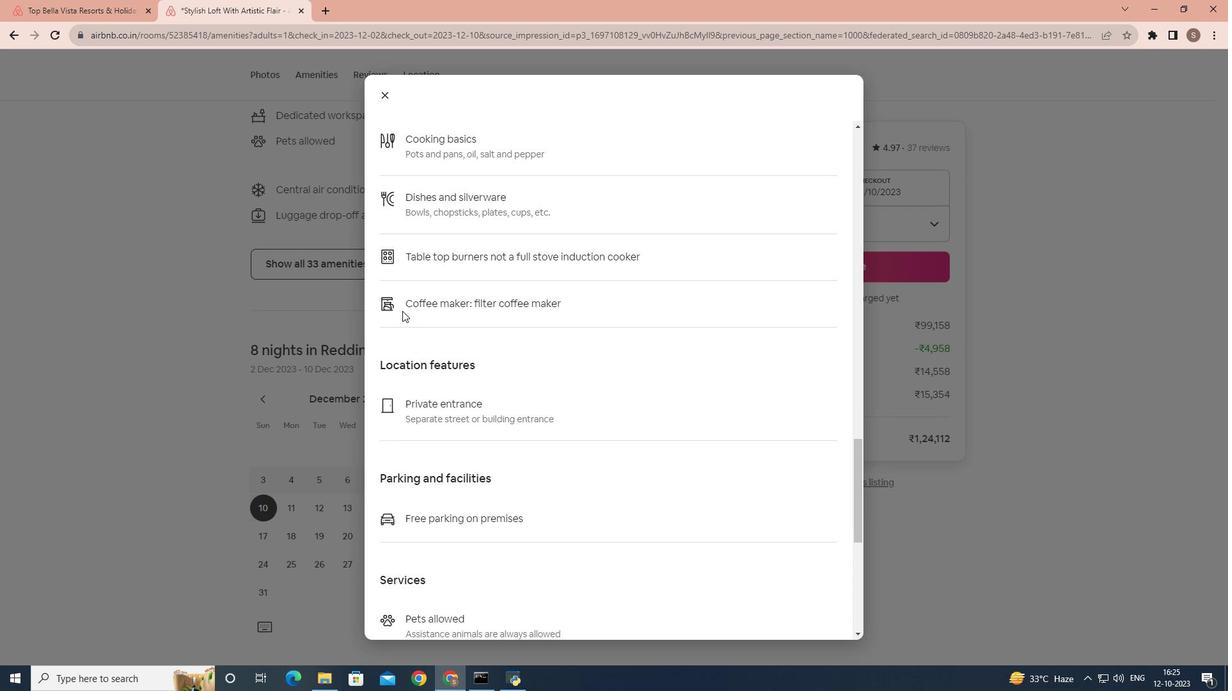 
Action: Mouse moved to (403, 312)
Screenshot: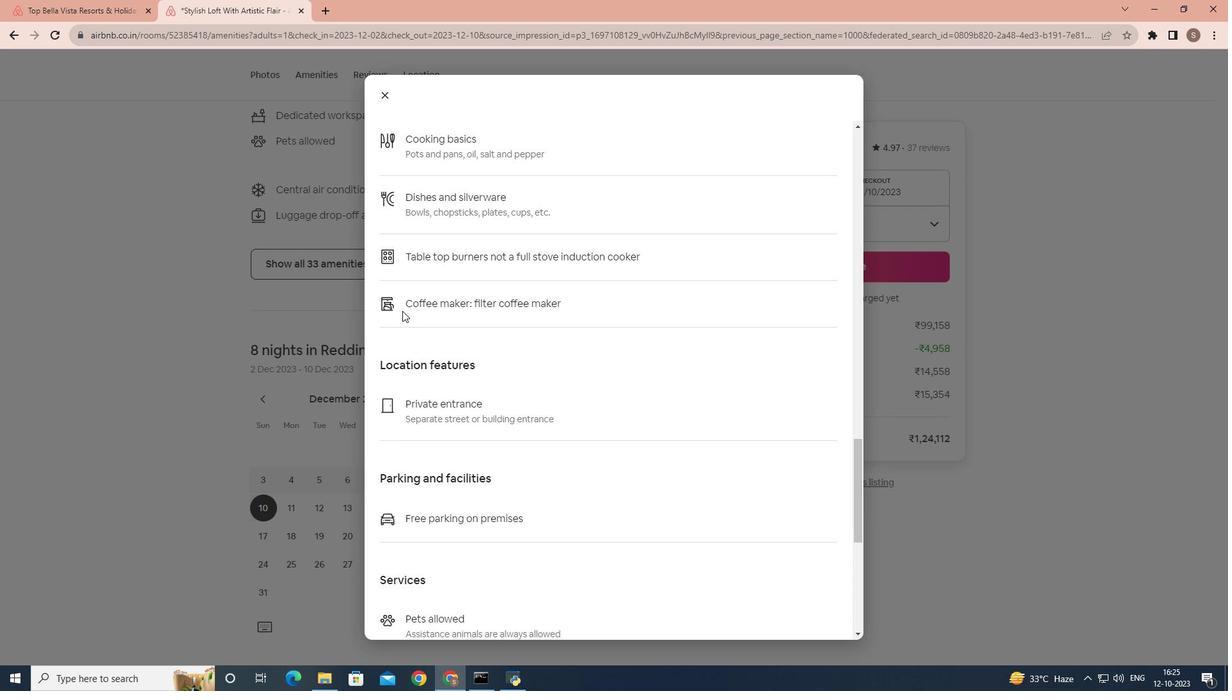 
Action: Mouse scrolled (403, 312) with delta (0, 0)
Screenshot: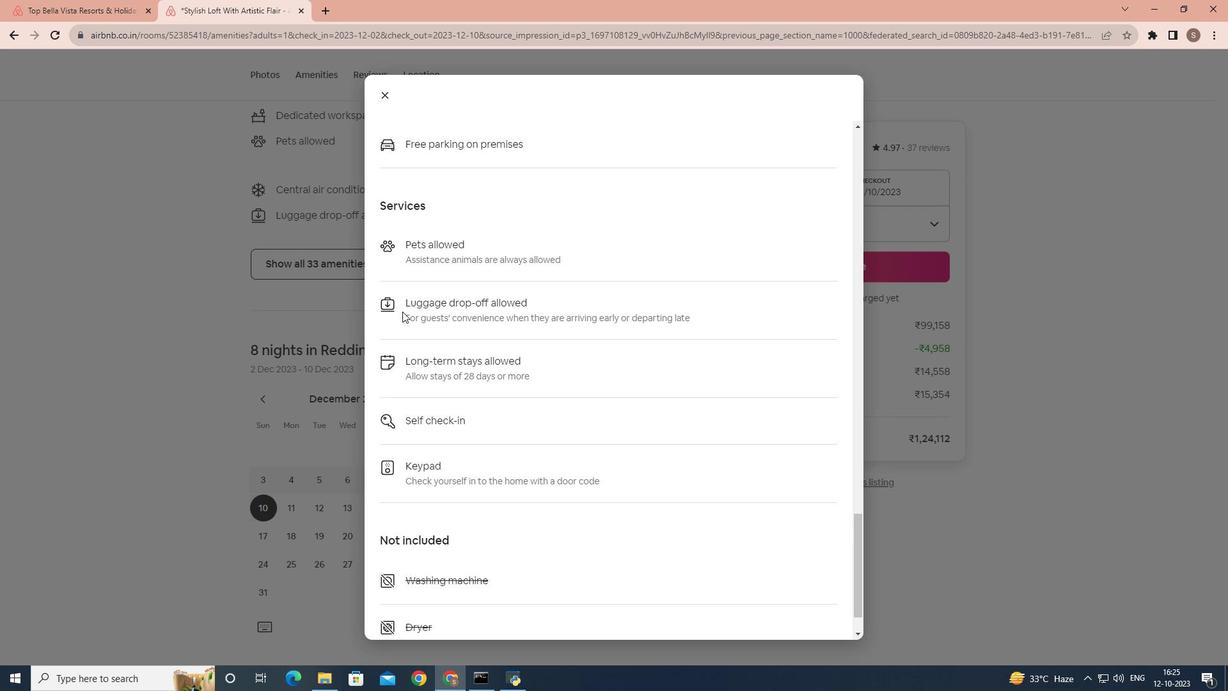 
Action: Mouse scrolled (403, 312) with delta (0, 0)
Screenshot: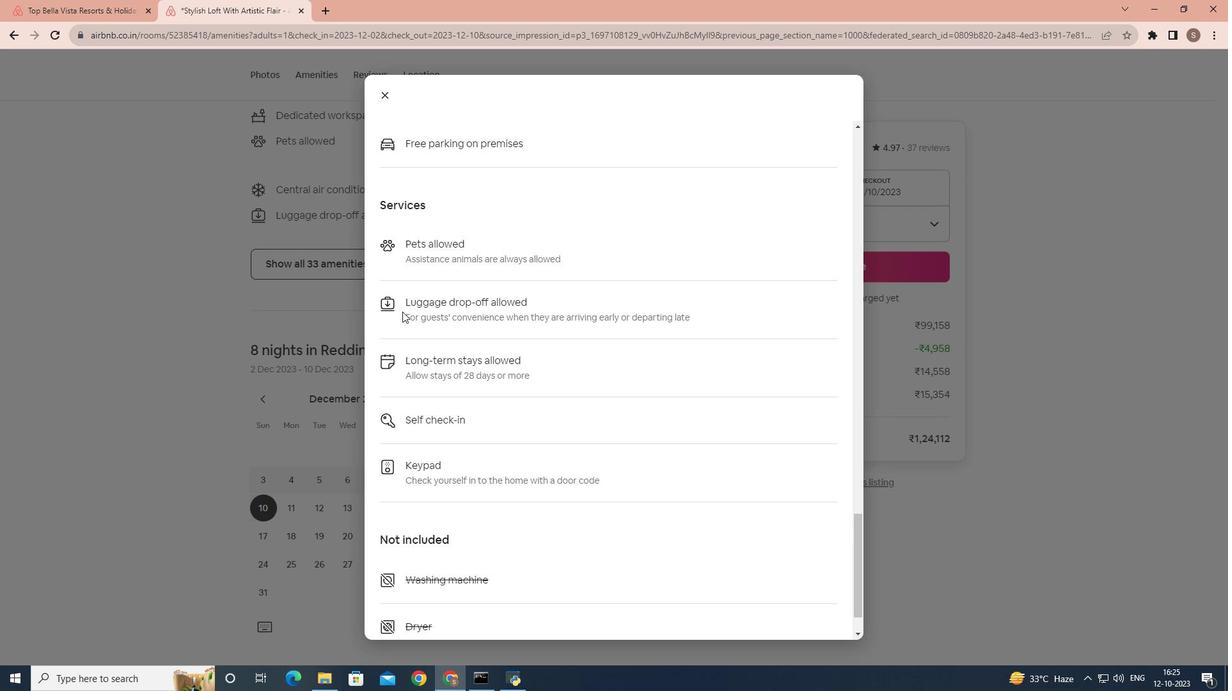 
Action: Mouse scrolled (403, 312) with delta (0, 0)
Screenshot: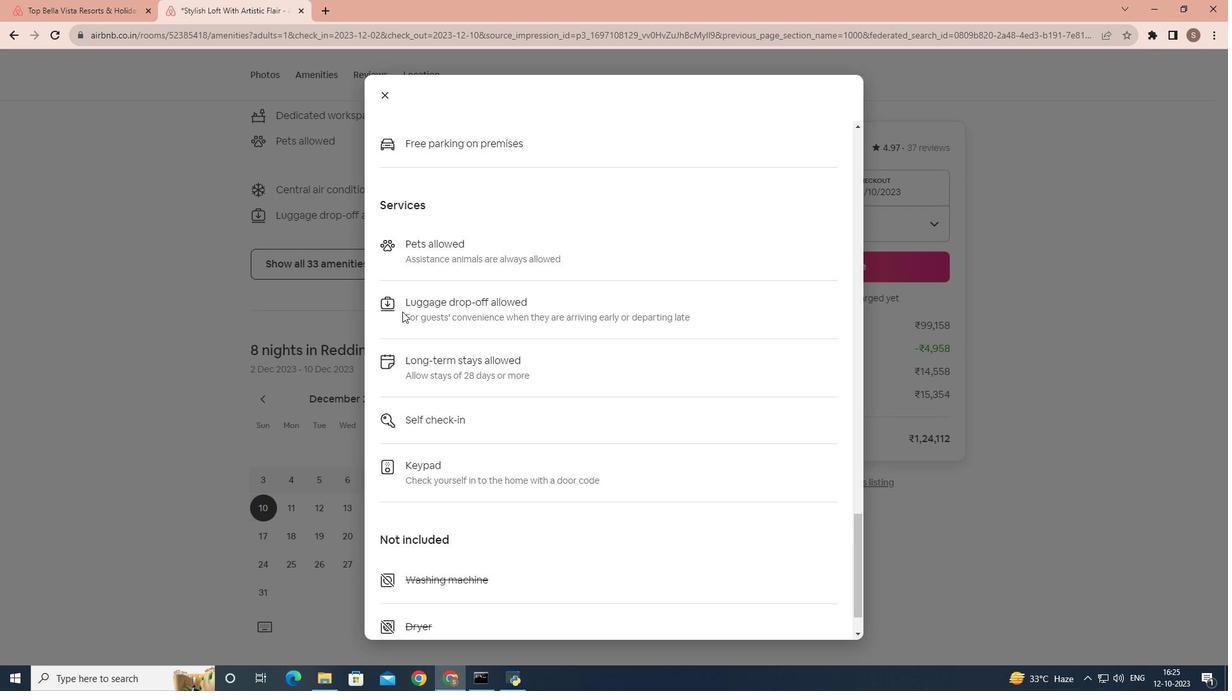 
Action: Mouse scrolled (403, 312) with delta (0, 0)
Screenshot: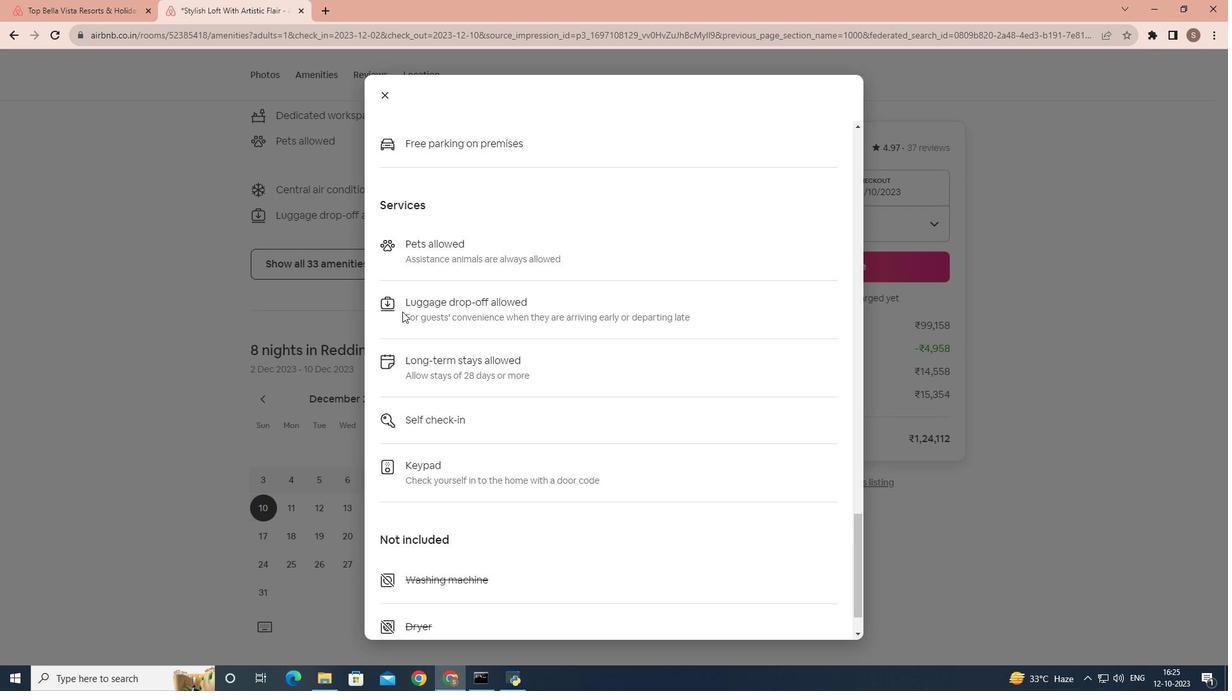 
Action: Mouse scrolled (403, 312) with delta (0, 0)
Screenshot: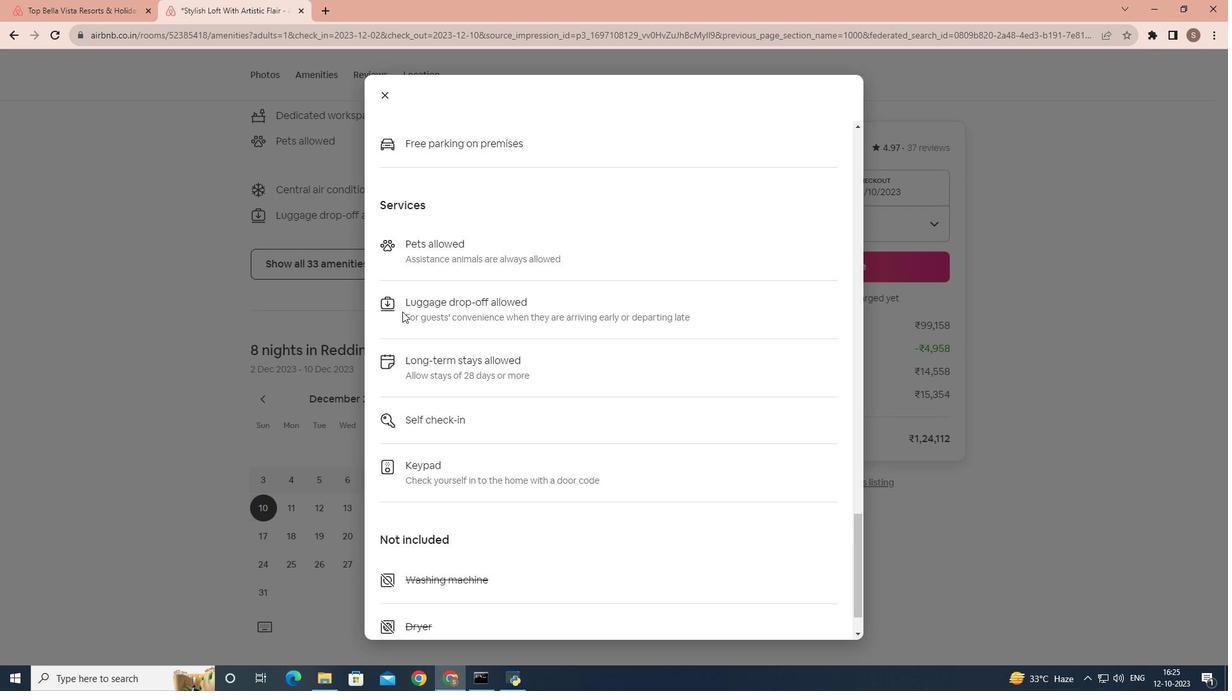 
Action: Mouse scrolled (403, 312) with delta (0, 0)
Screenshot: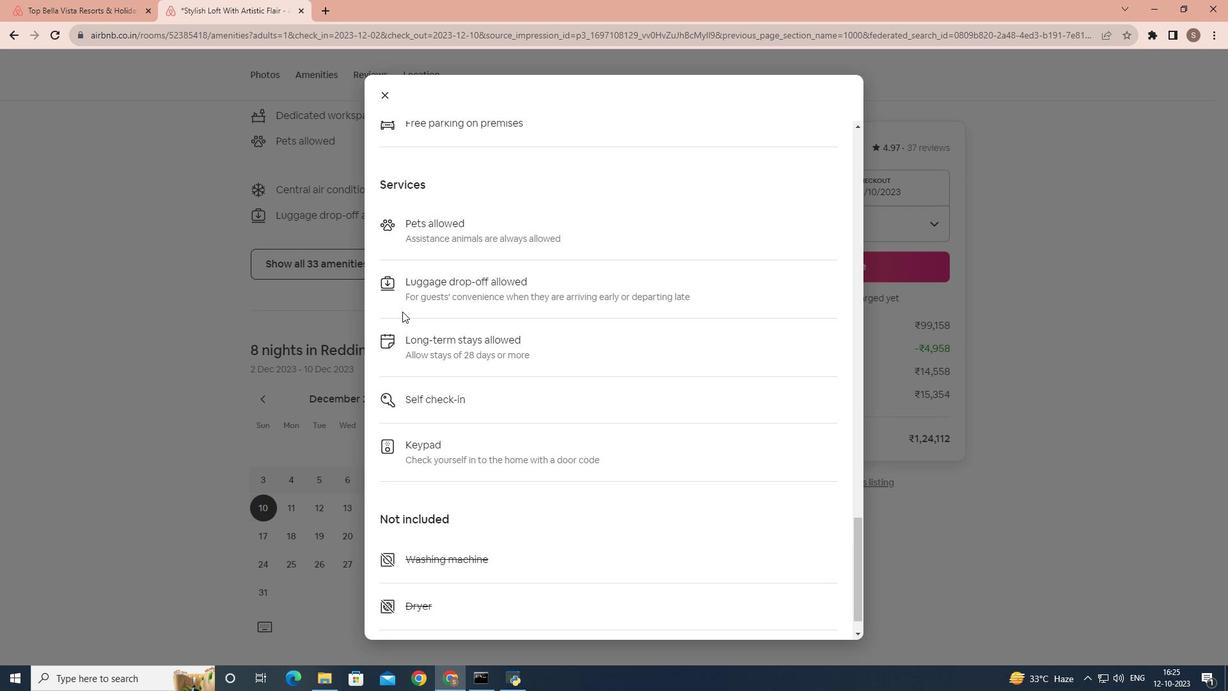 
Action: Mouse scrolled (403, 312) with delta (0, 0)
Screenshot: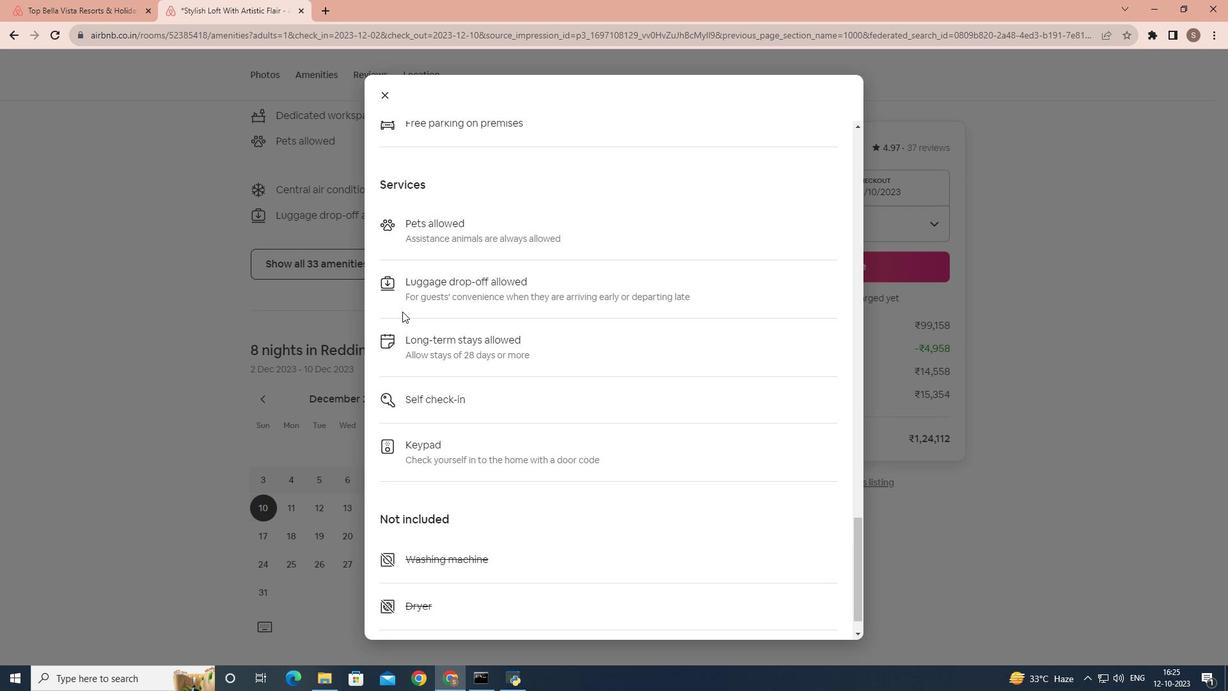 
Action: Mouse scrolled (403, 313) with delta (0, 0)
Screenshot: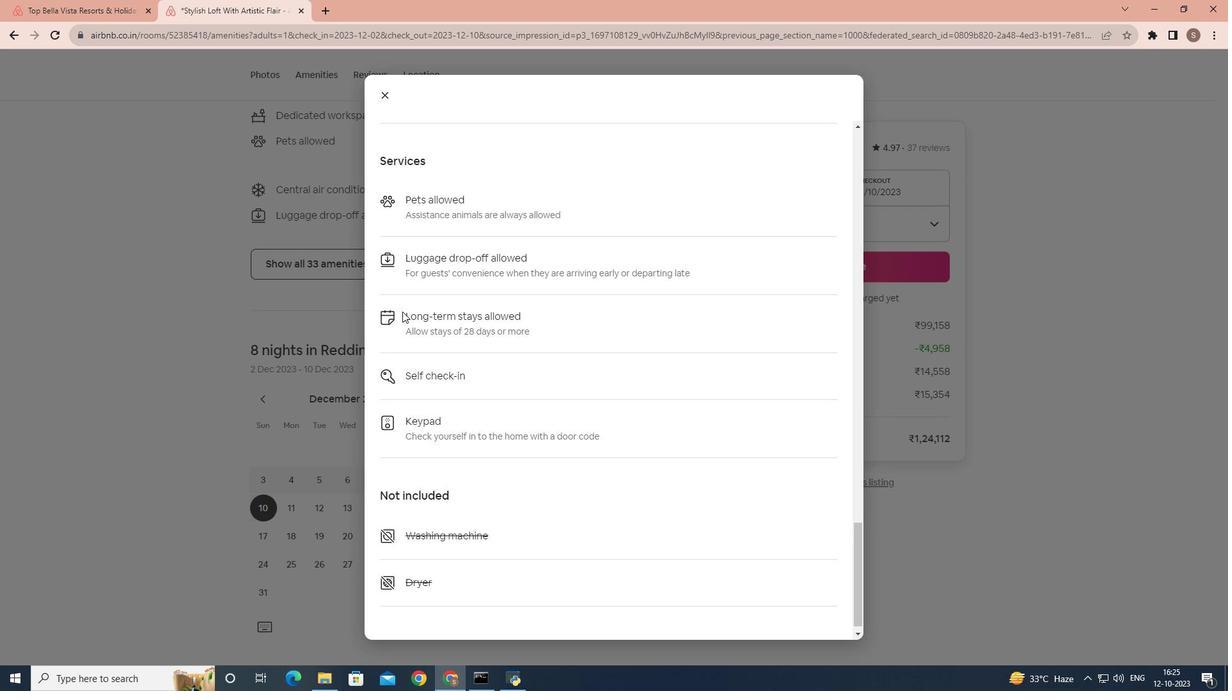 
Action: Mouse moved to (384, 97)
Screenshot: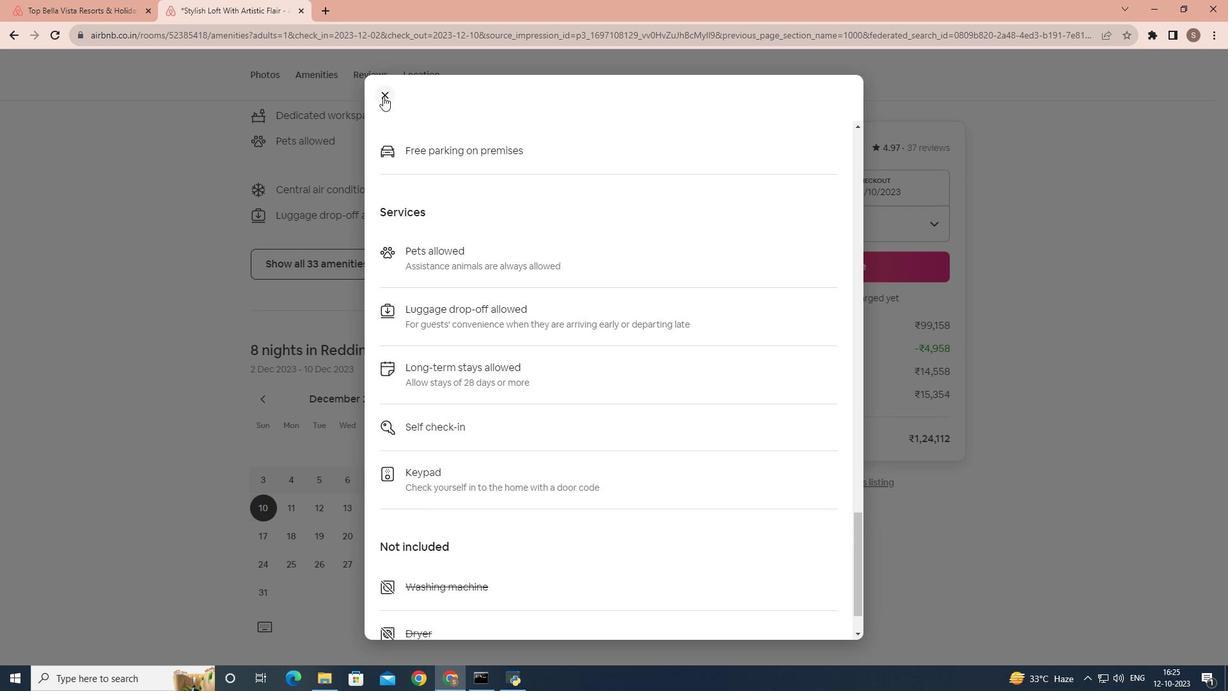 
Action: Mouse pressed left at (384, 97)
Screenshot: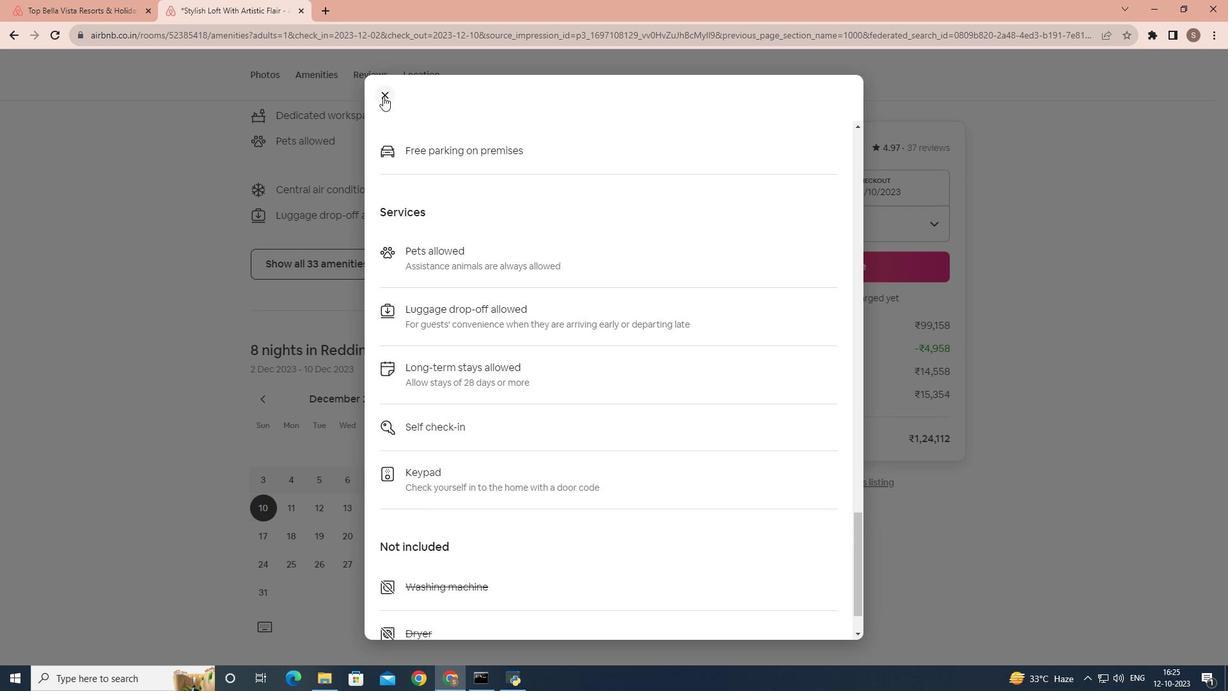 
Action: Mouse moved to (319, 355)
Screenshot: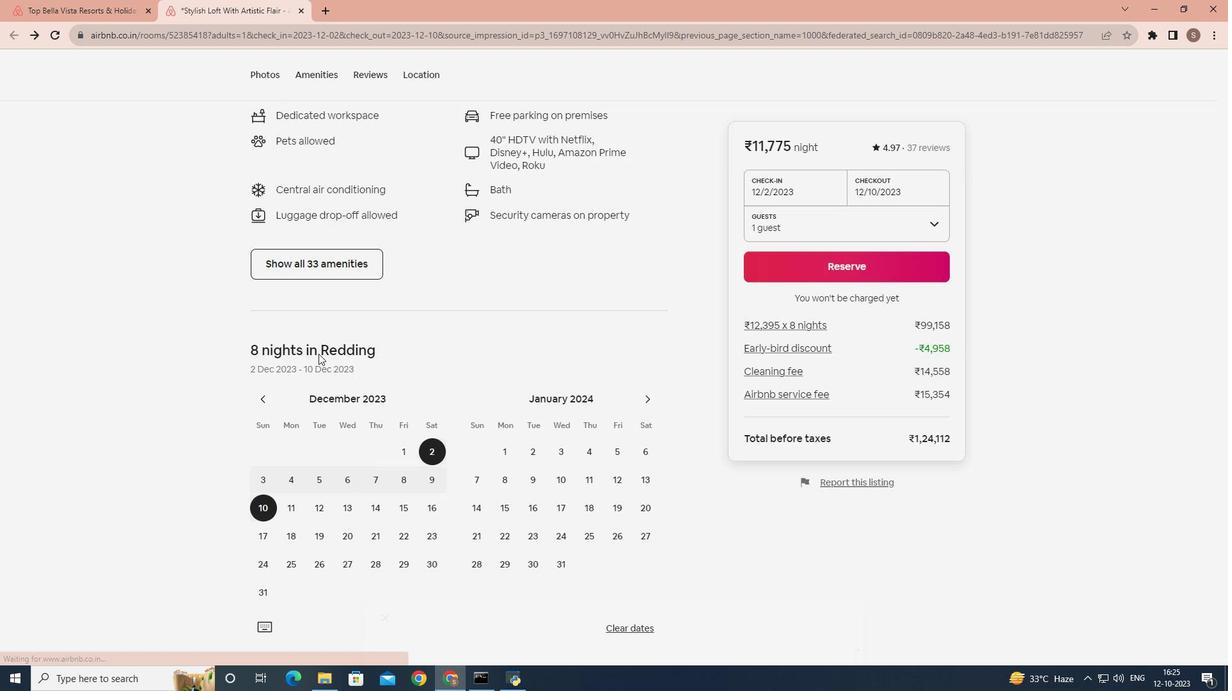 
Action: Mouse scrolled (319, 355) with delta (0, 0)
Screenshot: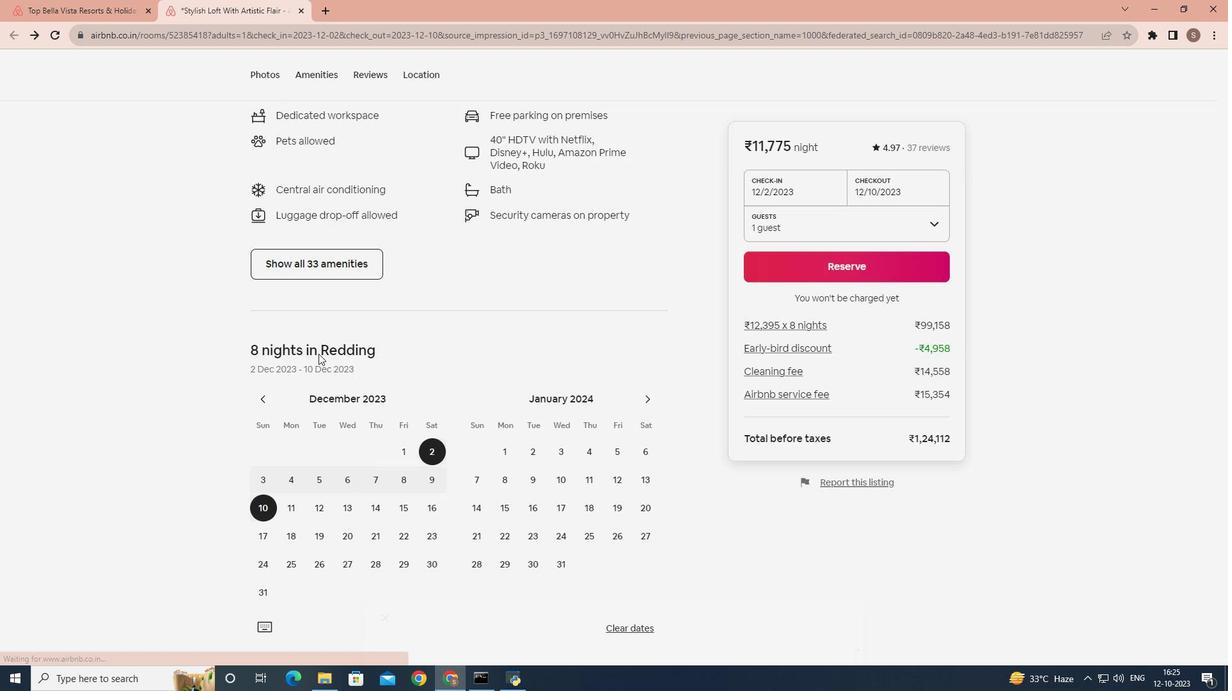 
Action: Mouse moved to (316, 359)
Screenshot: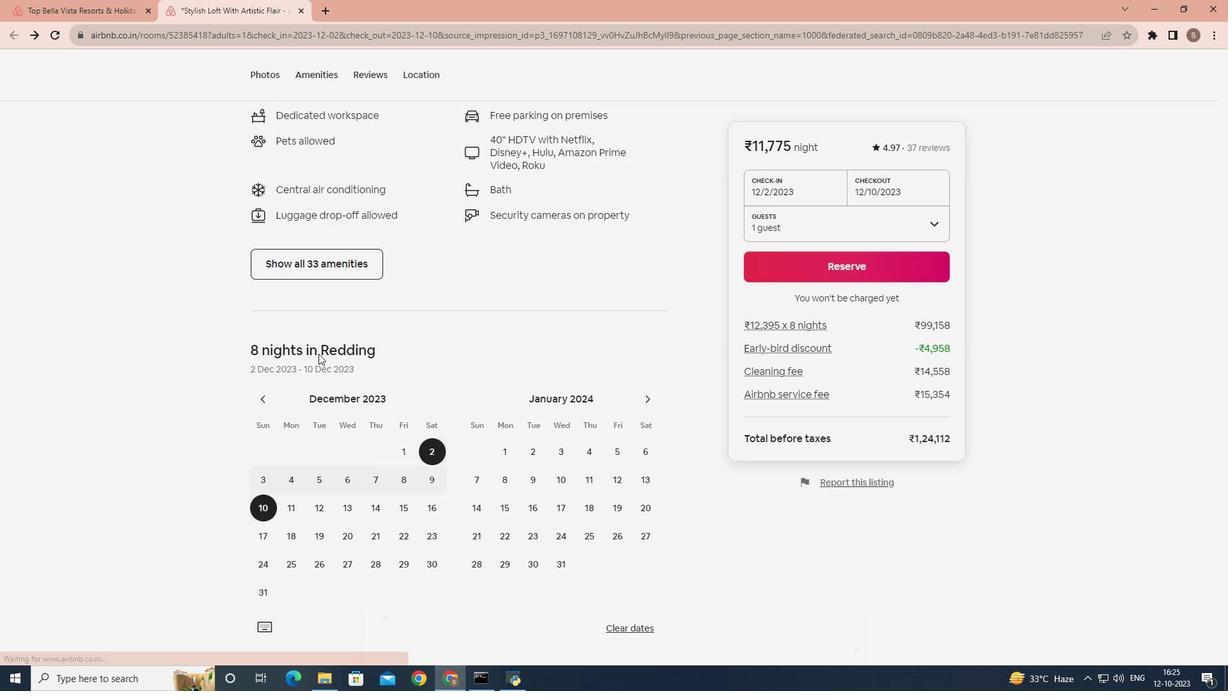 
Action: Mouse scrolled (316, 358) with delta (0, 0)
Screenshot: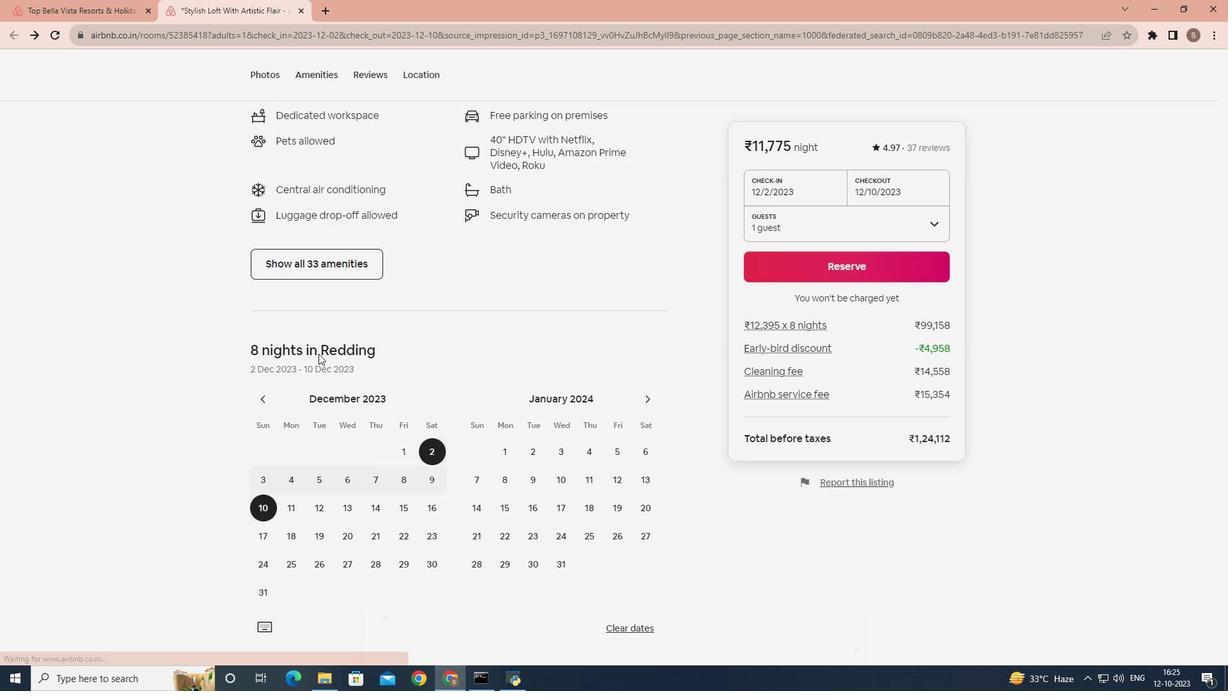
Action: Mouse moved to (315, 359)
Screenshot: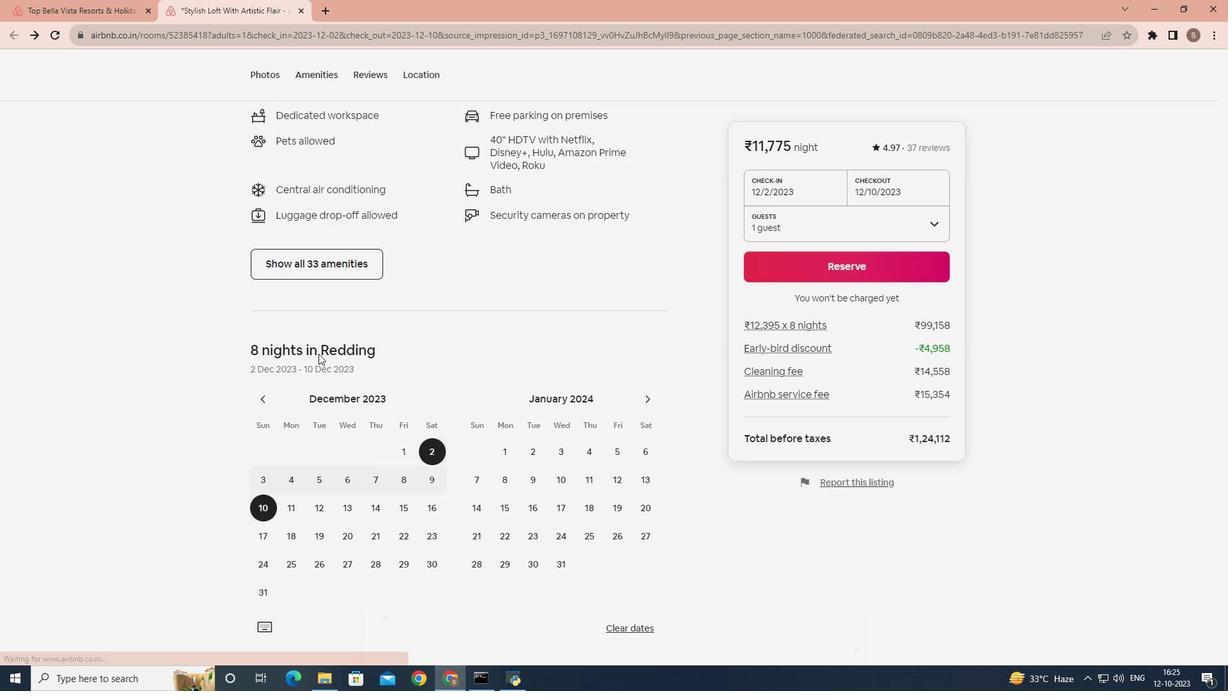 
Action: Mouse scrolled (315, 358) with delta (0, 0)
Screenshot: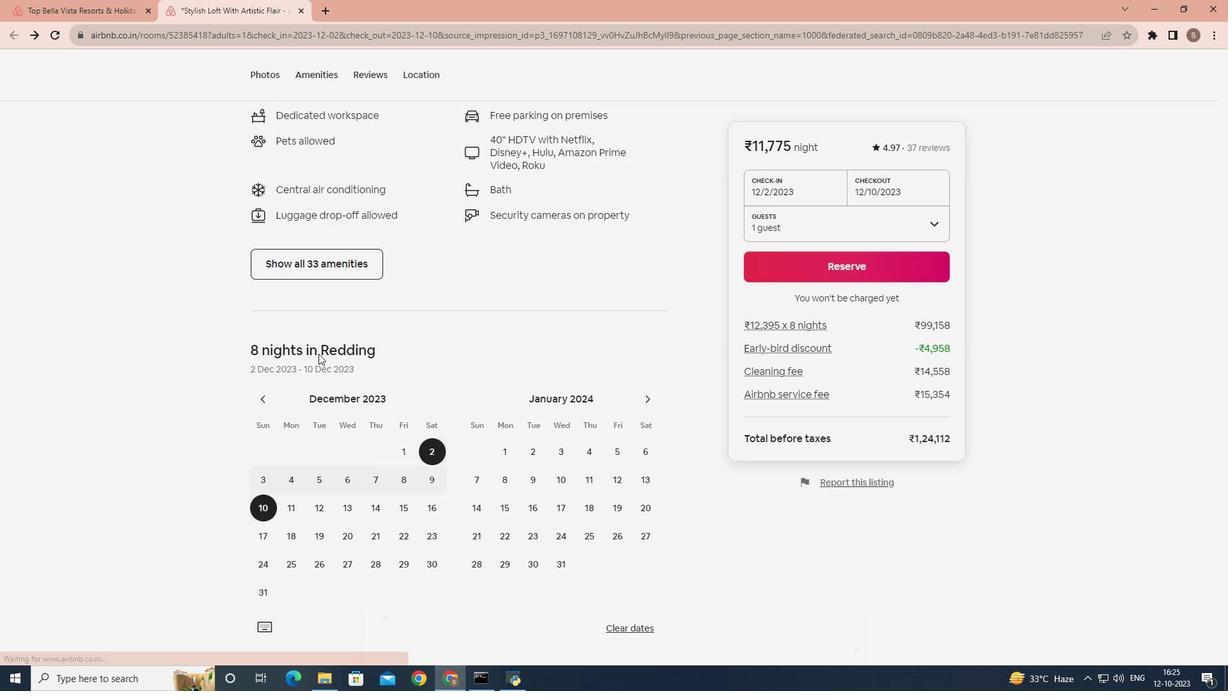 
Action: Mouse moved to (314, 359)
Screenshot: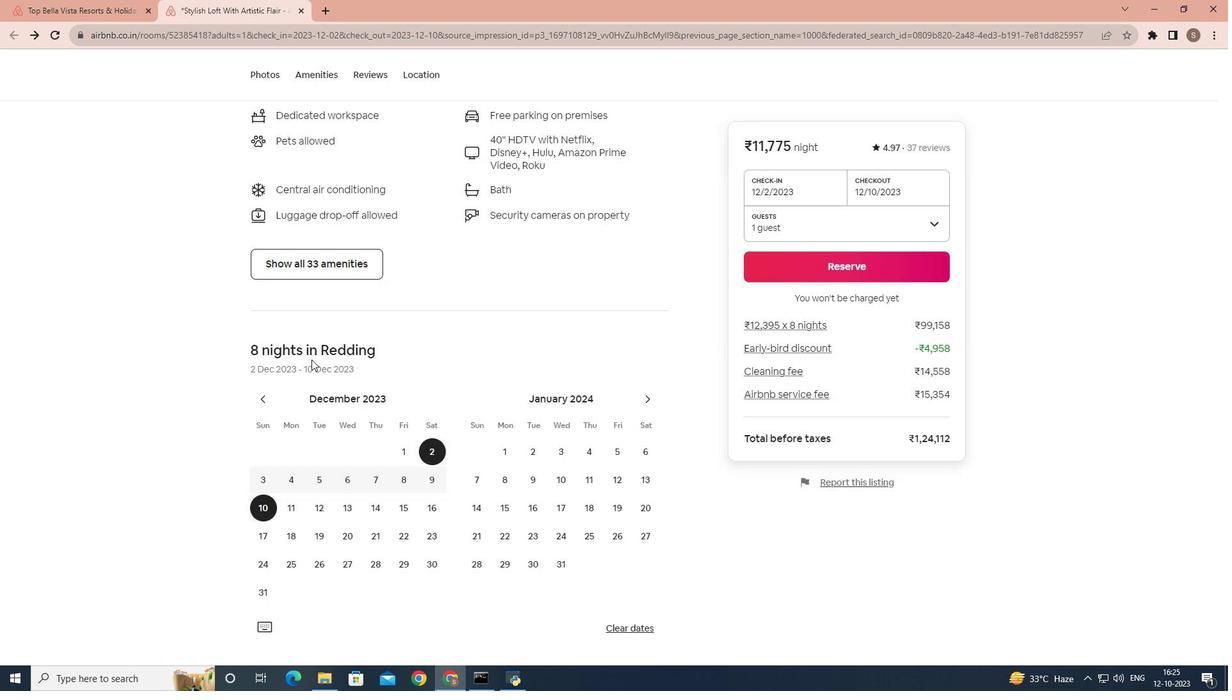 
Action: Mouse scrolled (314, 359) with delta (0, 0)
Screenshot: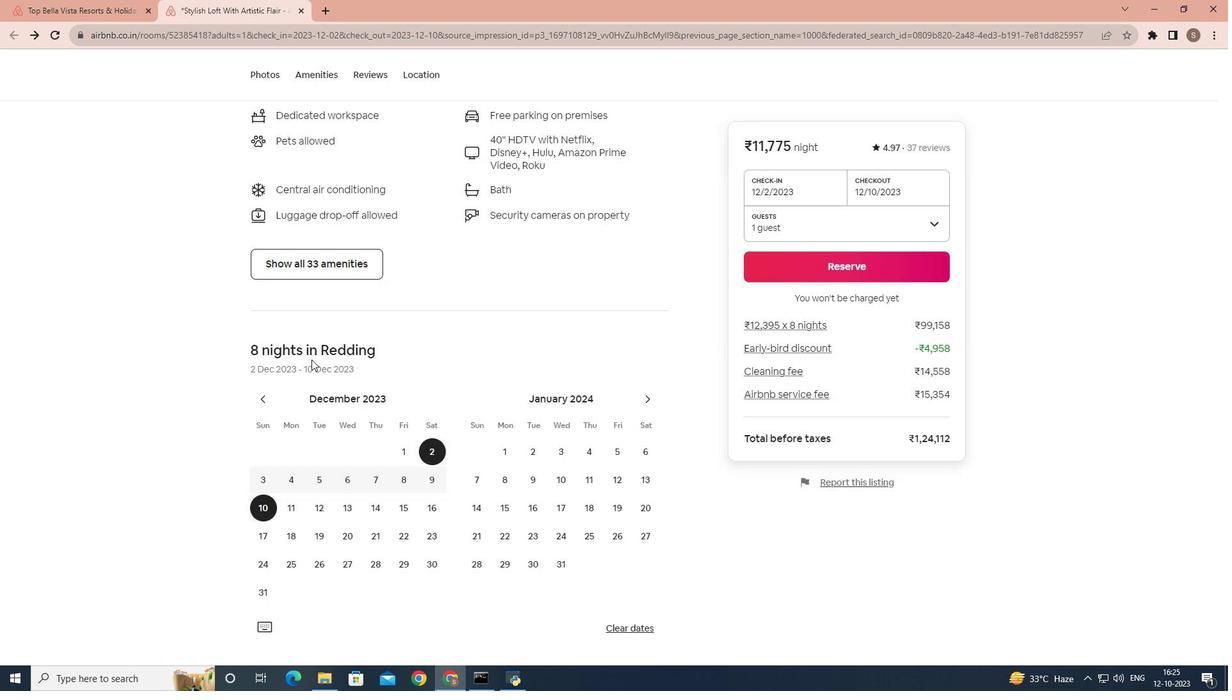 
Action: Mouse moved to (313, 360)
Screenshot: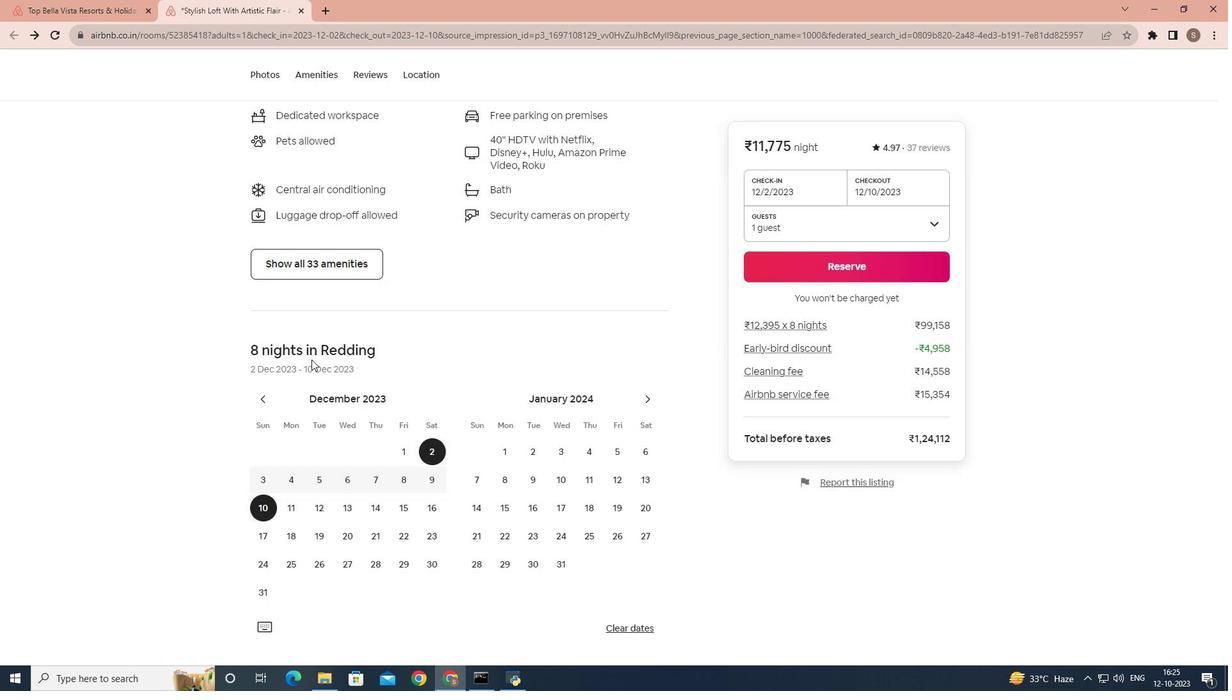 
Action: Mouse scrolled (313, 360) with delta (0, 0)
Screenshot: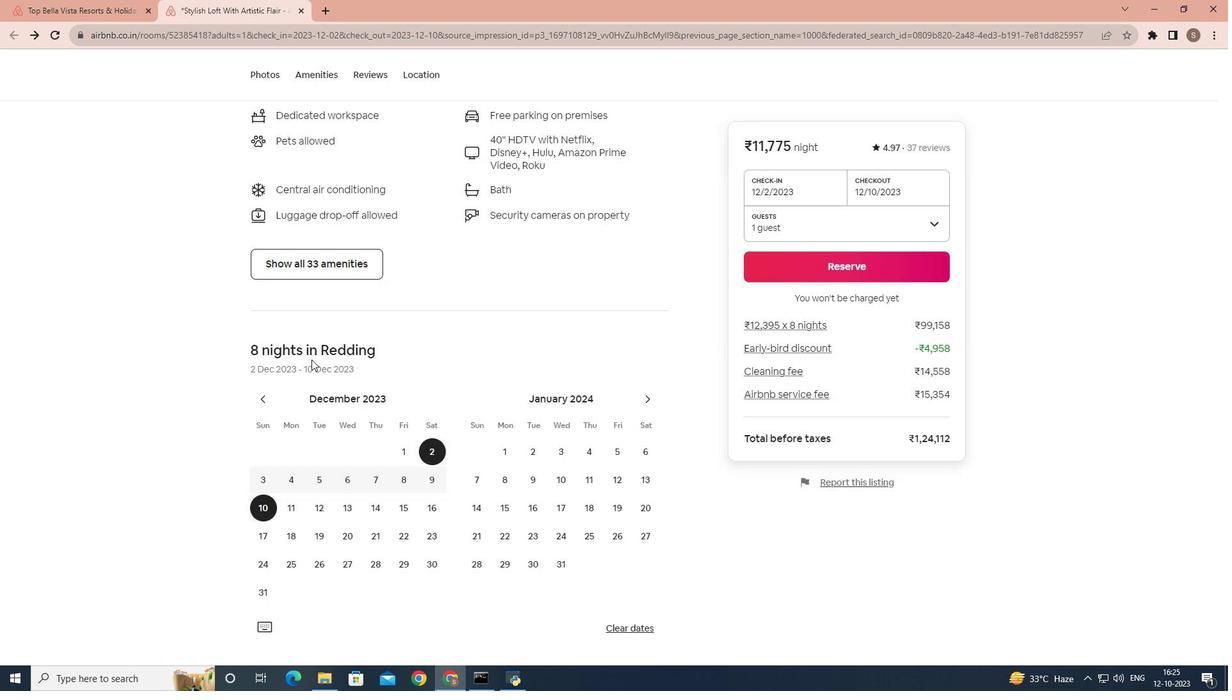 
Action: Mouse moved to (312, 360)
Screenshot: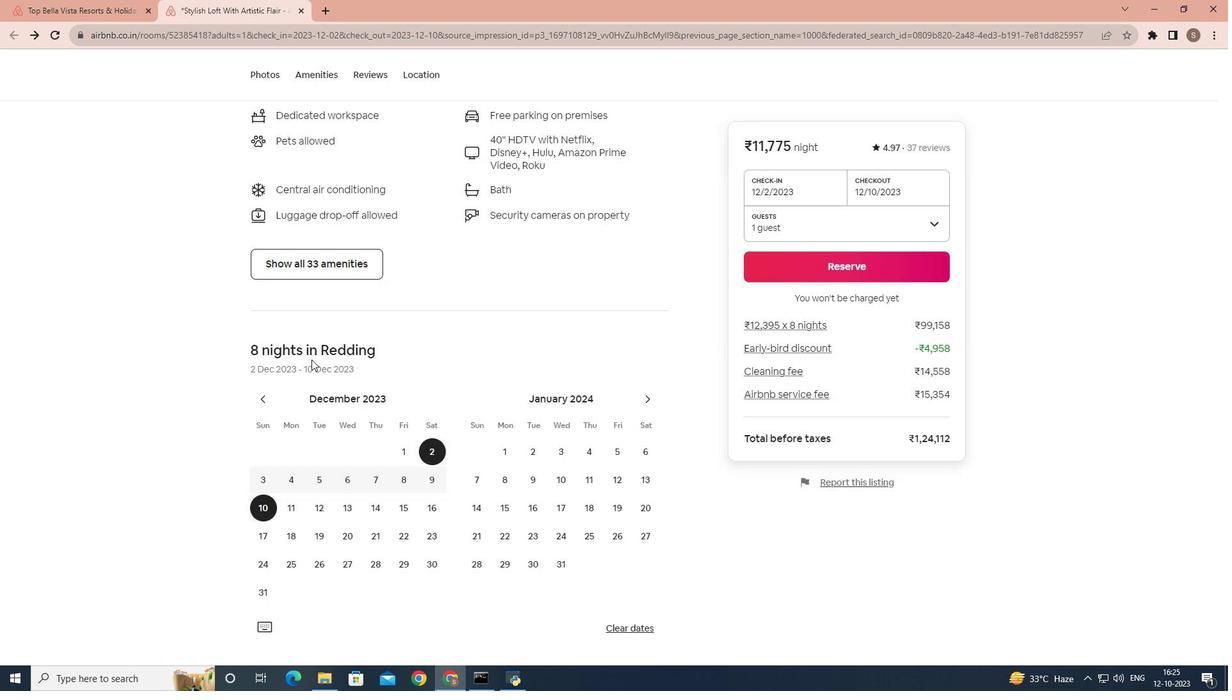 
Action: Mouse scrolled (312, 360) with delta (0, 0)
Screenshot: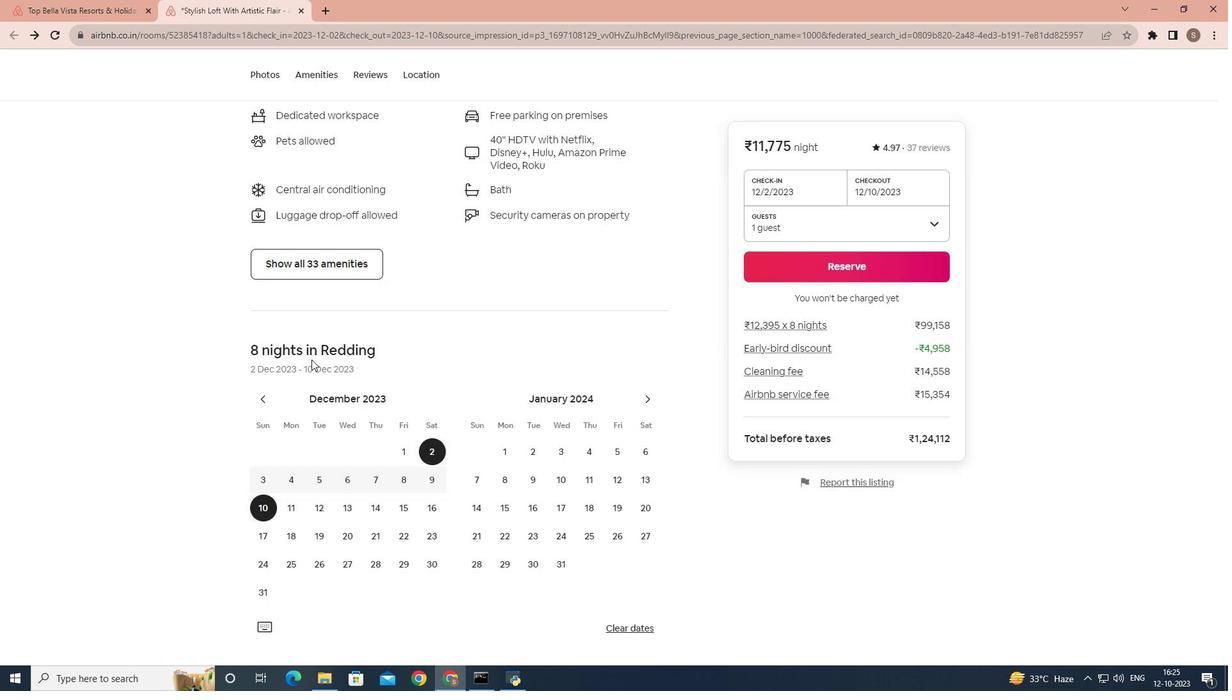 
Action: Mouse moved to (311, 362)
Screenshot: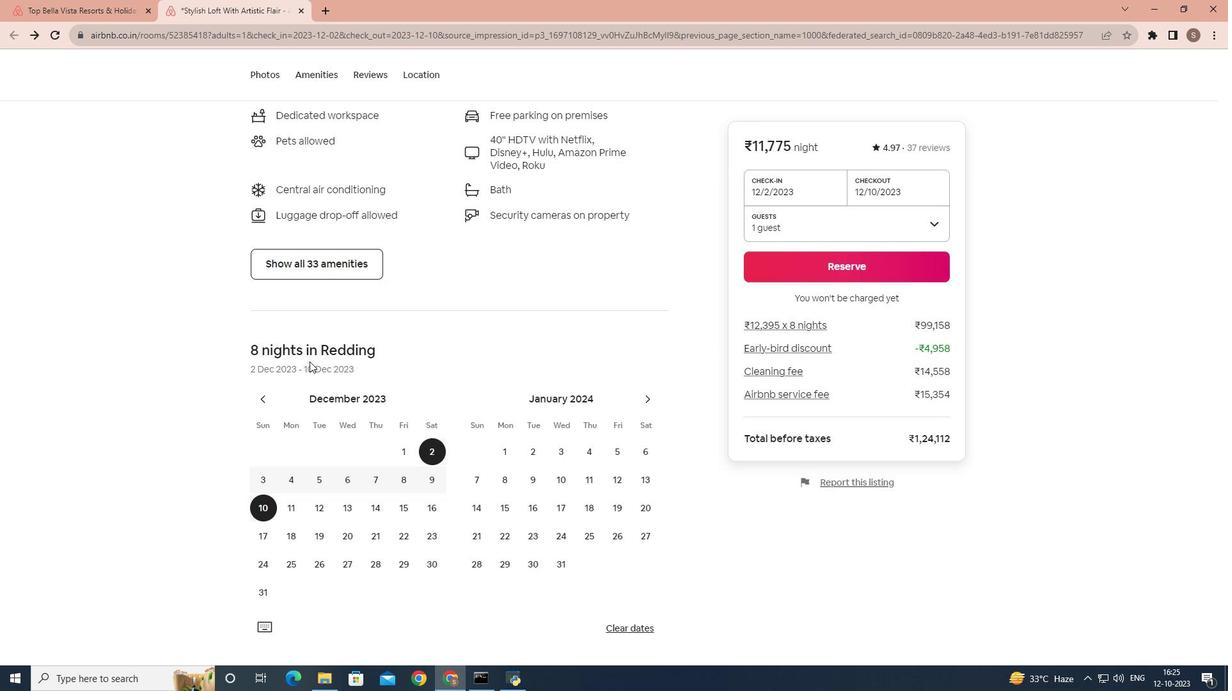 
Action: Mouse scrolled (311, 362) with delta (0, 0)
Screenshot: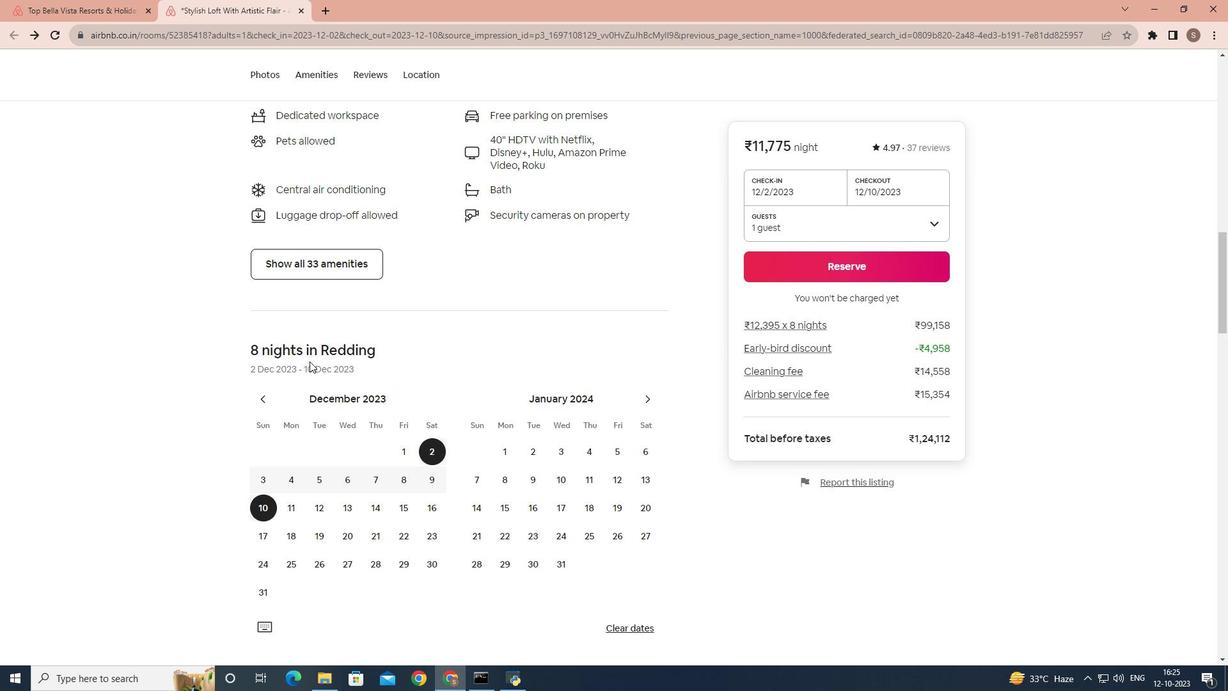 
Action: Mouse scrolled (311, 362) with delta (0, 0)
Screenshot: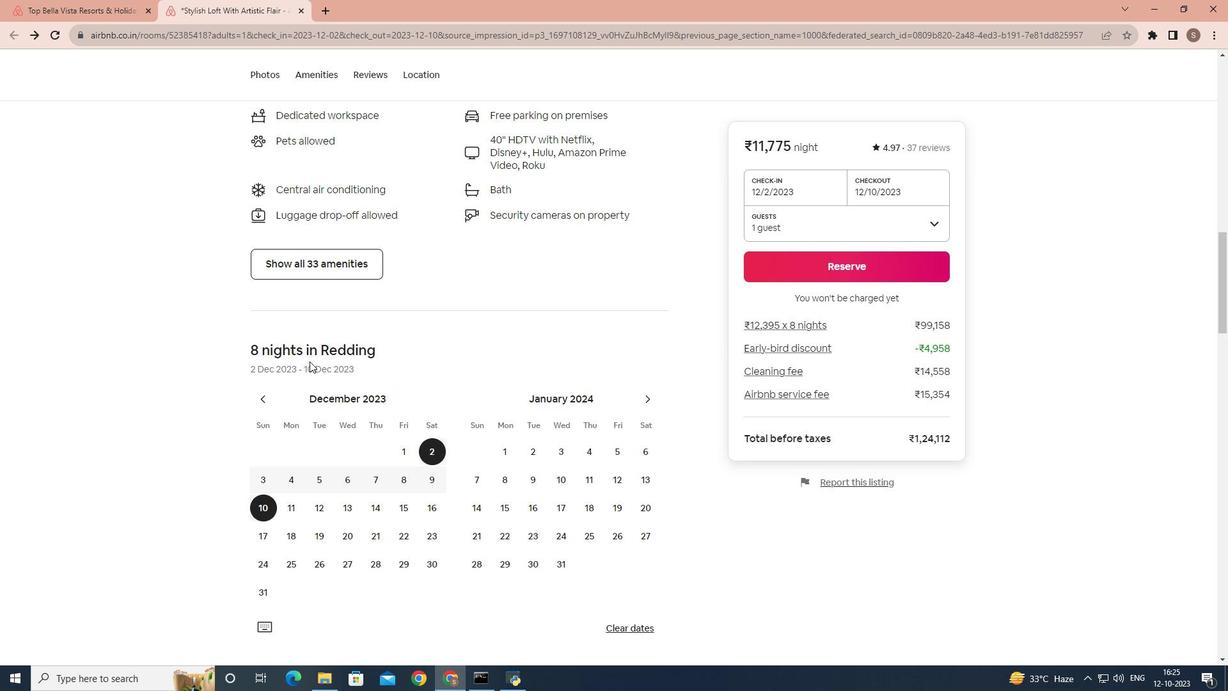 
Action: Mouse scrolled (311, 362) with delta (0, 0)
Screenshot: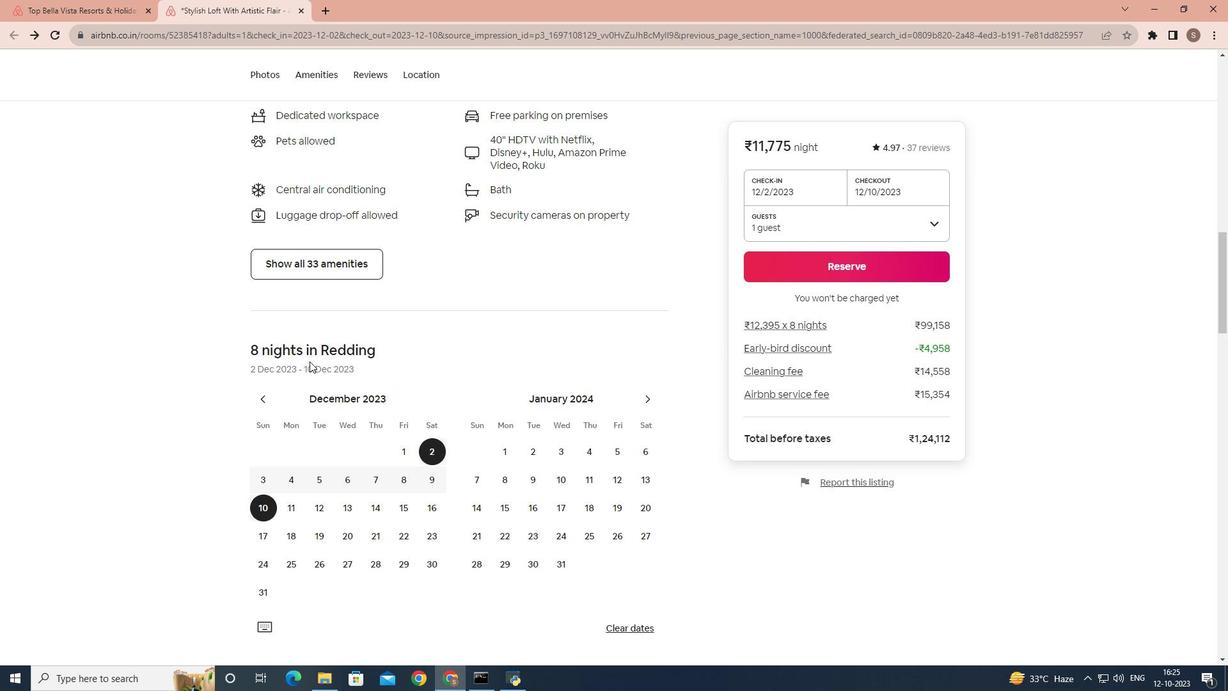 
Action: Mouse scrolled (311, 362) with delta (0, 0)
Screenshot: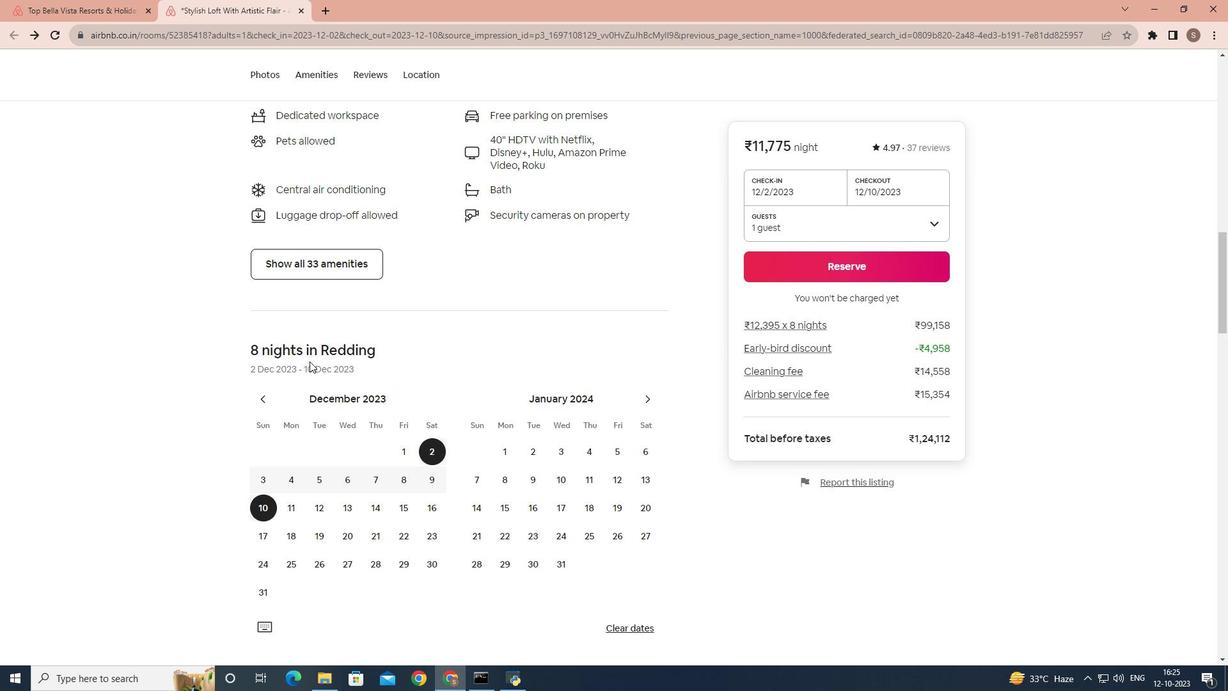 
Action: Mouse moved to (310, 362)
Screenshot: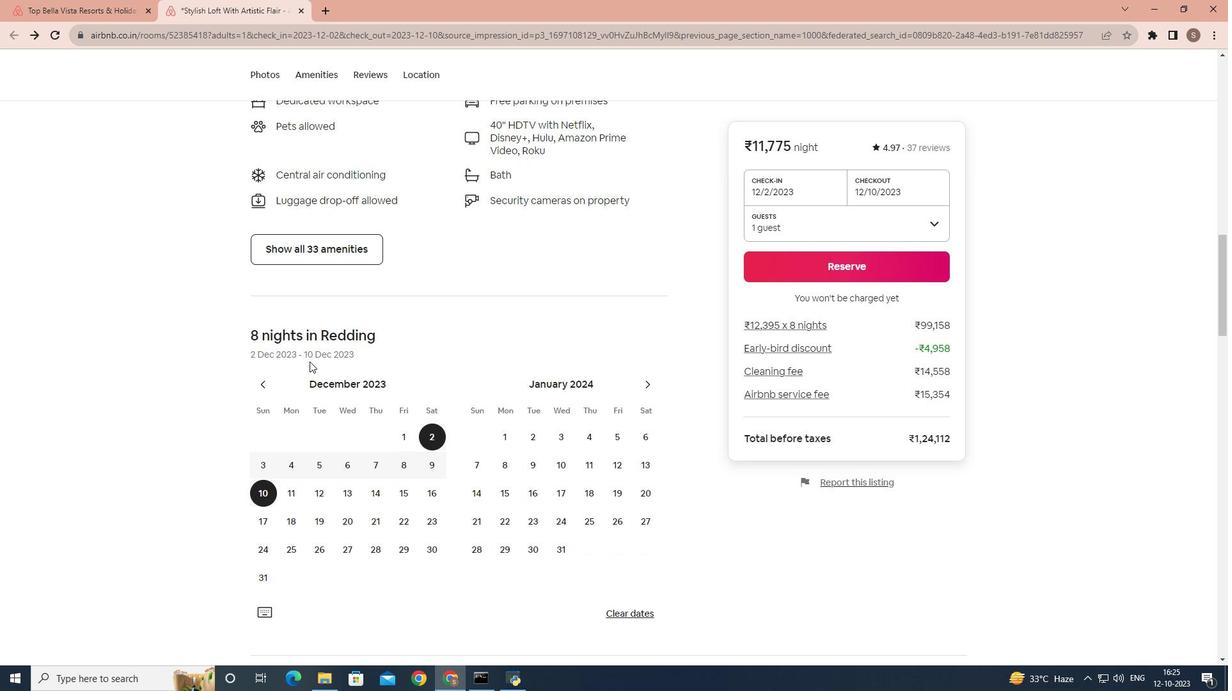 
Action: Mouse scrolled (310, 362) with delta (0, 0)
Screenshot: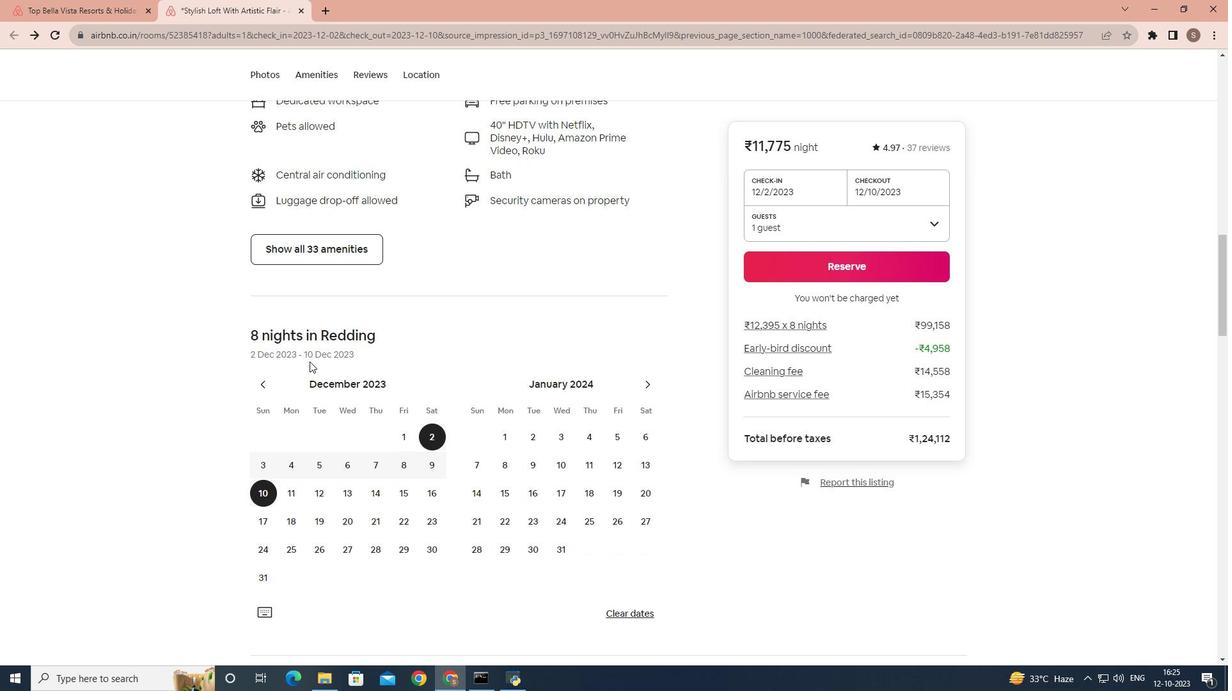 
Action: Mouse moved to (309, 362)
Screenshot: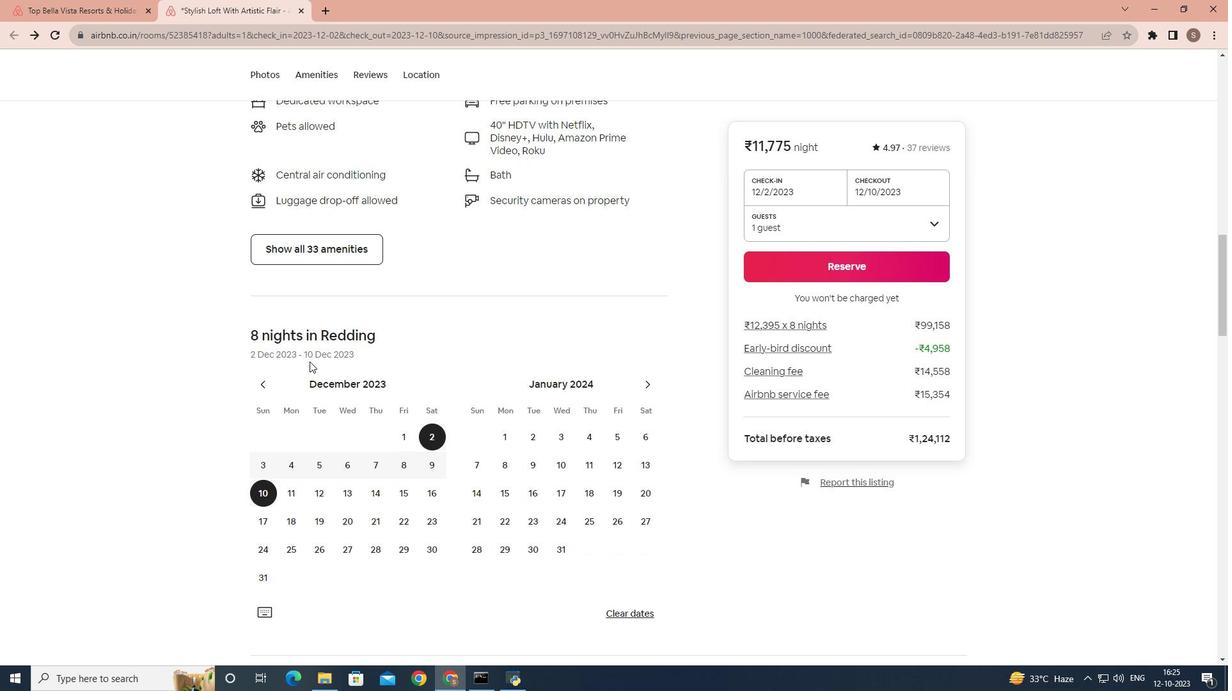 
Action: Mouse scrolled (309, 362) with delta (0, 0)
Screenshot: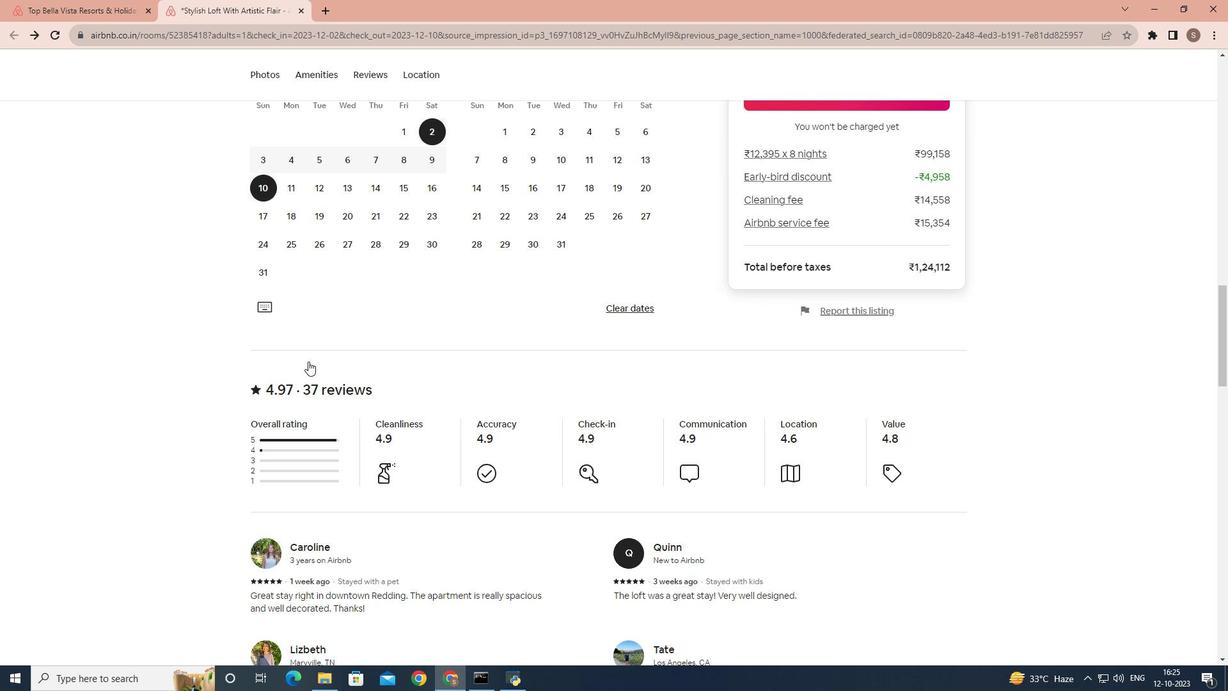 
Action: Mouse scrolled (309, 362) with delta (0, 0)
Screenshot: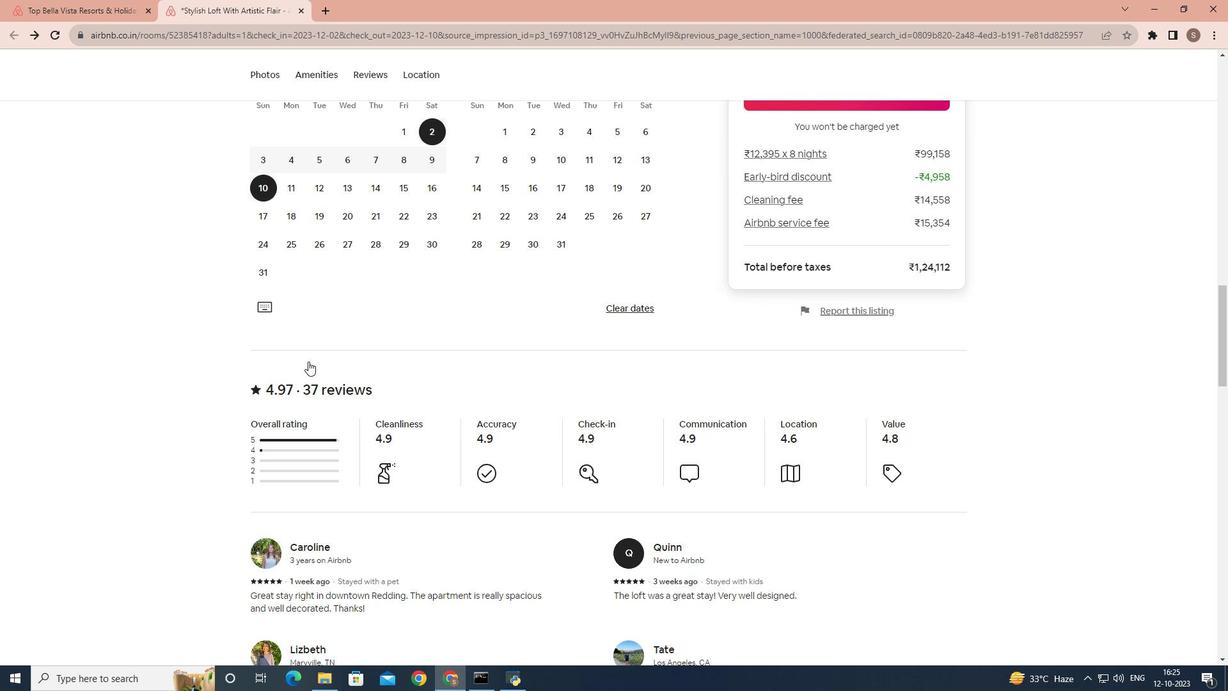 
Action: Mouse scrolled (309, 362) with delta (0, 0)
Screenshot: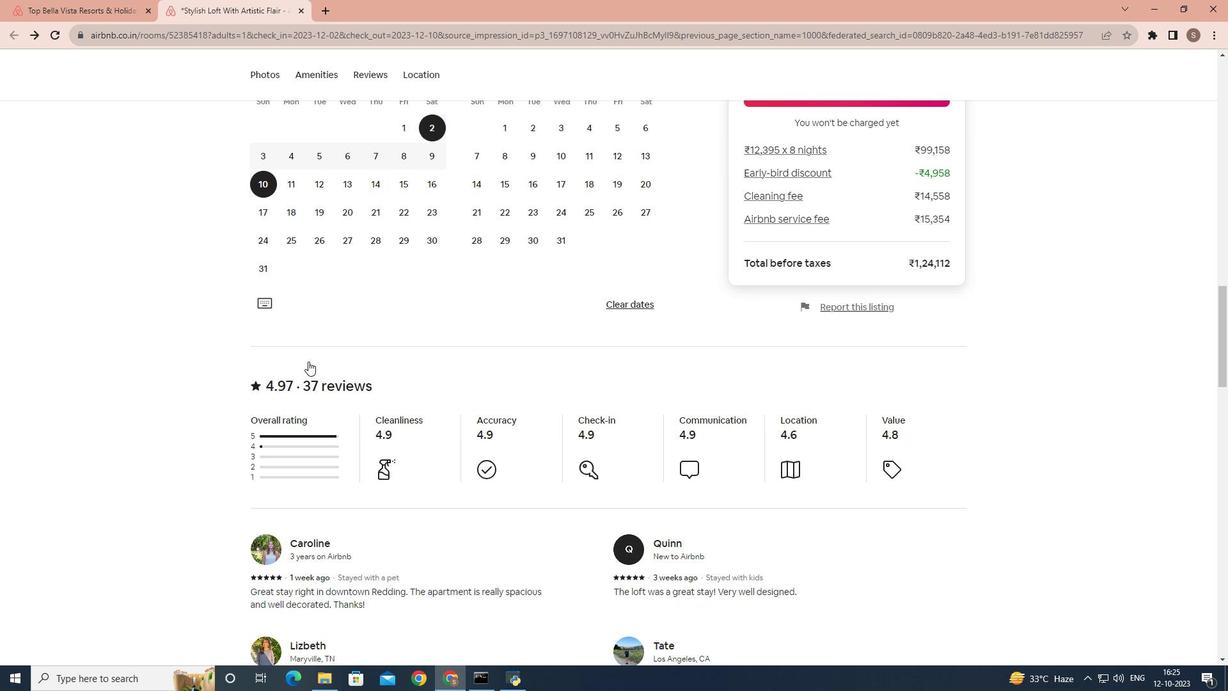 
Action: Mouse scrolled (309, 362) with delta (0, 0)
Screenshot: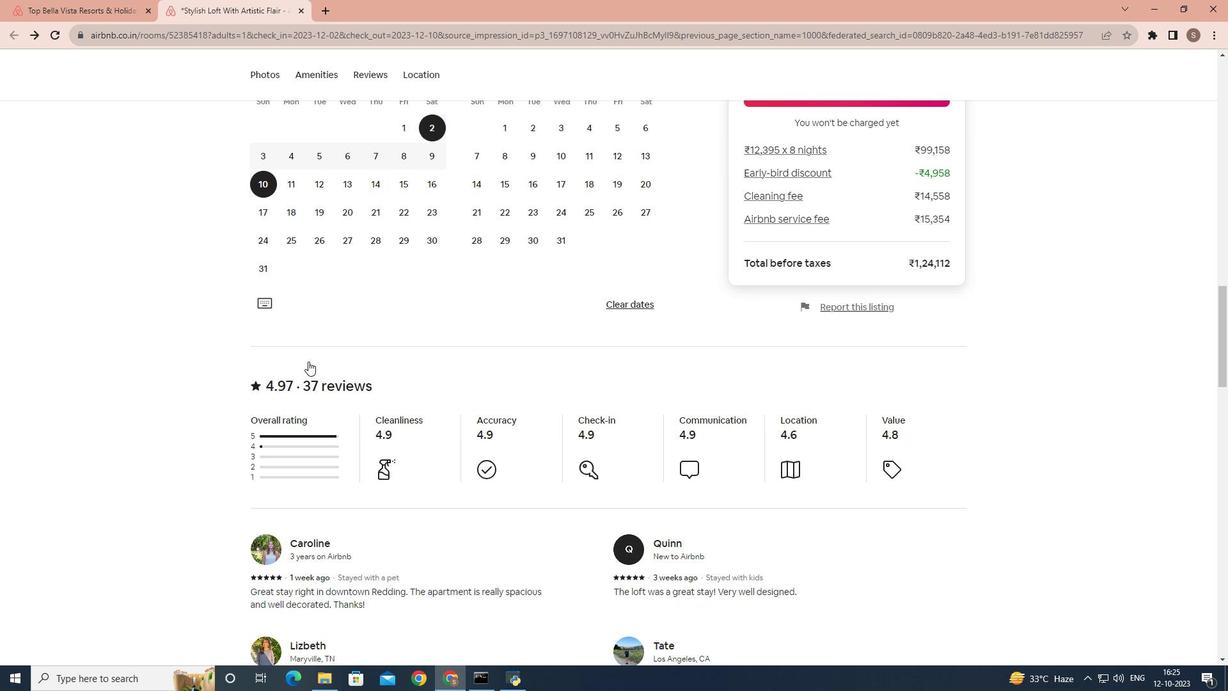 
Action: Mouse scrolled (309, 362) with delta (0, 0)
Screenshot: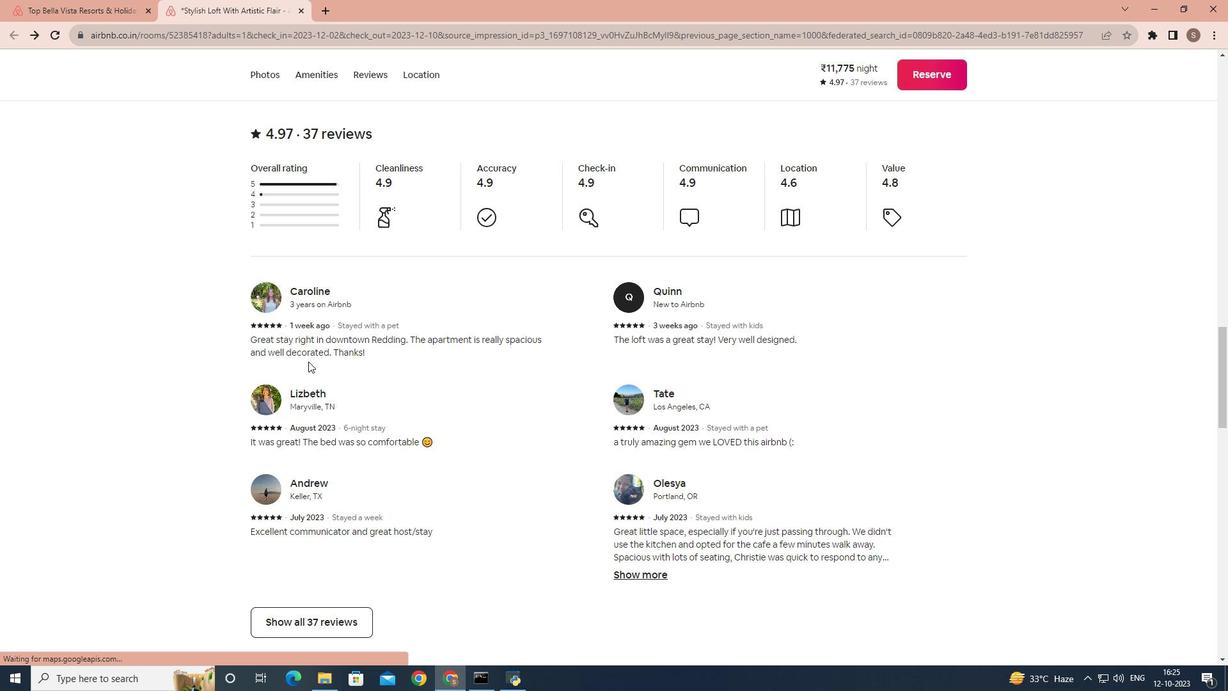 
Action: Mouse scrolled (309, 362) with delta (0, 0)
Screenshot: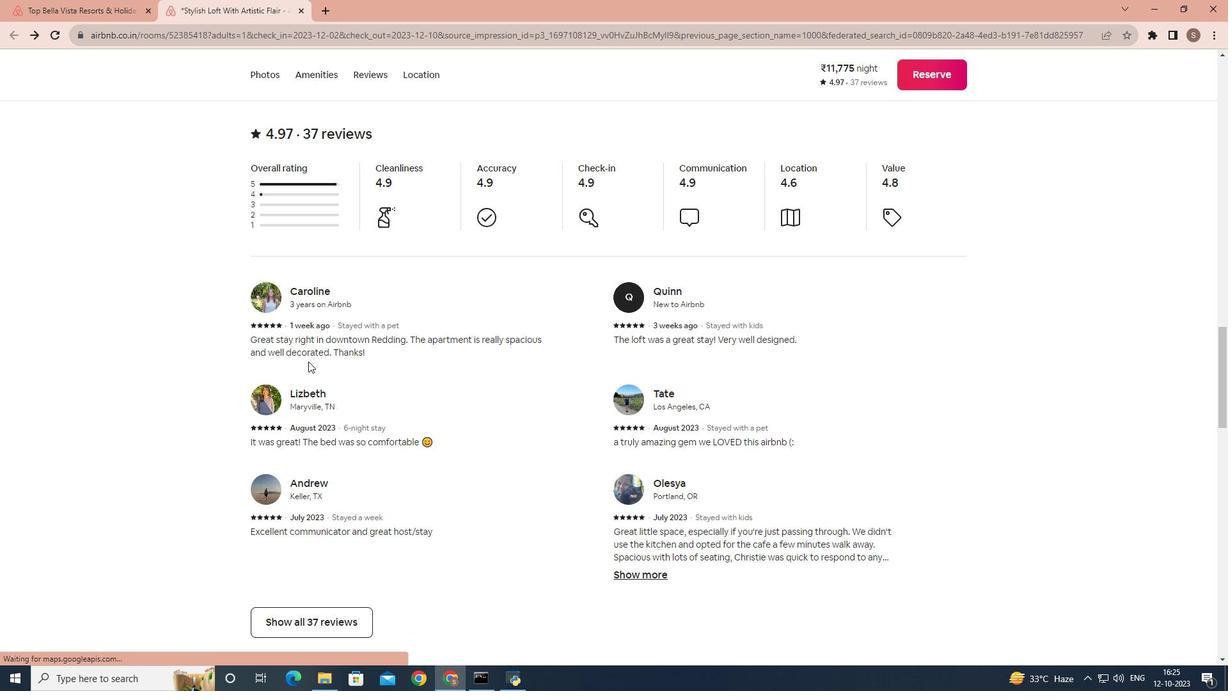 
Action: Mouse scrolled (309, 362) with delta (0, 0)
Screenshot: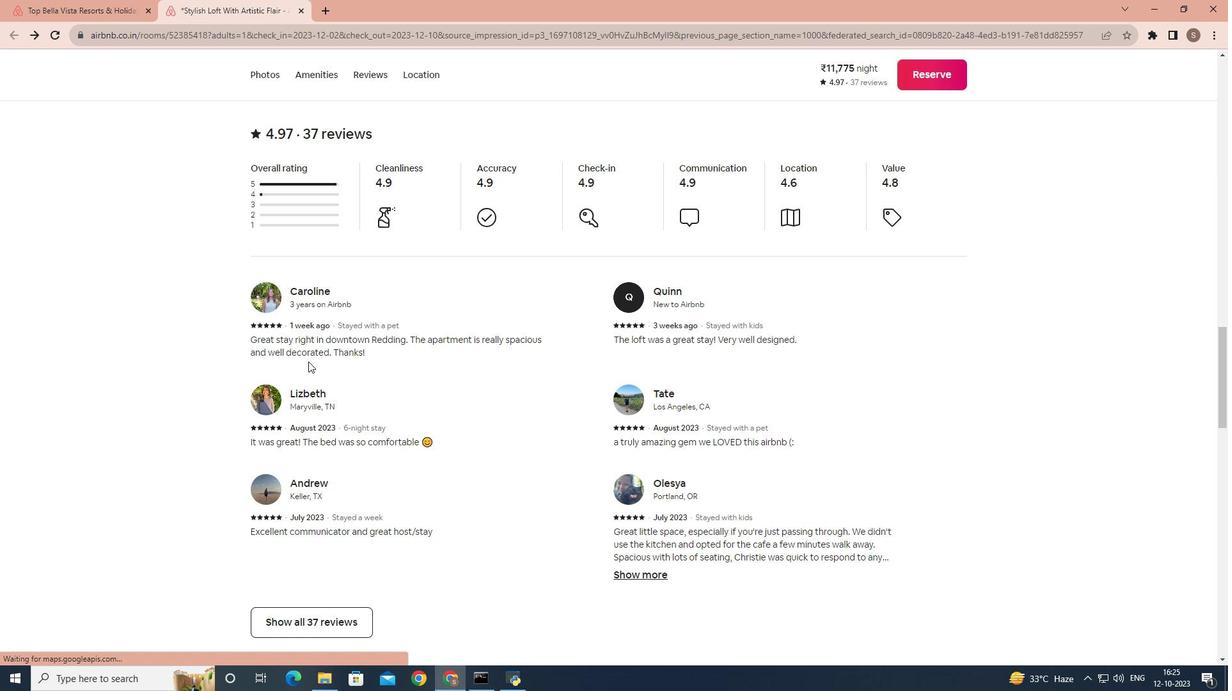 
Action: Mouse scrolled (309, 362) with delta (0, 0)
Screenshot: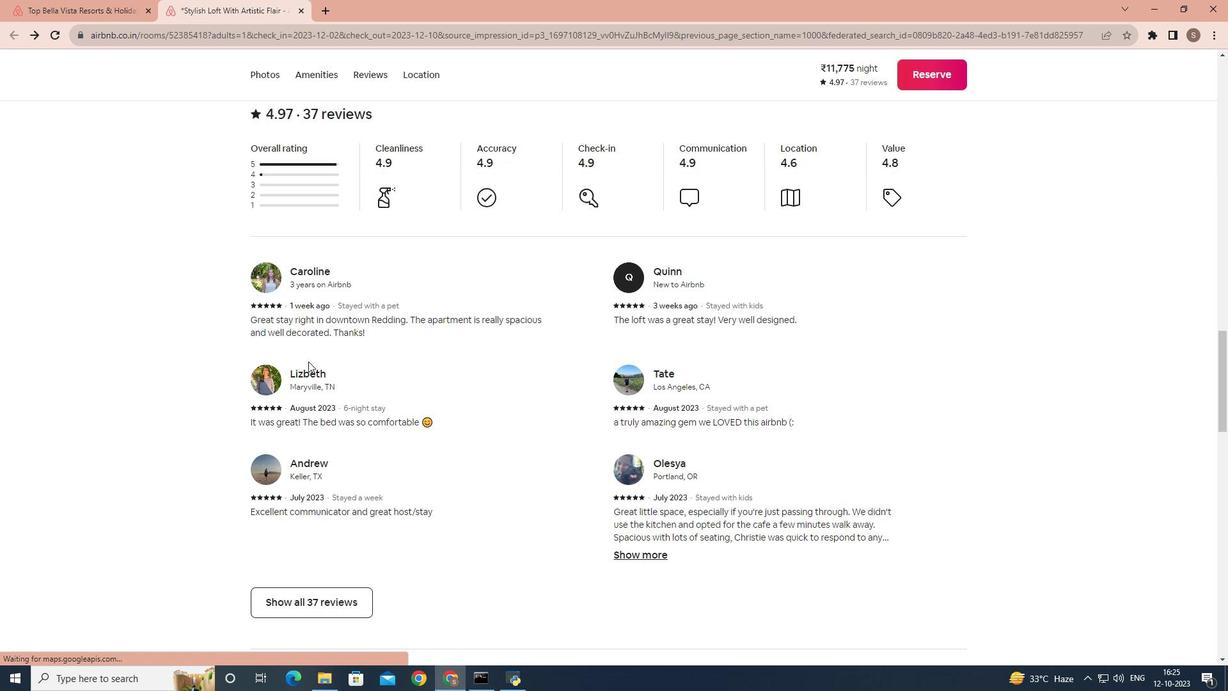 
Action: Mouse moved to (330, 375)
Screenshot: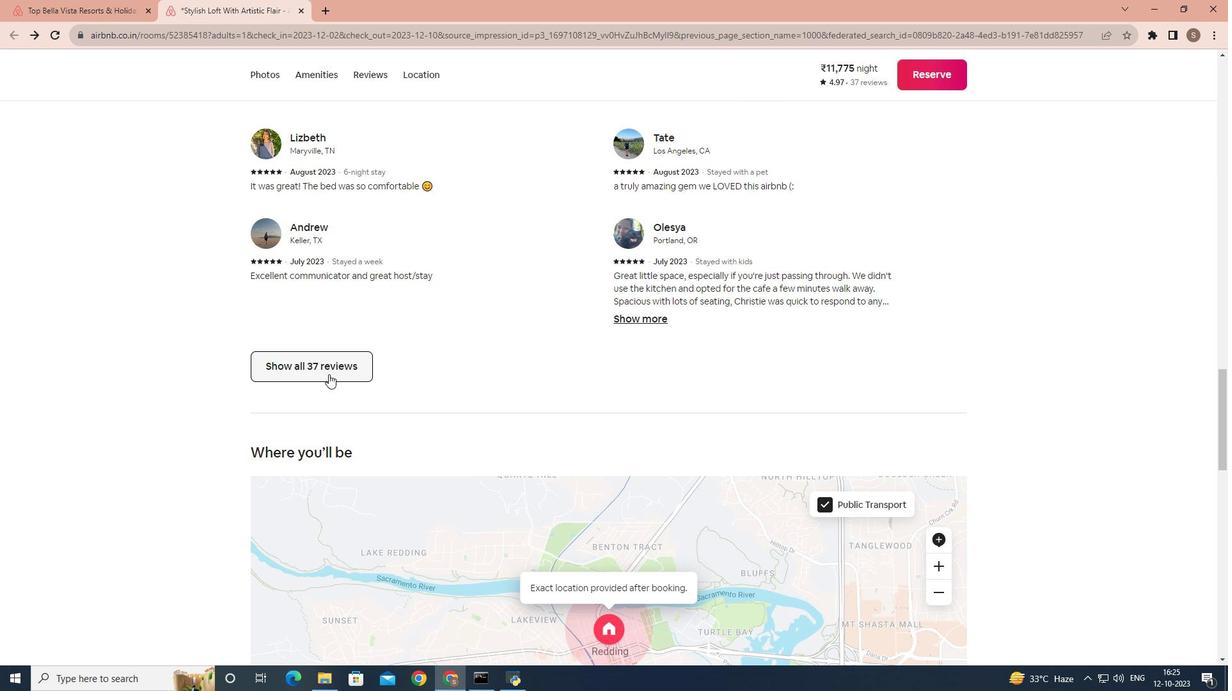 
Action: Mouse pressed left at (330, 375)
Screenshot: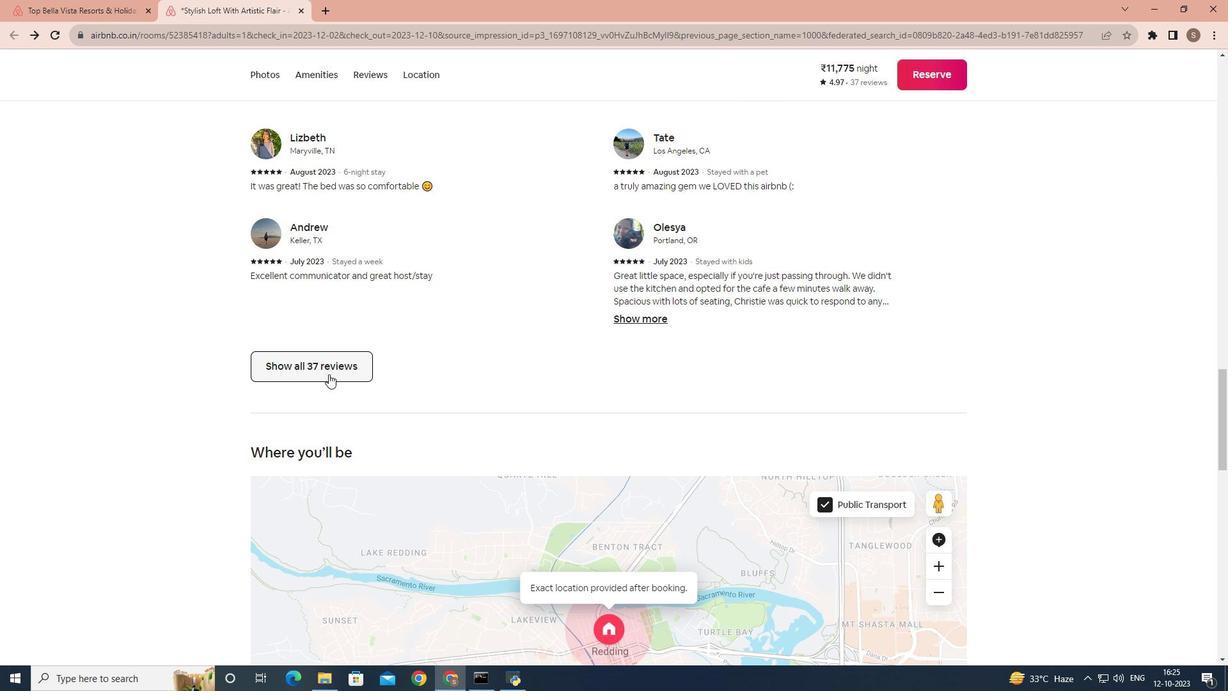 
Action: Mouse moved to (547, 364)
Screenshot: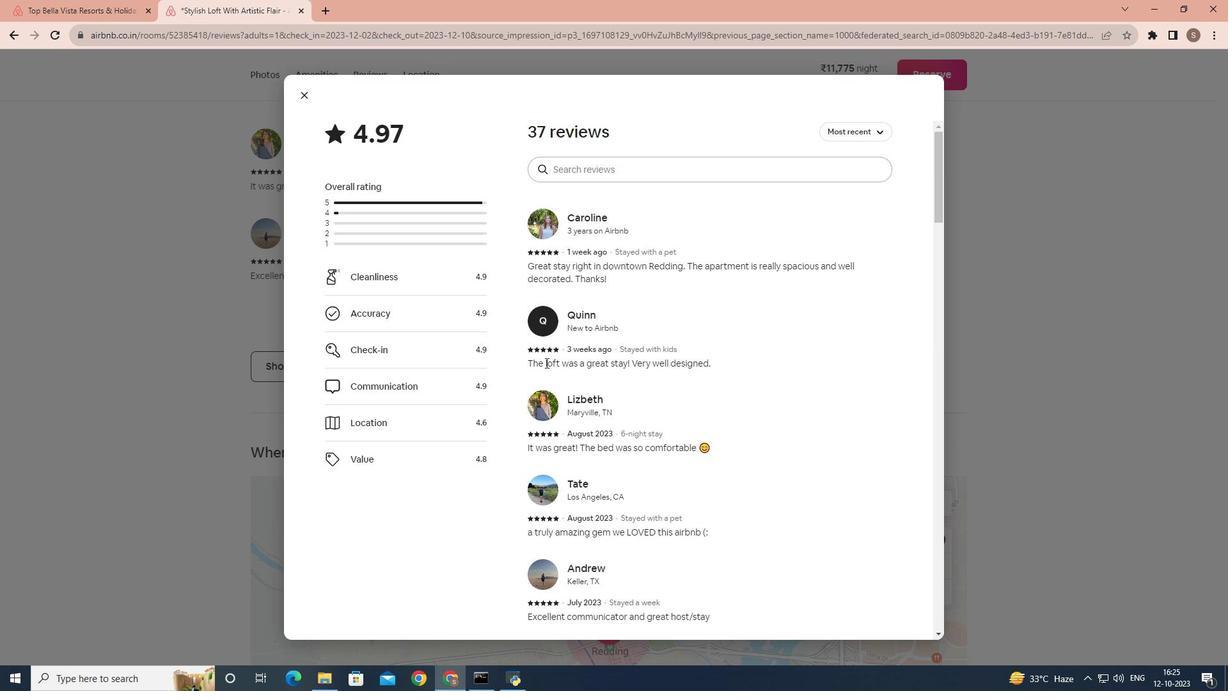 
Action: Mouse scrolled (547, 363) with delta (0, 0)
Screenshot: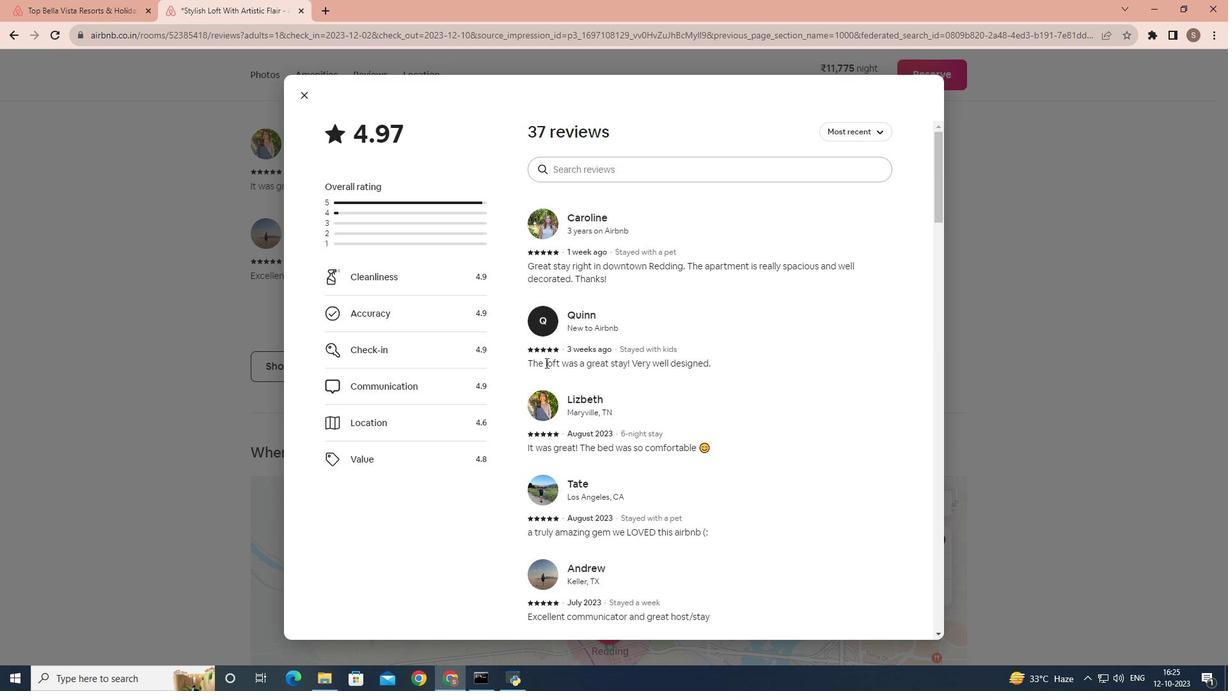 
Action: Mouse scrolled (547, 363) with delta (0, 0)
Screenshot: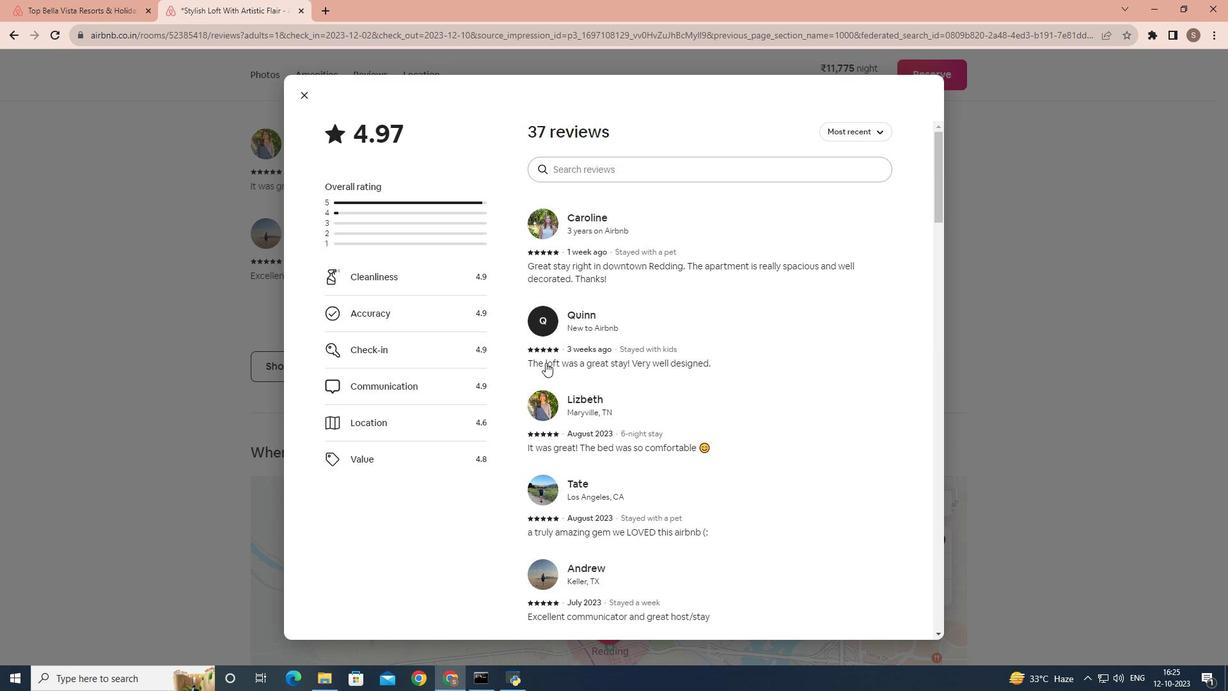 
Action: Mouse scrolled (547, 363) with delta (0, 0)
Screenshot: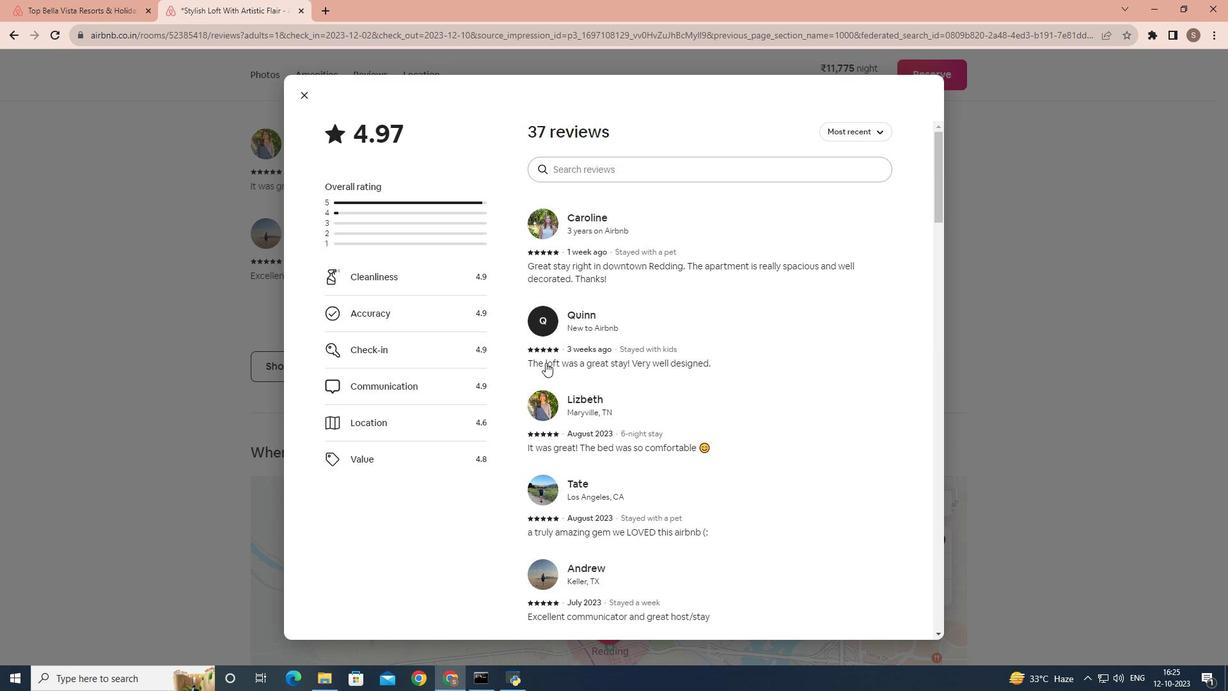 
Action: Mouse scrolled (547, 363) with delta (0, 0)
Screenshot: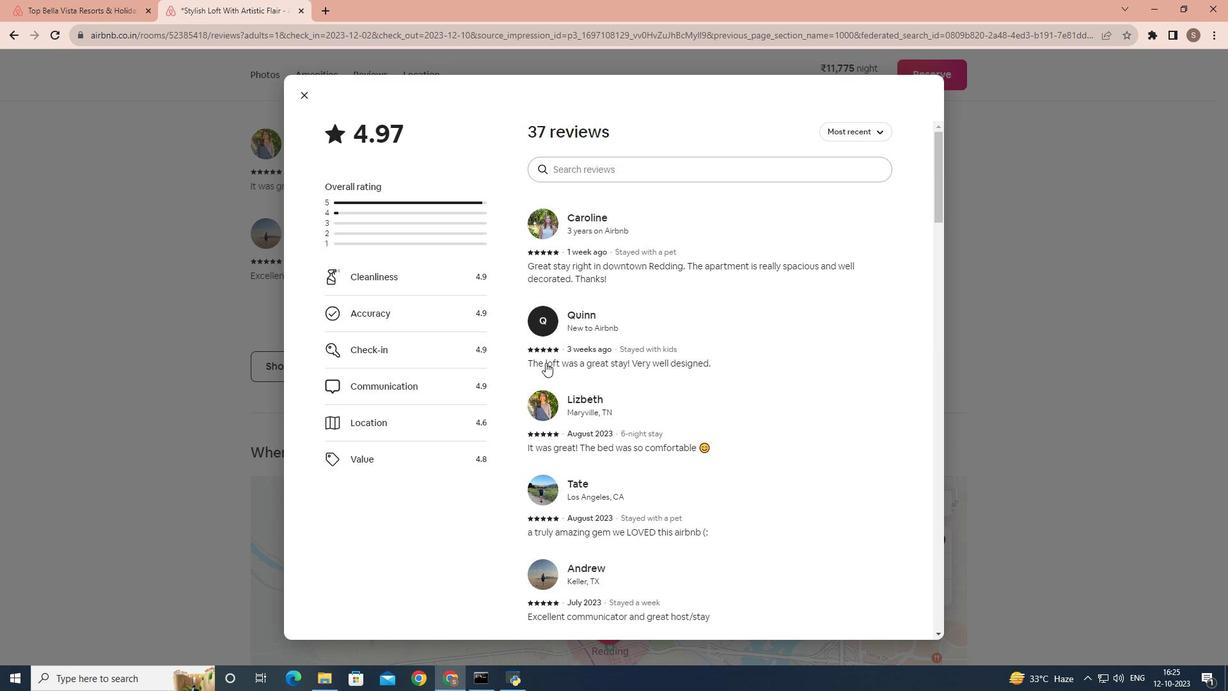 
Action: Mouse scrolled (547, 363) with delta (0, 0)
Screenshot: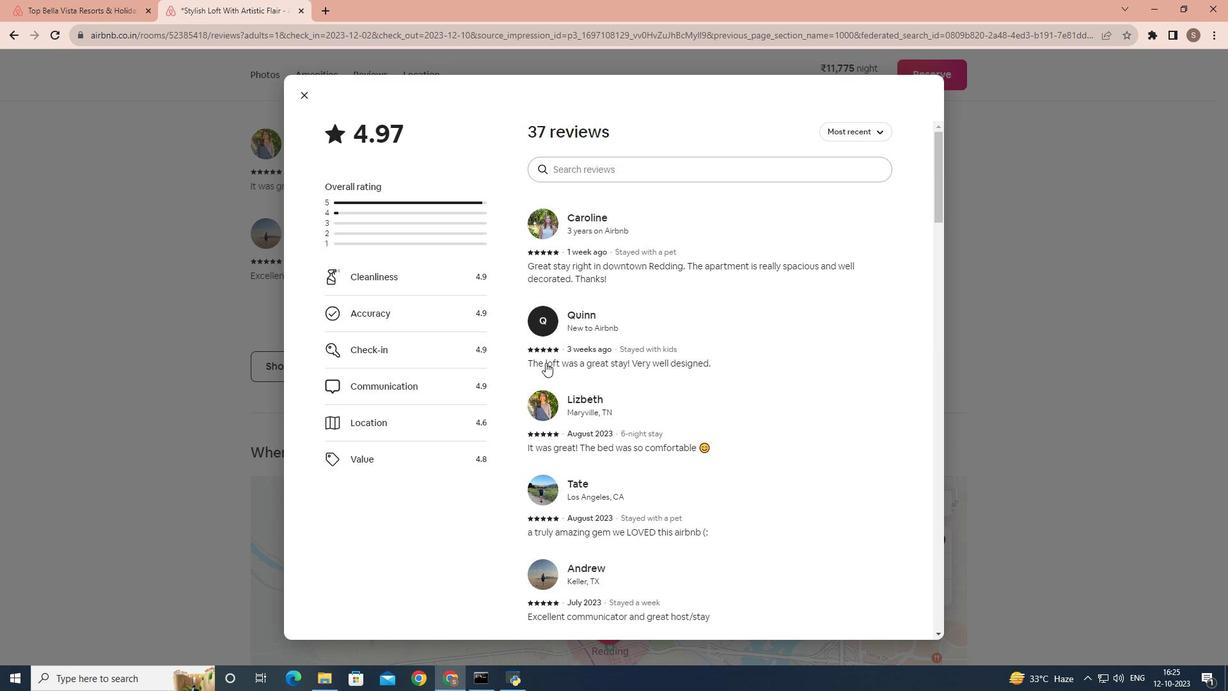 
Action: Mouse scrolled (547, 363) with delta (0, 0)
Screenshot: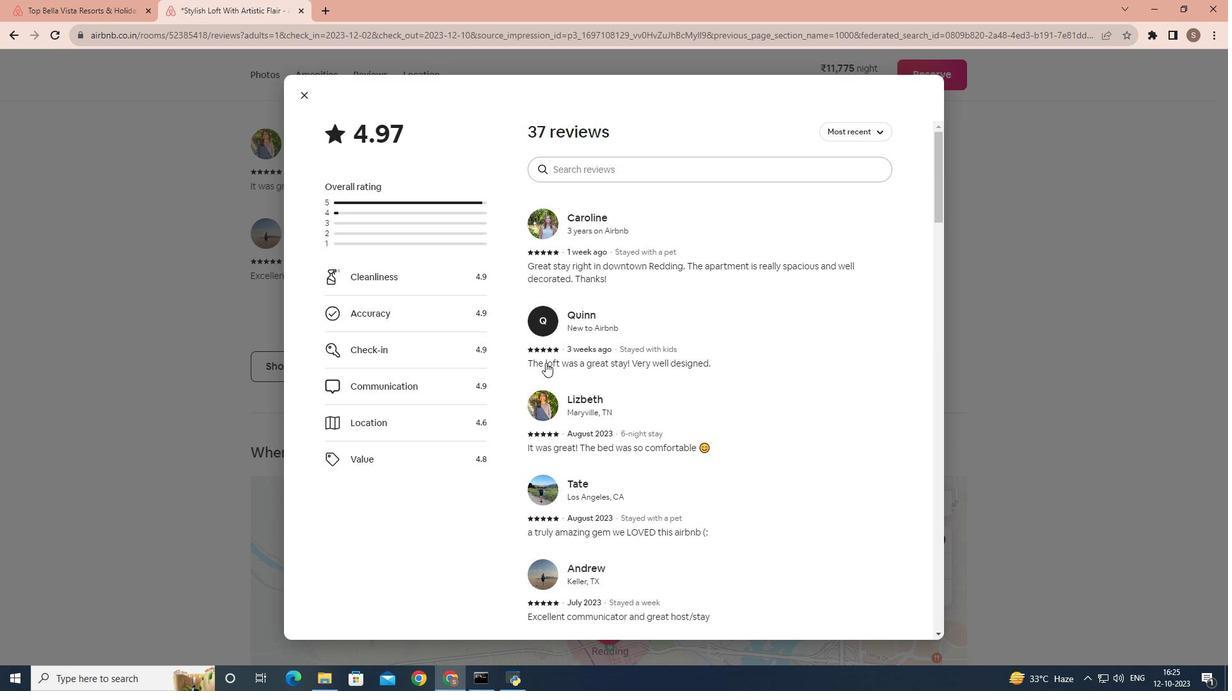 
Action: Mouse scrolled (547, 363) with delta (0, 0)
Screenshot: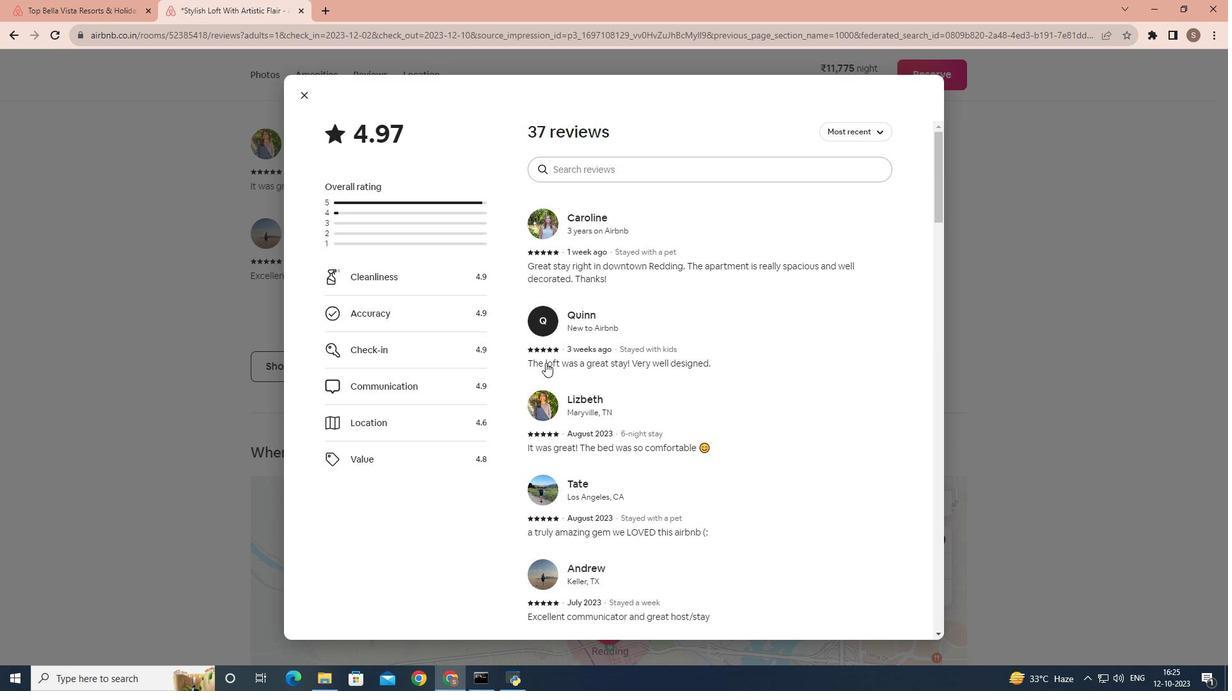 
Action: Mouse moved to (547, 363)
Screenshot: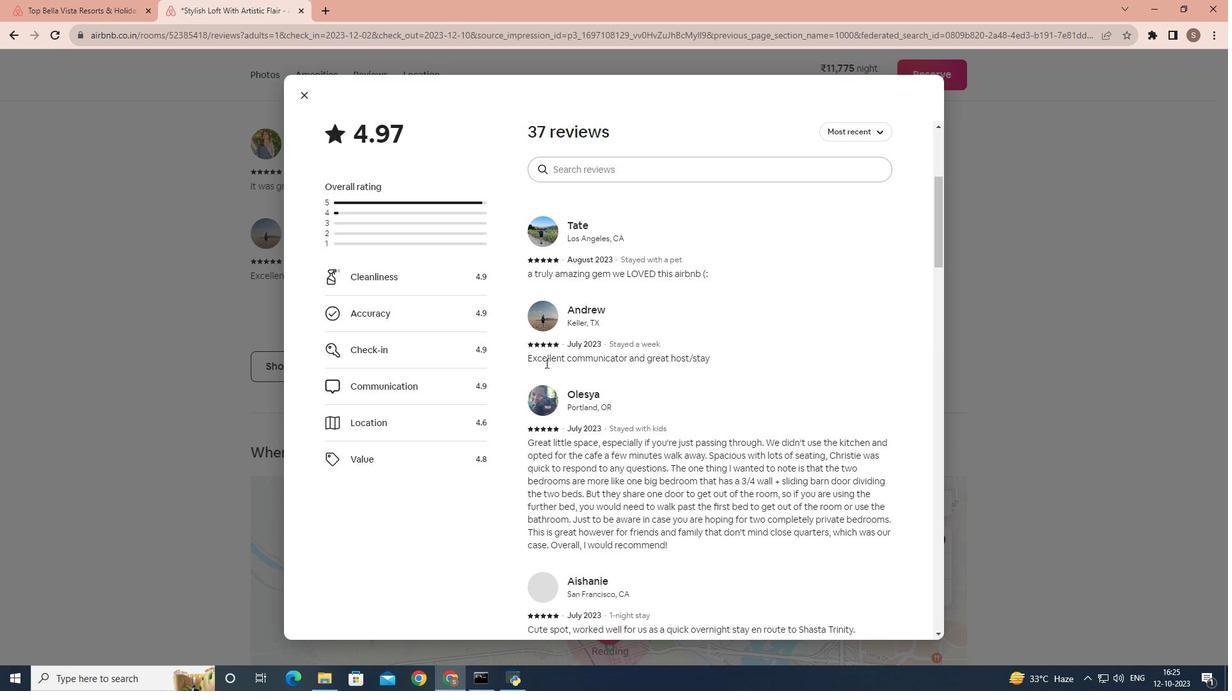 
Action: Mouse scrolled (547, 362) with delta (0, 0)
Screenshot: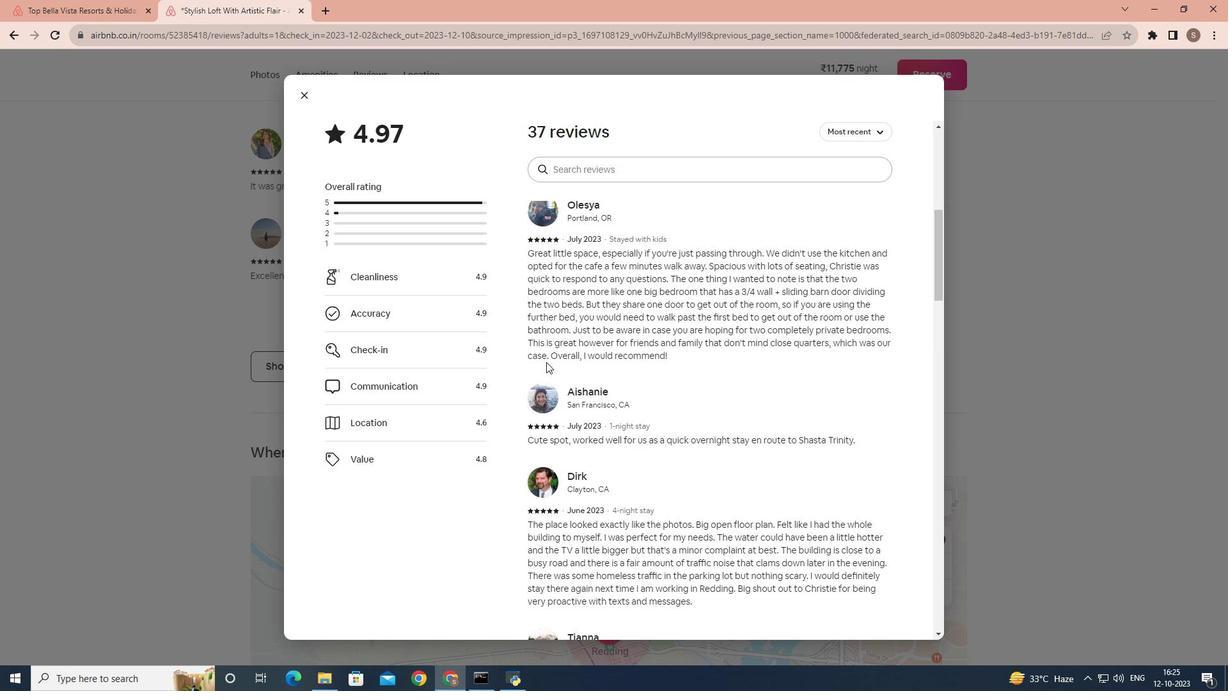 
Action: Mouse scrolled (547, 362) with delta (0, 0)
Screenshot: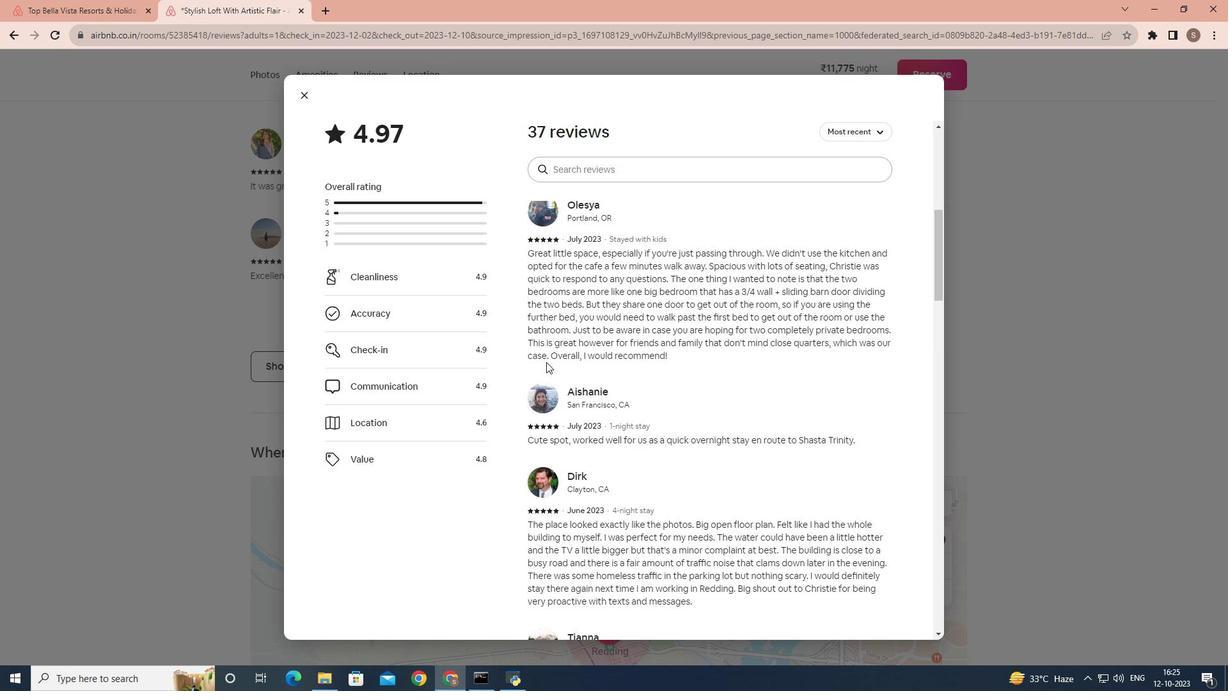 
Action: Mouse scrolled (547, 362) with delta (0, 0)
Screenshot: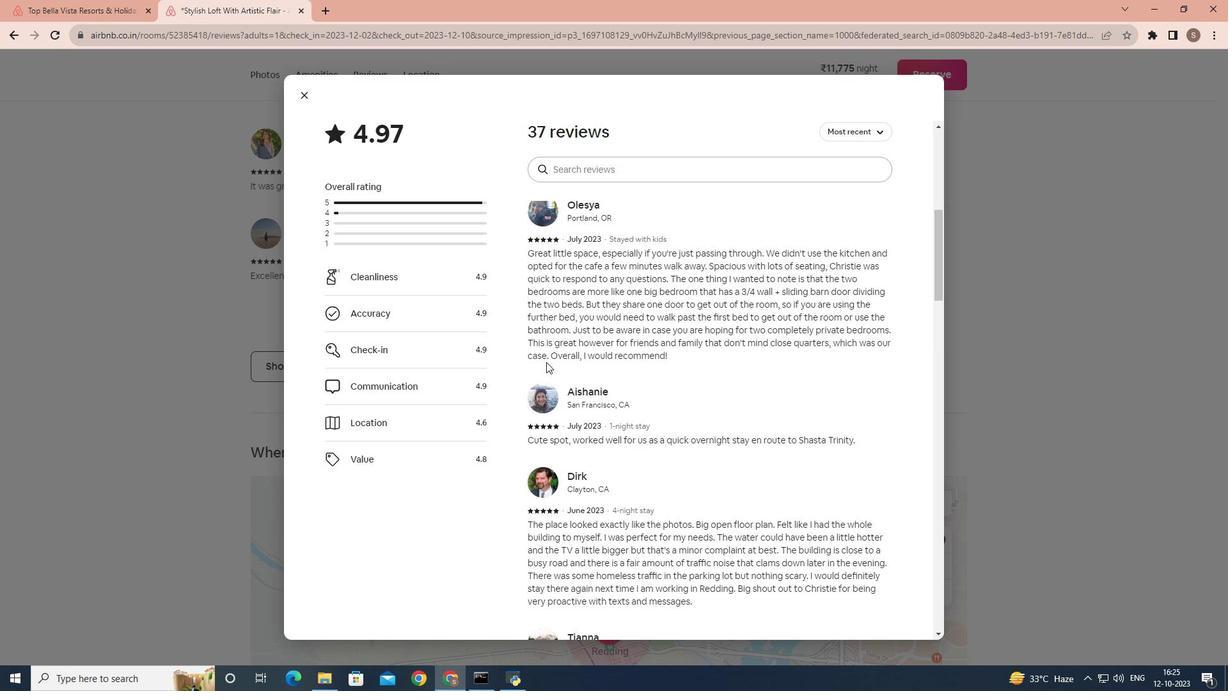 
Action: Mouse scrolled (547, 362) with delta (0, 0)
Screenshot: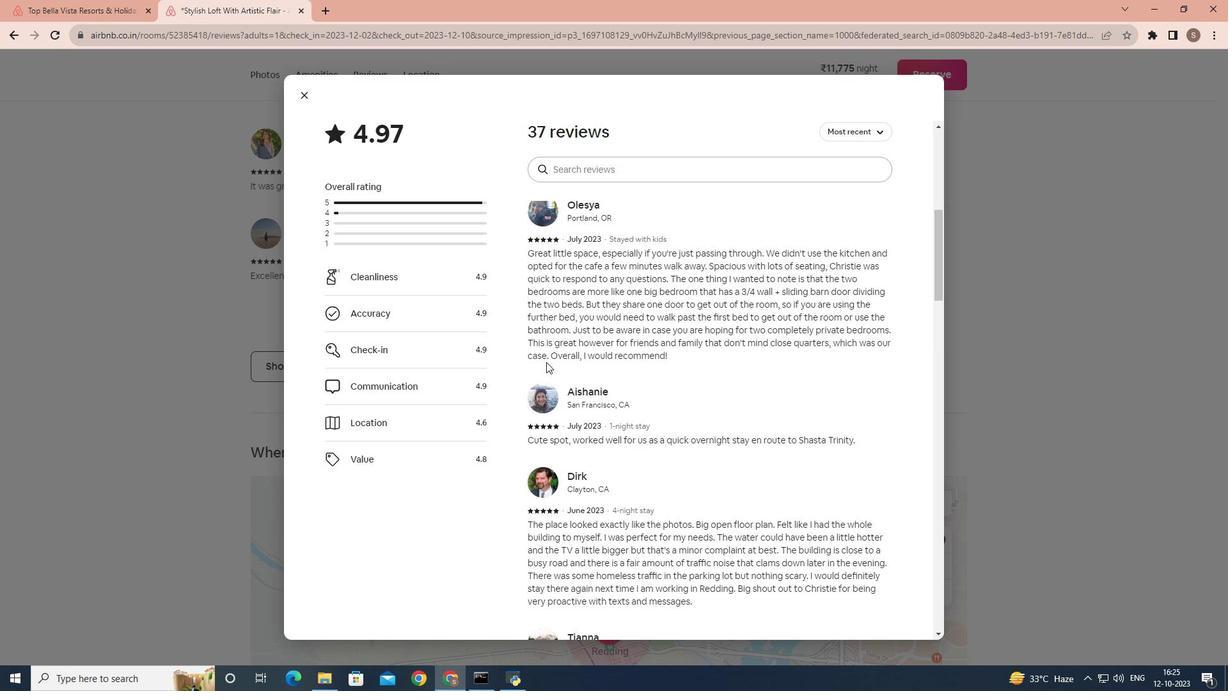 
Action: Mouse scrolled (547, 362) with delta (0, 0)
Screenshot: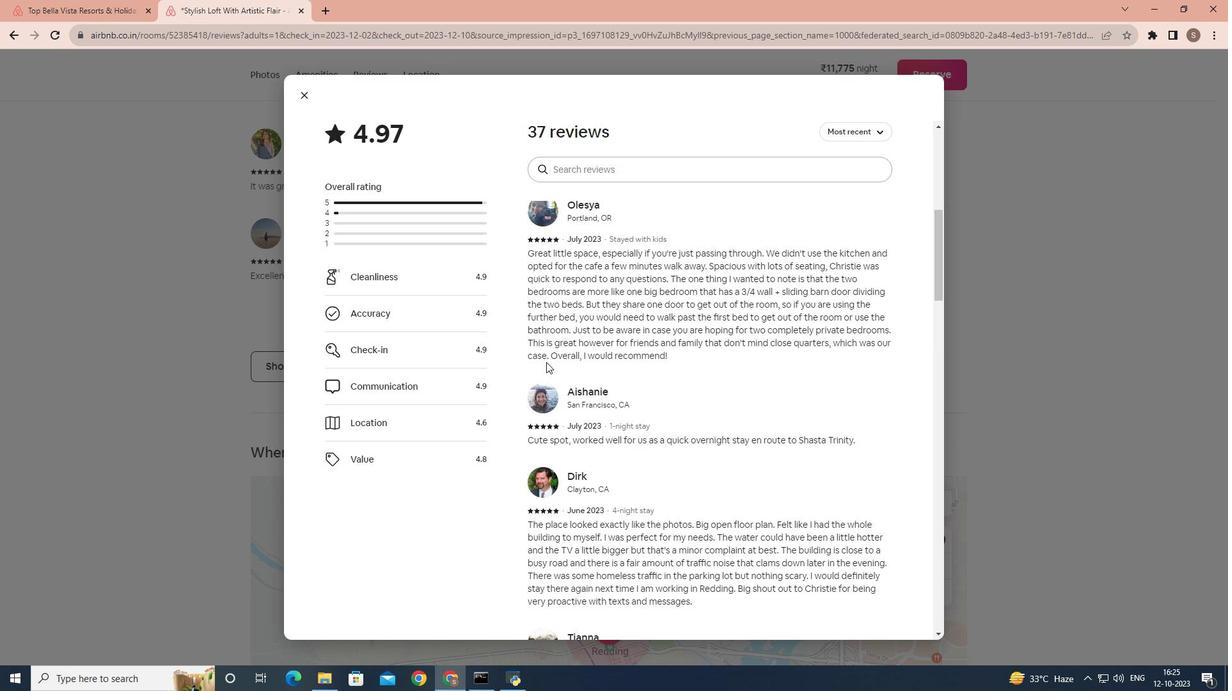 
Action: Mouse scrolled (547, 362) with delta (0, 0)
Screenshot: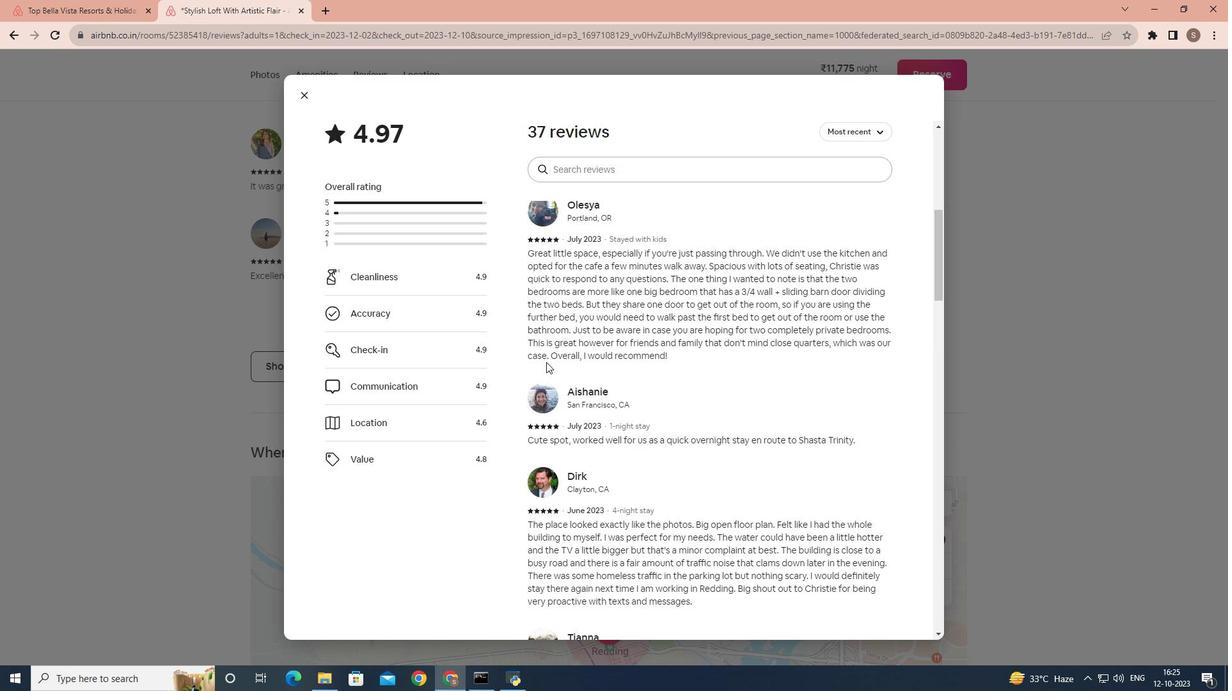 
Action: Mouse scrolled (547, 362) with delta (0, 0)
Screenshot: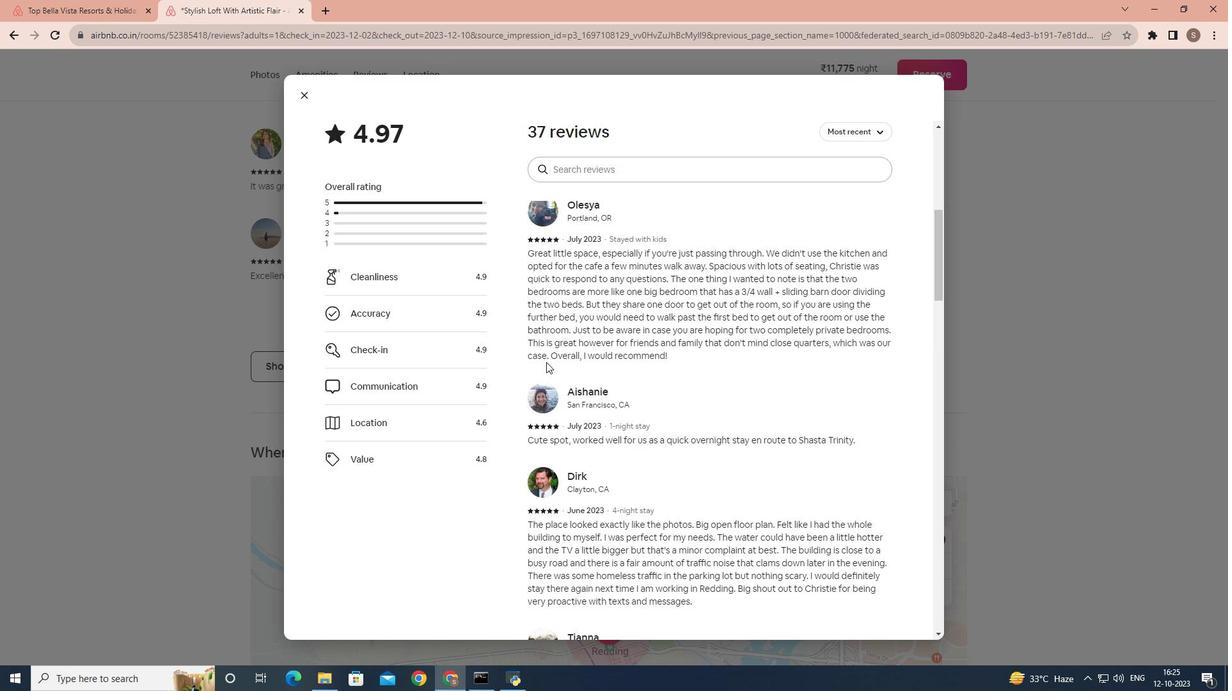 
Action: Mouse scrolled (547, 362) with delta (0, 0)
Screenshot: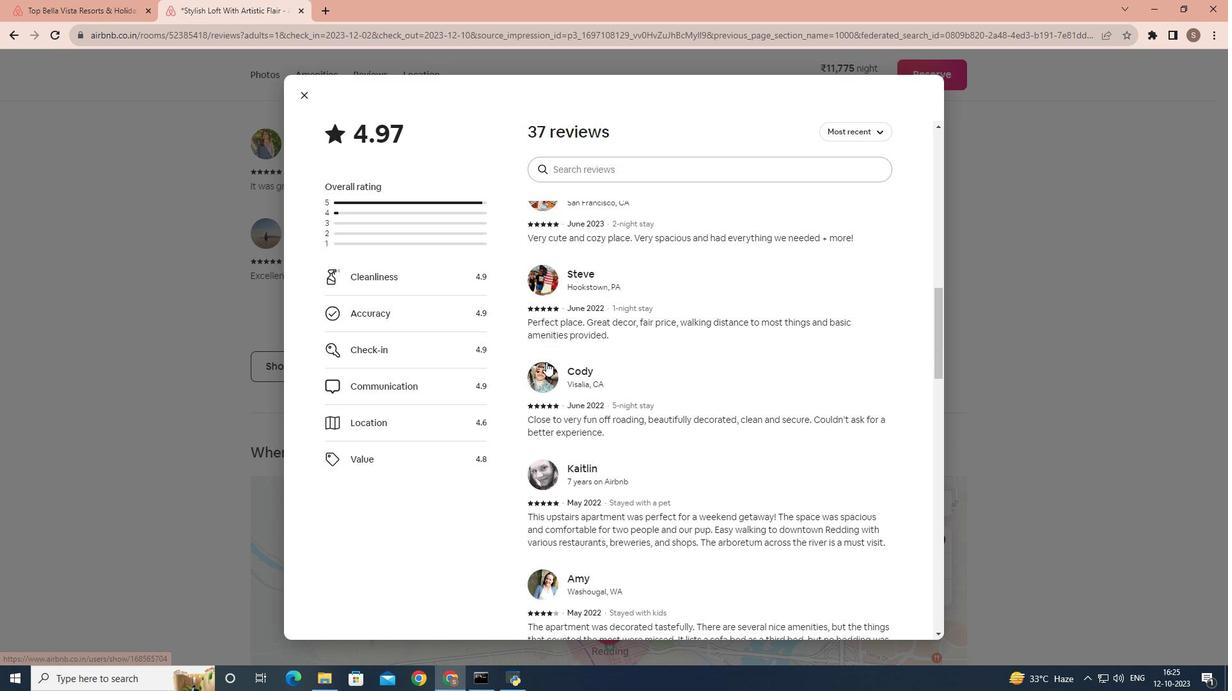 
Action: Mouse scrolled (547, 362) with delta (0, 0)
Screenshot: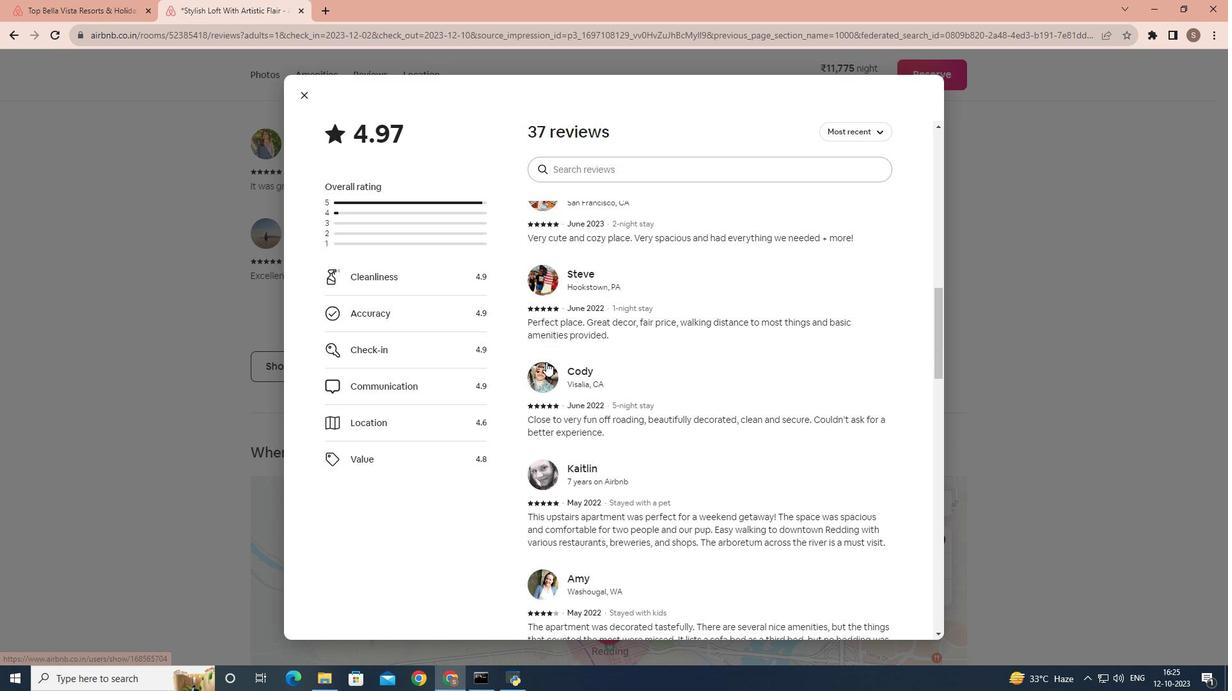 
Action: Mouse scrolled (547, 362) with delta (0, 0)
Screenshot: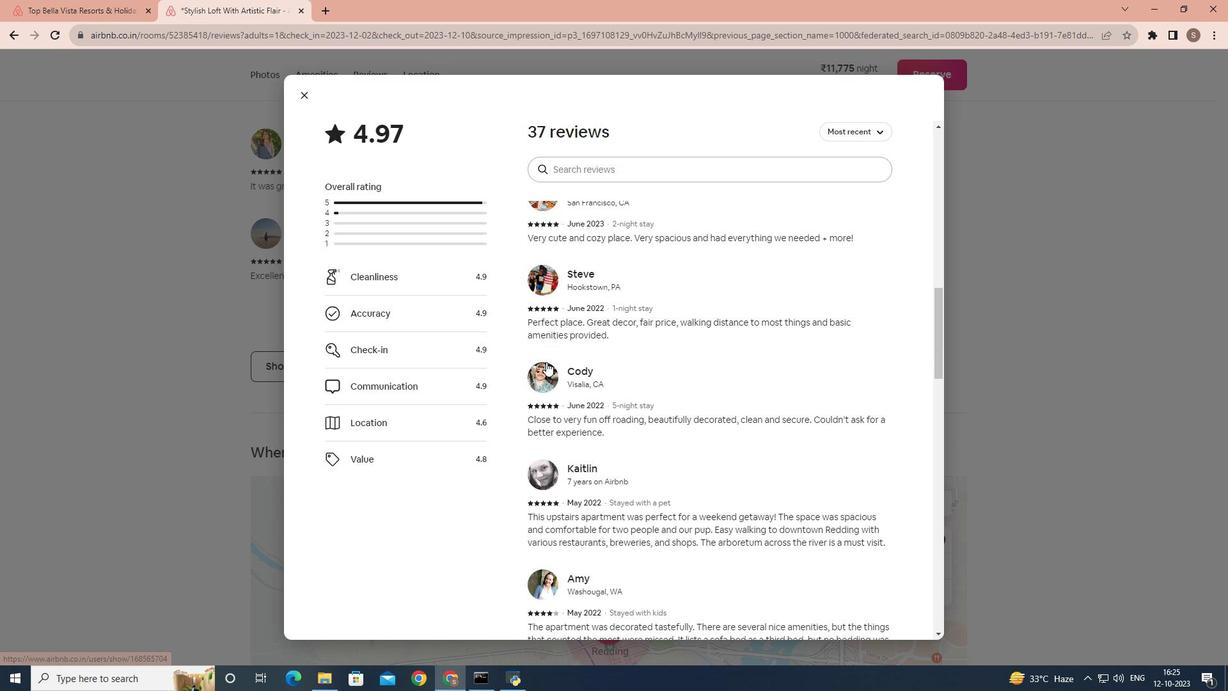 
Action: Mouse scrolled (547, 362) with delta (0, 0)
Screenshot: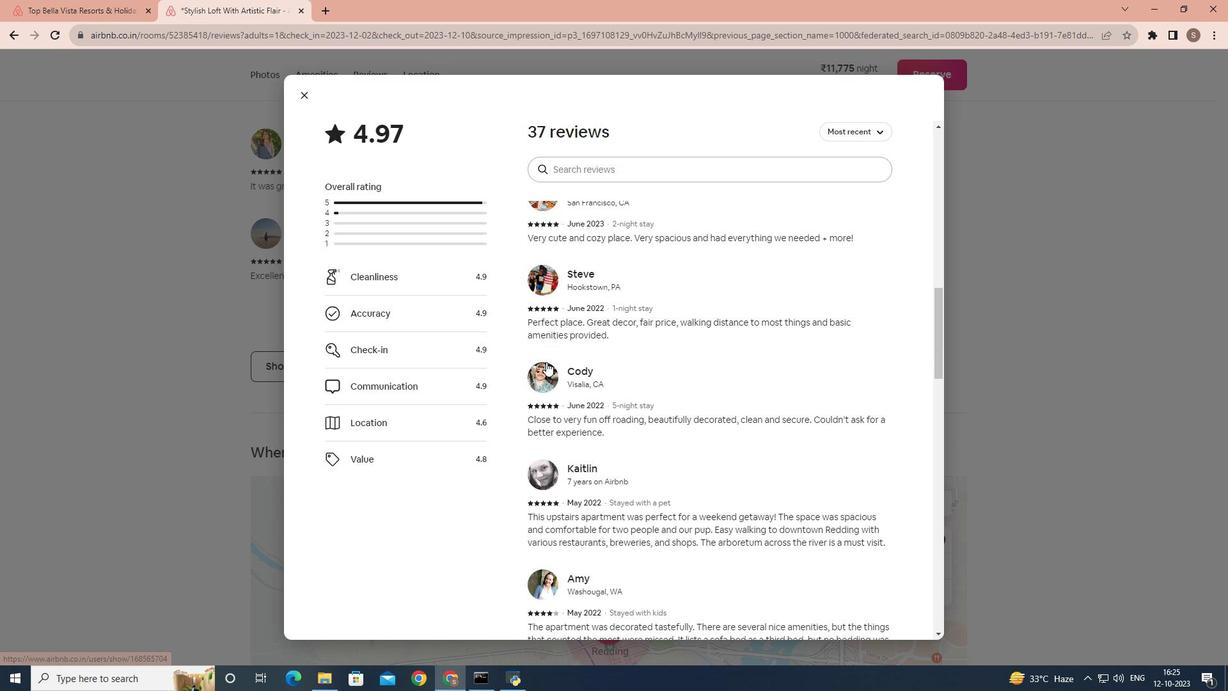 
Action: Mouse scrolled (547, 362) with delta (0, 0)
Screenshot: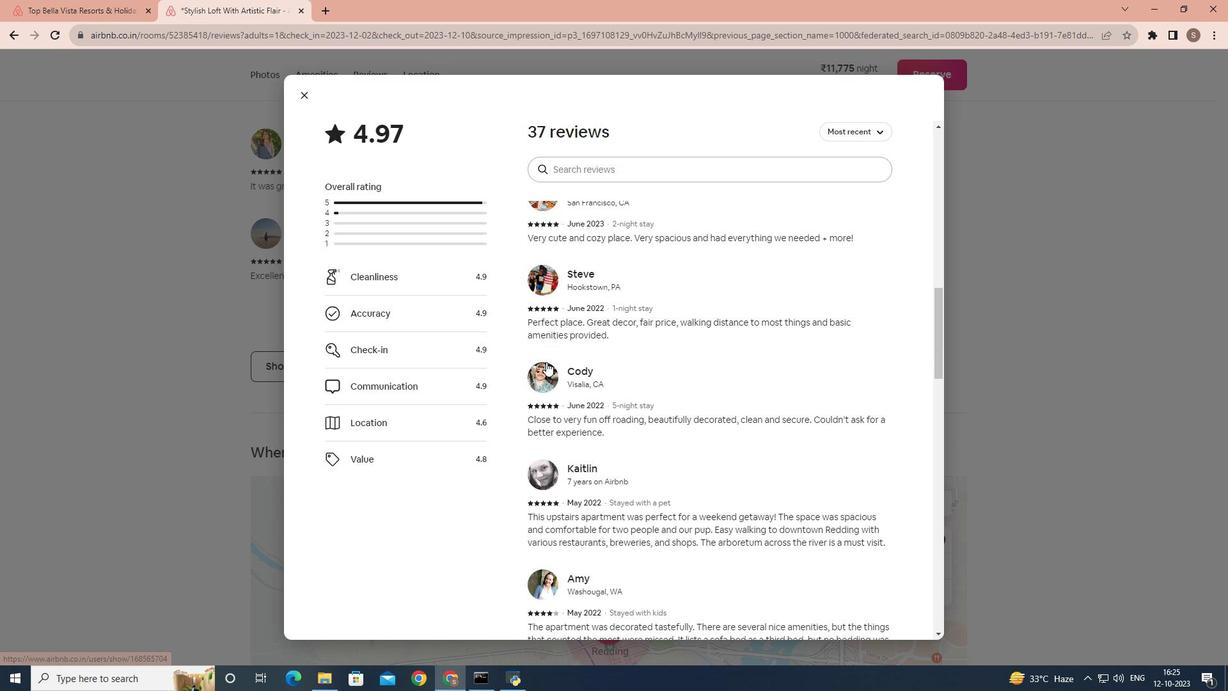 
Action: Mouse scrolled (547, 362) with delta (0, 0)
Screenshot: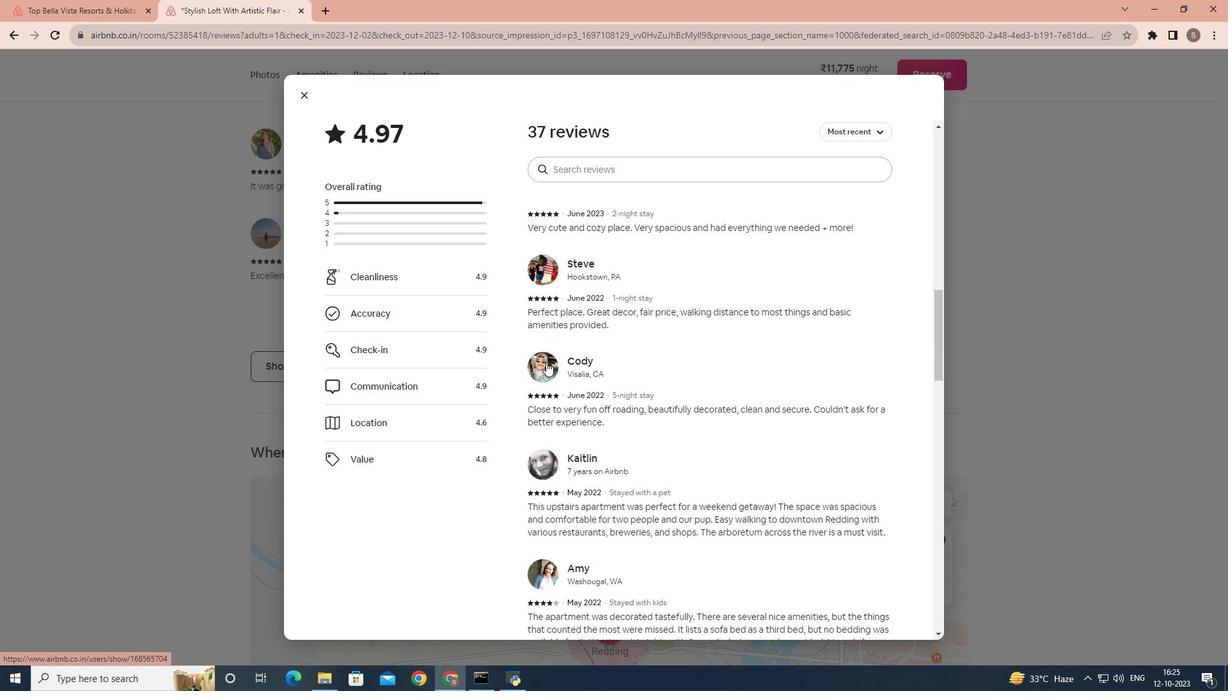 
Action: Mouse scrolled (547, 362) with delta (0, 0)
Screenshot: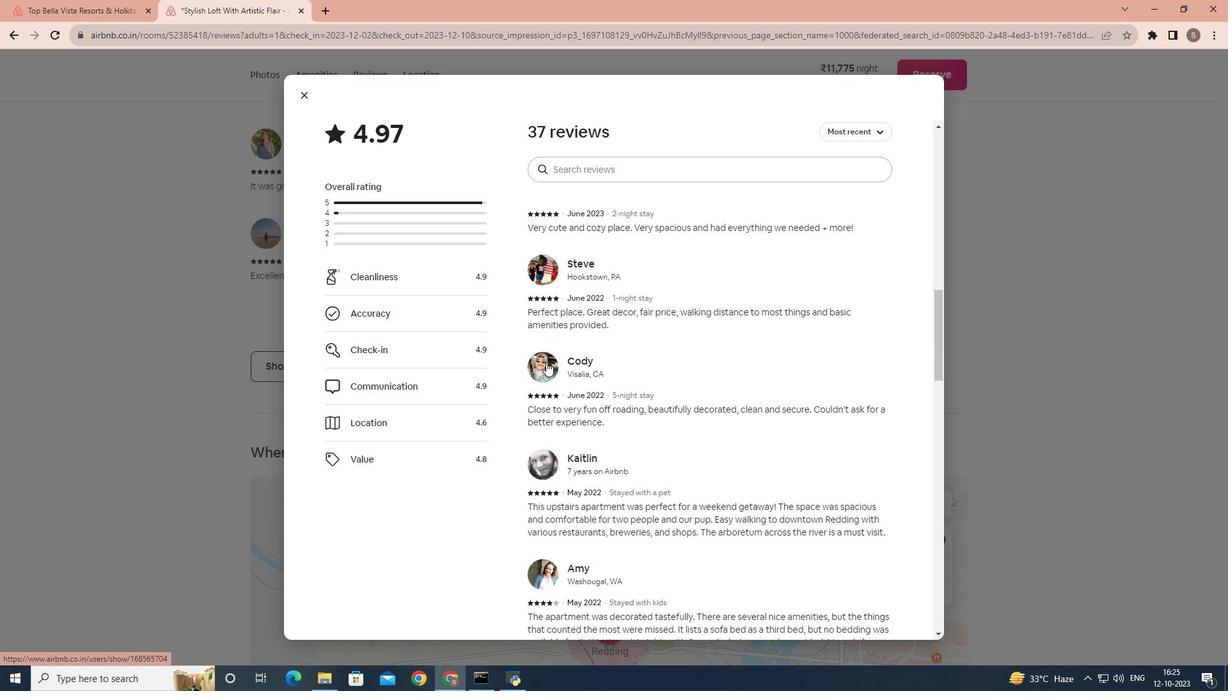 
Action: Mouse scrolled (547, 362) with delta (0, 0)
Screenshot: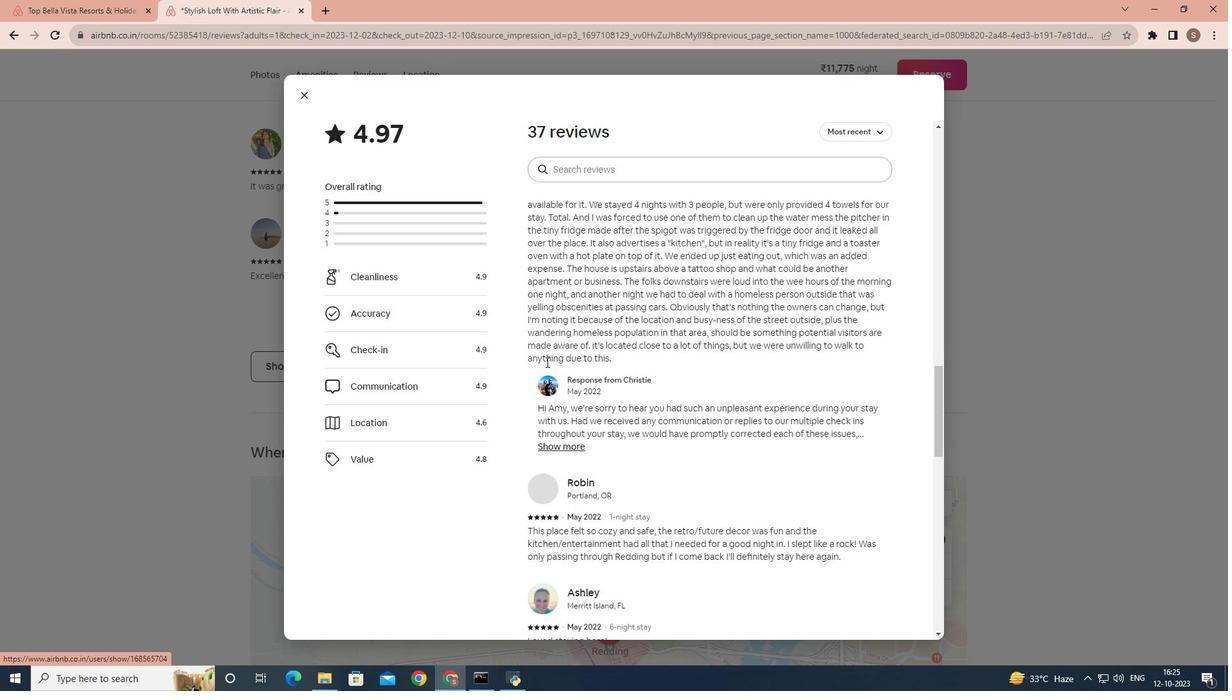 
Action: Mouse scrolled (547, 362) with delta (0, 0)
Screenshot: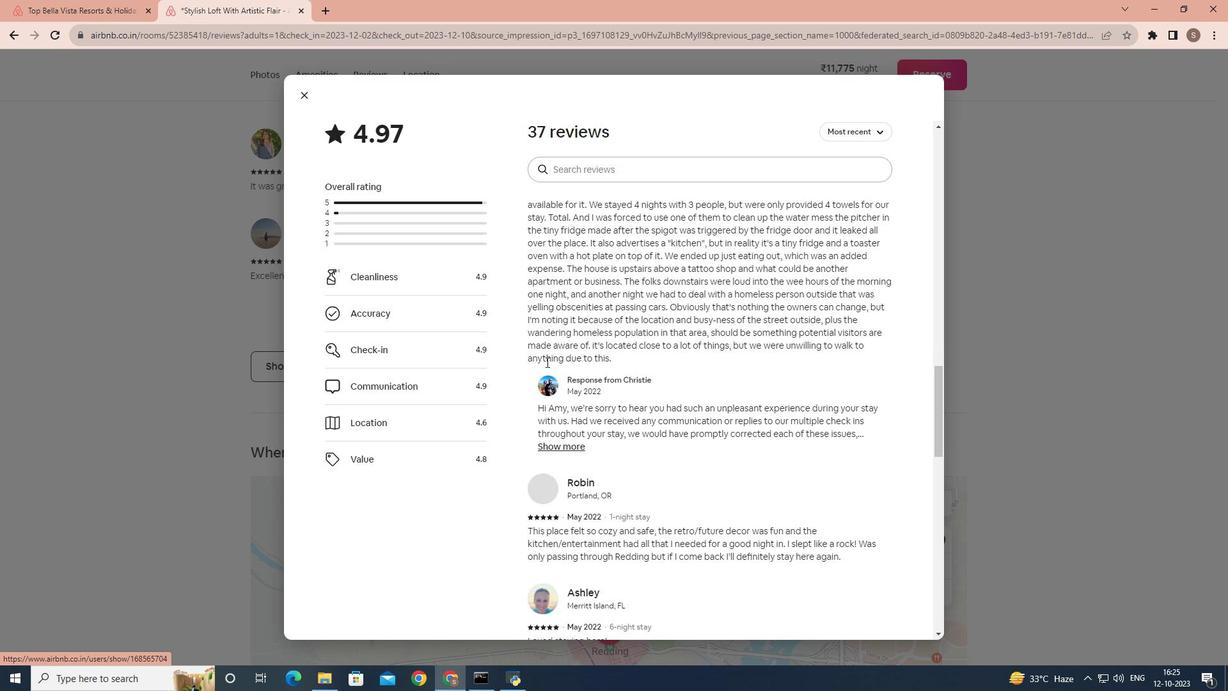 
Action: Mouse scrolled (547, 362) with delta (0, 0)
Screenshot: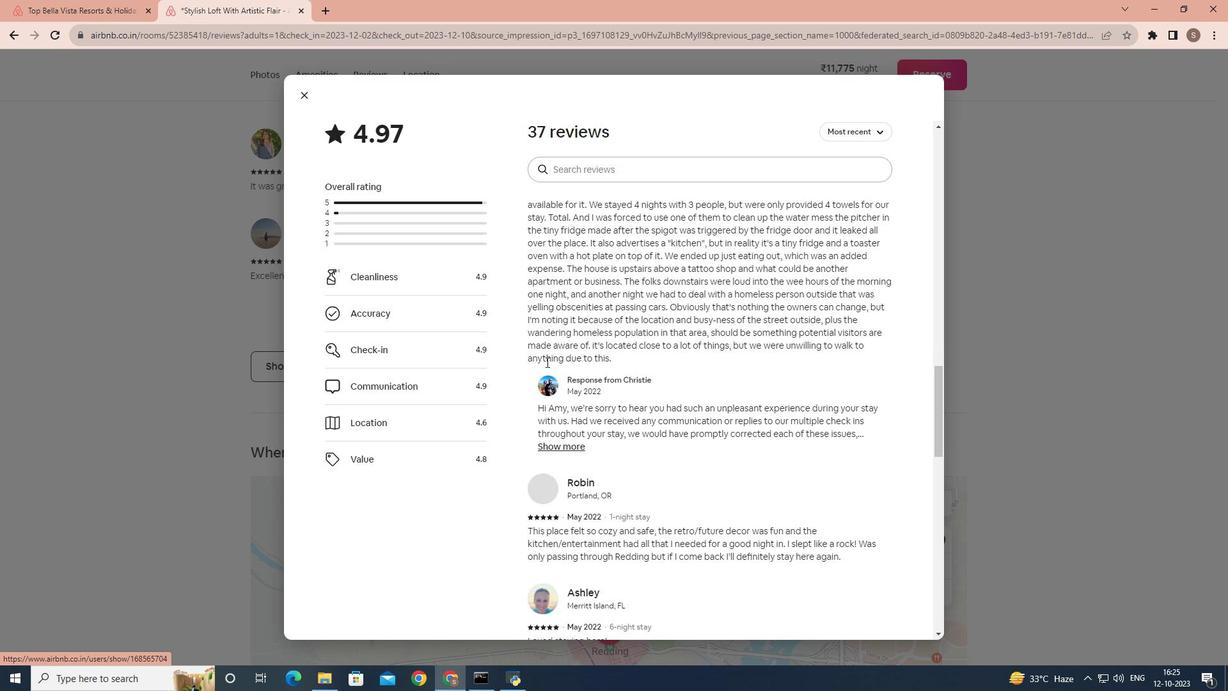 
Action: Mouse scrolled (547, 362) with delta (0, 0)
Screenshot: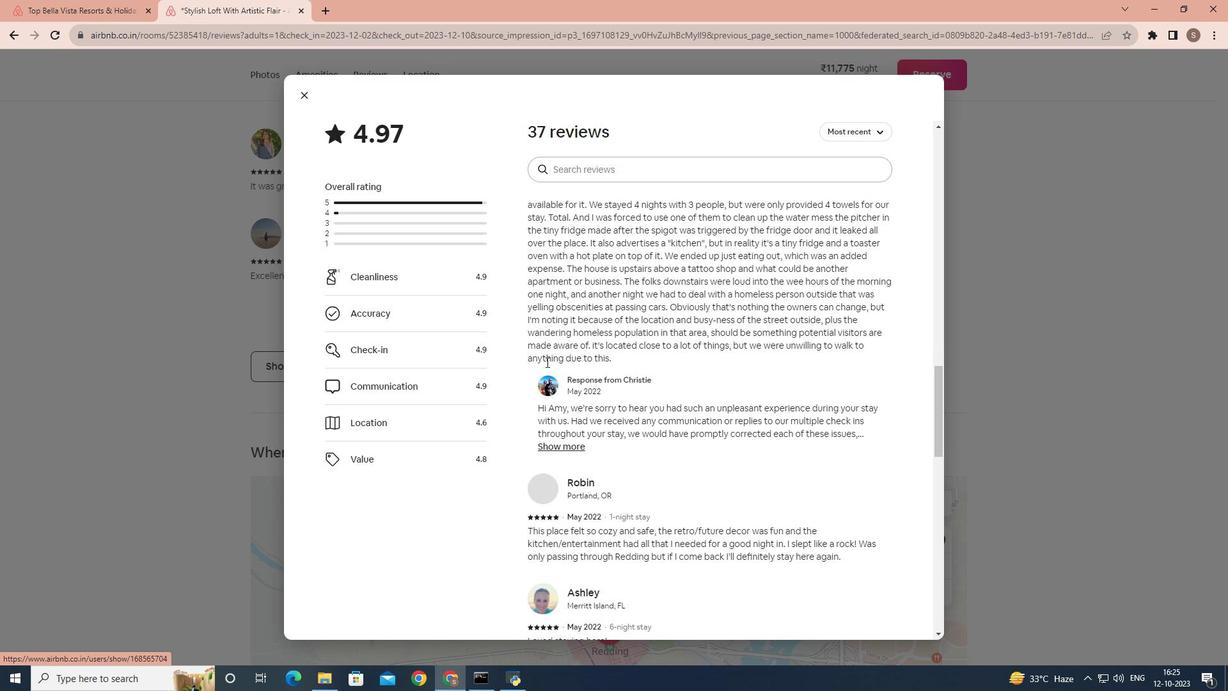 
Action: Mouse scrolled (547, 362) with delta (0, 0)
Screenshot: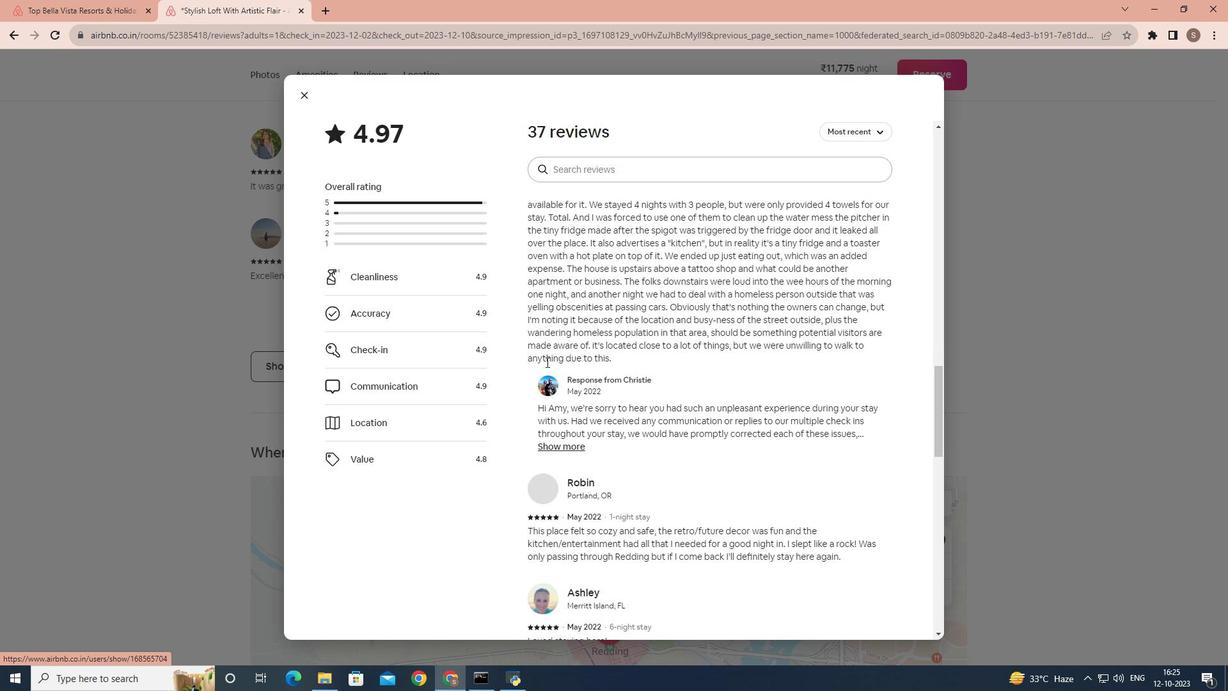 
Action: Mouse scrolled (547, 362) with delta (0, 0)
Screenshot: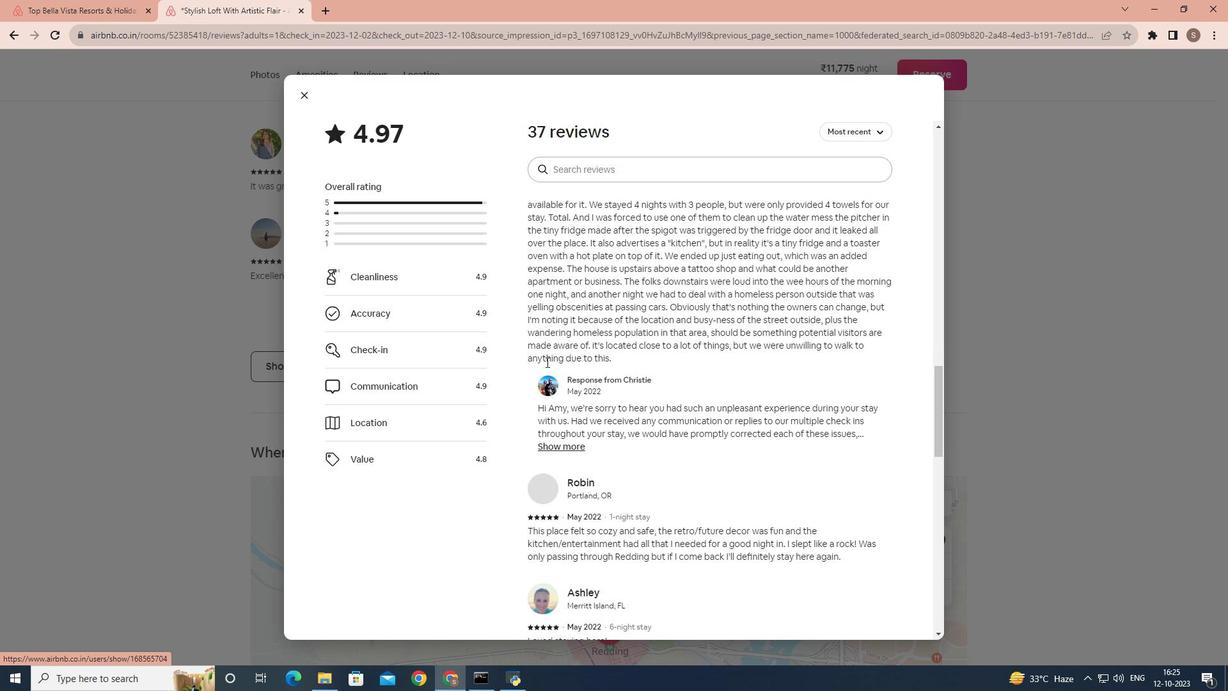 
Action: Mouse scrolled (547, 362) with delta (0, 0)
Screenshot: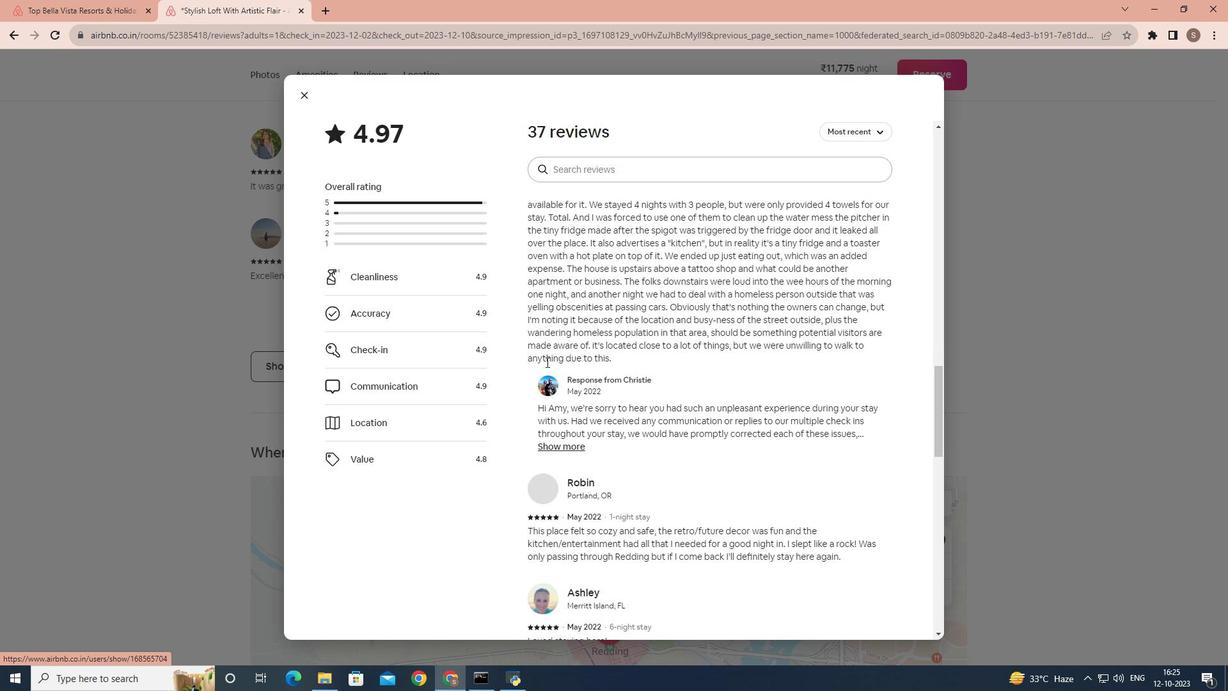 
Action: Mouse moved to (544, 357)
Screenshot: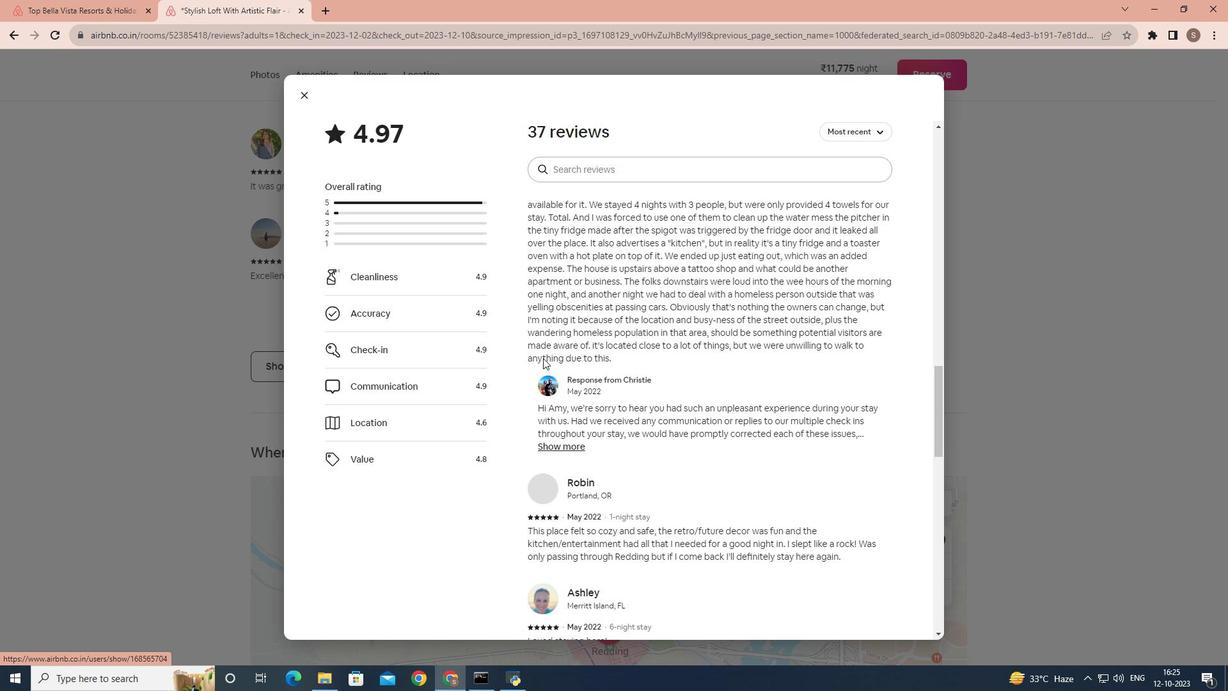 
Action: Mouse scrolled (544, 357) with delta (0, 0)
Screenshot: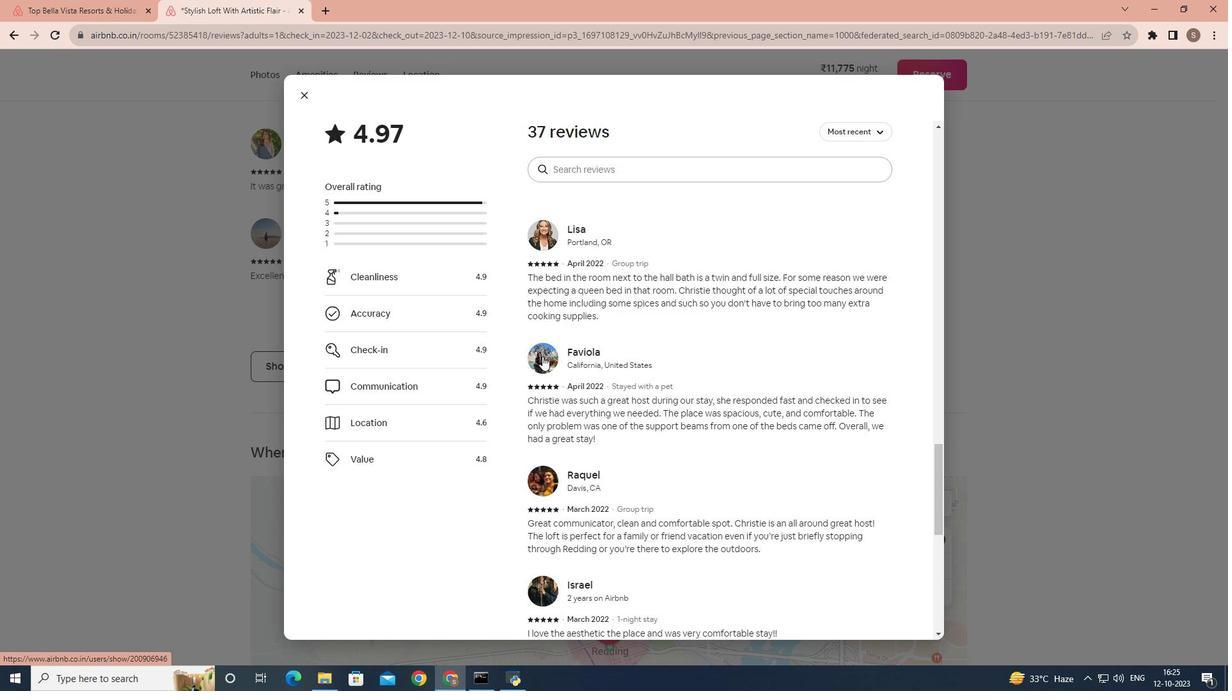 
Action: Mouse scrolled (544, 357) with delta (0, 0)
Screenshot: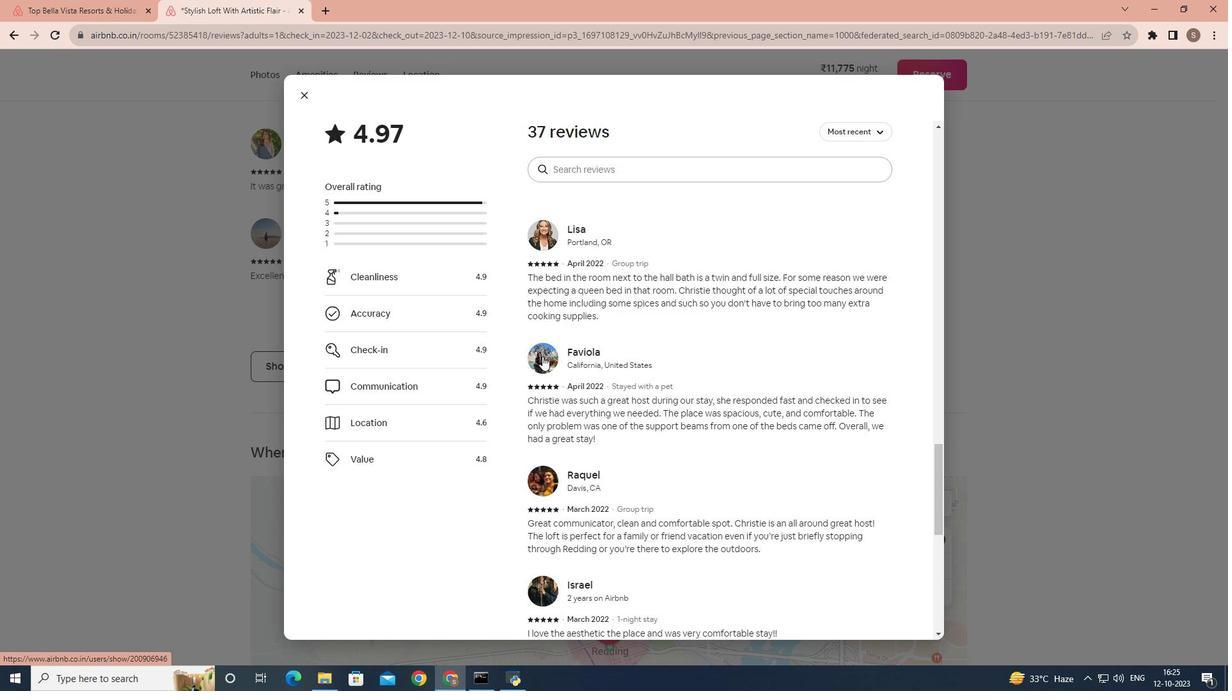
Action: Mouse scrolled (544, 357) with delta (0, 0)
Screenshot: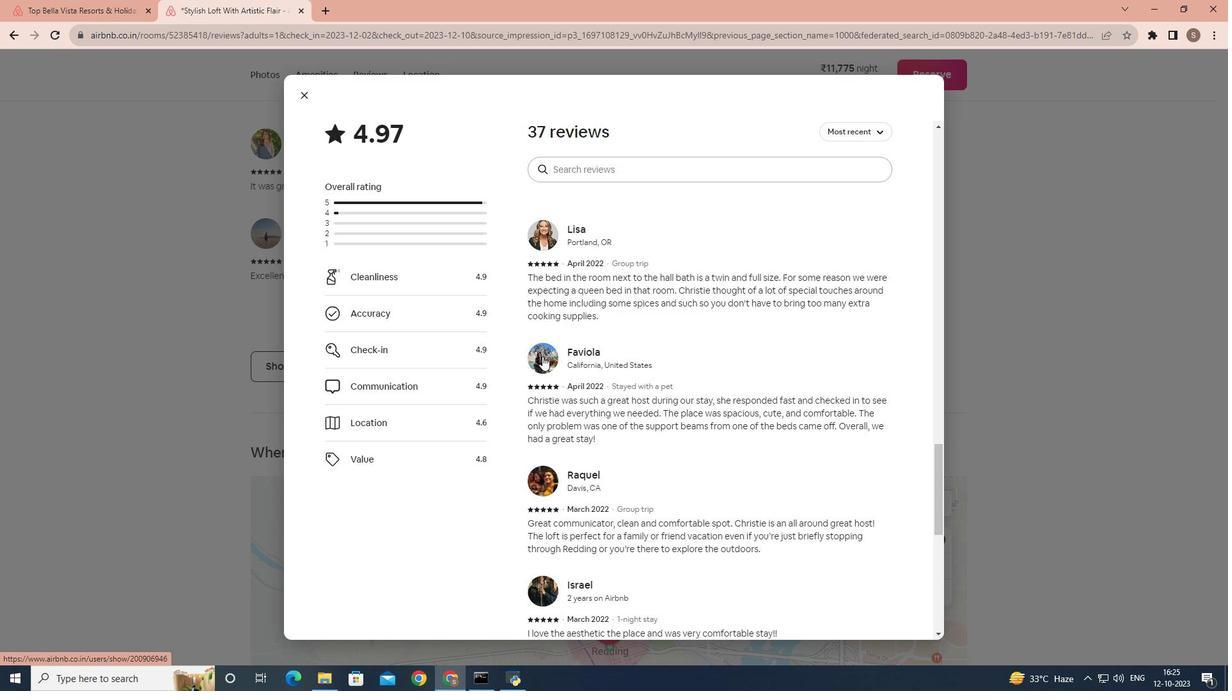 
Action: Mouse moved to (543, 357)
Screenshot: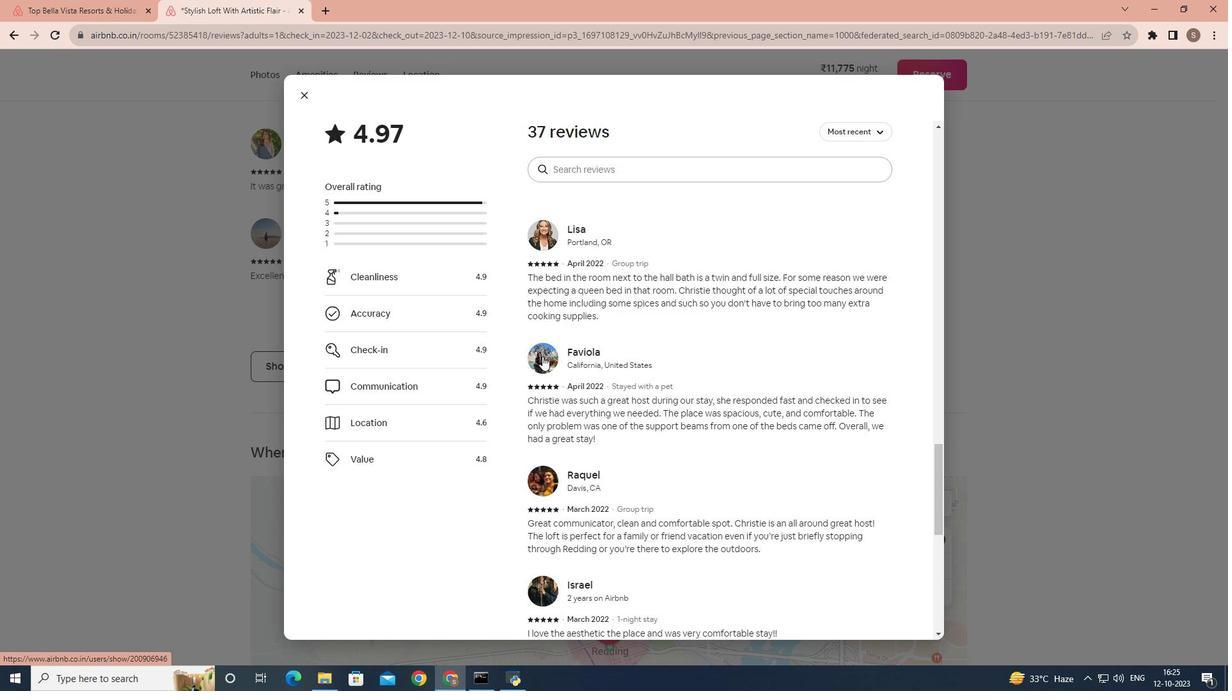 
Action: Mouse scrolled (543, 357) with delta (0, 0)
Screenshot: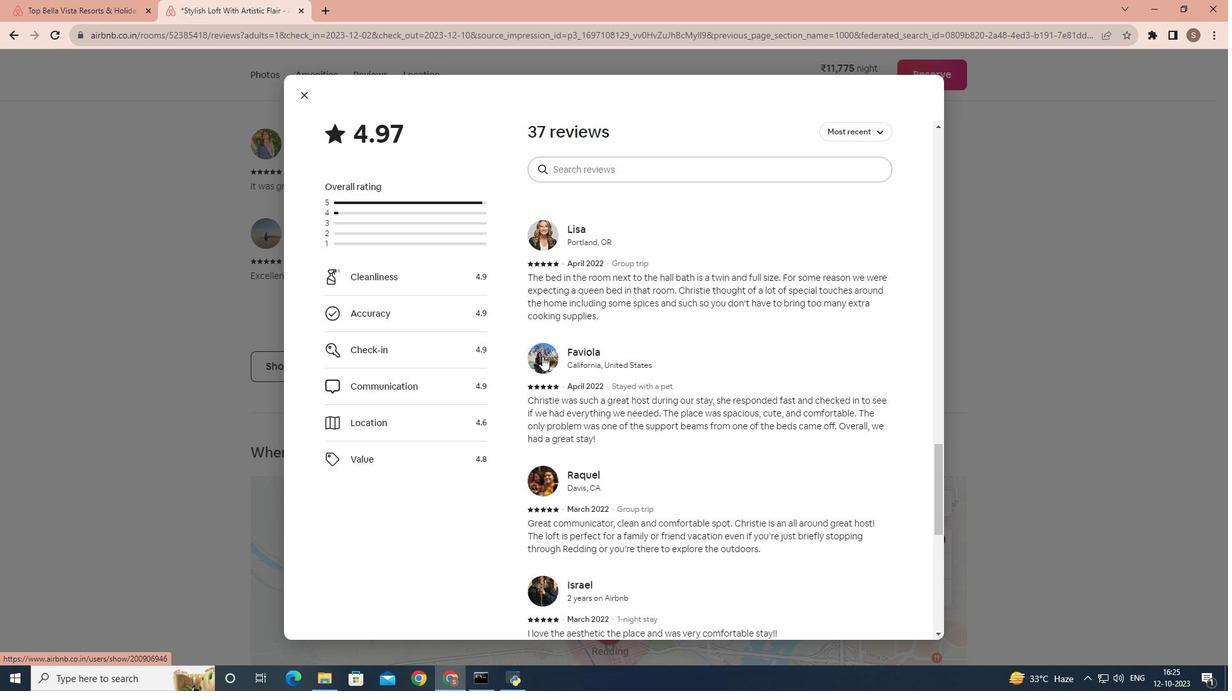 
Action: Mouse moved to (542, 357)
Screenshot: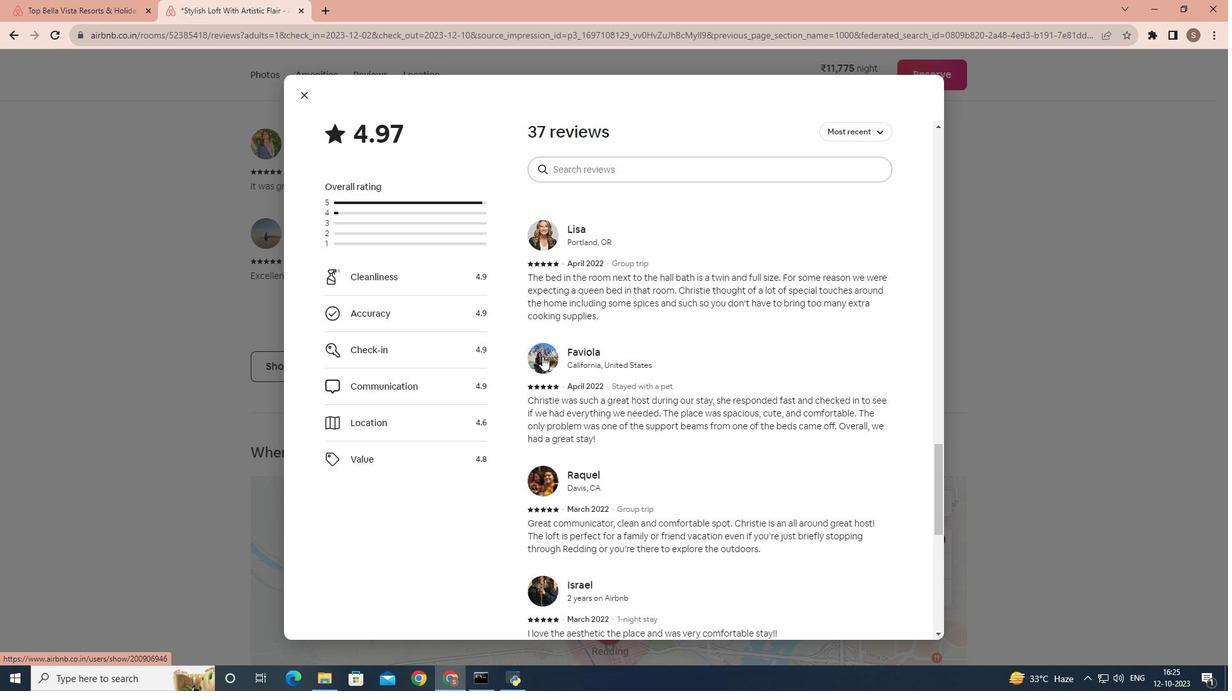 
Action: Mouse scrolled (542, 356) with delta (0, 0)
Screenshot: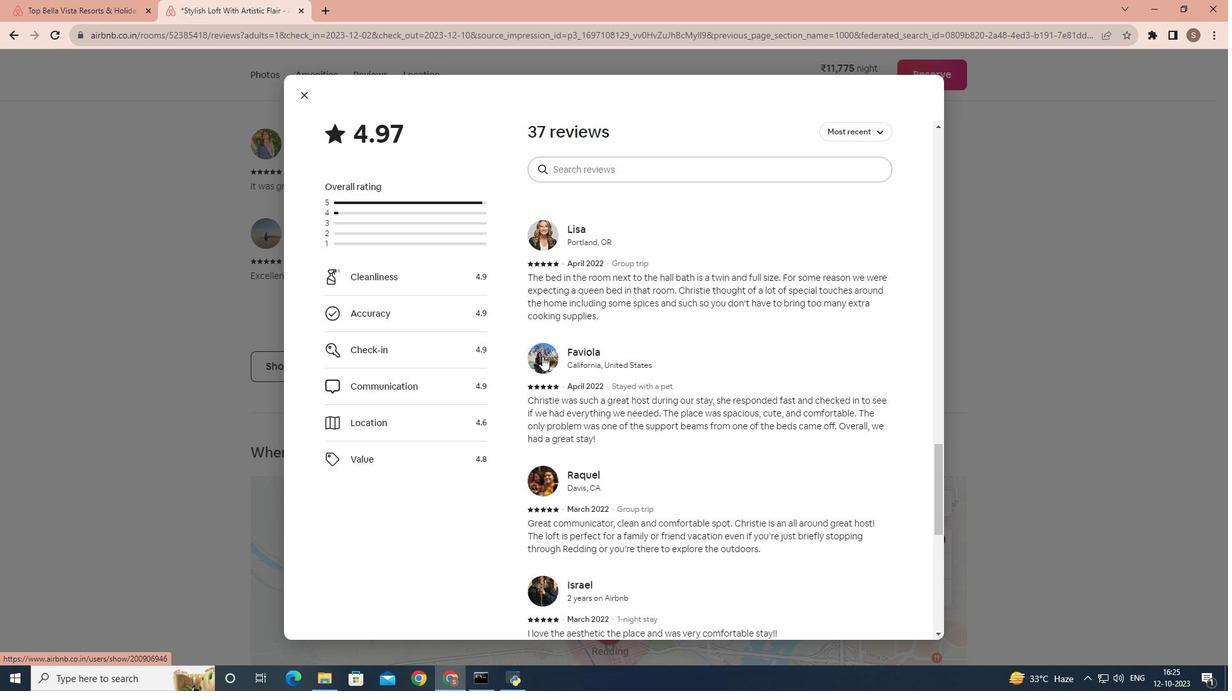 
Action: Mouse moved to (541, 355)
Screenshot: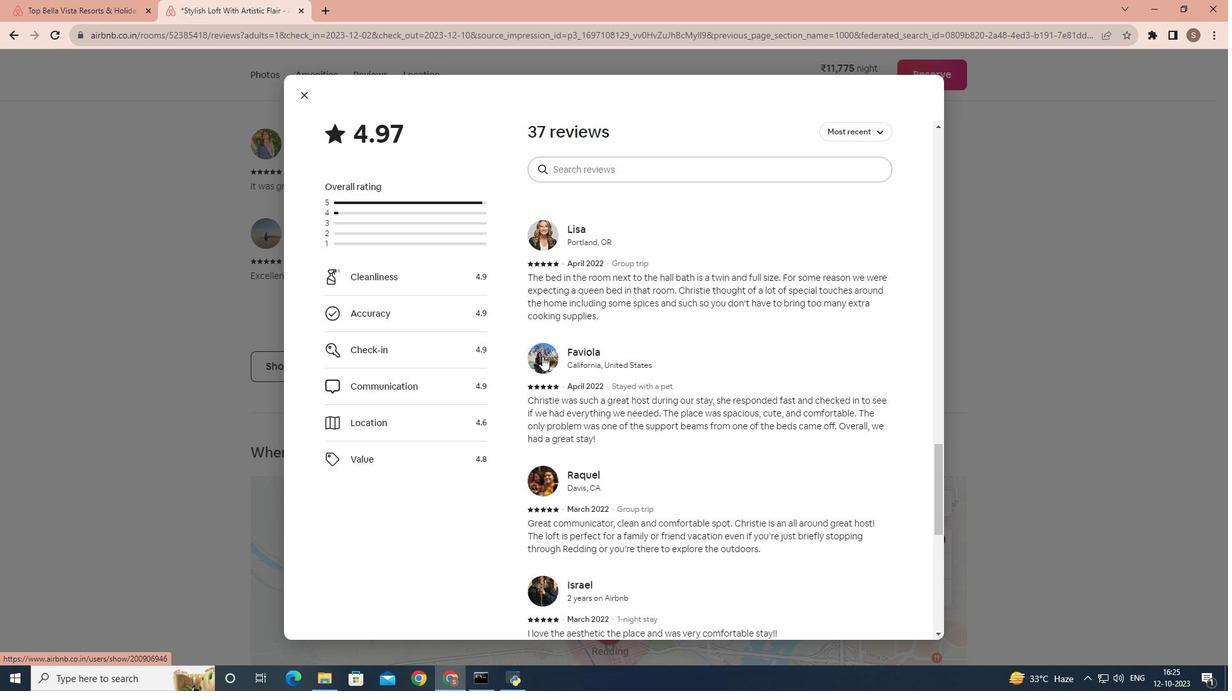 
Action: Mouse scrolled (541, 355) with delta (0, 0)
Screenshot: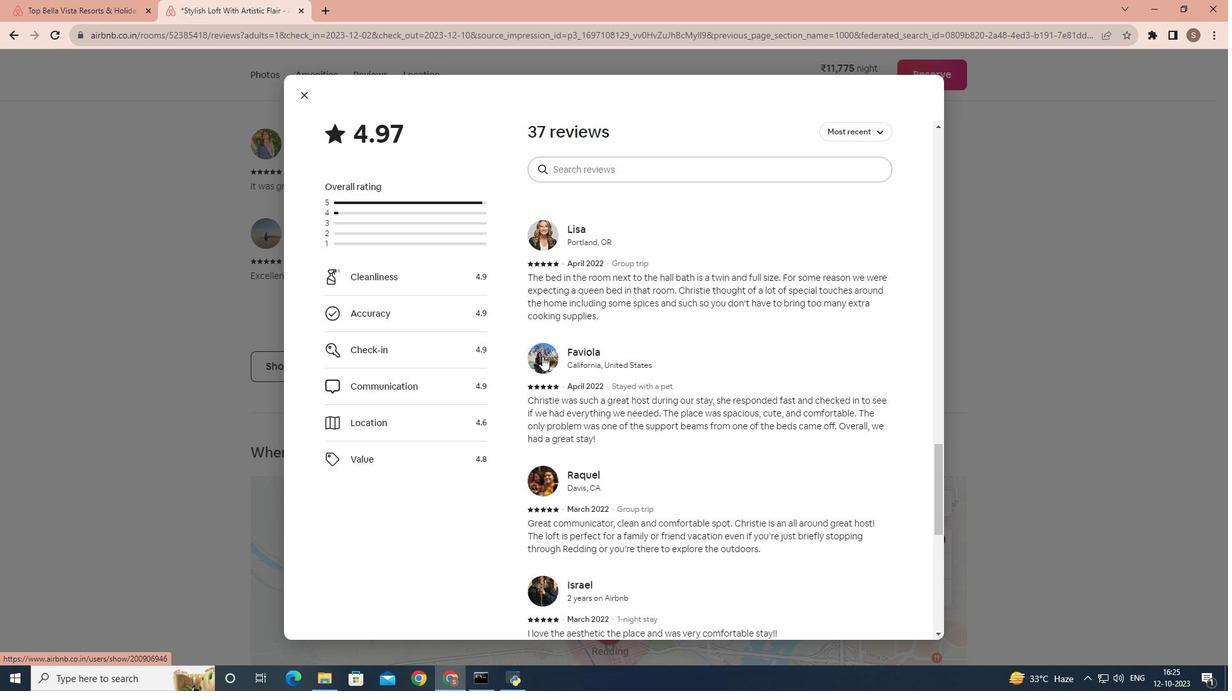 
Action: Mouse moved to (304, 94)
Screenshot: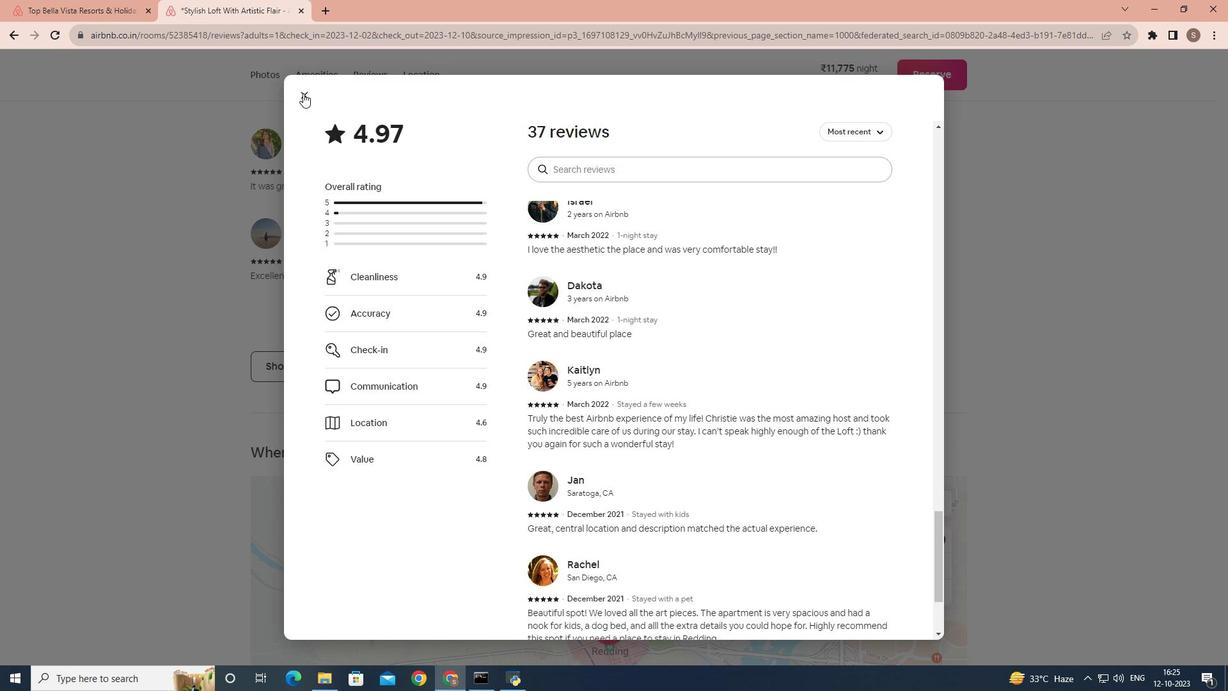 
Action: Mouse pressed left at (304, 94)
Screenshot: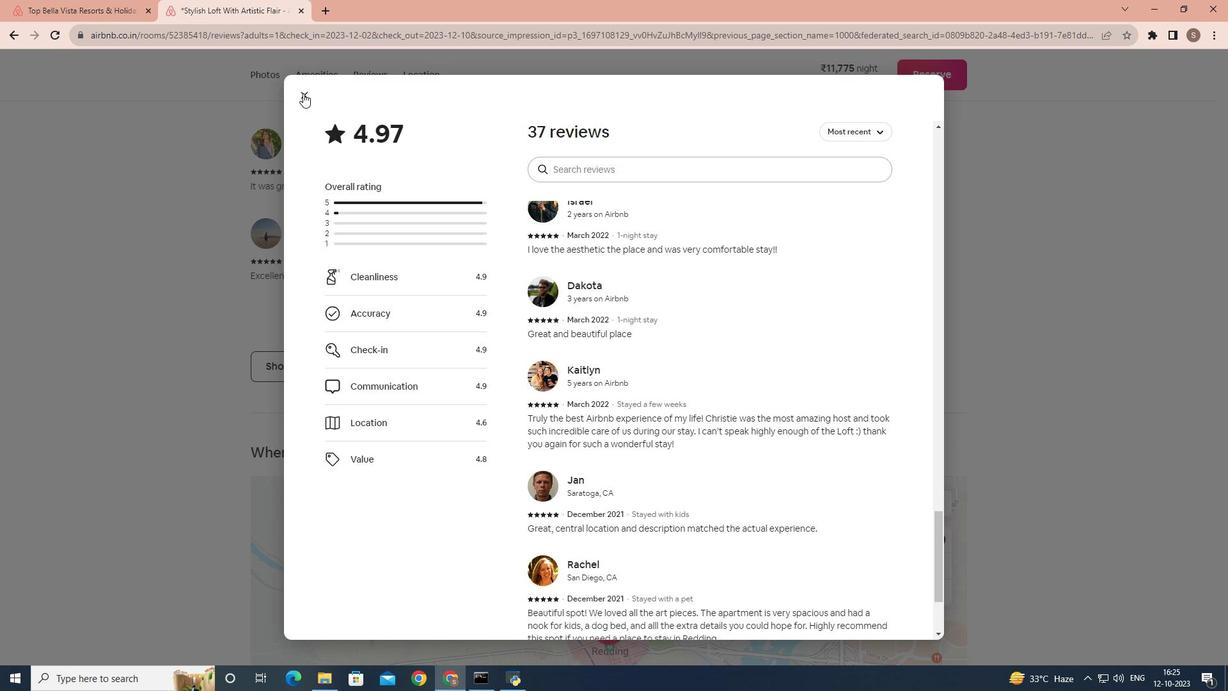 
Action: Mouse moved to (308, 96)
Screenshot: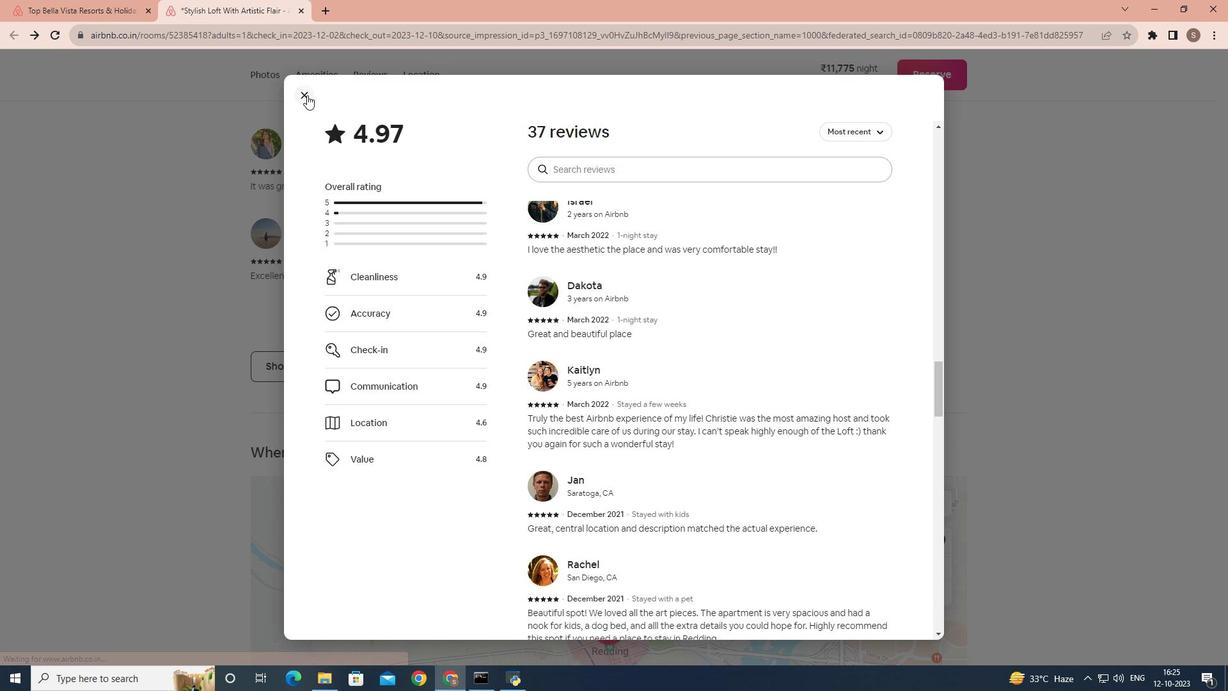 
Action: Mouse pressed left at (308, 96)
Screenshot: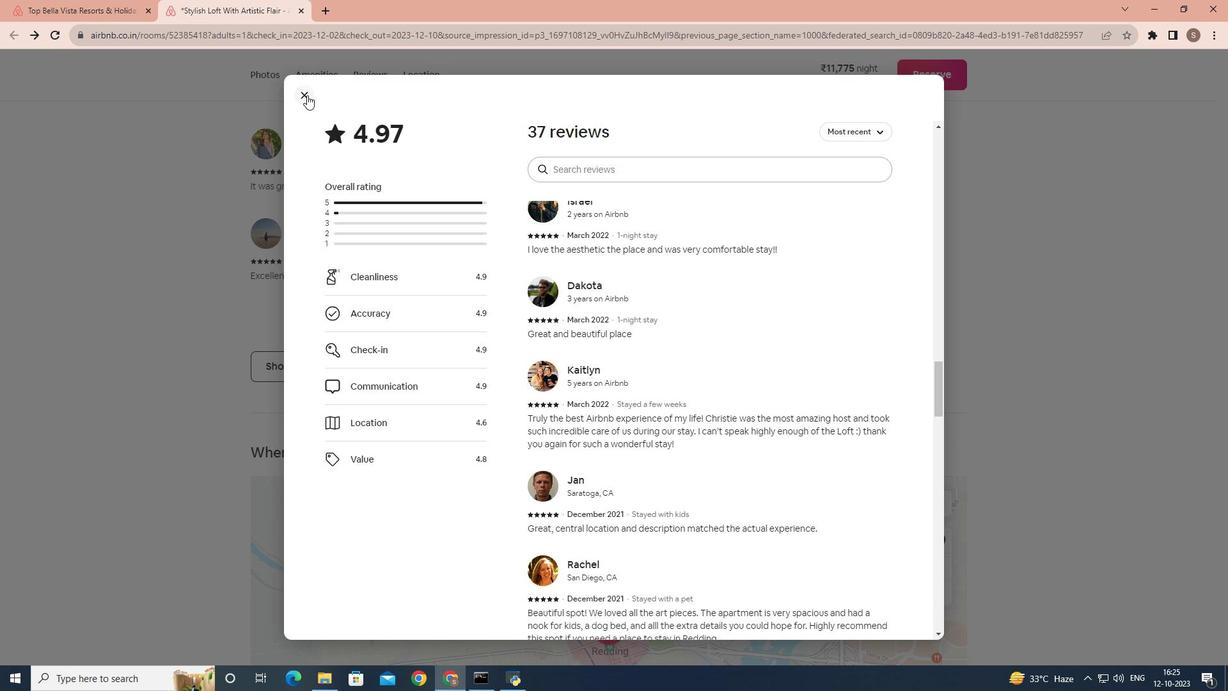 
Action: Mouse moved to (315, 305)
Screenshot: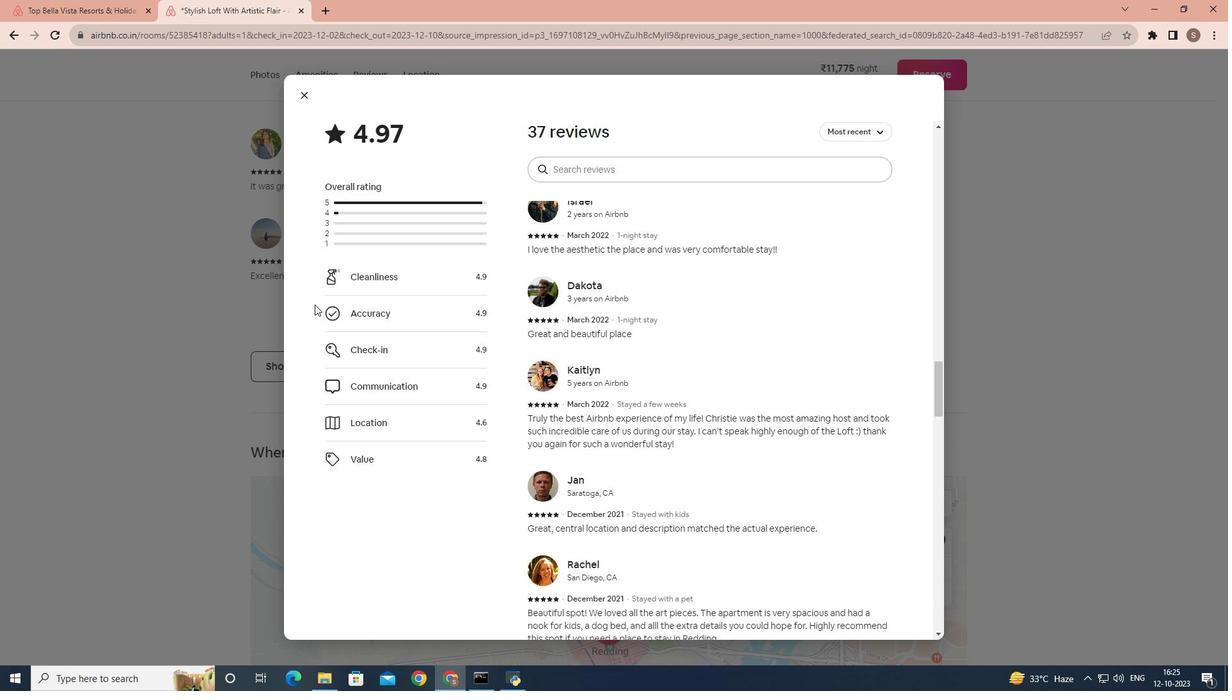 
Action: Mouse scrolled (315, 305) with delta (0, 0)
Screenshot: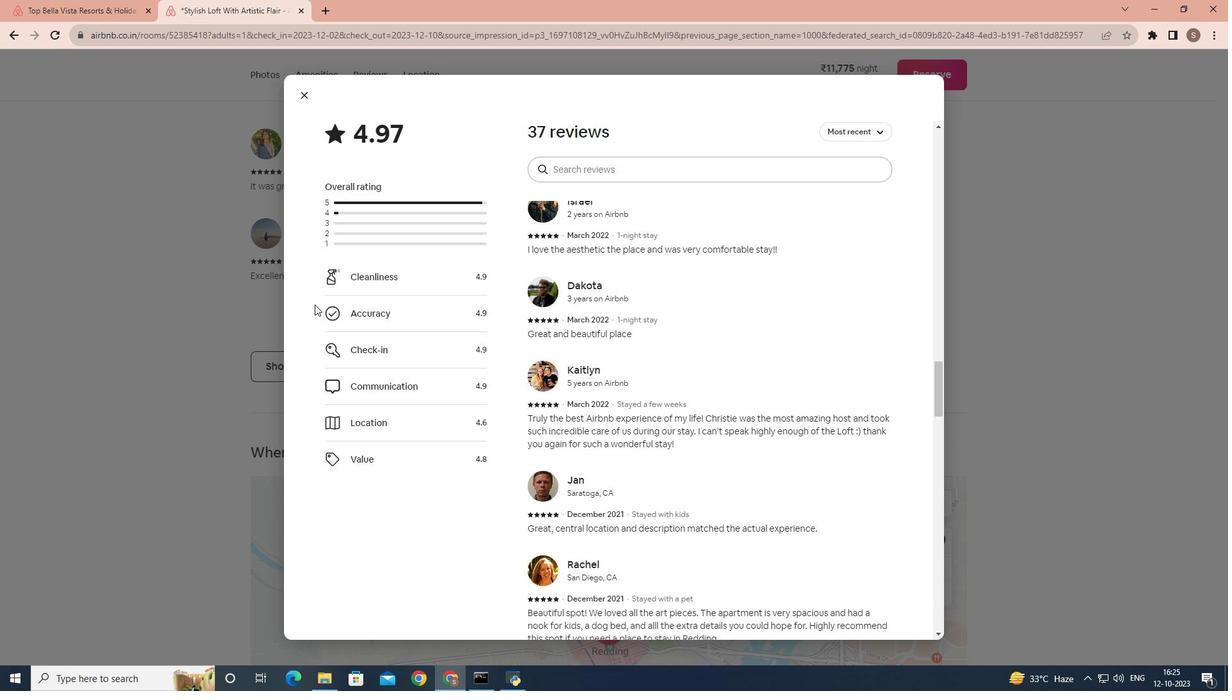 
Action: Mouse moved to (314, 296)
Screenshot: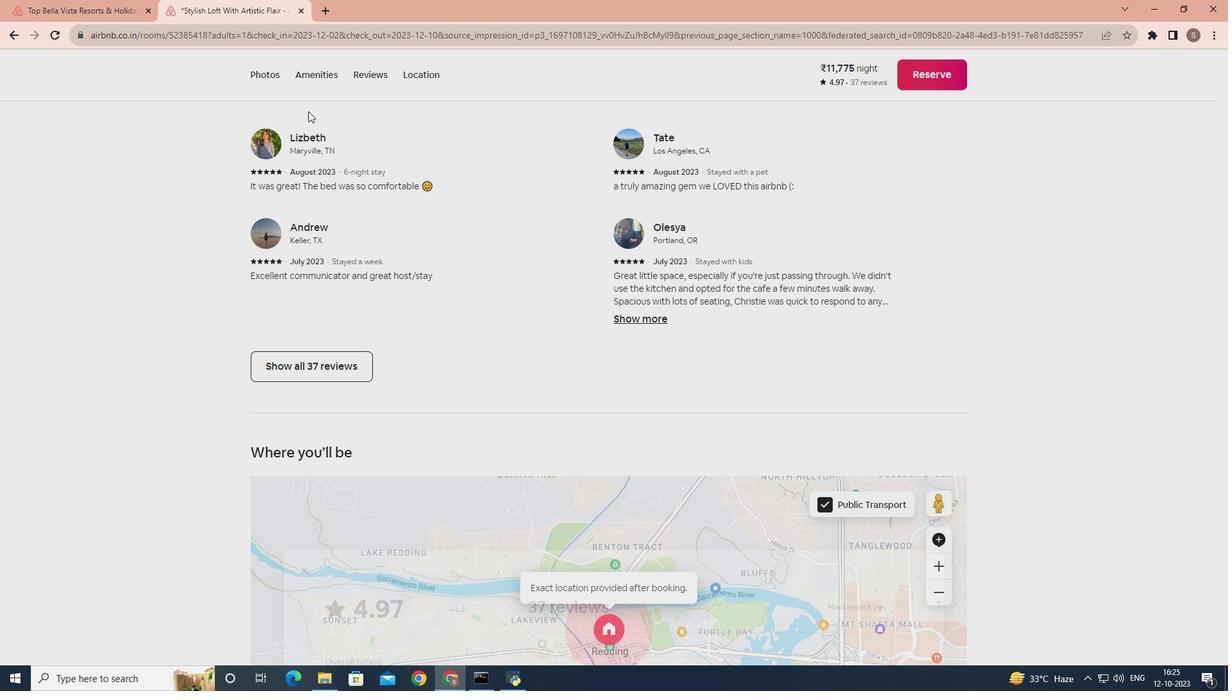 
Action: Mouse scrolled (314, 296) with delta (0, 0)
Screenshot: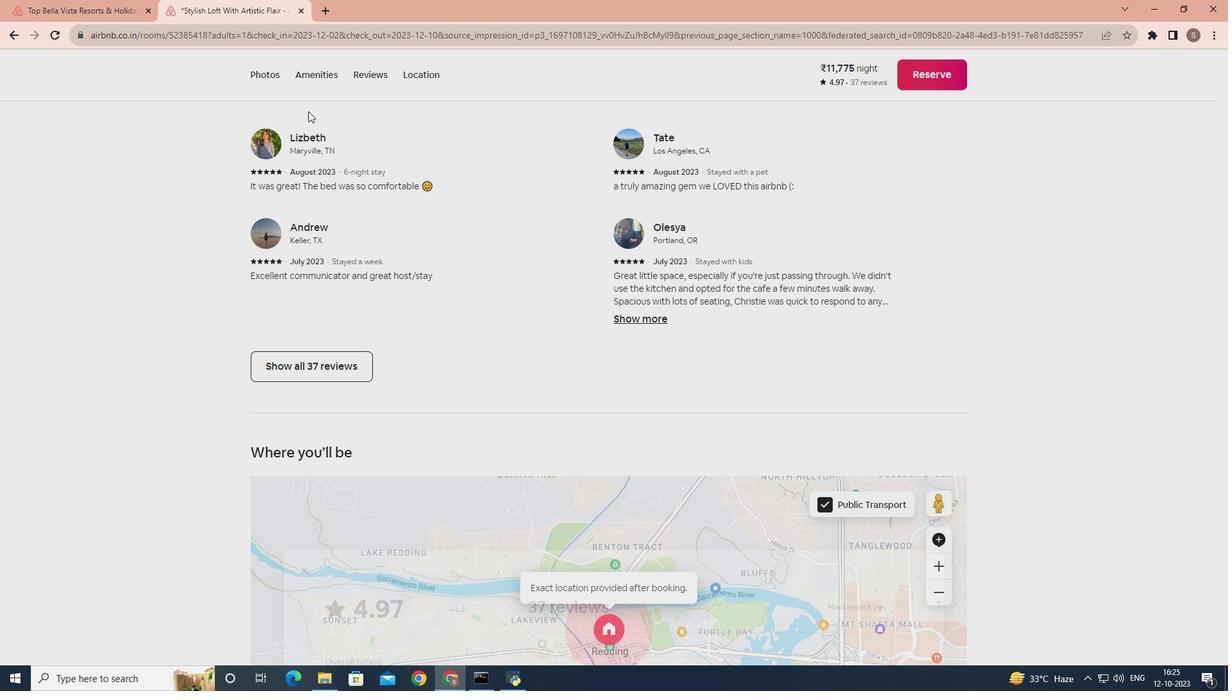 
Action: Mouse moved to (314, 298)
Screenshot: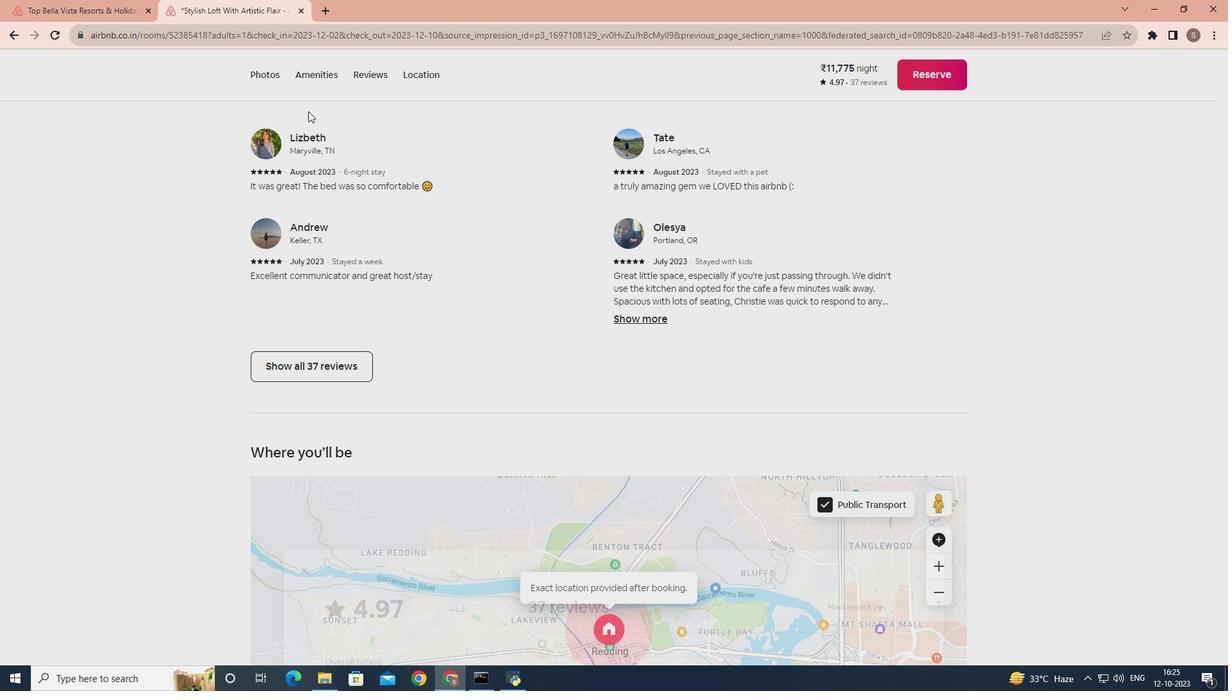 
Action: Mouse scrolled (314, 298) with delta (0, 0)
Screenshot: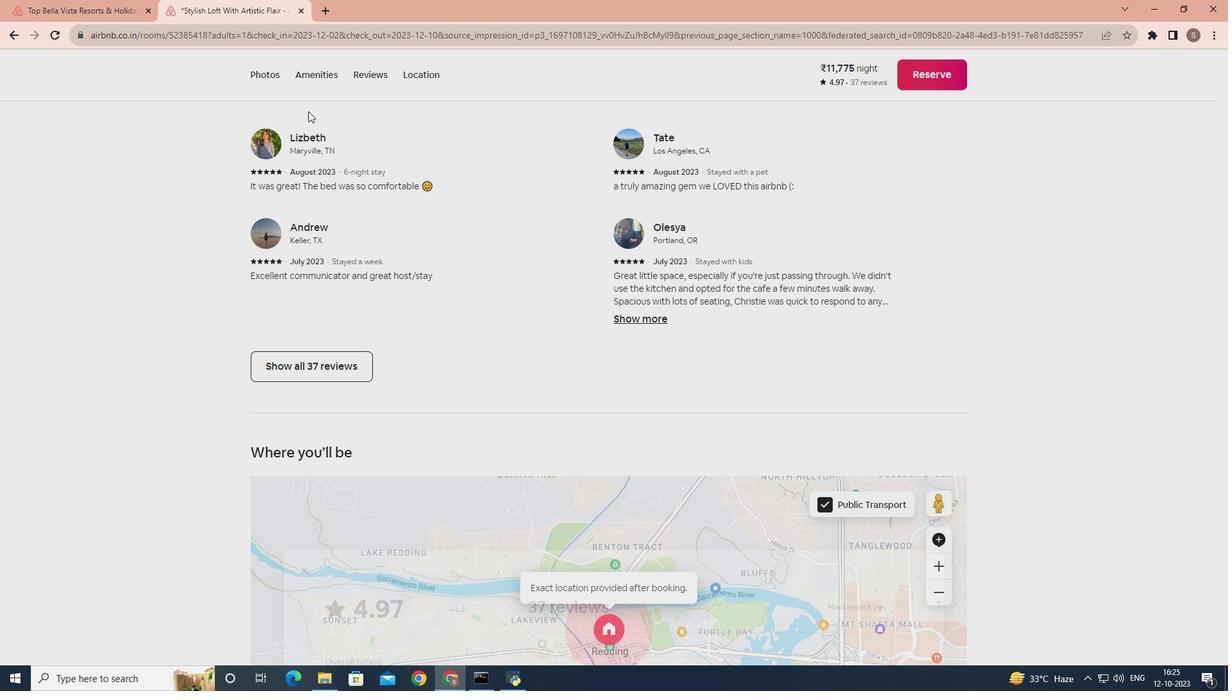 
Action: Mouse scrolled (314, 298) with delta (0, 0)
